 Task: Research Airbnb properties in Mpanda, Tanzania from 9th December, 2023 to 16th December, 2023 for 2 adults, 1 child.2 bedrooms having 2 beds and 1 bathroom. Property type can be flat. Look for 4 properties as per requirement.
Action: Mouse moved to (567, 210)
Screenshot: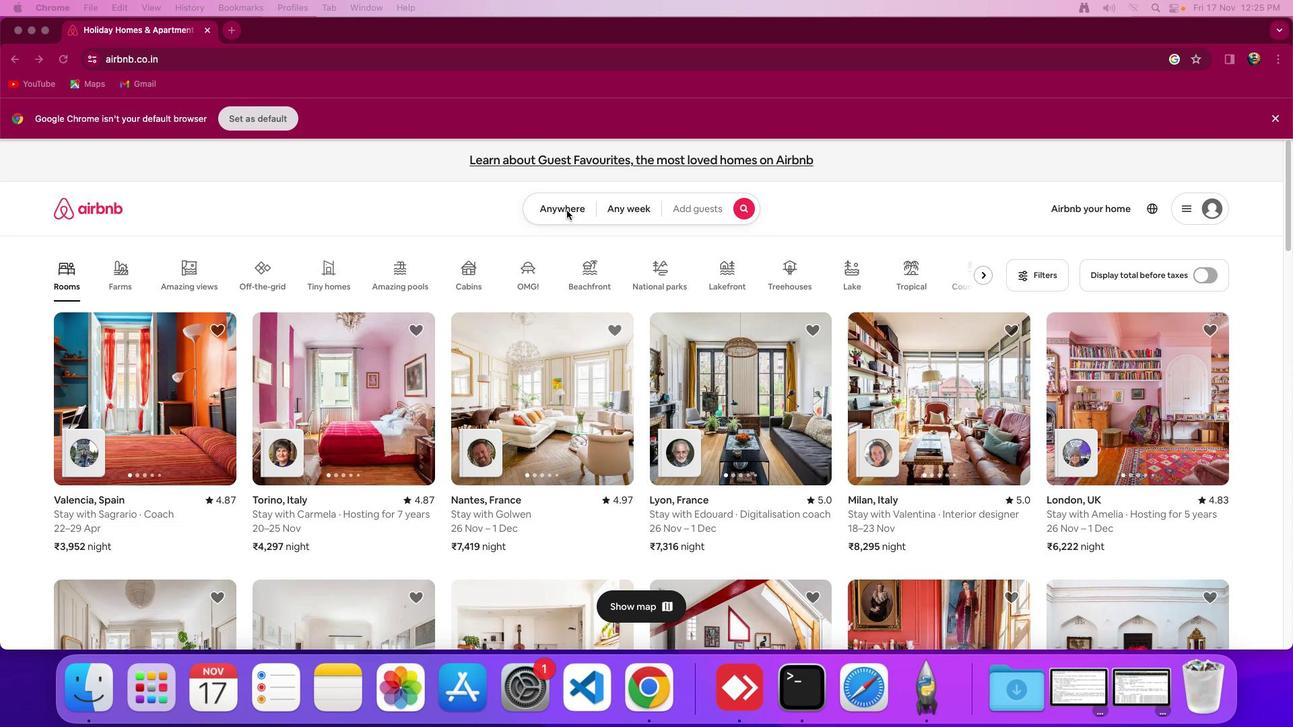 
Action: Mouse pressed left at (567, 210)
Screenshot: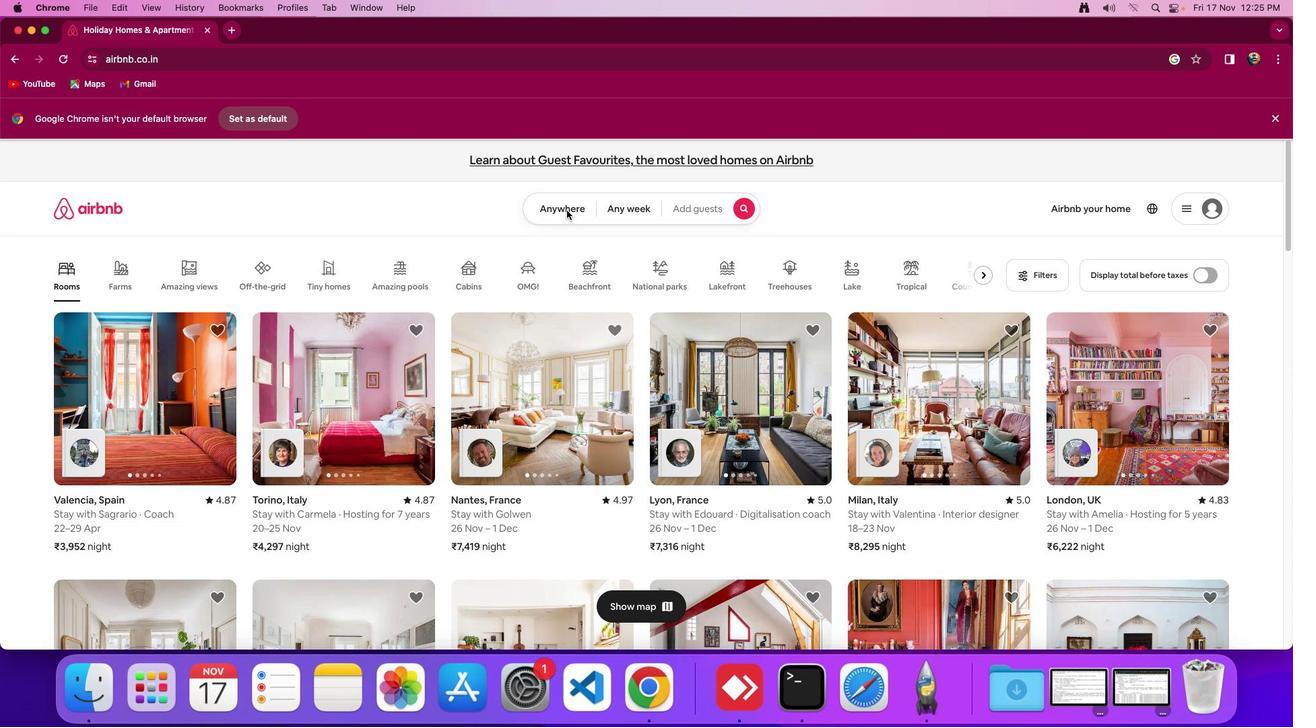 
Action: Mouse moved to (569, 210)
Screenshot: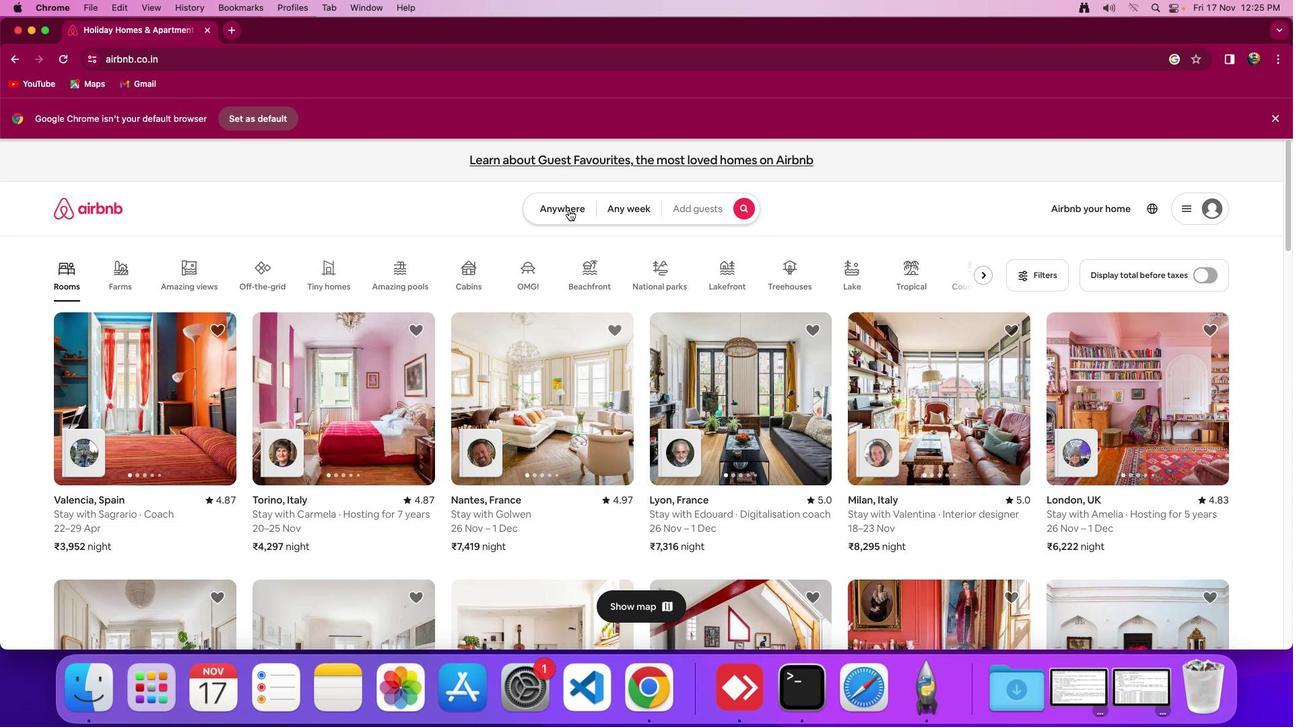 
Action: Mouse pressed left at (569, 210)
Screenshot: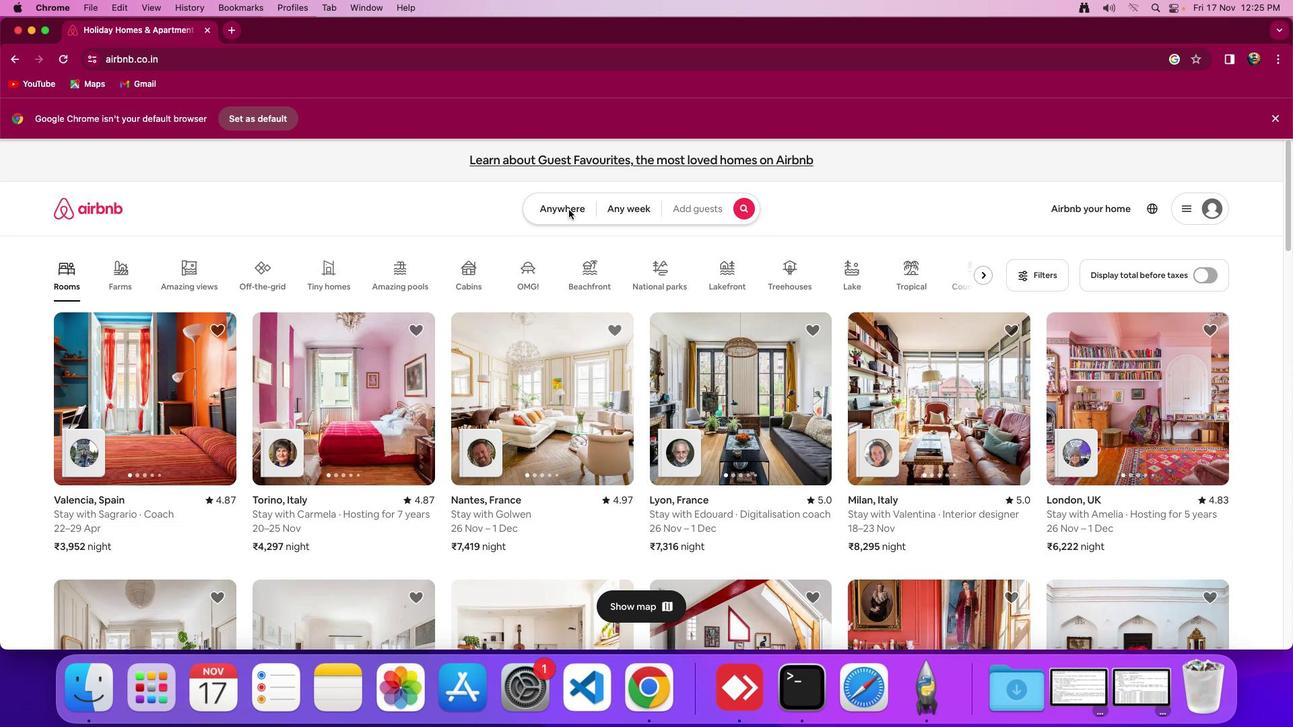 
Action: Mouse moved to (490, 267)
Screenshot: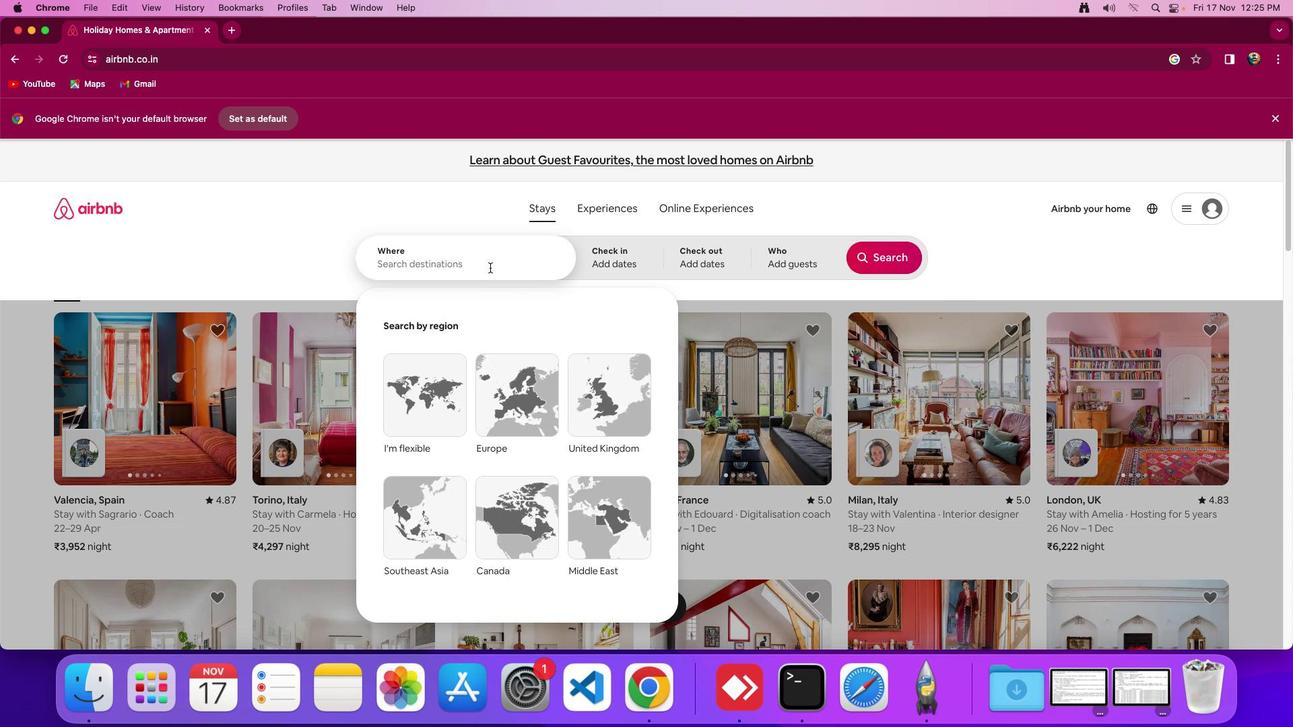 
Action: Mouse pressed left at (490, 267)
Screenshot: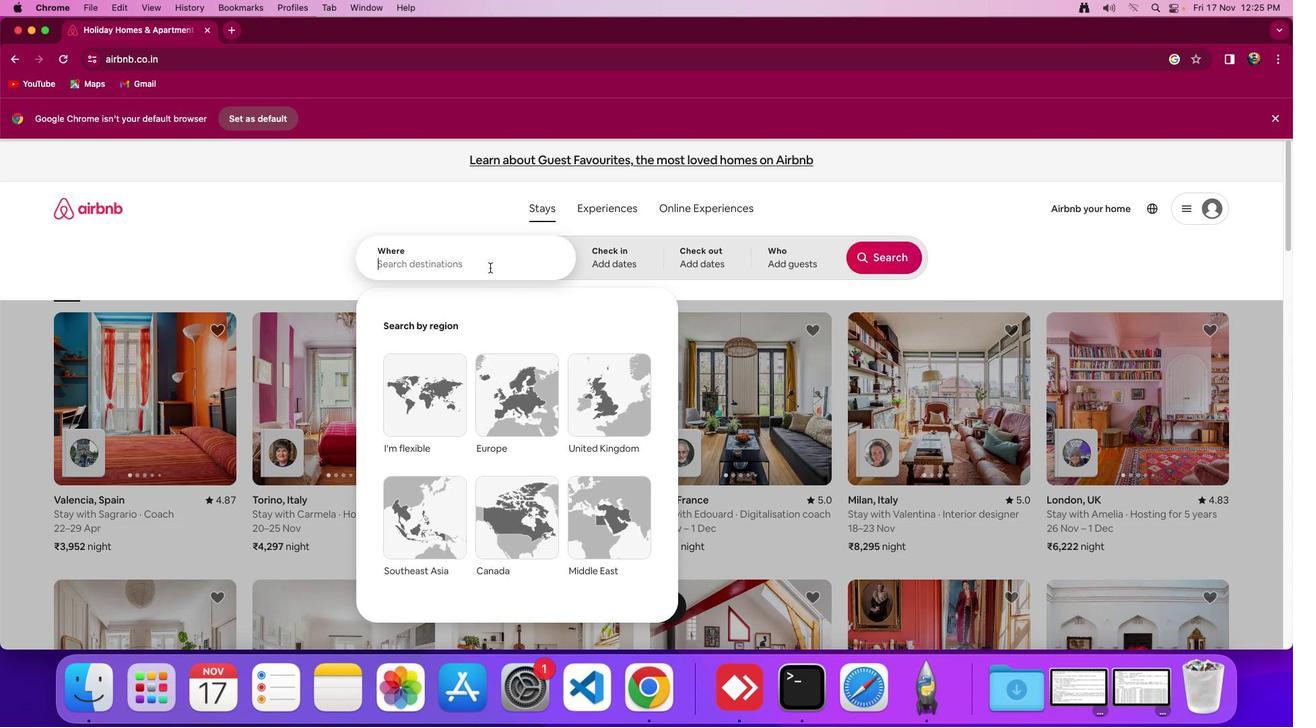 
Action: Mouse moved to (490, 267)
Screenshot: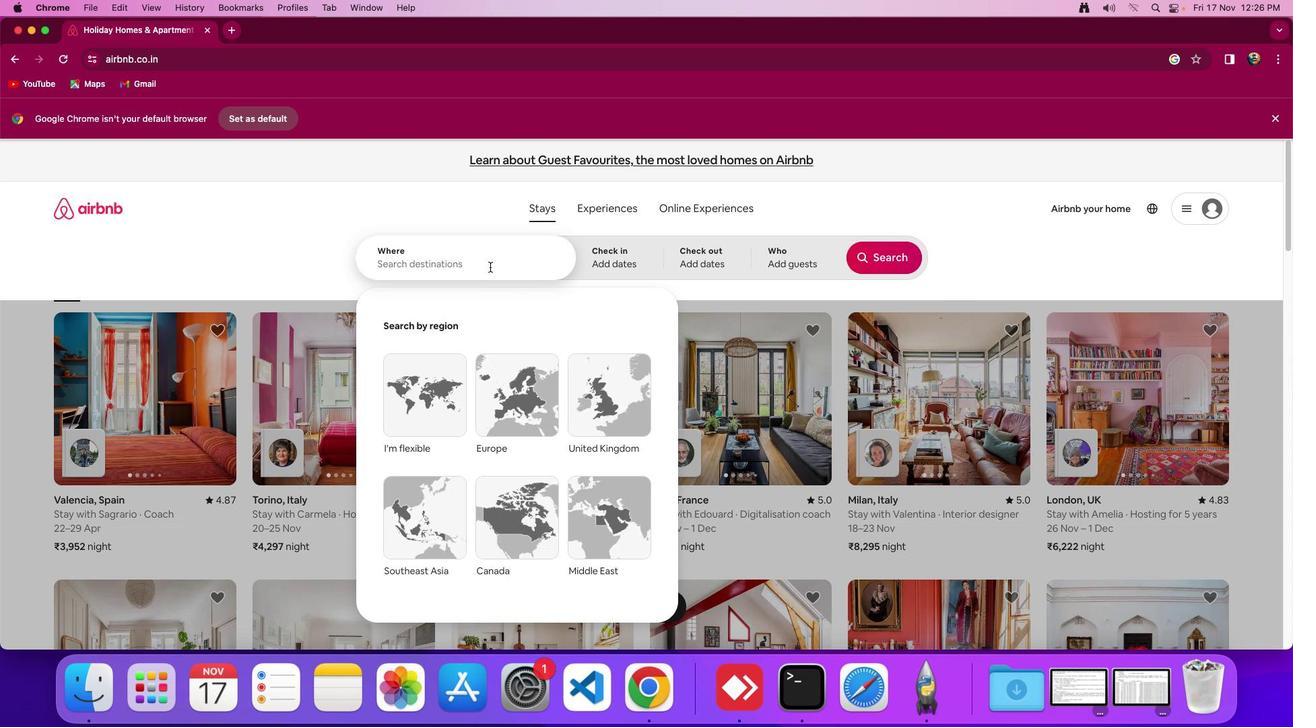 
Action: Key pressed Key.shift'M''p''a''n''d''a'','Key.spaceKey.shift_r'T''a''n''z''a''n''i''a'
Screenshot: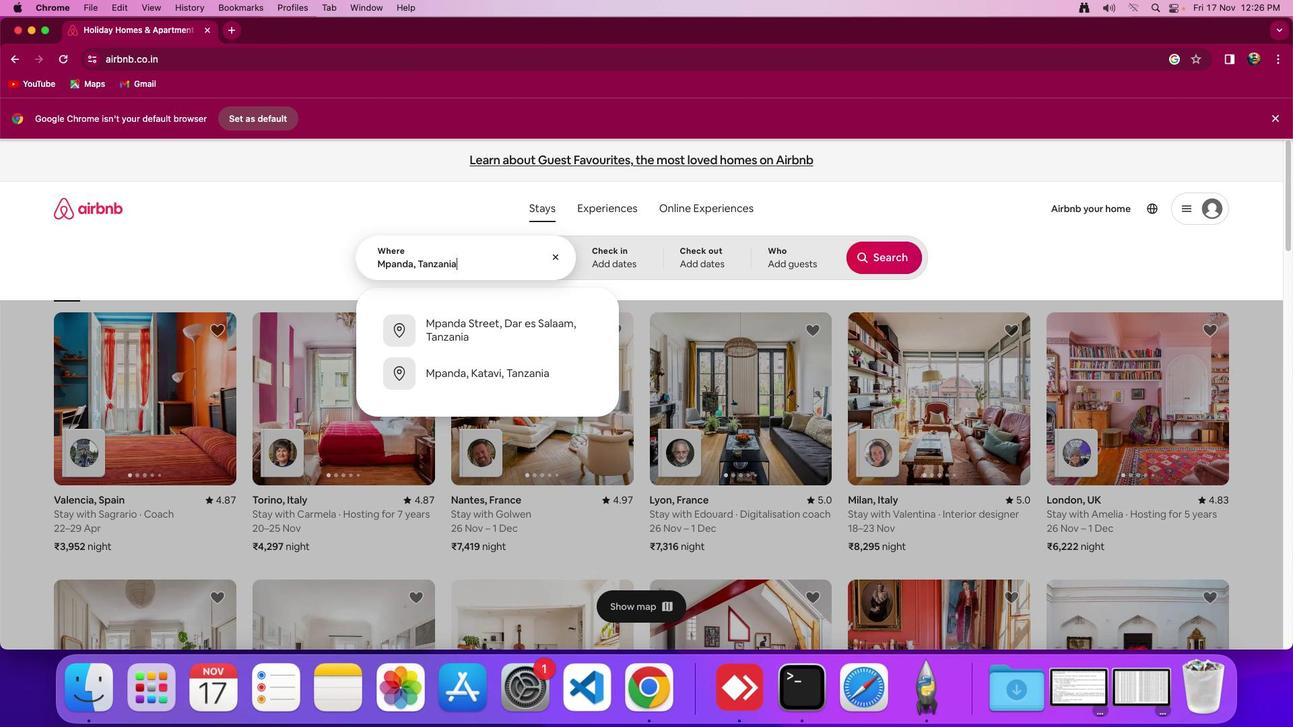 
Action: Mouse moved to (615, 252)
Screenshot: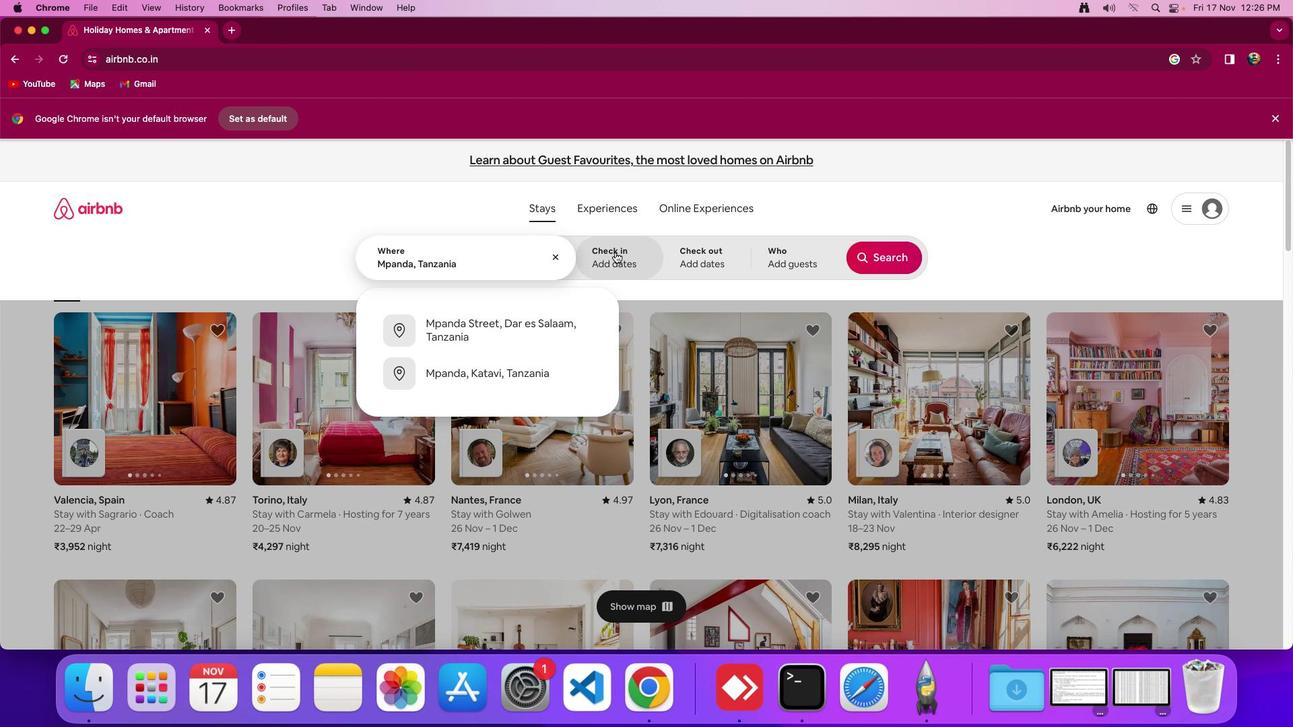 
Action: Mouse pressed left at (615, 252)
Screenshot: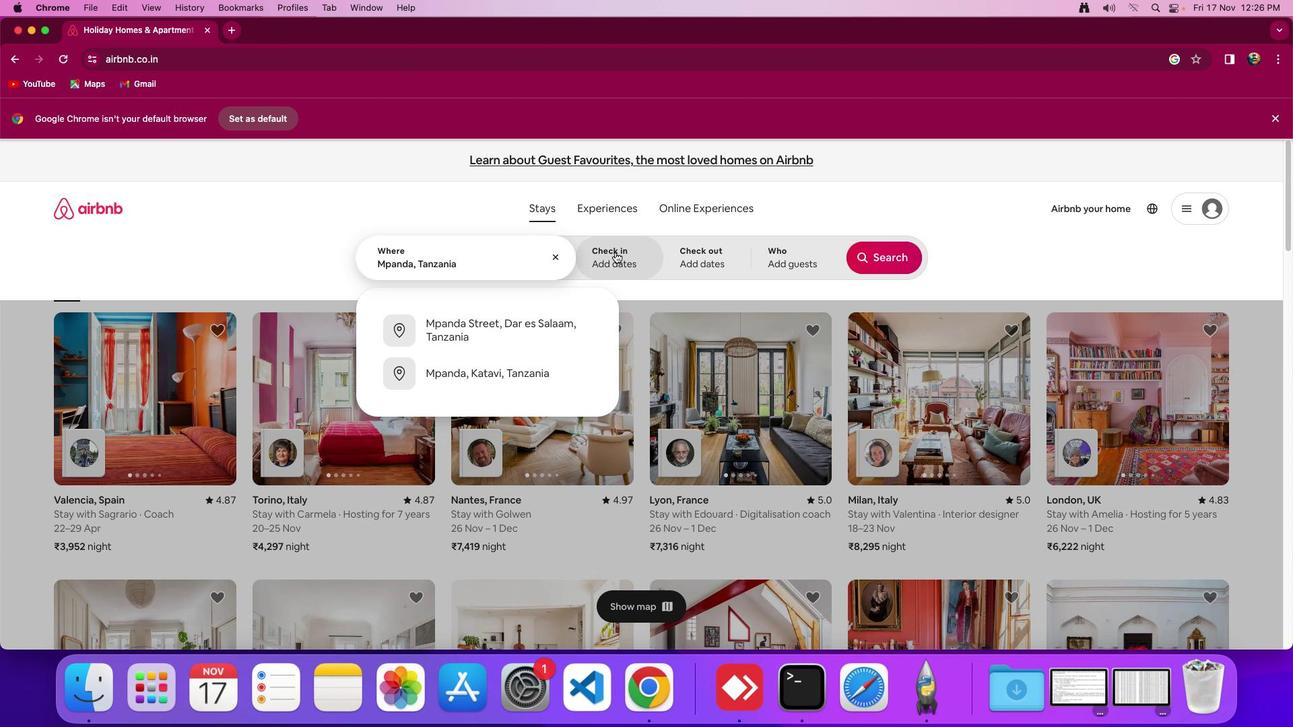 
Action: Mouse moved to (863, 462)
Screenshot: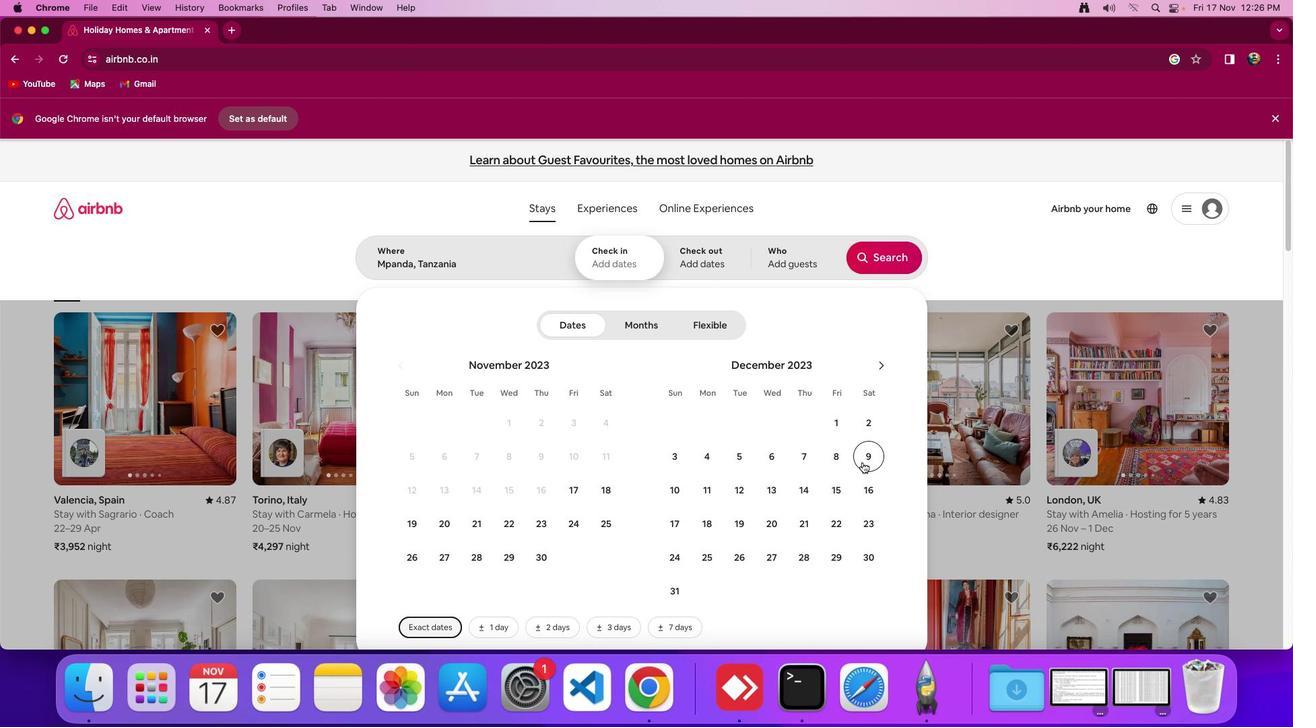 
Action: Mouse pressed left at (863, 462)
Screenshot: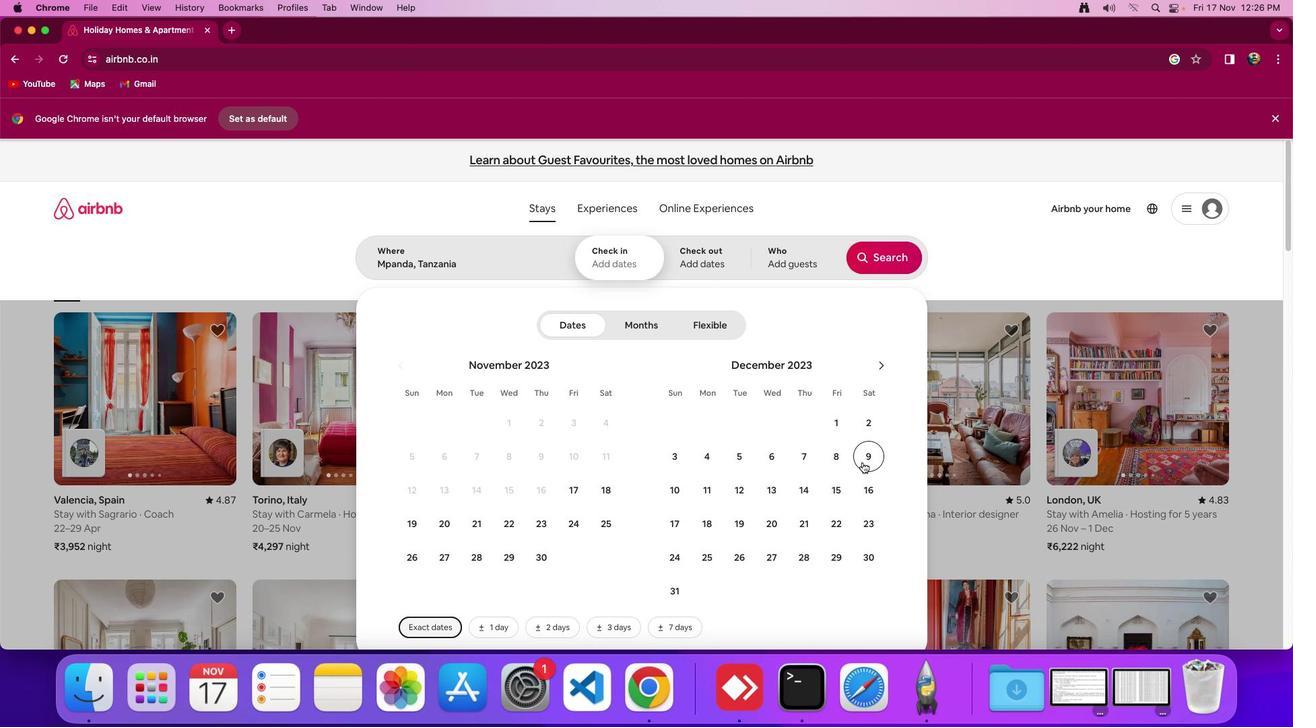 
Action: Mouse moved to (863, 494)
Screenshot: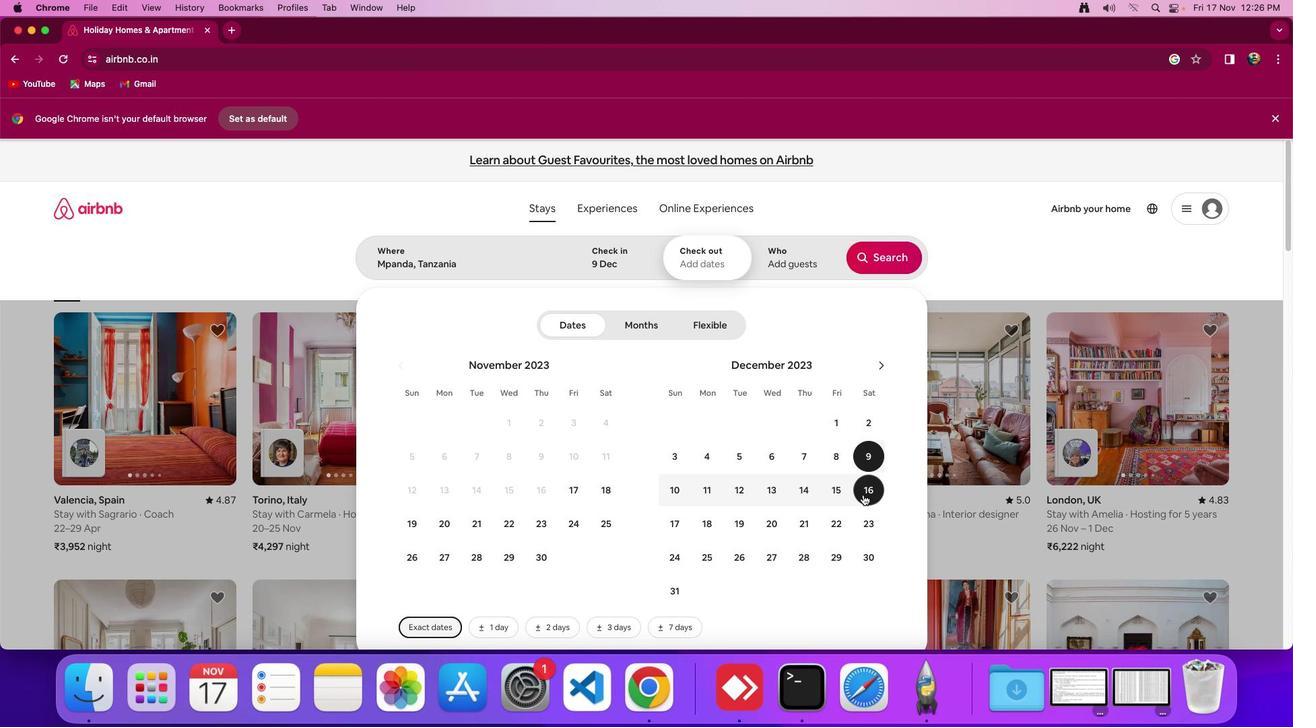 
Action: Mouse pressed left at (863, 494)
Screenshot: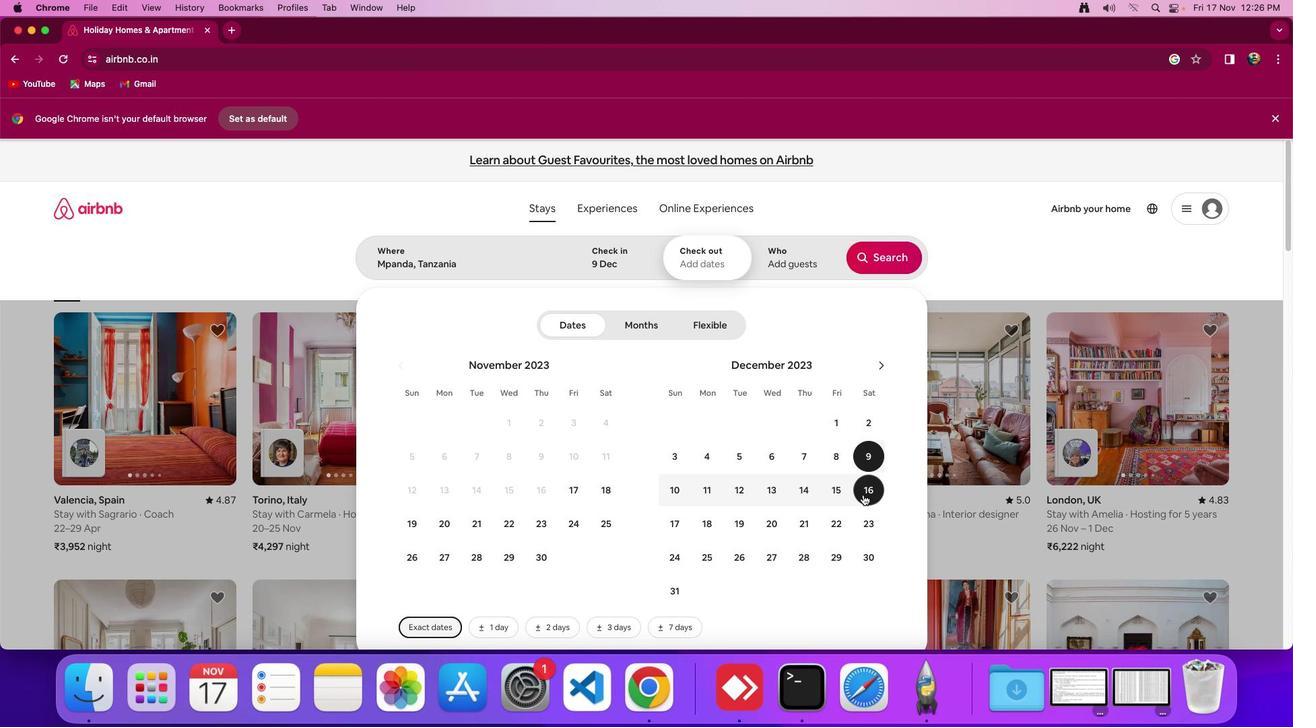 
Action: Mouse moved to (795, 252)
Screenshot: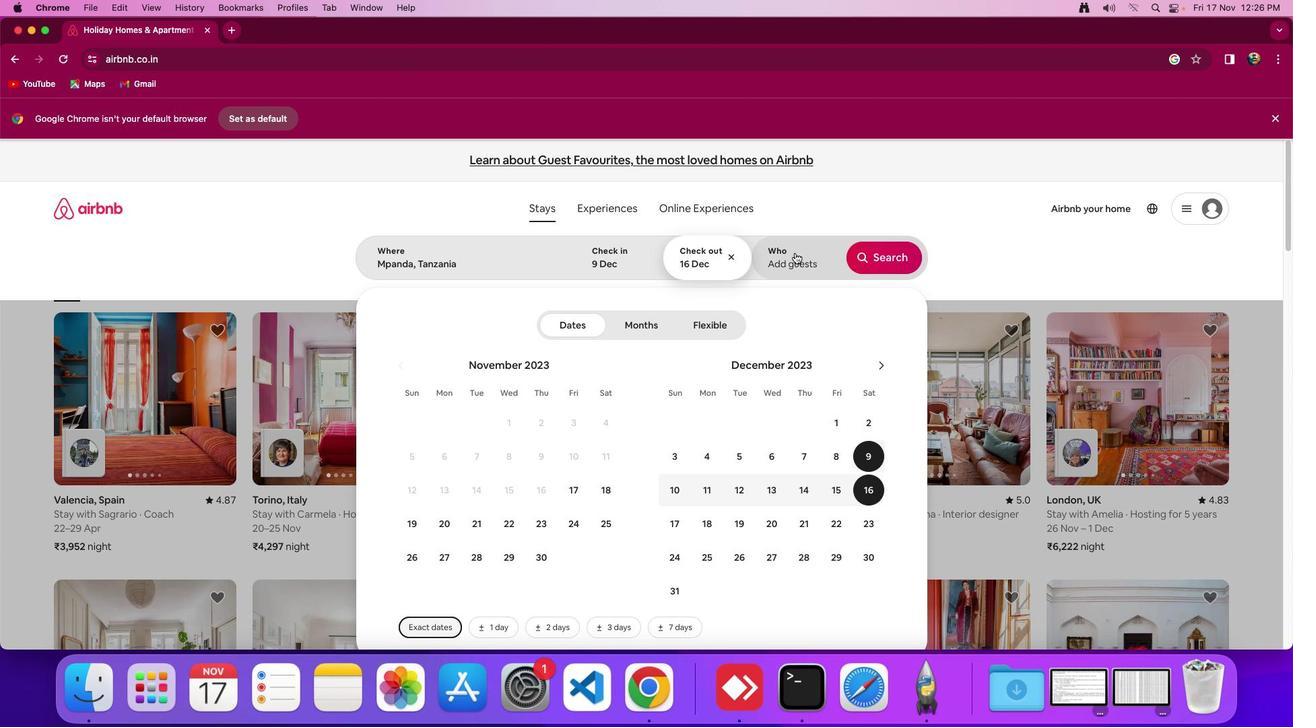 
Action: Mouse pressed left at (795, 252)
Screenshot: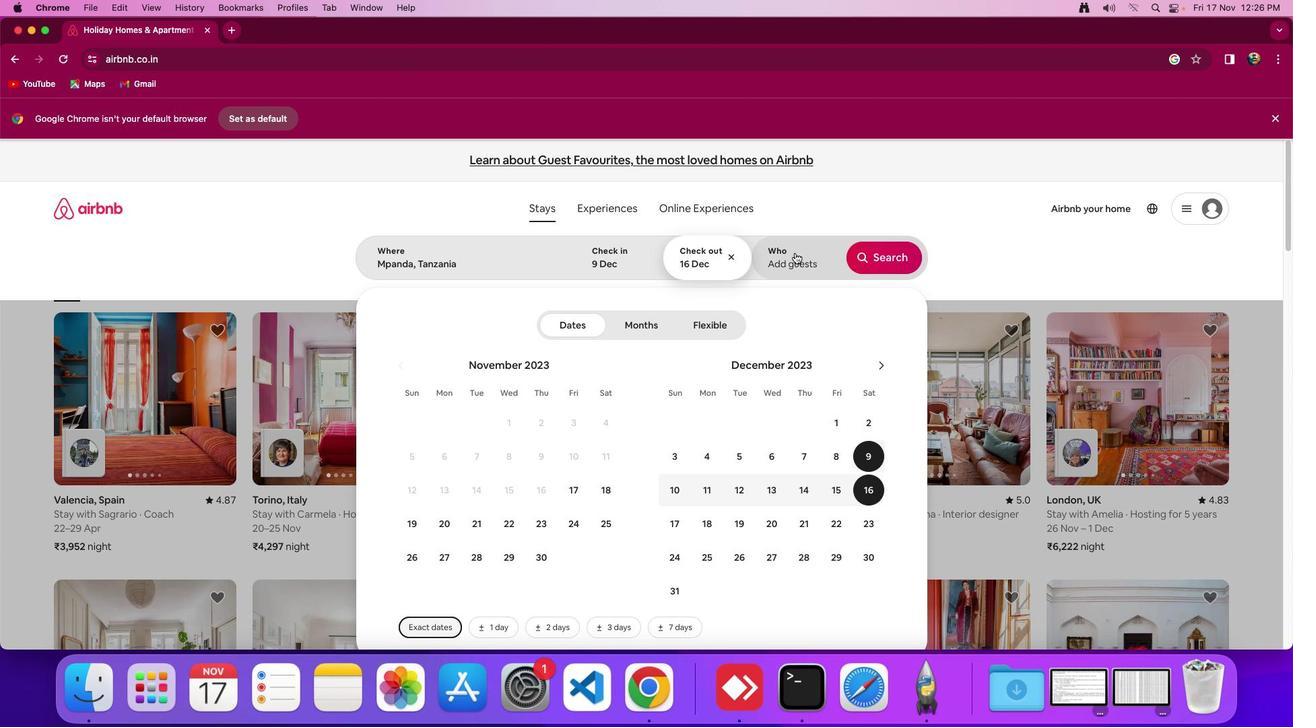 
Action: Mouse moved to (891, 326)
Screenshot: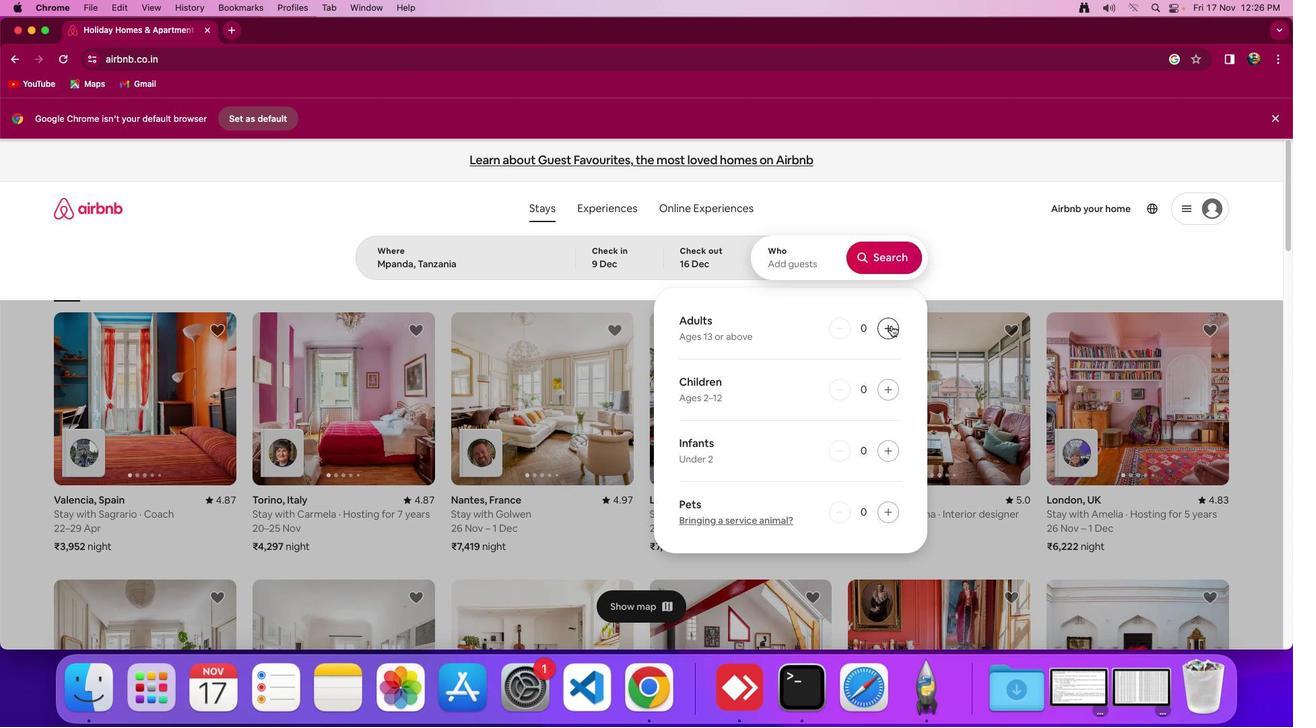 
Action: Mouse pressed left at (891, 326)
Screenshot: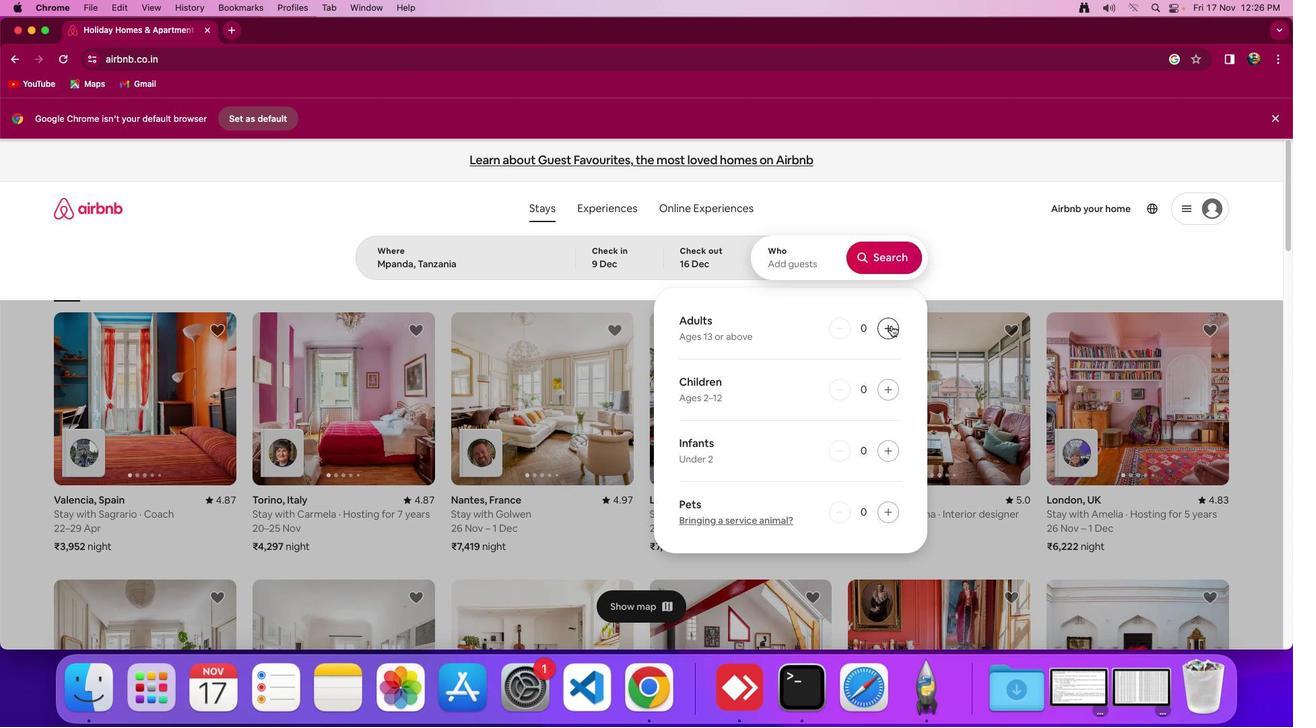 
Action: Mouse pressed left at (891, 326)
Screenshot: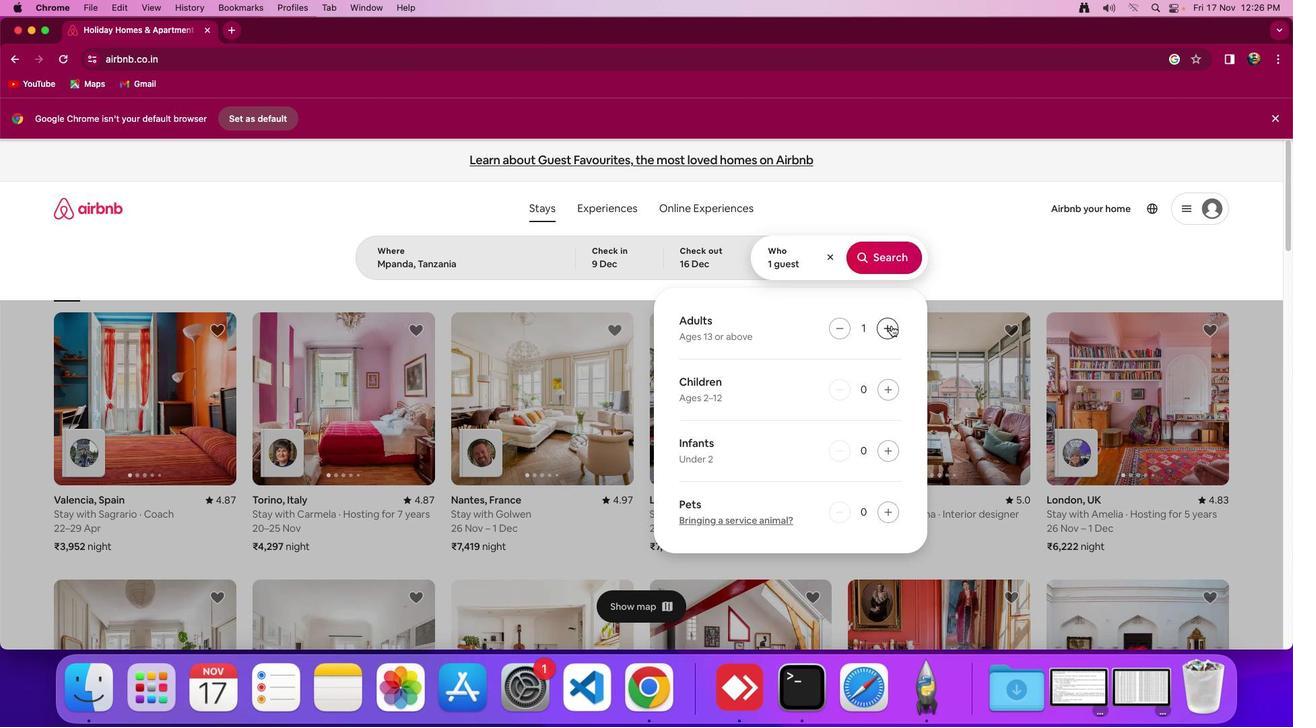 
Action: Mouse moved to (888, 394)
Screenshot: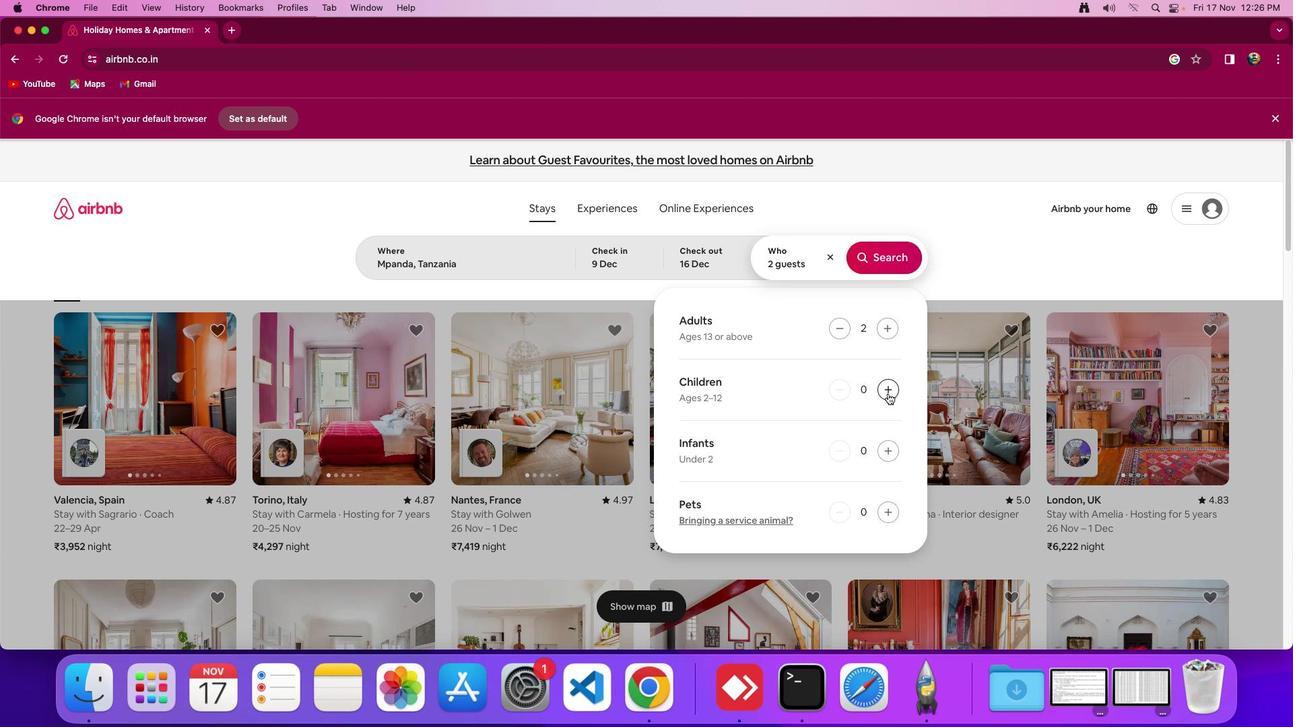 
Action: Mouse pressed left at (888, 394)
Screenshot: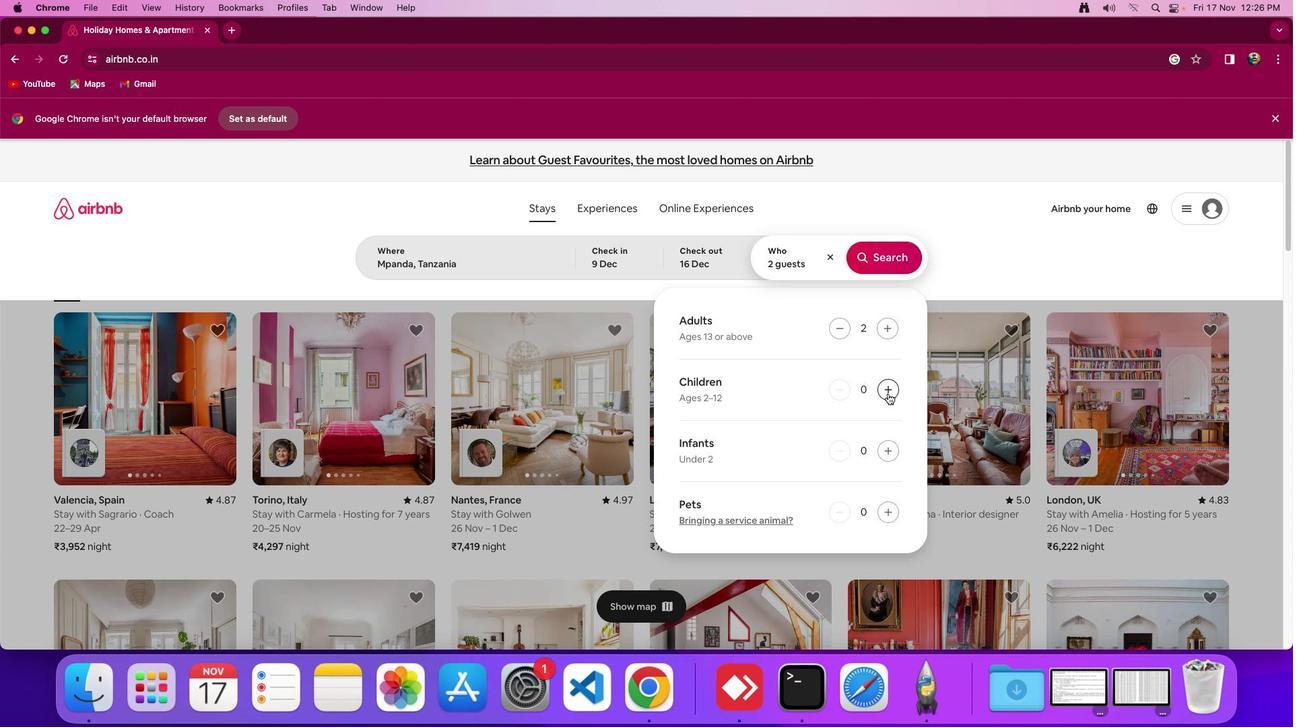 
Action: Mouse moved to (894, 265)
Screenshot: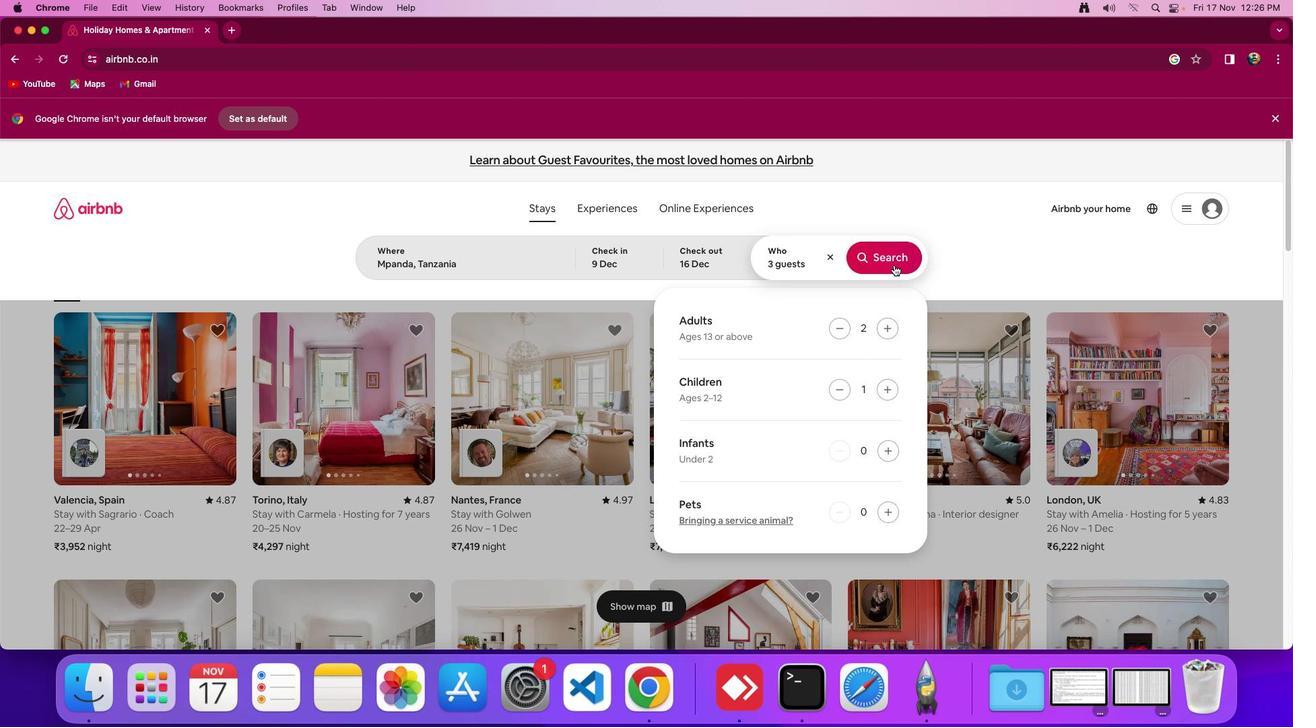 
Action: Mouse pressed left at (894, 265)
Screenshot: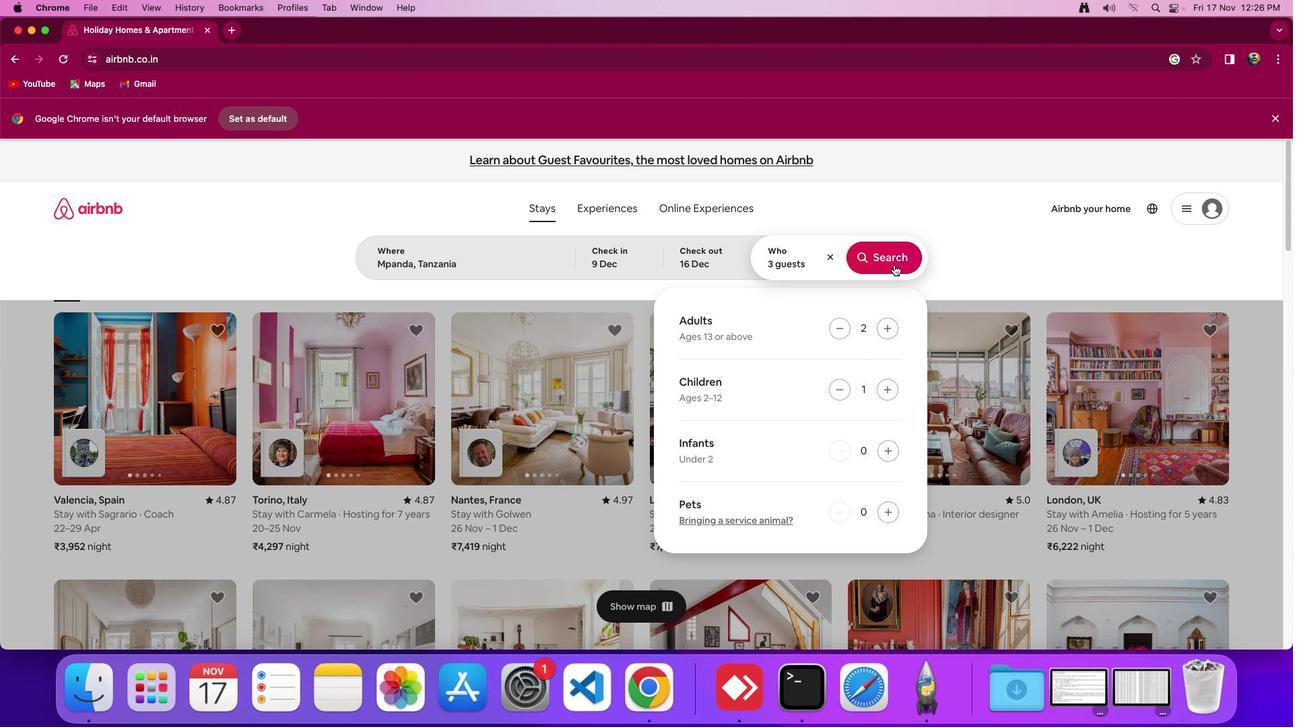 
Action: Mouse moved to (1068, 213)
Screenshot: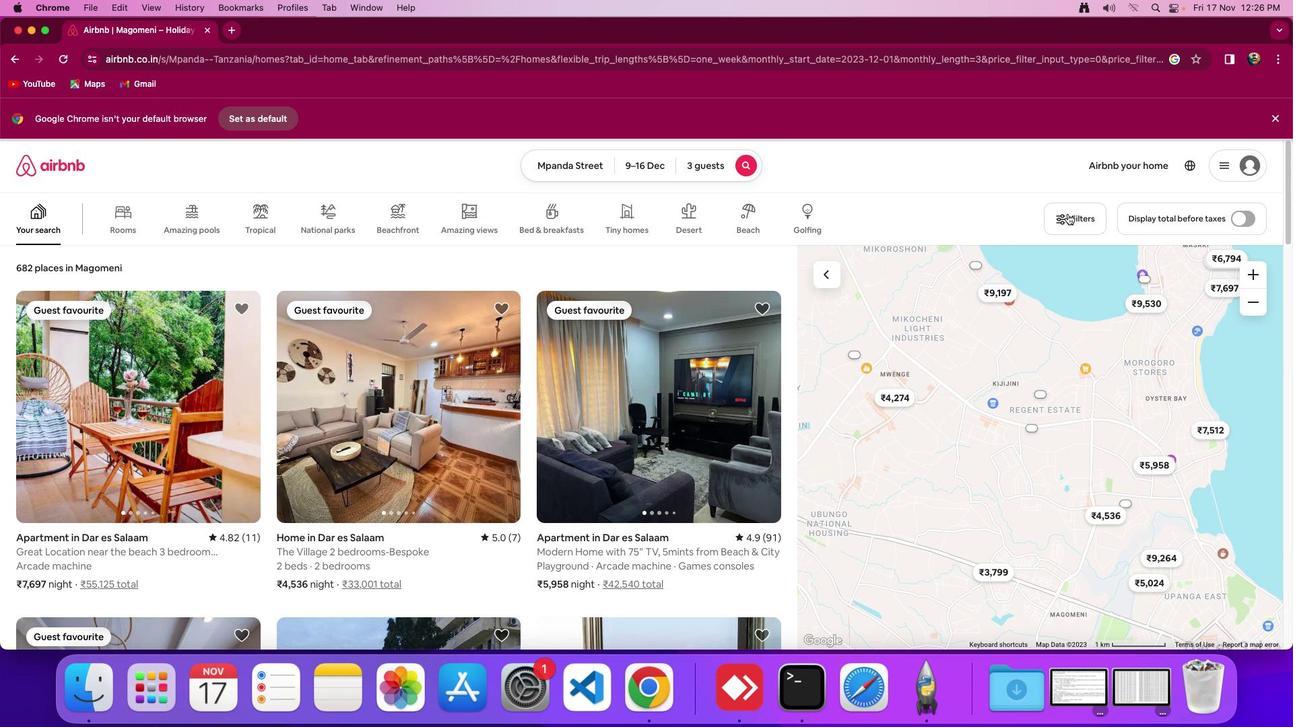 
Action: Mouse pressed left at (1068, 213)
Screenshot: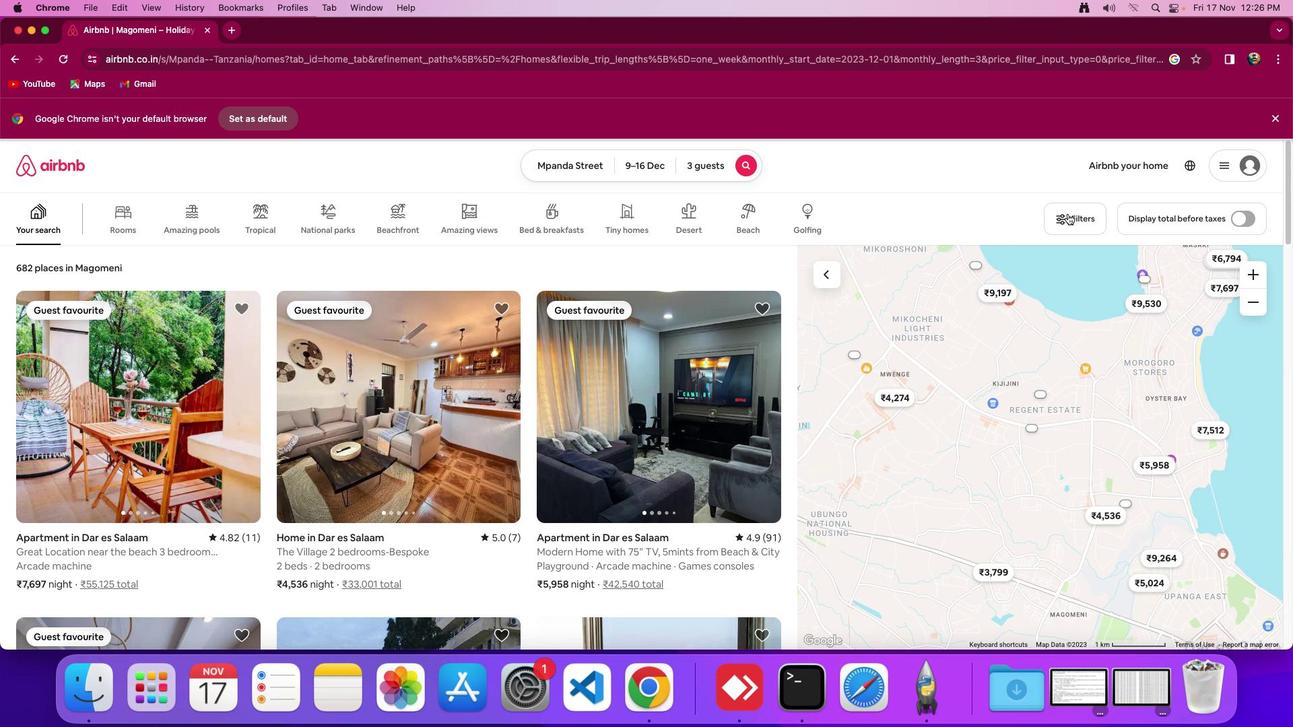 
Action: Mouse moved to (669, 431)
Screenshot: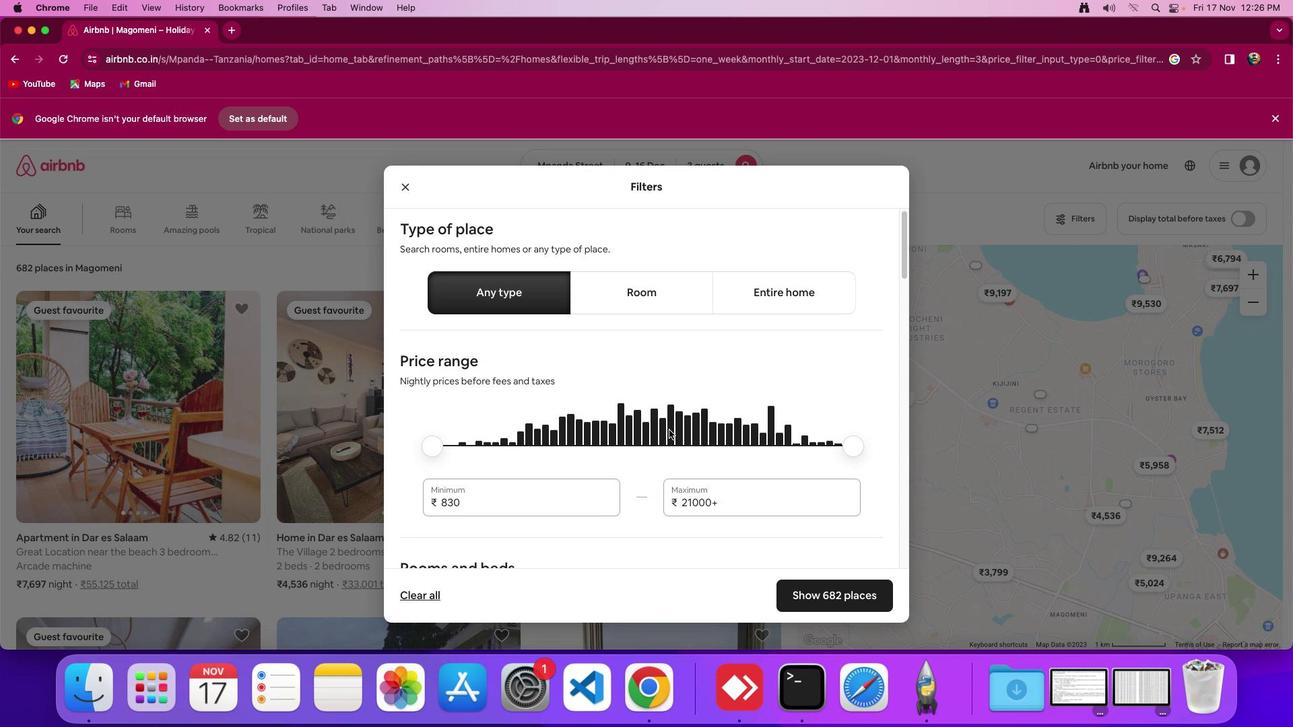 
Action: Mouse scrolled (669, 431) with delta (0, 0)
Screenshot: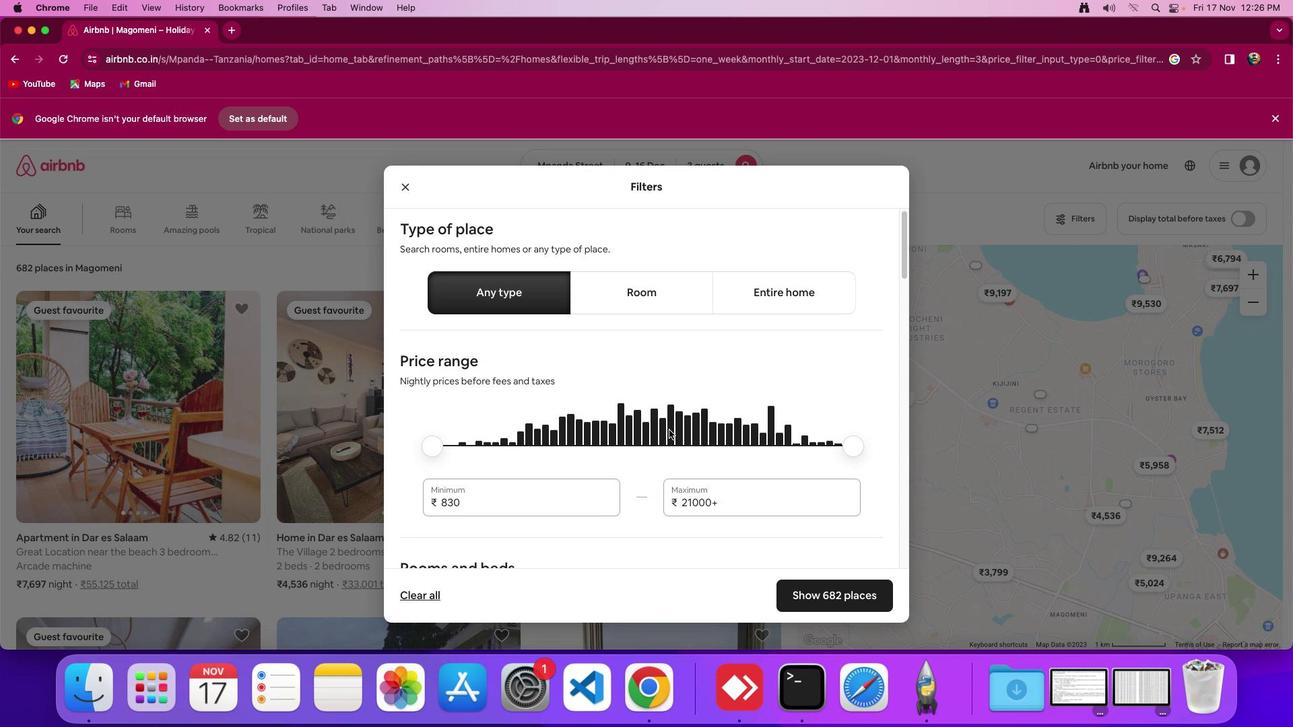 
Action: Mouse scrolled (669, 431) with delta (0, 0)
Screenshot: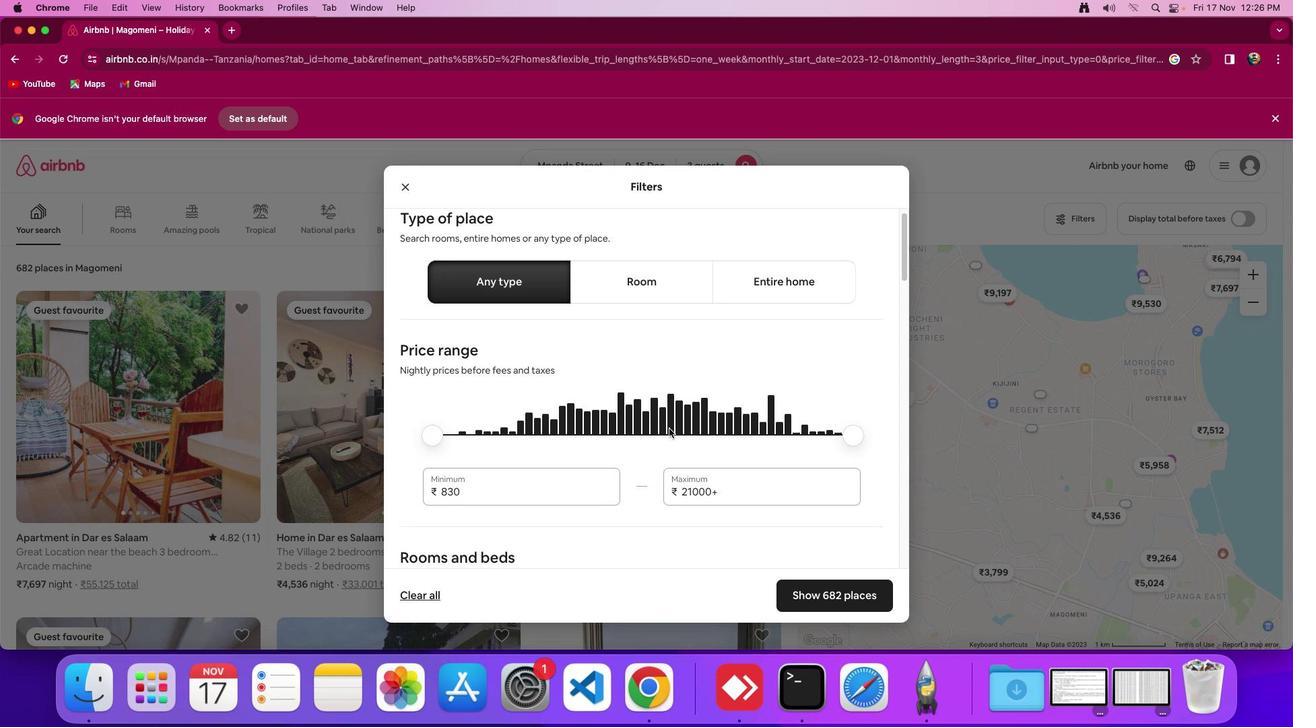 
Action: Mouse moved to (669, 430)
Screenshot: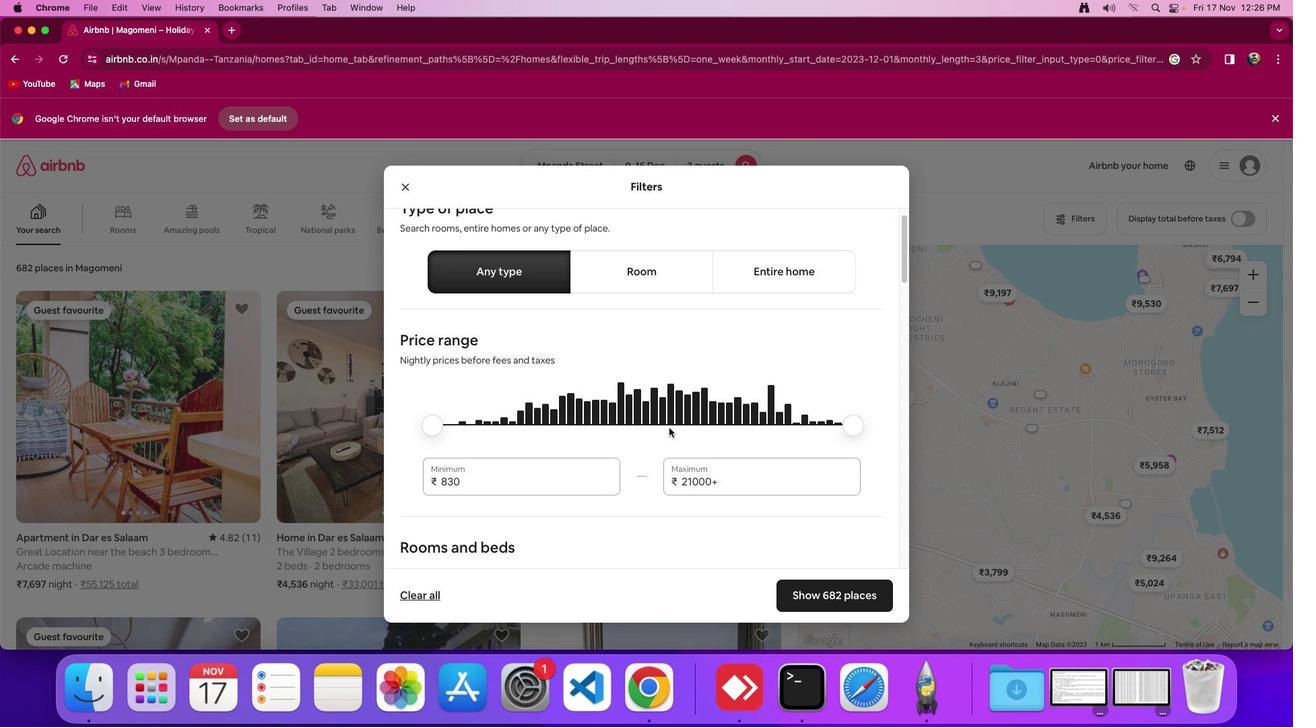 
Action: Mouse scrolled (669, 430) with delta (0, -2)
Screenshot: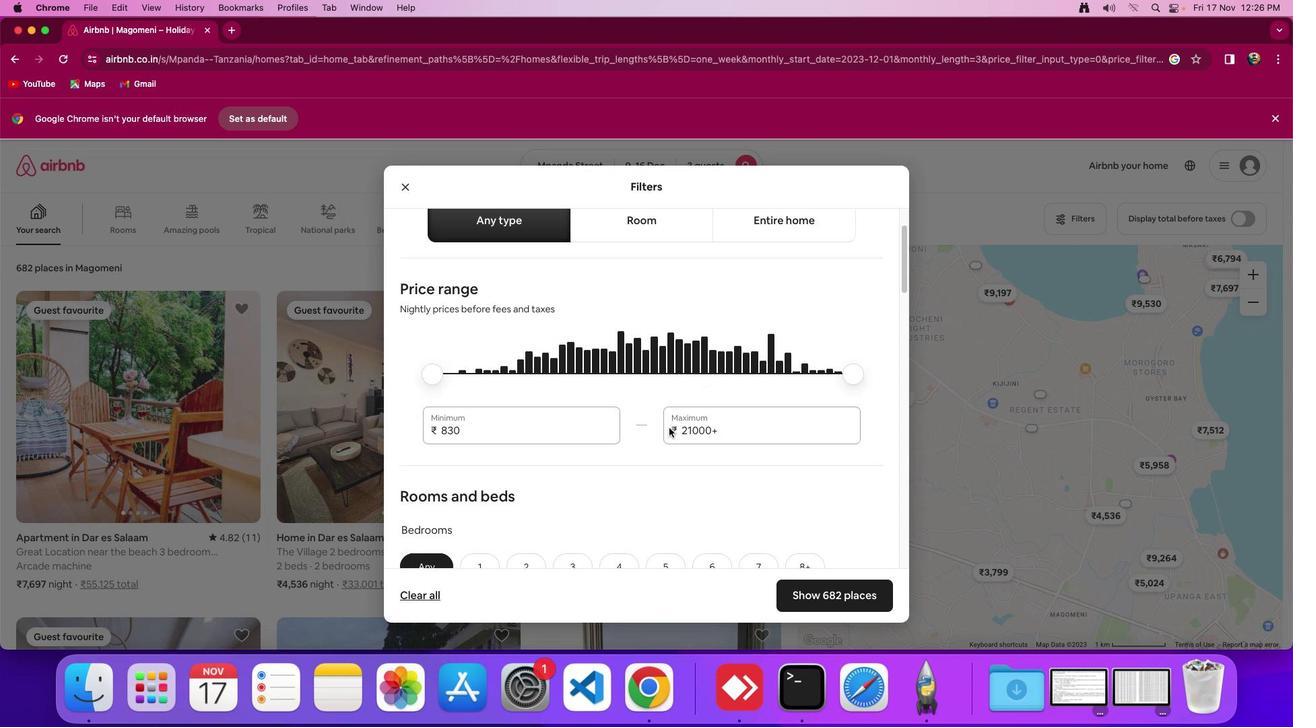 
Action: Mouse moved to (666, 428)
Screenshot: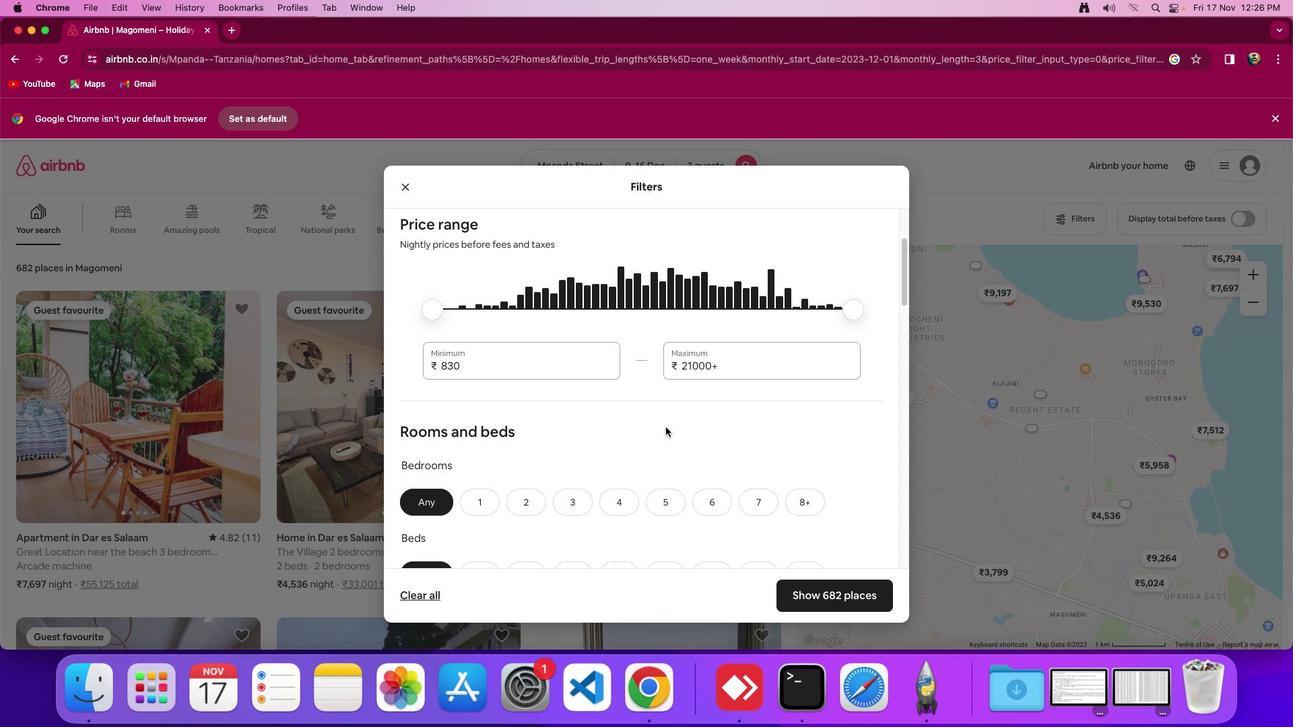 
Action: Mouse scrolled (666, 428) with delta (0, 0)
Screenshot: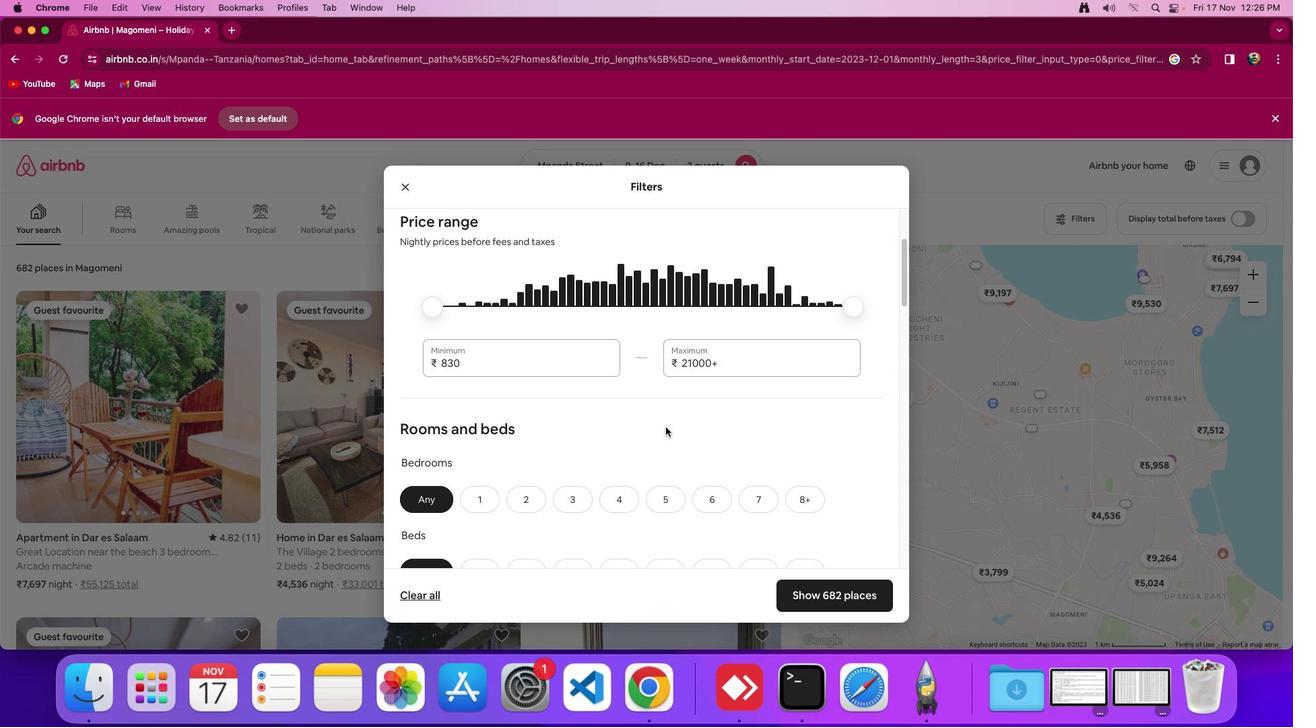 
Action: Mouse scrolled (666, 428) with delta (0, 0)
Screenshot: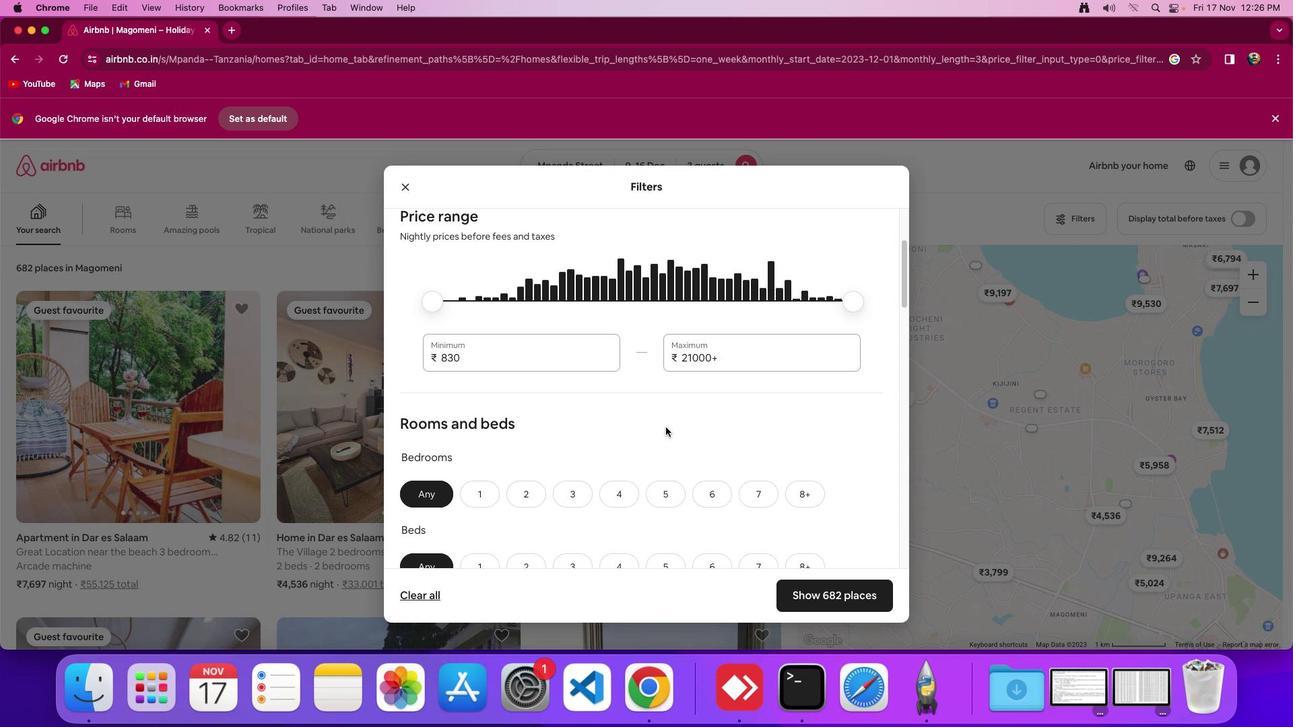 
Action: Mouse moved to (518, 467)
Screenshot: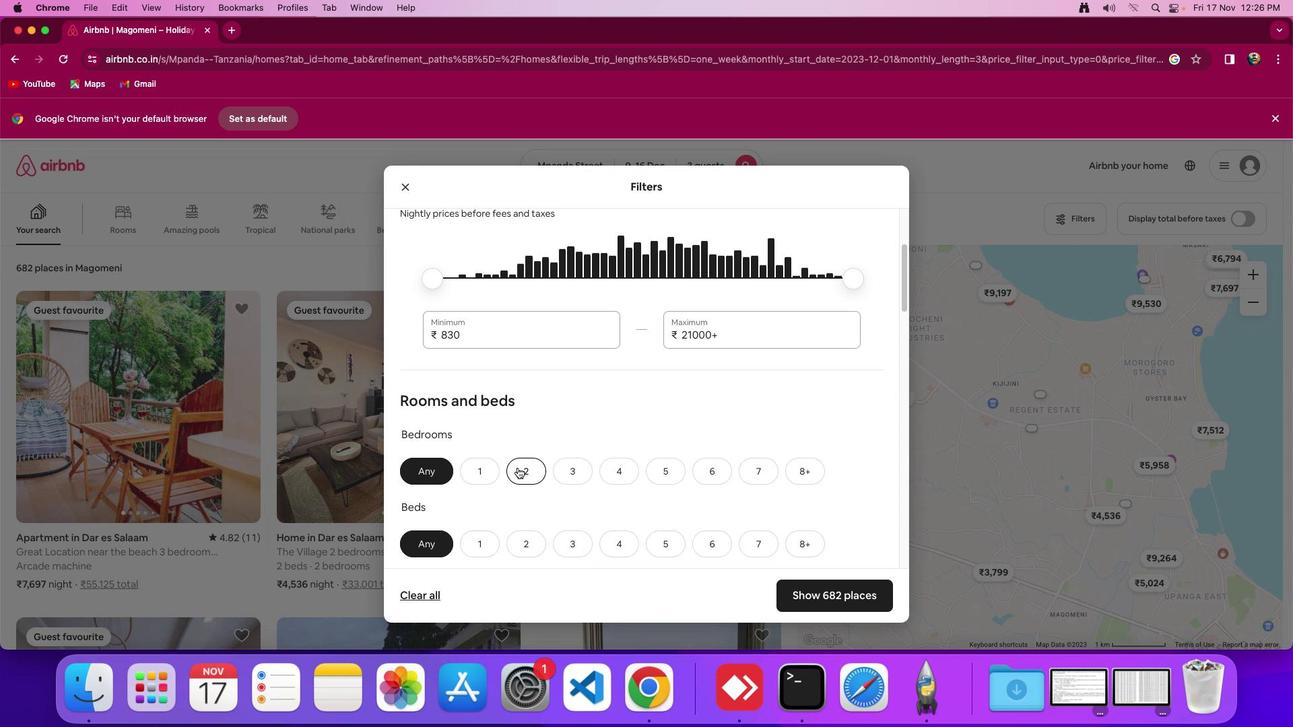 
Action: Mouse pressed left at (518, 467)
Screenshot: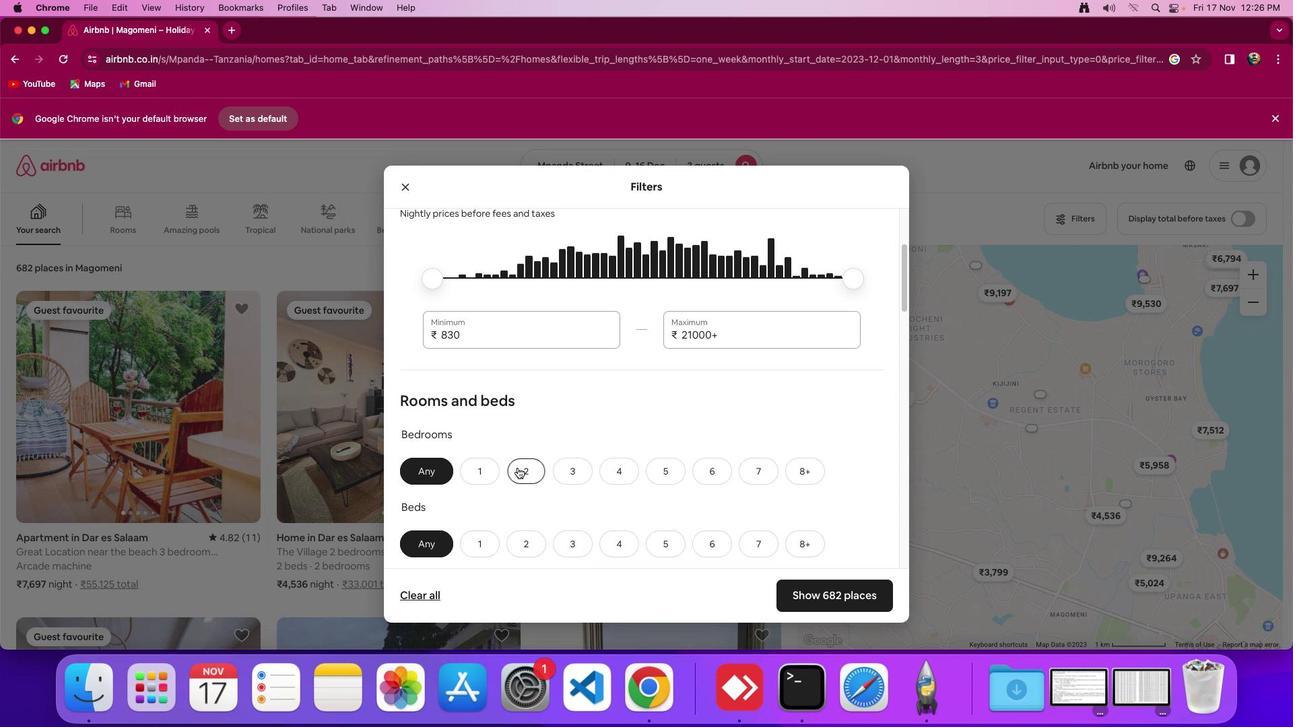 
Action: Mouse moved to (526, 547)
Screenshot: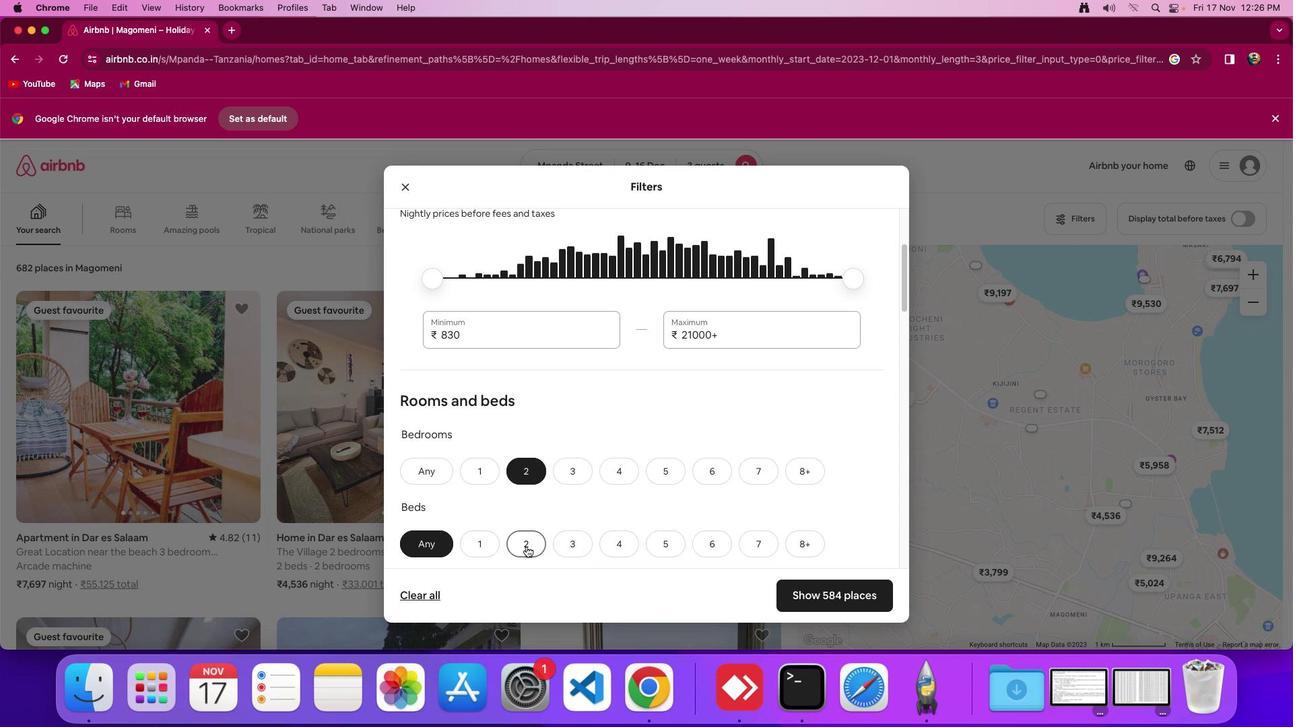 
Action: Mouse pressed left at (526, 547)
Screenshot: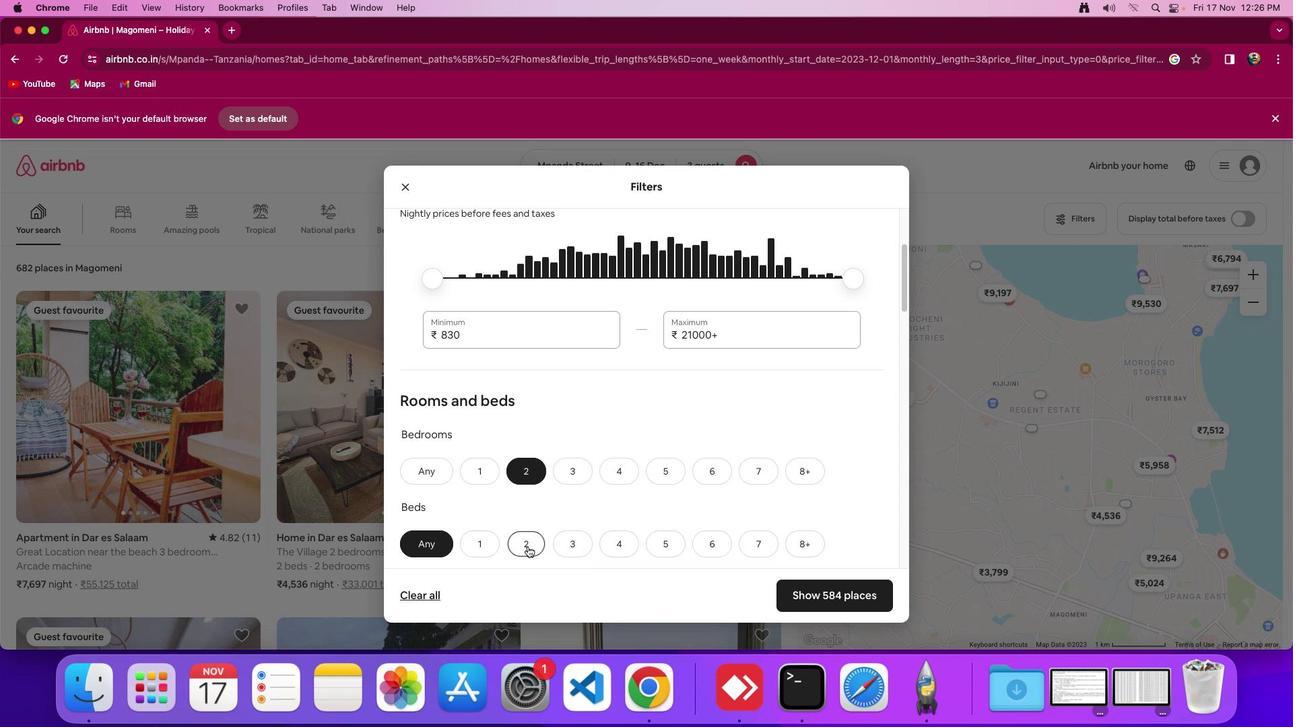 
Action: Mouse moved to (555, 522)
Screenshot: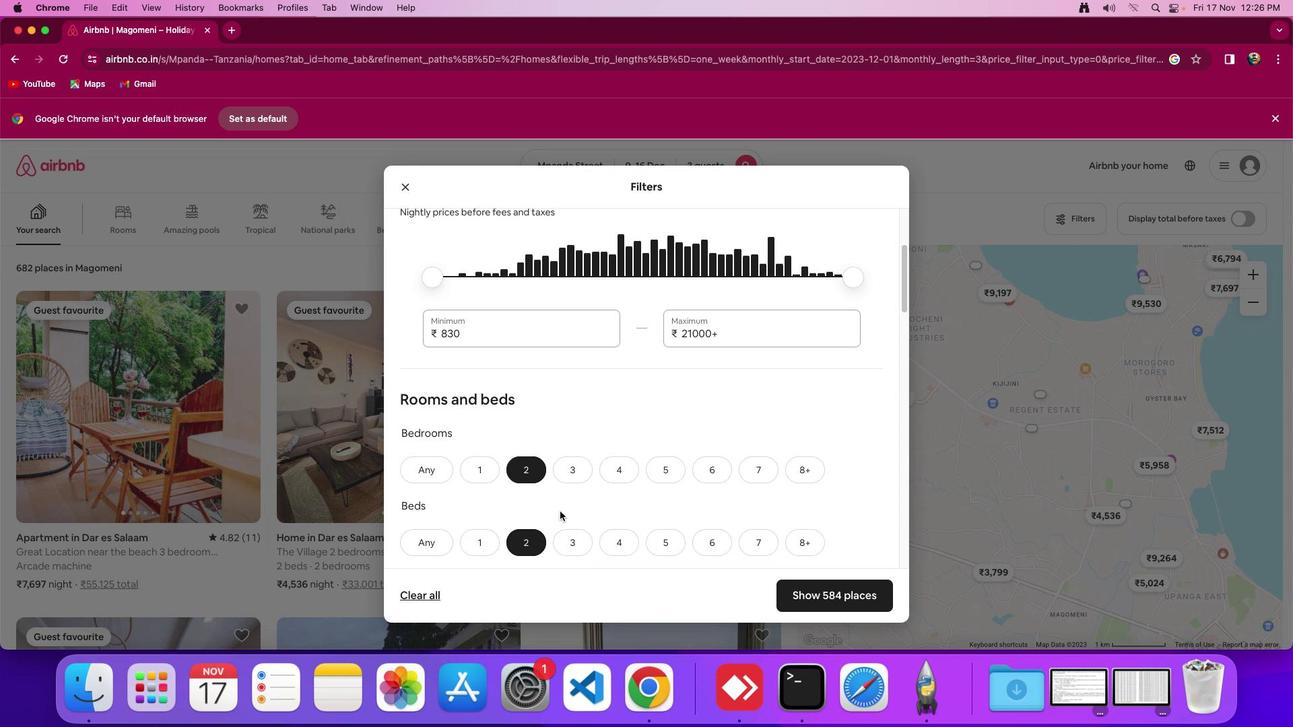 
Action: Mouse scrolled (555, 522) with delta (0, 0)
Screenshot: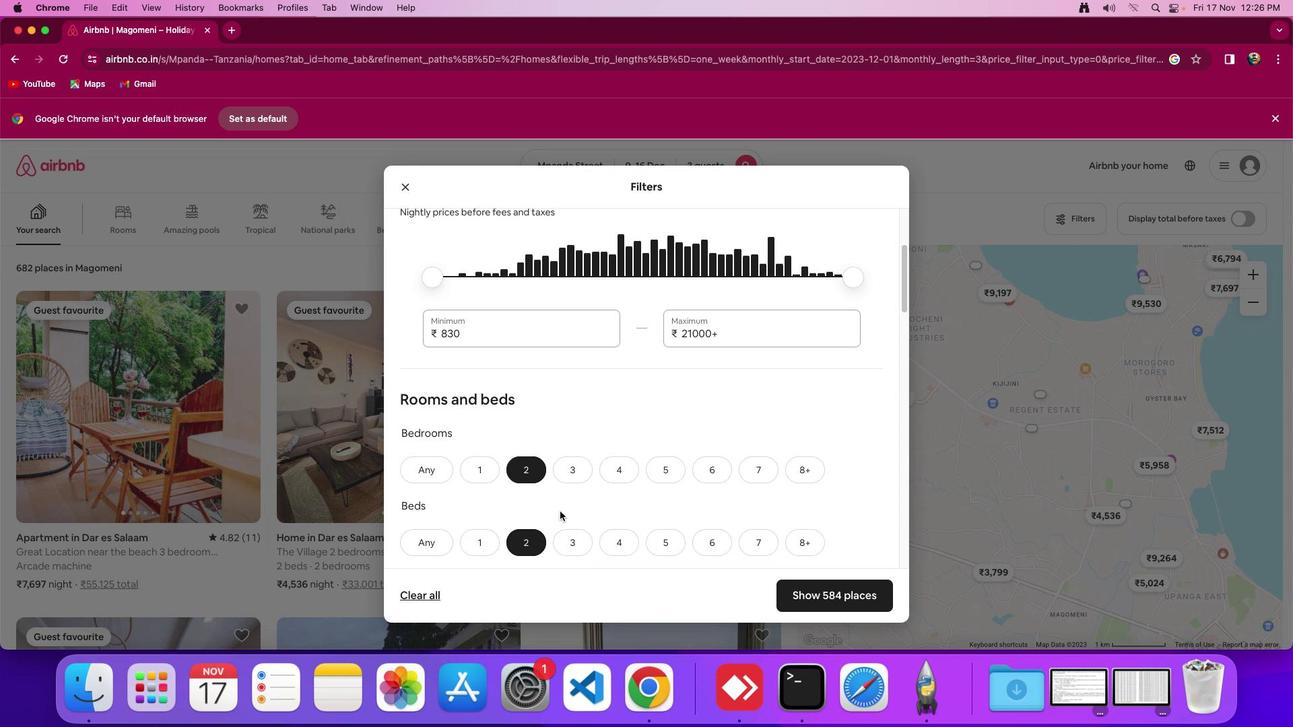 
Action: Mouse moved to (558, 516)
Screenshot: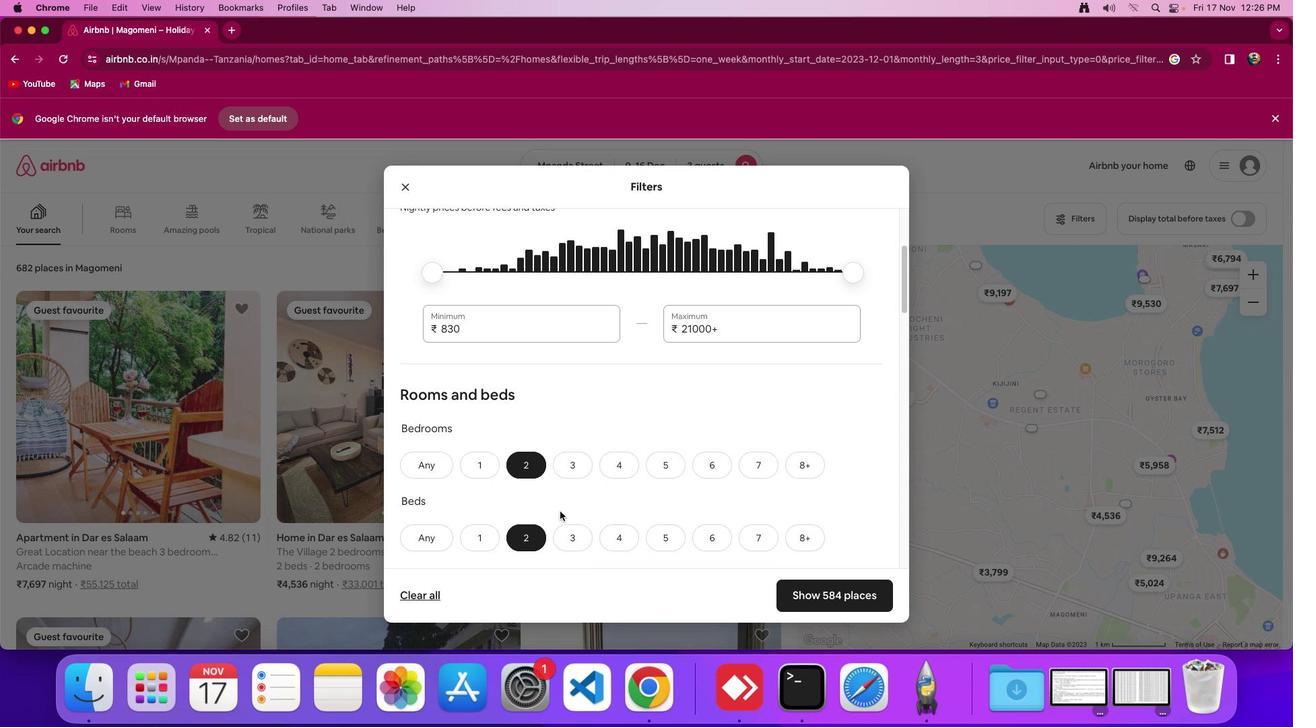
Action: Mouse scrolled (558, 516) with delta (0, 0)
Screenshot: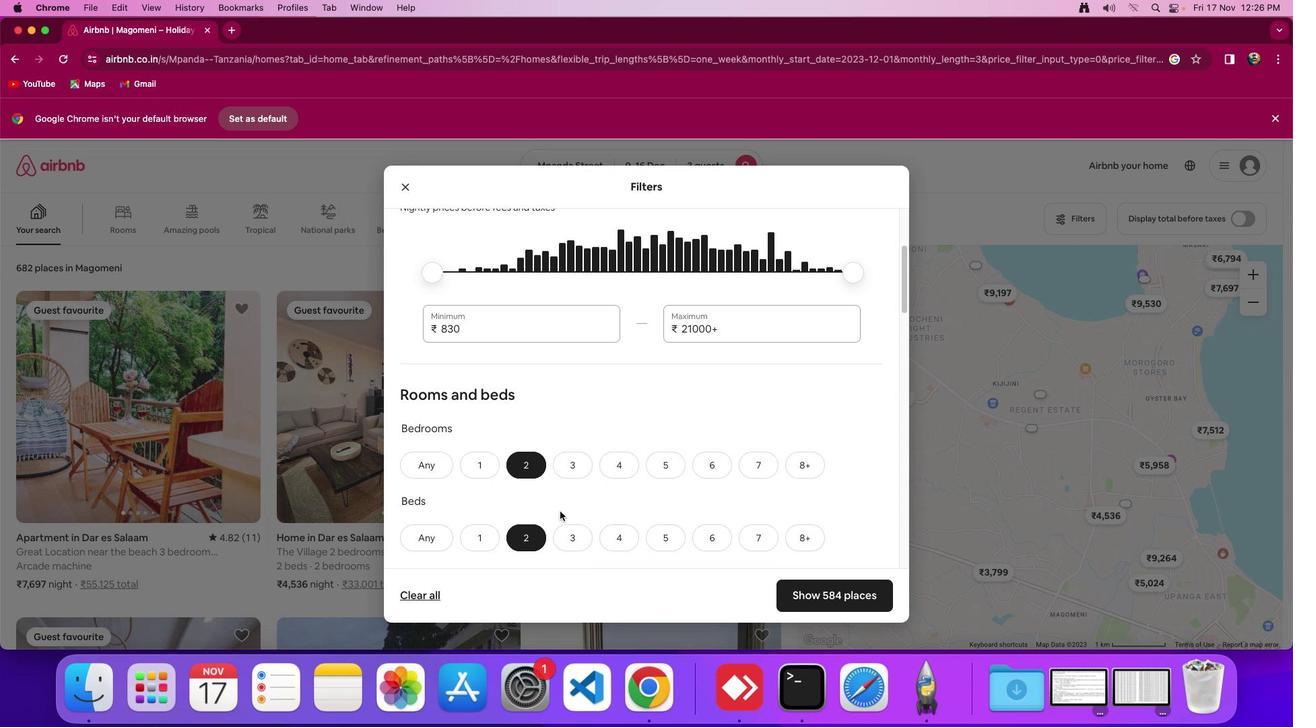 
Action: Mouse moved to (560, 512)
Screenshot: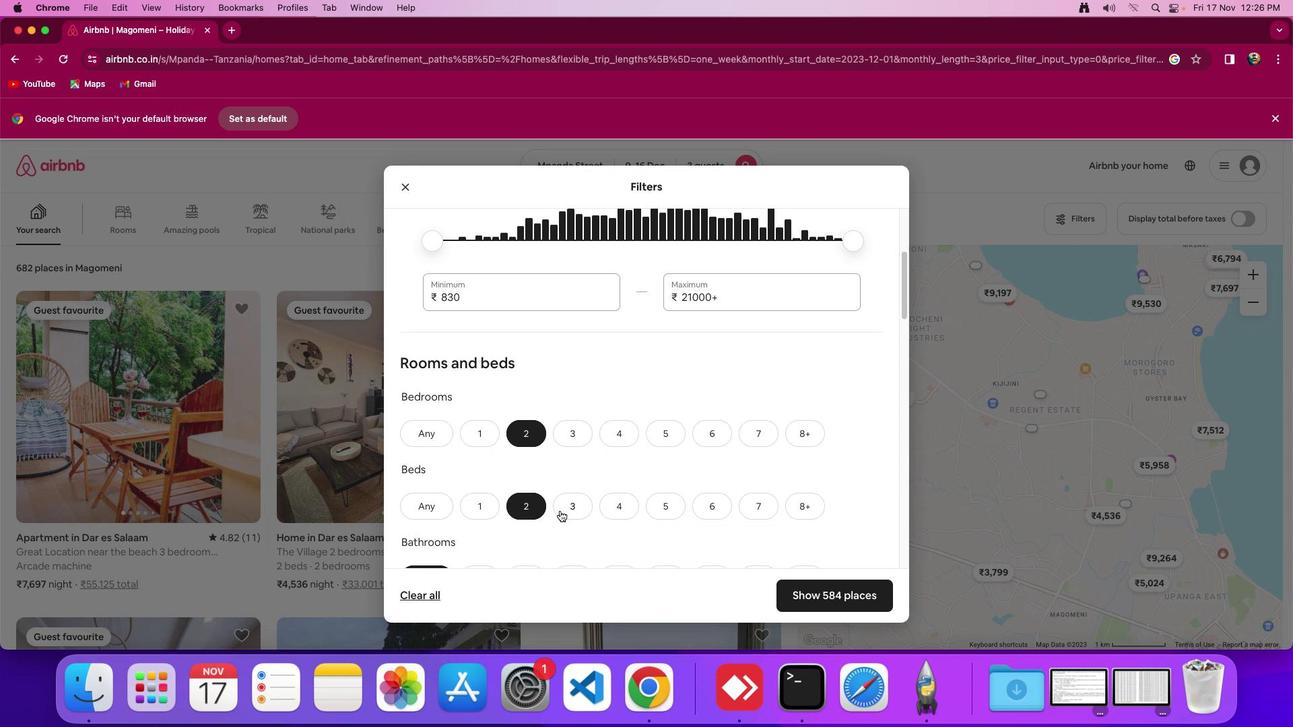 
Action: Mouse scrolled (560, 512) with delta (0, -2)
Screenshot: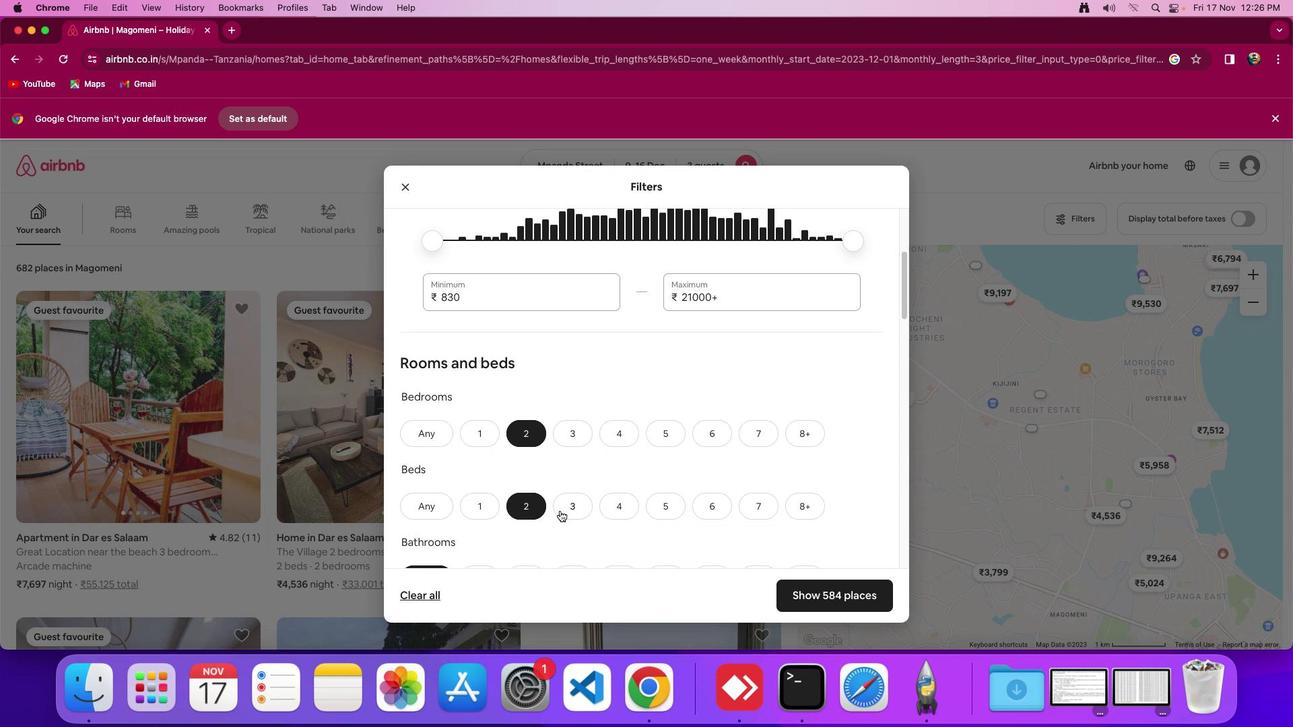 
Action: Mouse moved to (483, 482)
Screenshot: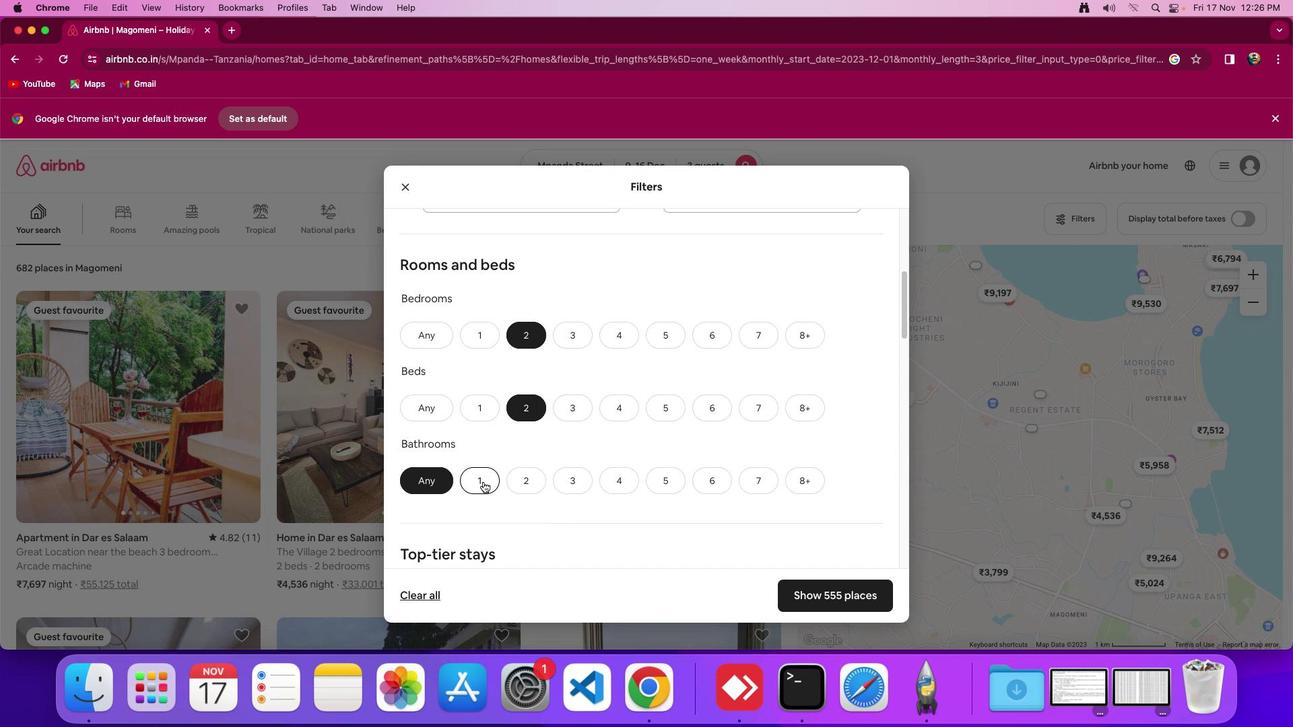 
Action: Mouse pressed left at (483, 482)
Screenshot: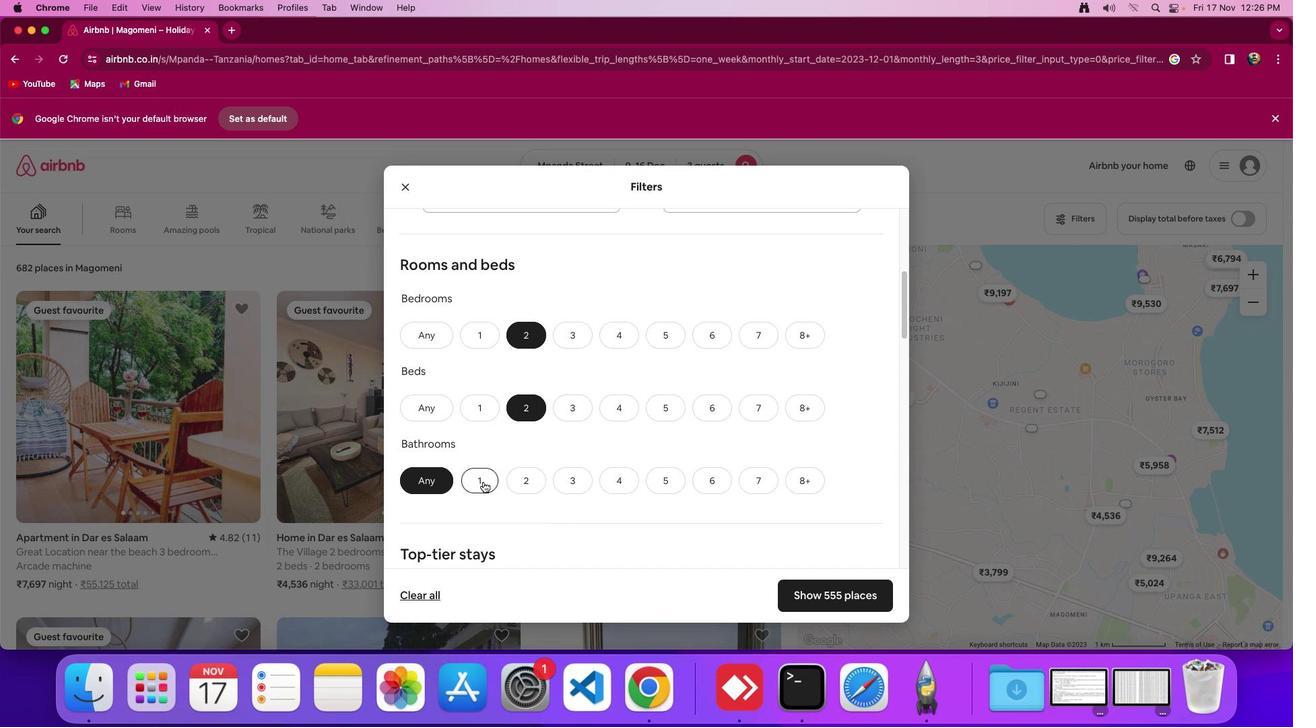 
Action: Mouse moved to (685, 516)
Screenshot: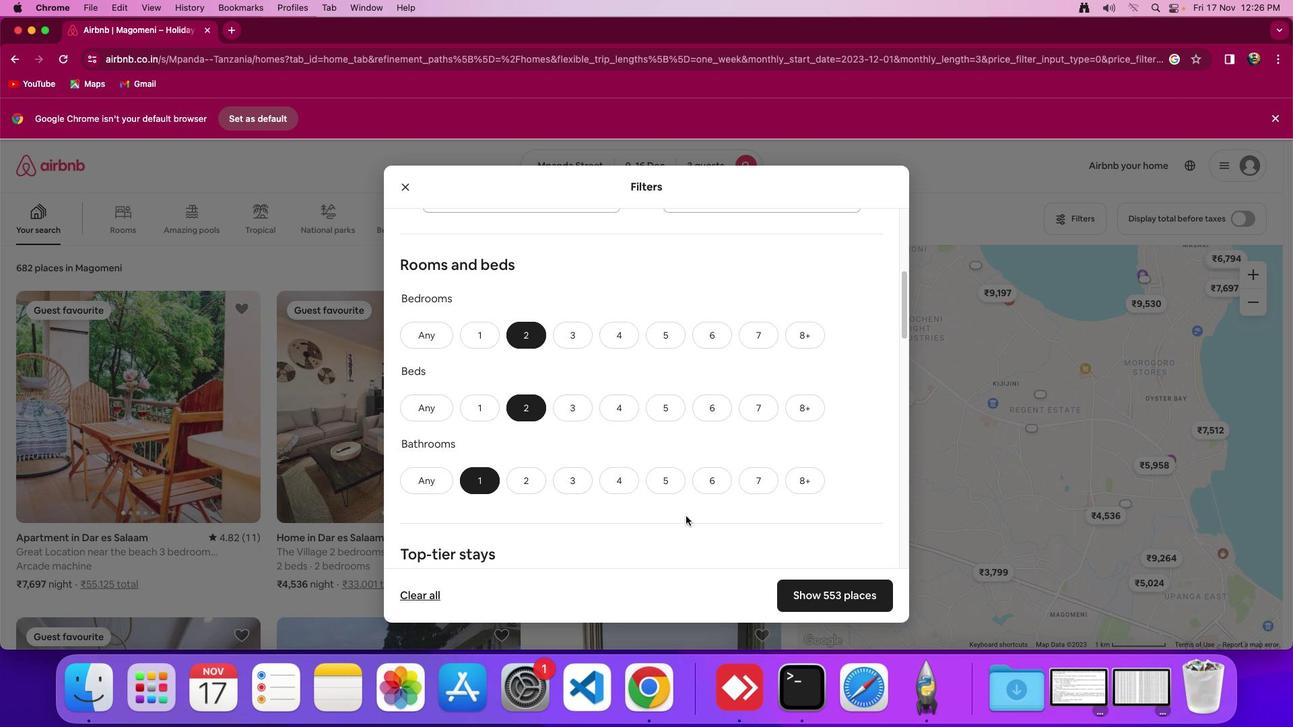 
Action: Mouse scrolled (685, 516) with delta (0, 0)
Screenshot: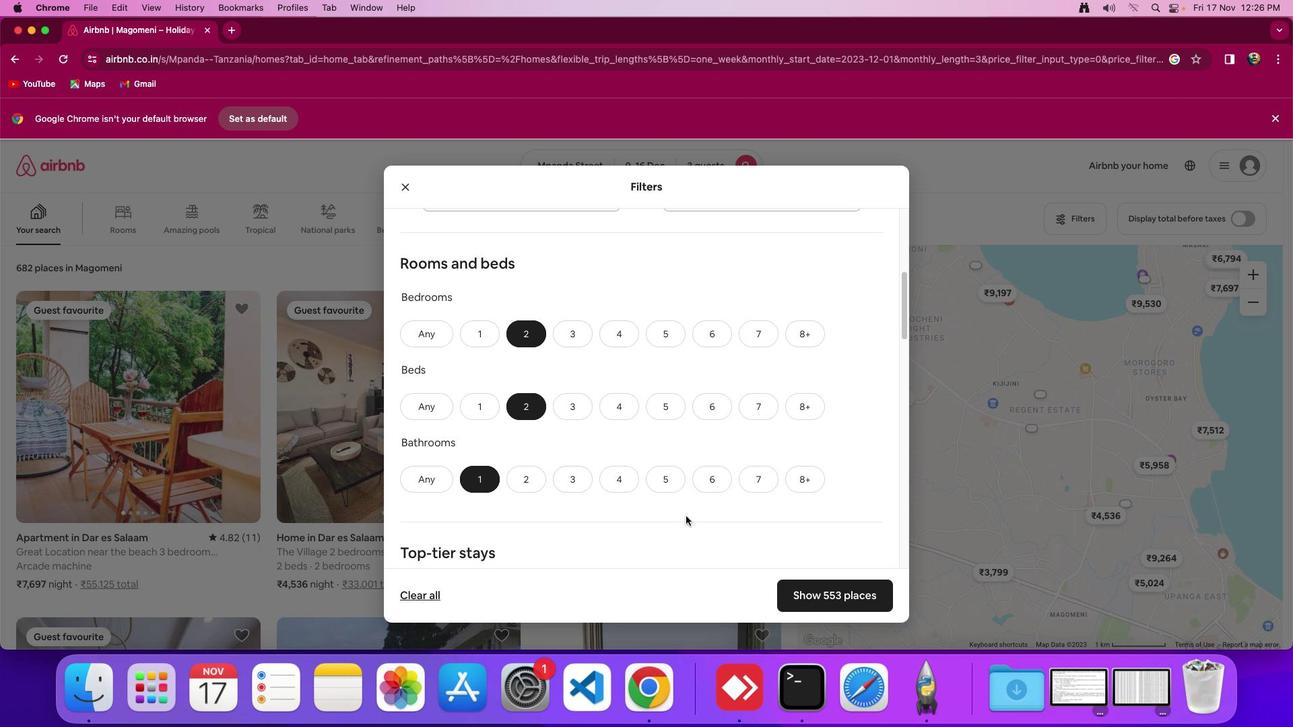 
Action: Mouse scrolled (685, 516) with delta (0, 0)
Screenshot: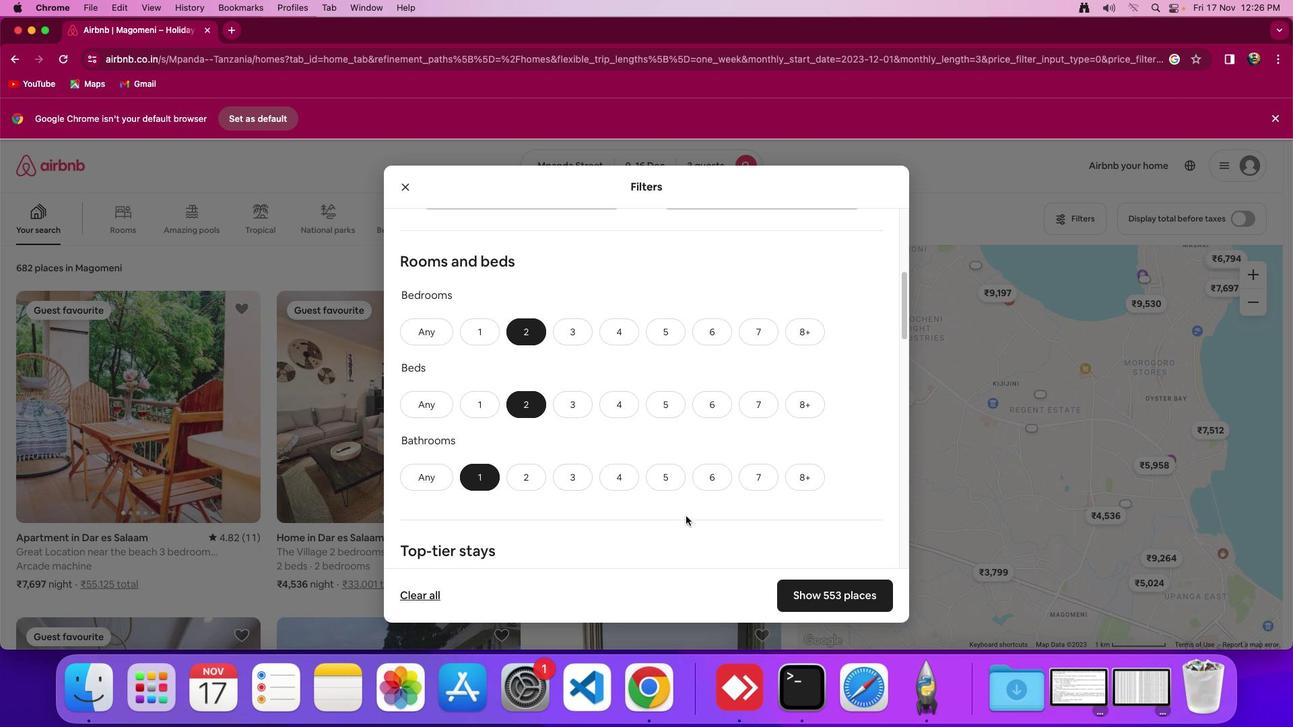 
Action: Mouse moved to (689, 508)
Screenshot: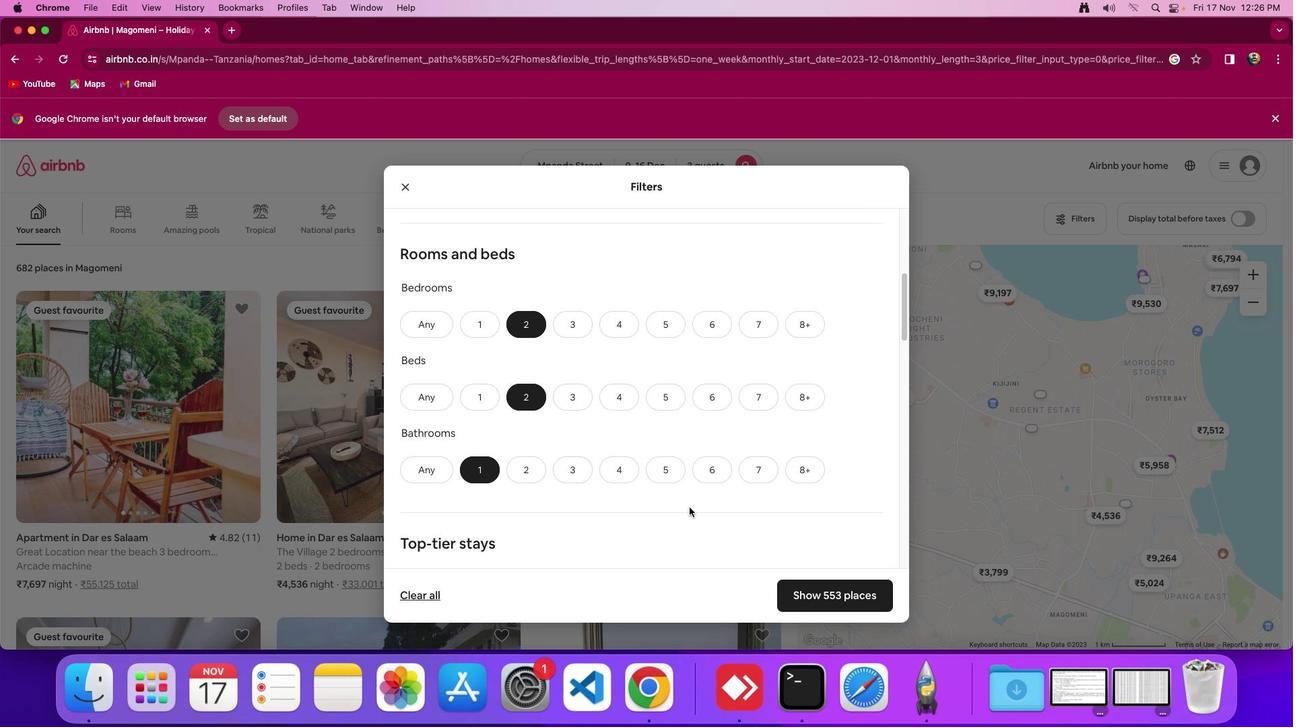 
Action: Mouse scrolled (689, 508) with delta (0, 0)
Screenshot: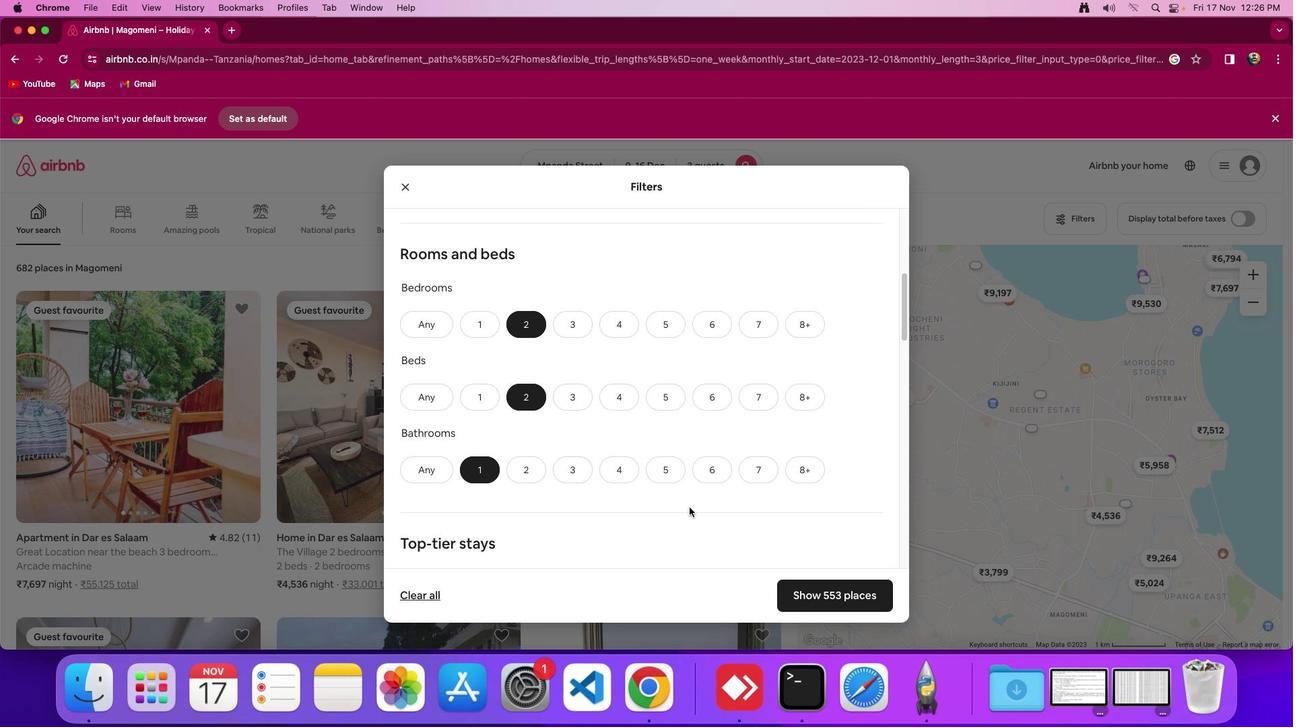 
Action: Mouse scrolled (689, 508) with delta (0, 0)
Screenshot: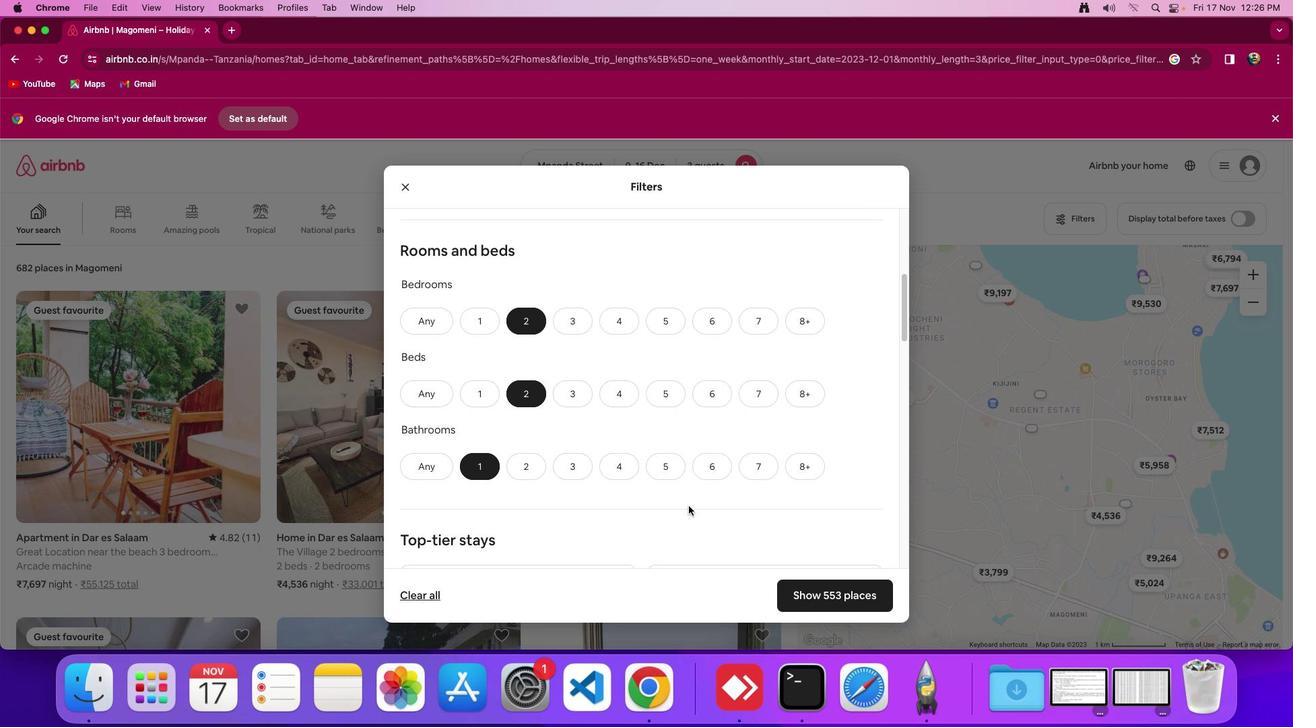 
Action: Mouse moved to (689, 507)
Screenshot: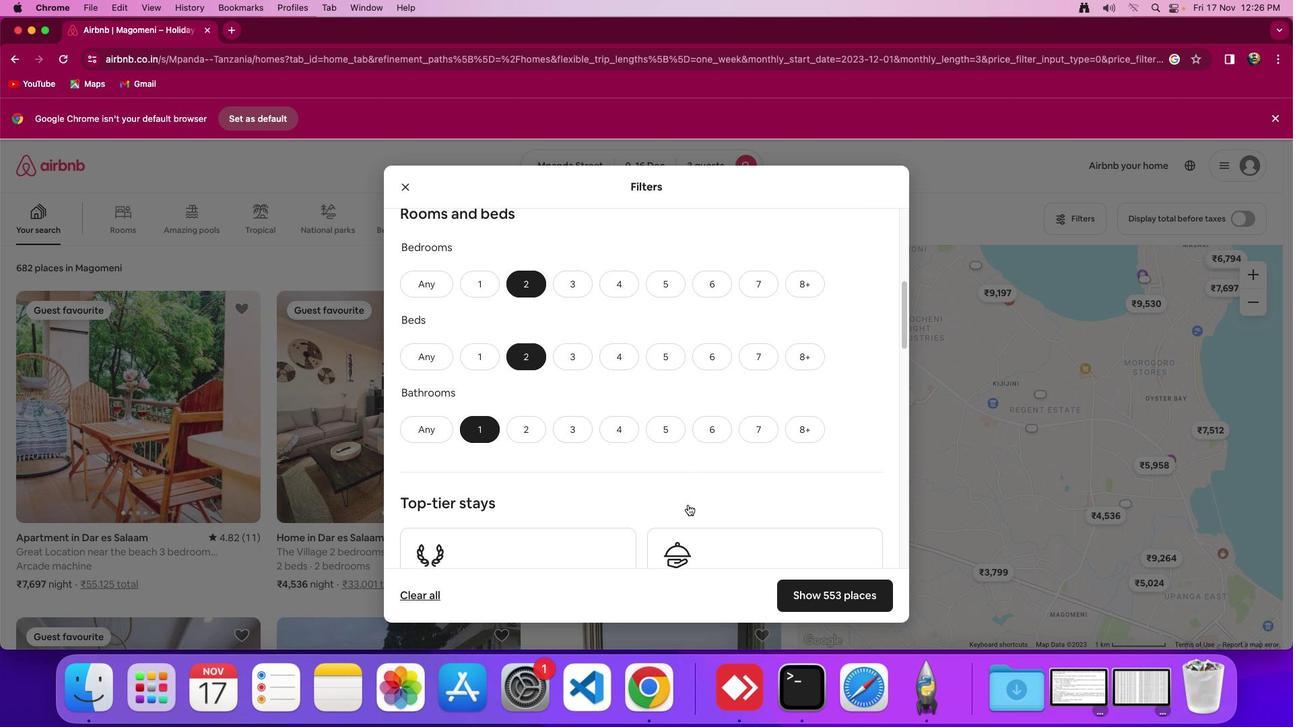 
Action: Mouse scrolled (689, 507) with delta (0, -2)
Screenshot: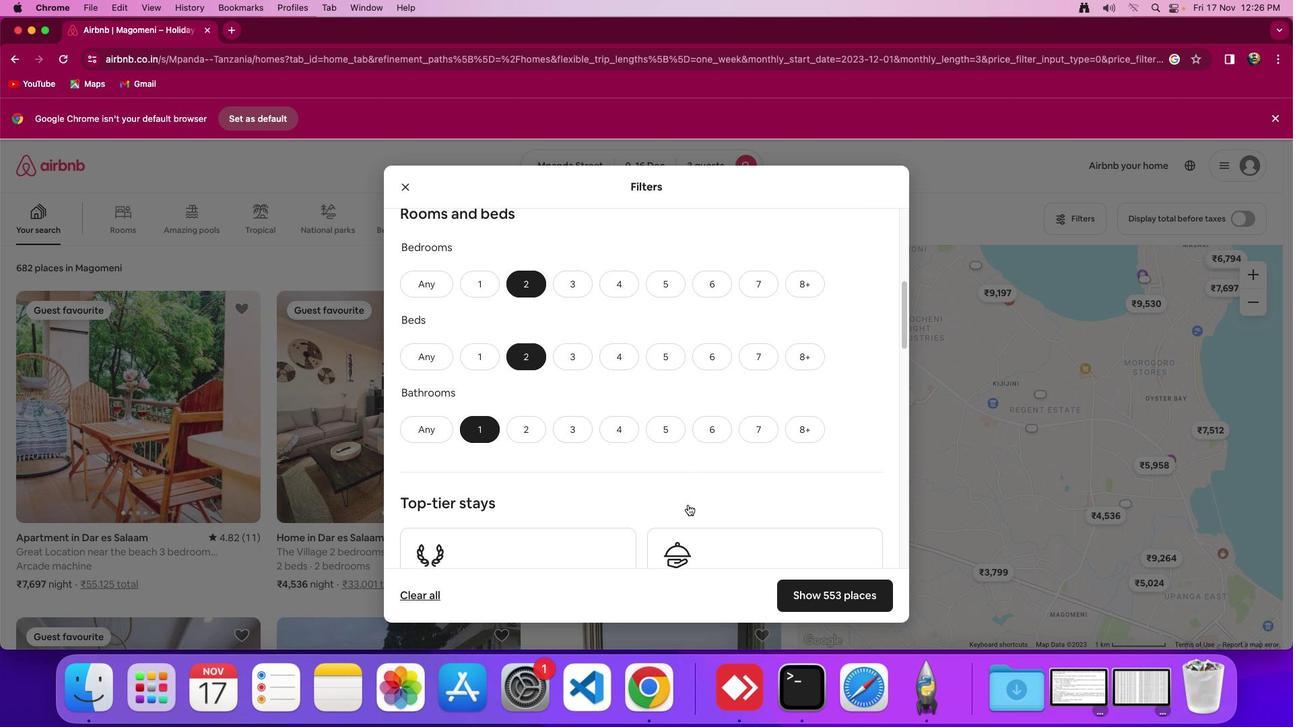 
Action: Mouse moved to (688, 505)
Screenshot: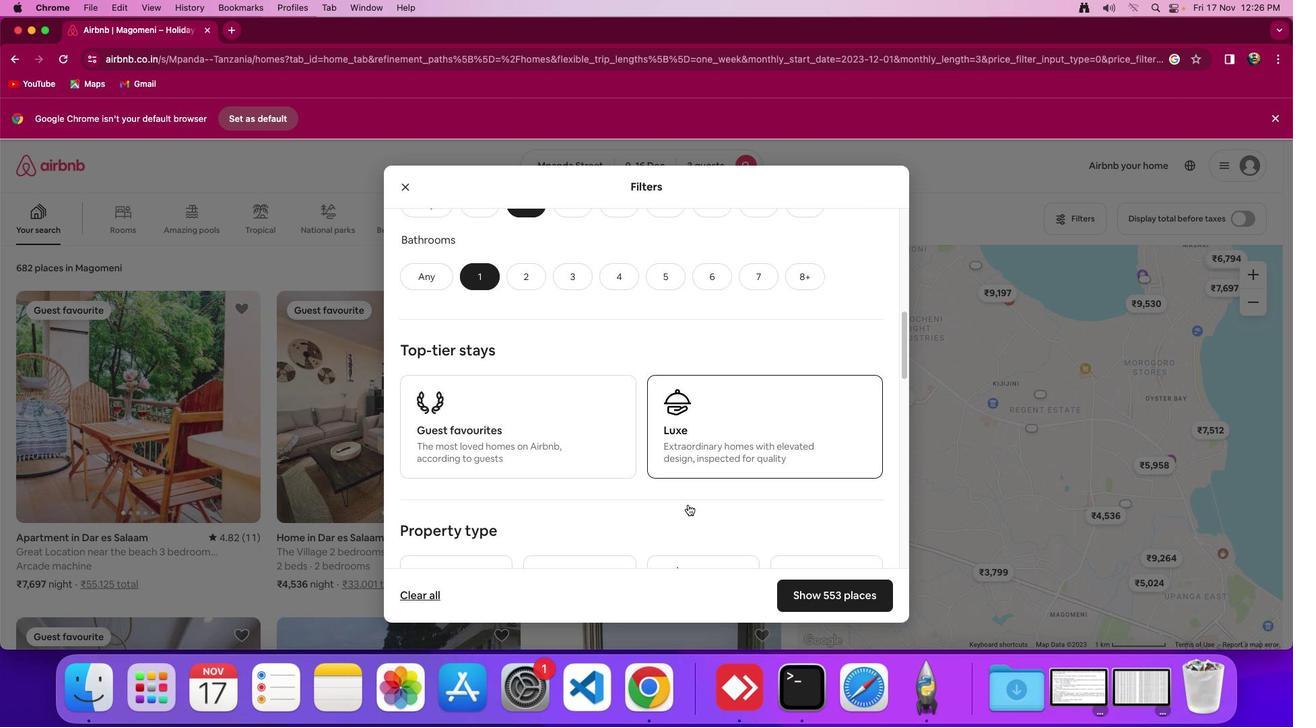 
Action: Mouse scrolled (688, 505) with delta (0, -2)
Screenshot: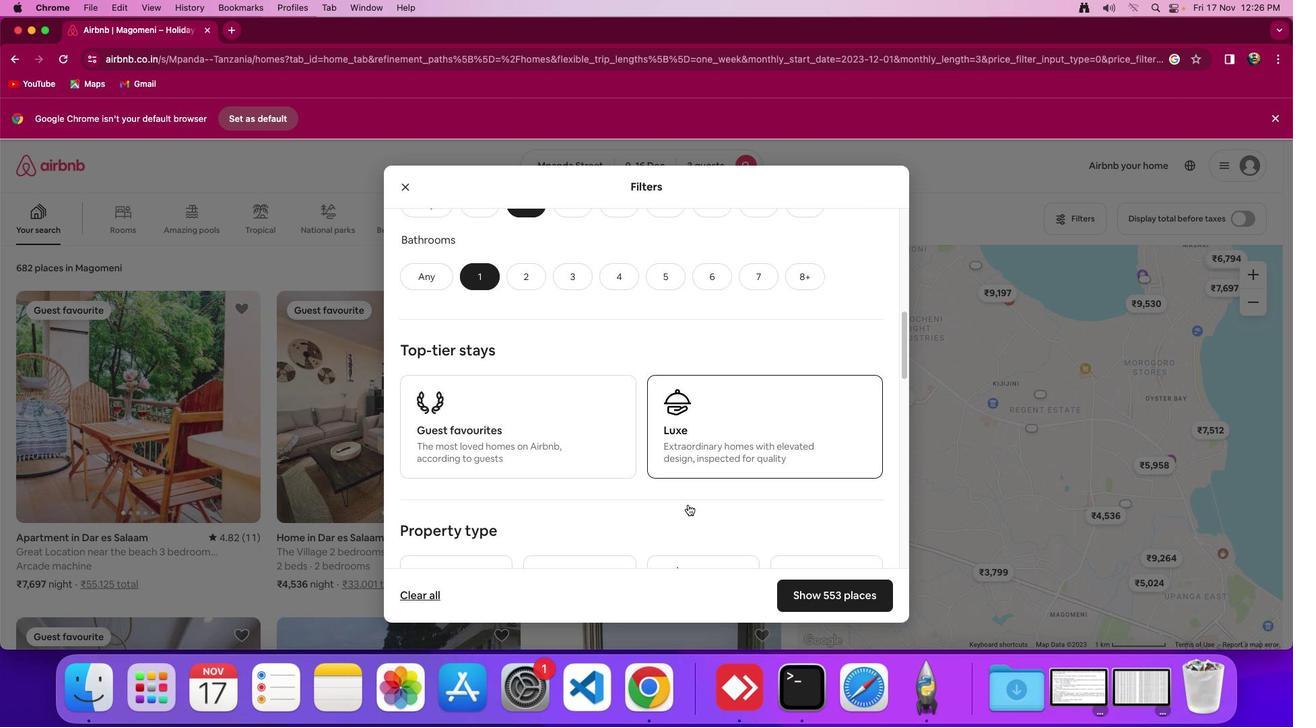 
Action: Mouse moved to (688, 504)
Screenshot: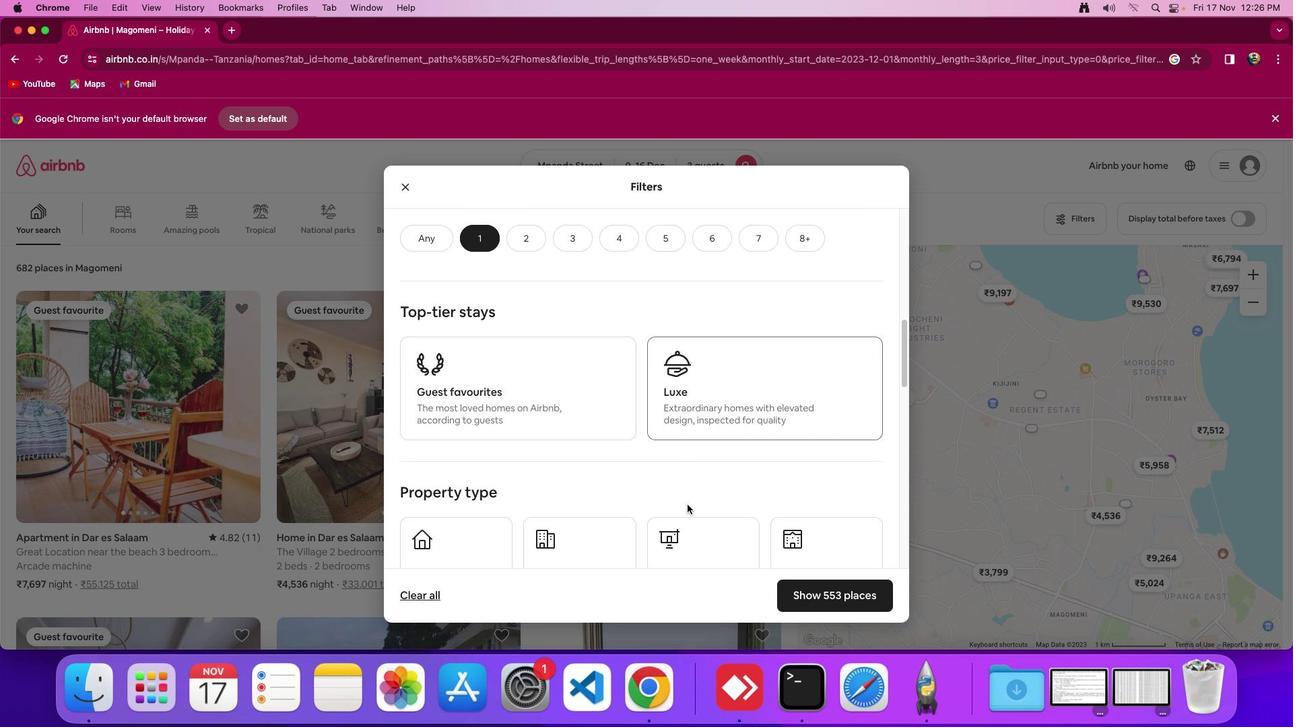
Action: Mouse scrolled (688, 504) with delta (0, 0)
Screenshot: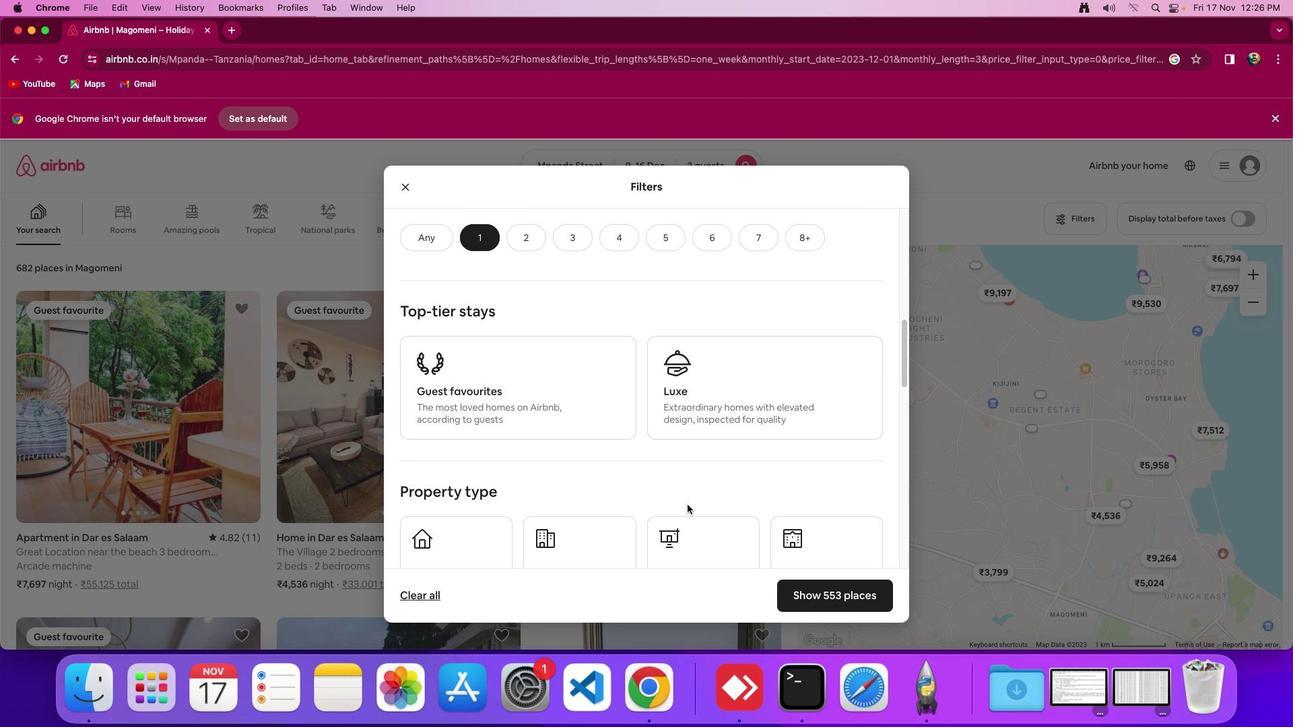 
Action: Mouse scrolled (688, 504) with delta (0, 0)
Screenshot: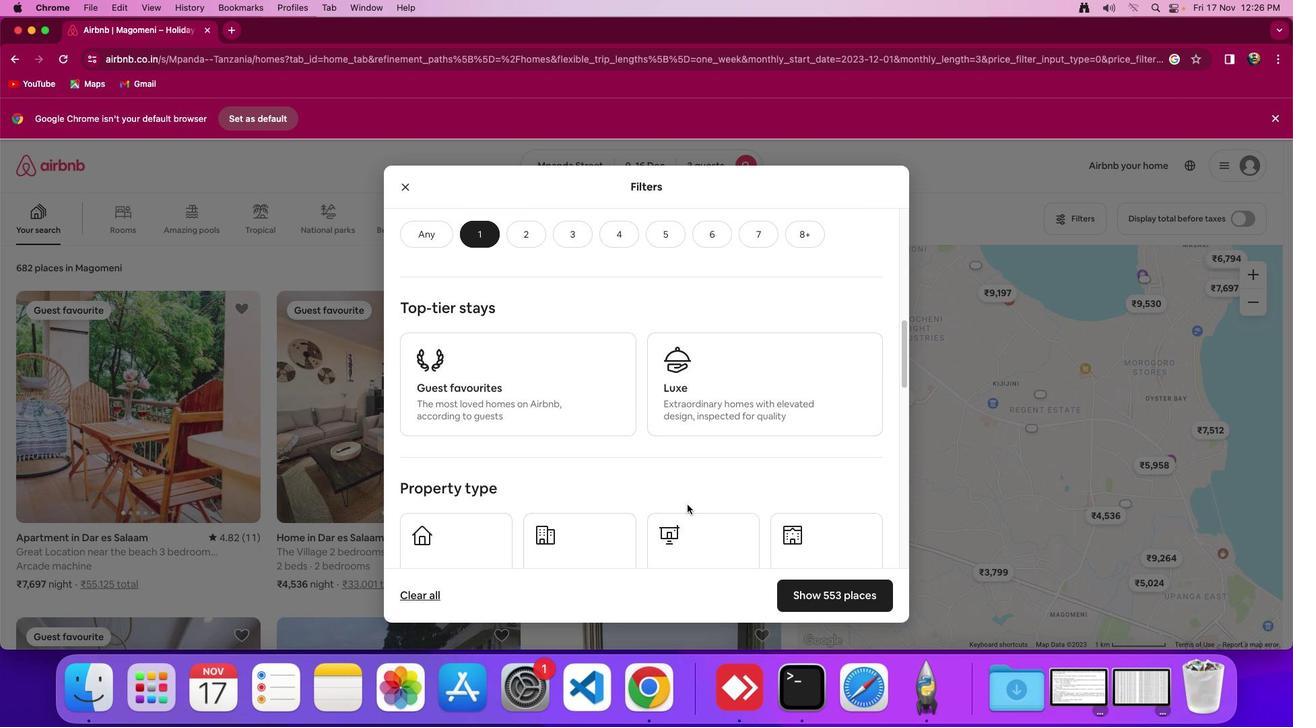
Action: Mouse scrolled (688, 504) with delta (0, 0)
Screenshot: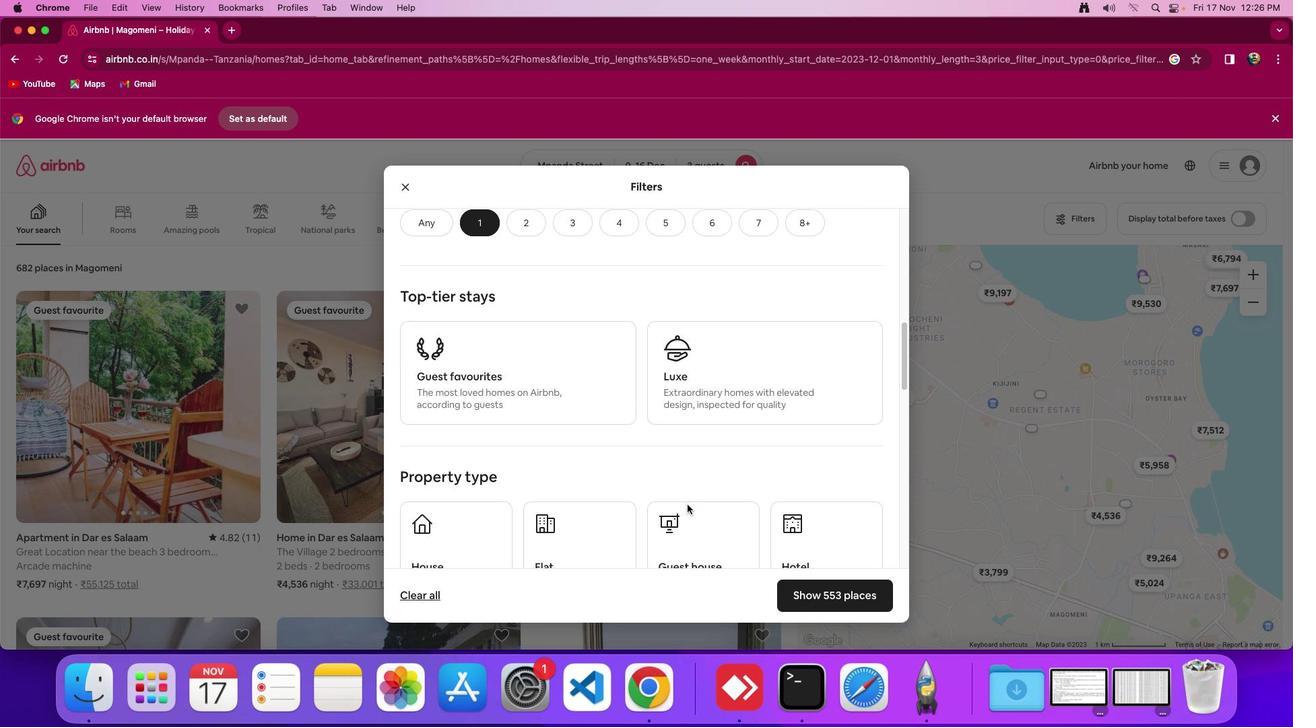 
Action: Mouse moved to (688, 504)
Screenshot: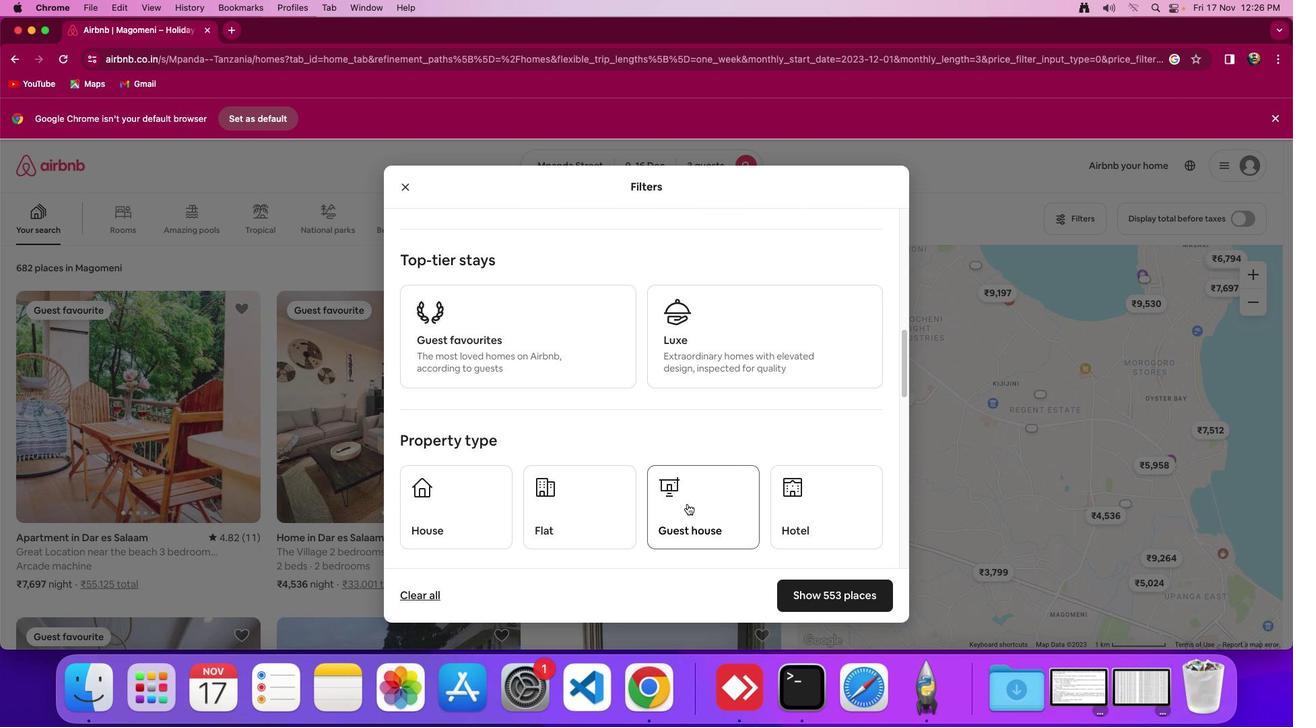 
Action: Mouse scrolled (688, 504) with delta (0, -1)
Screenshot: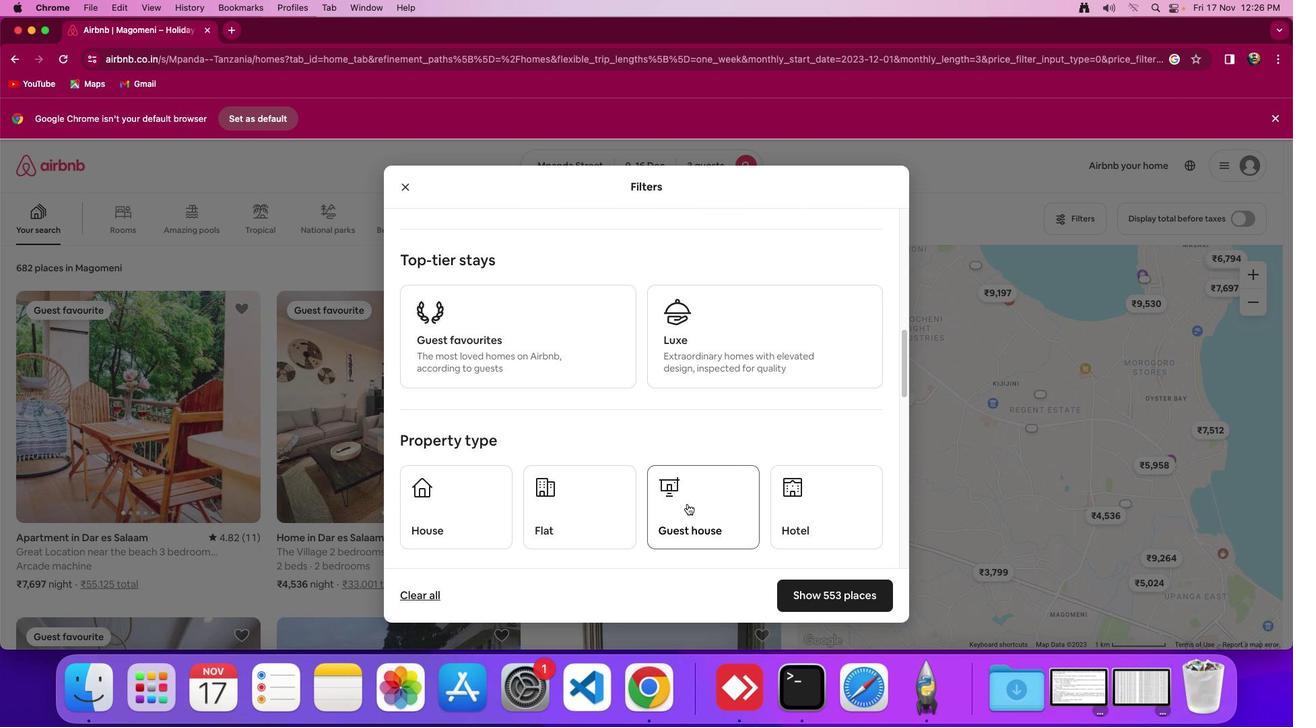 
Action: Mouse moved to (557, 440)
Screenshot: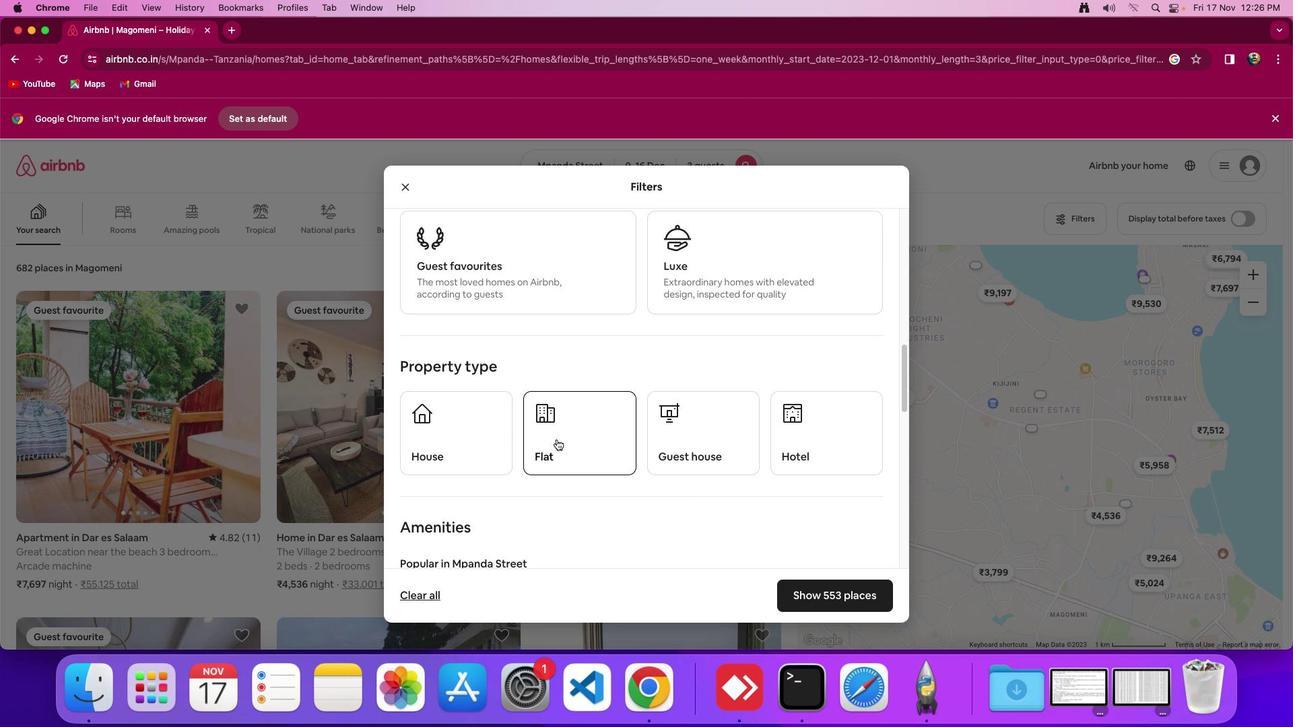 
Action: Mouse pressed left at (557, 440)
Screenshot: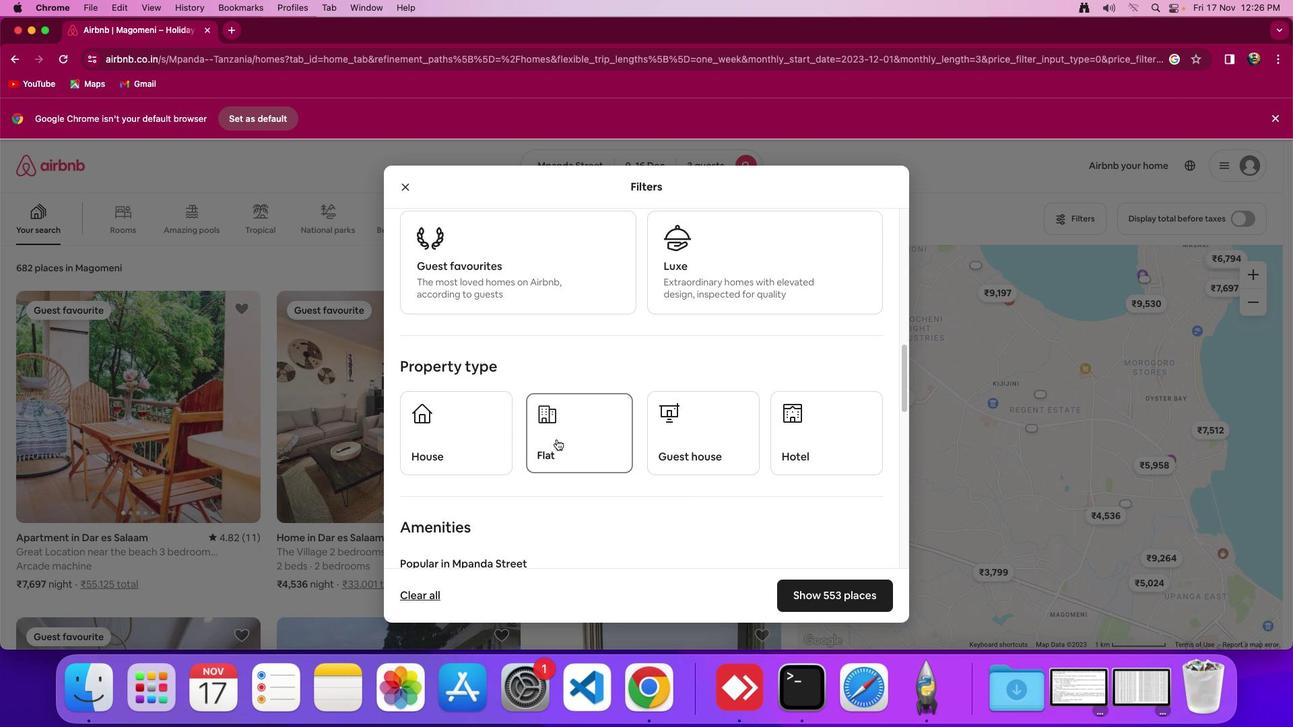 
Action: Mouse moved to (652, 458)
Screenshot: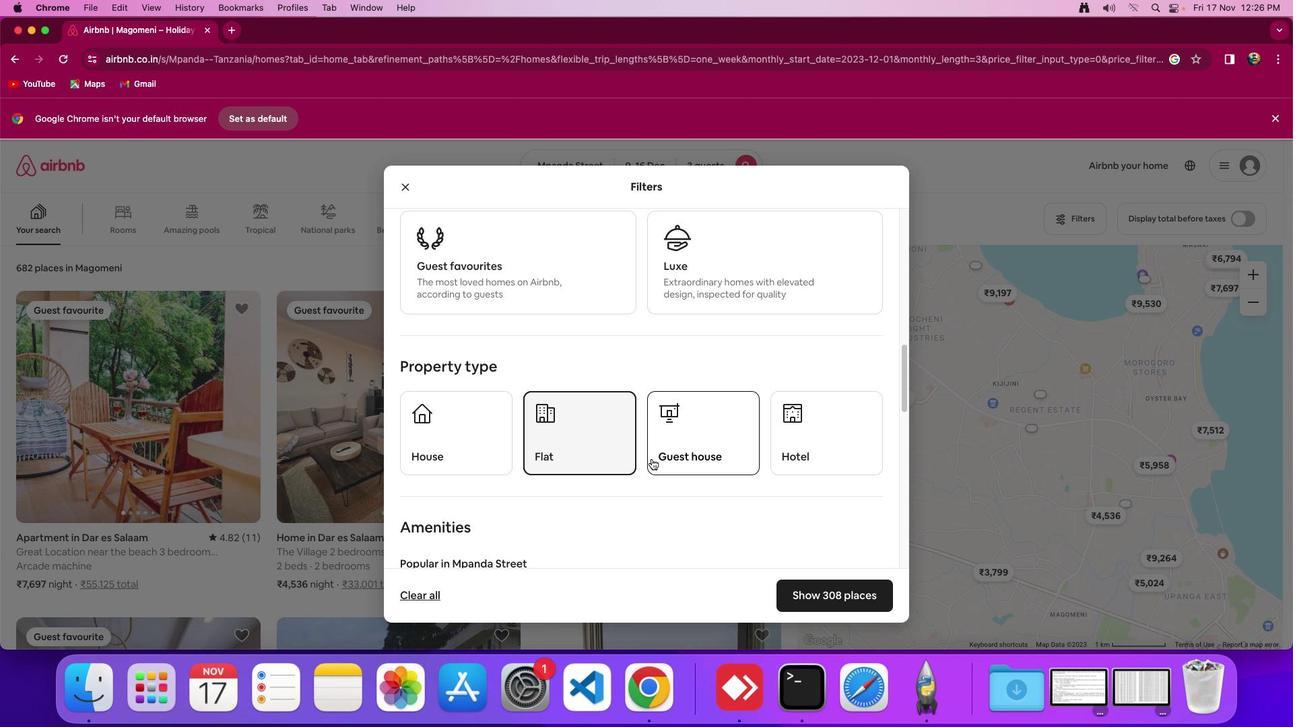 
Action: Mouse scrolled (652, 458) with delta (0, 0)
Screenshot: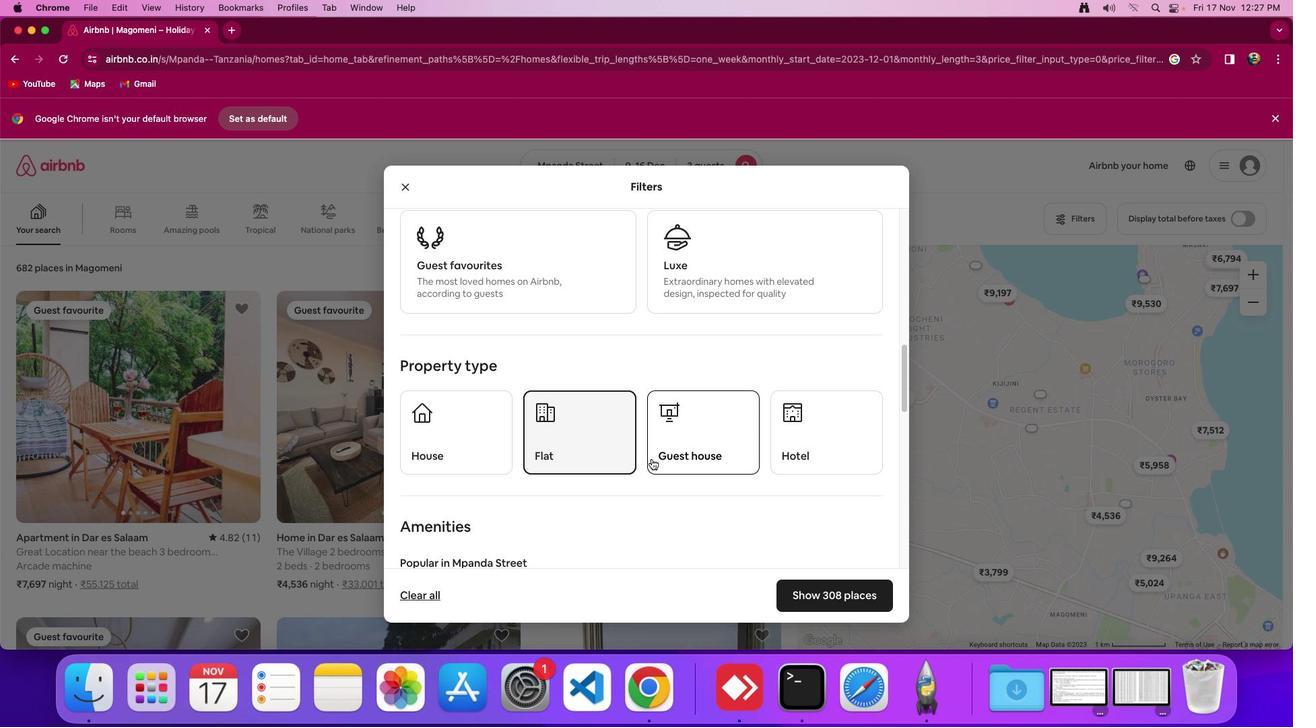 
Action: Mouse scrolled (652, 458) with delta (0, 0)
Screenshot: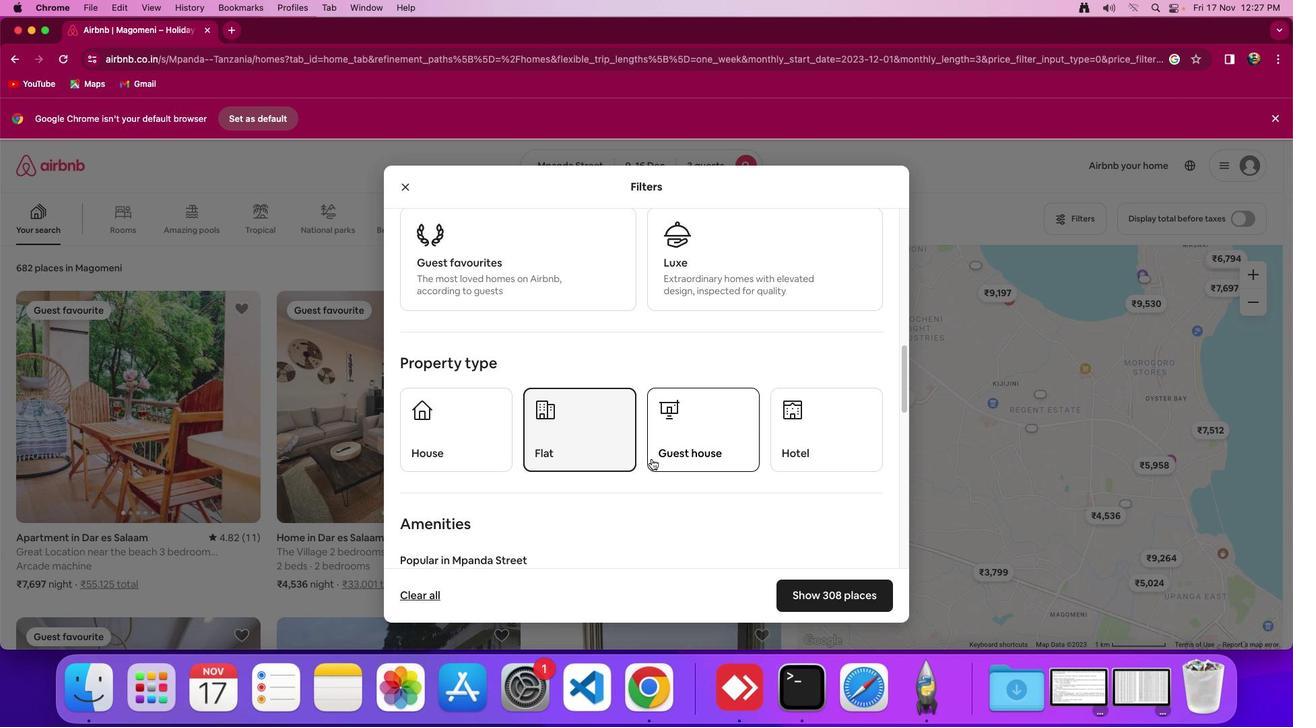 
Action: Mouse moved to (654, 458)
Screenshot: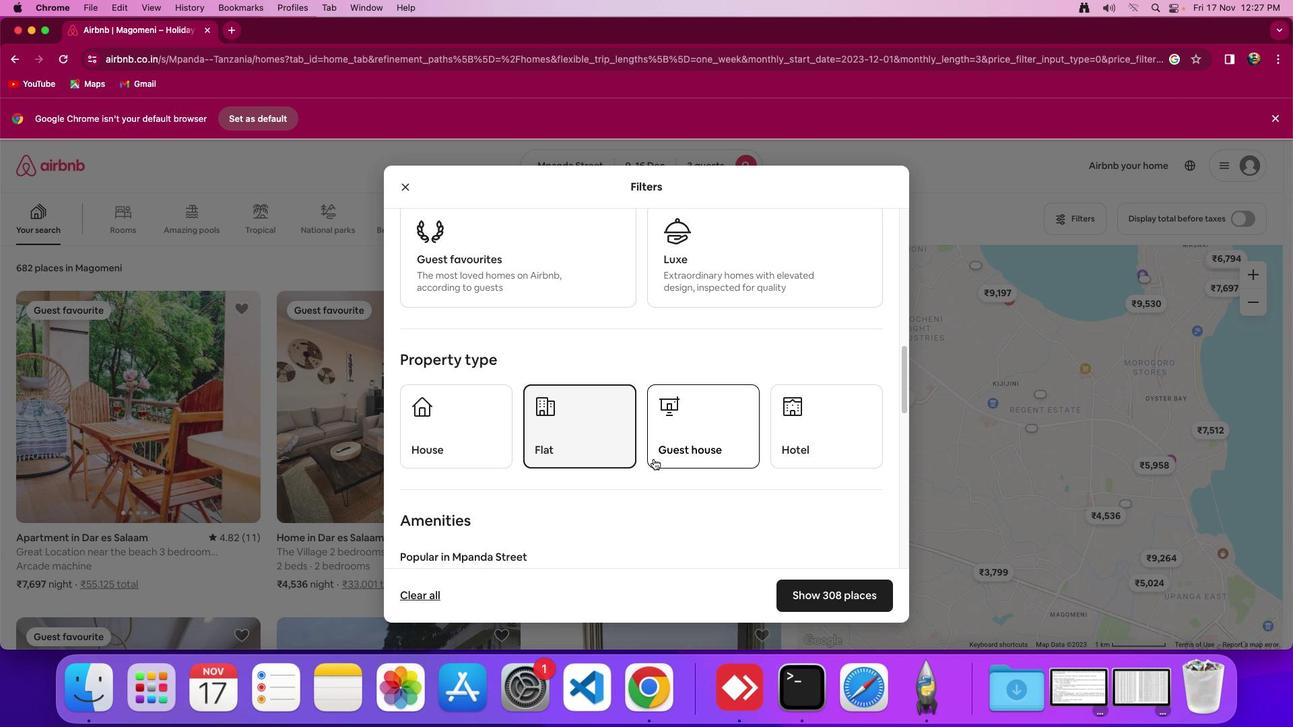 
Action: Mouse scrolled (654, 458) with delta (0, 0)
Screenshot: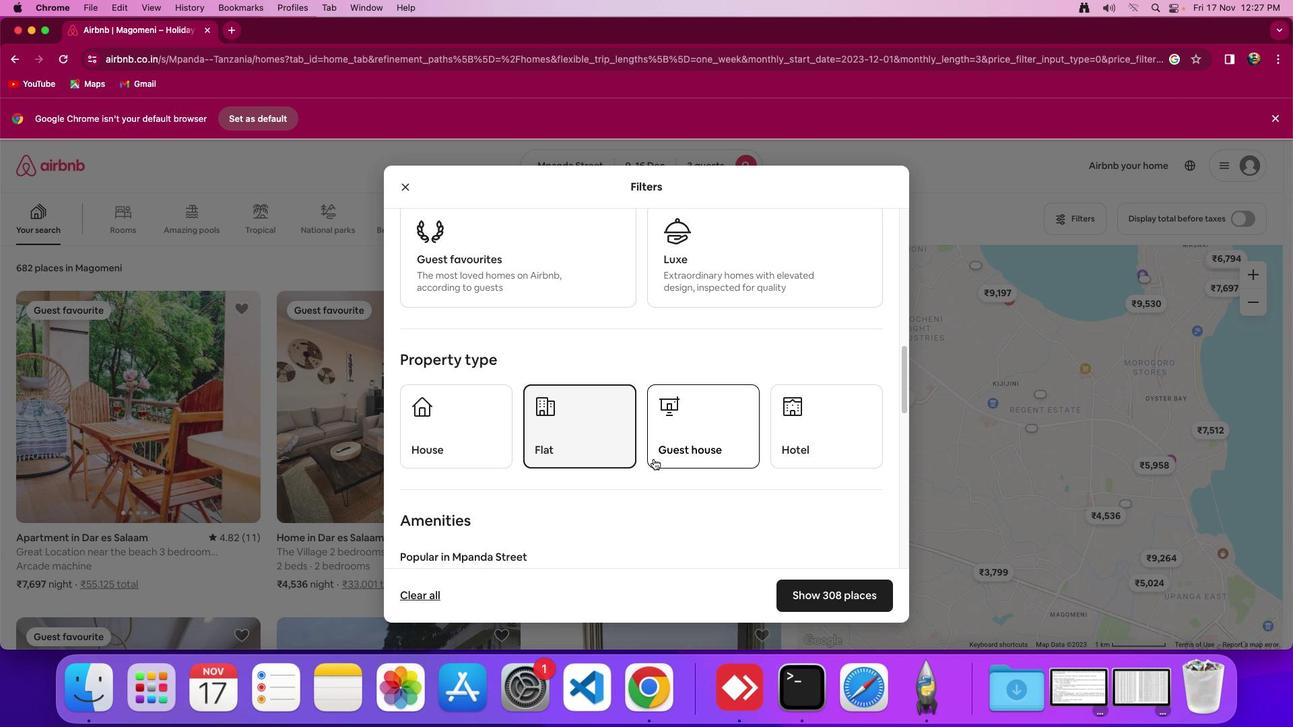 
Action: Mouse scrolled (654, 458) with delta (0, 0)
Screenshot: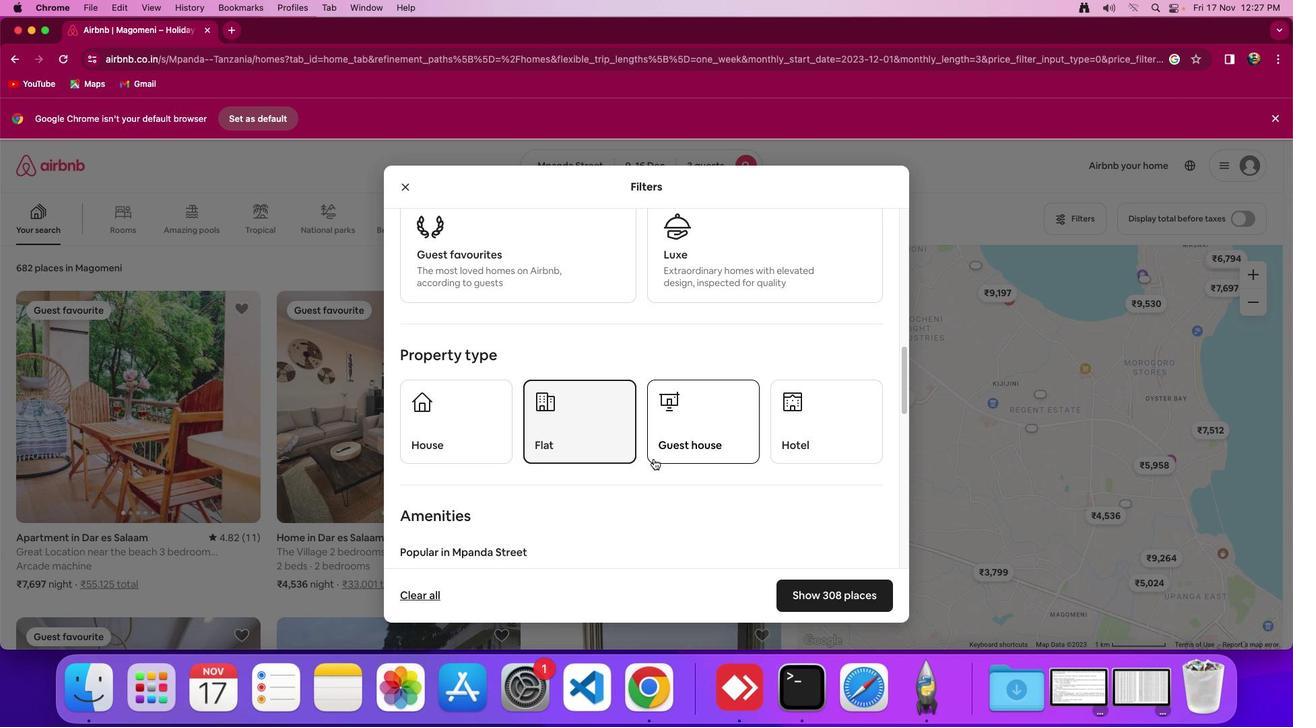 
Action: Mouse scrolled (654, 458) with delta (0, 0)
Screenshot: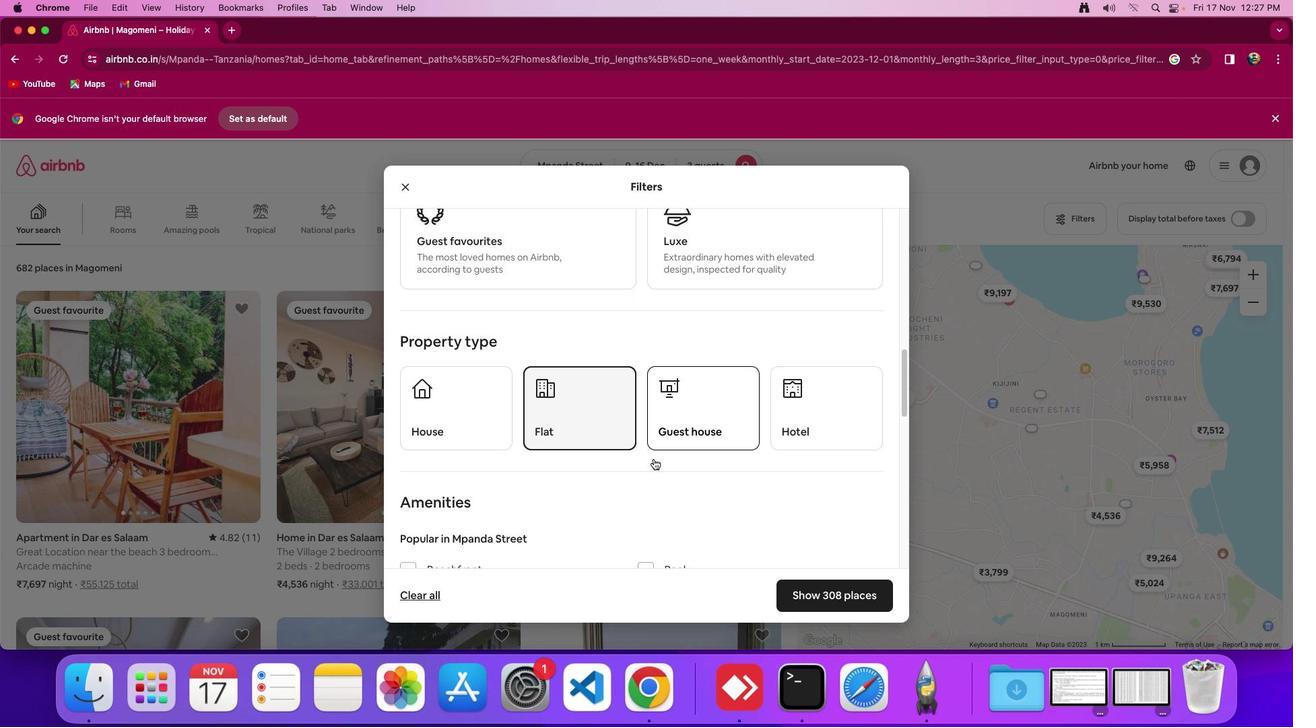 
Action: Mouse moved to (654, 458)
Screenshot: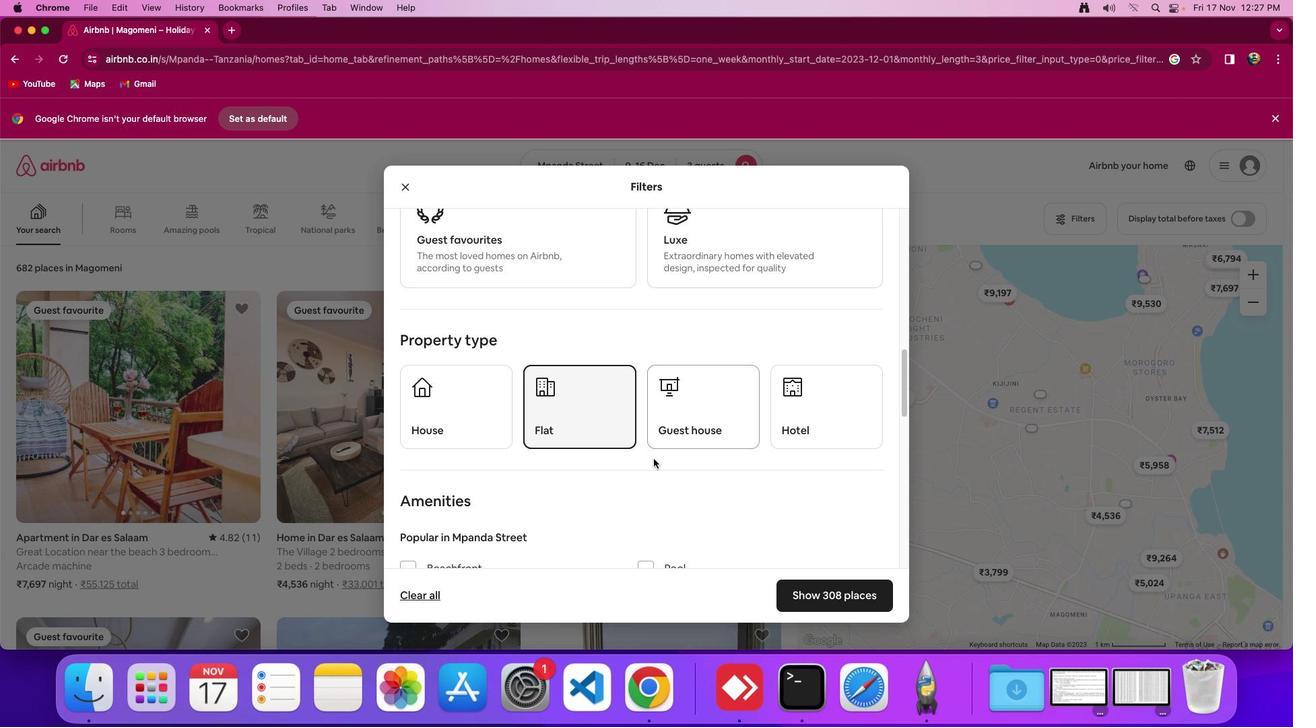 
Action: Mouse scrolled (654, 458) with delta (0, 0)
Screenshot: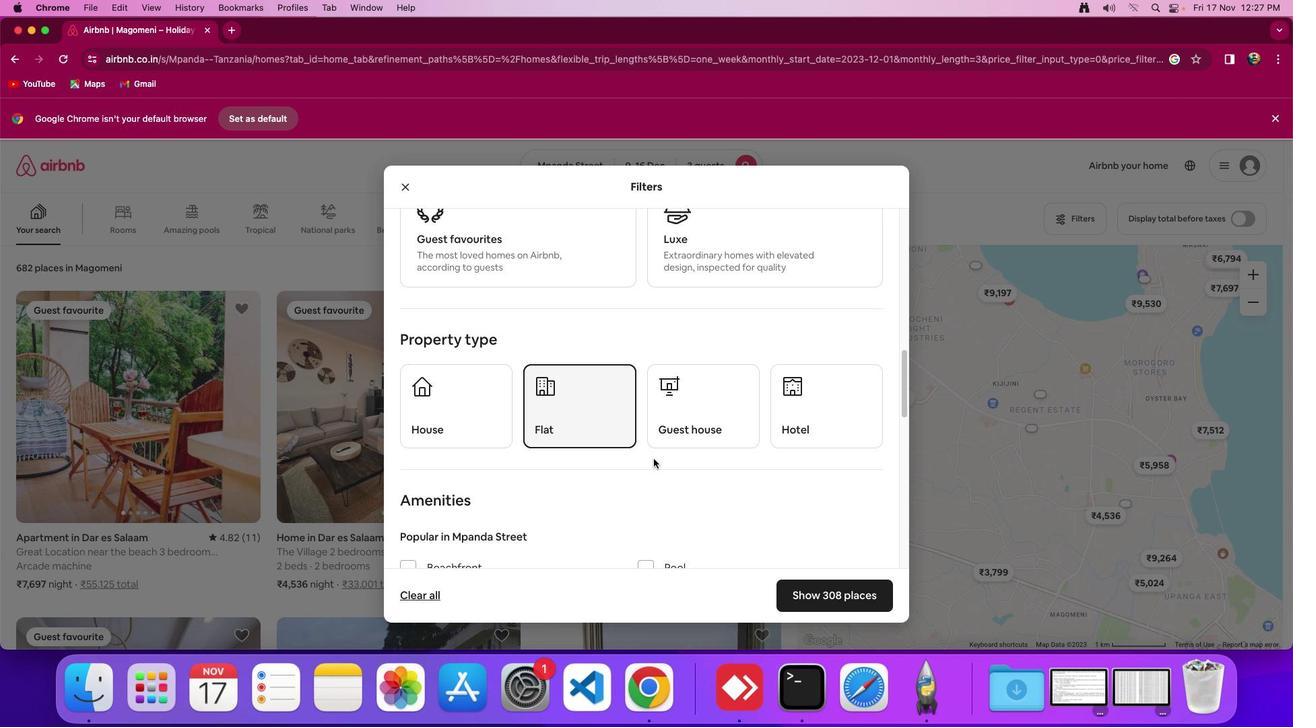 
Action: Mouse scrolled (654, 458) with delta (0, 0)
Screenshot: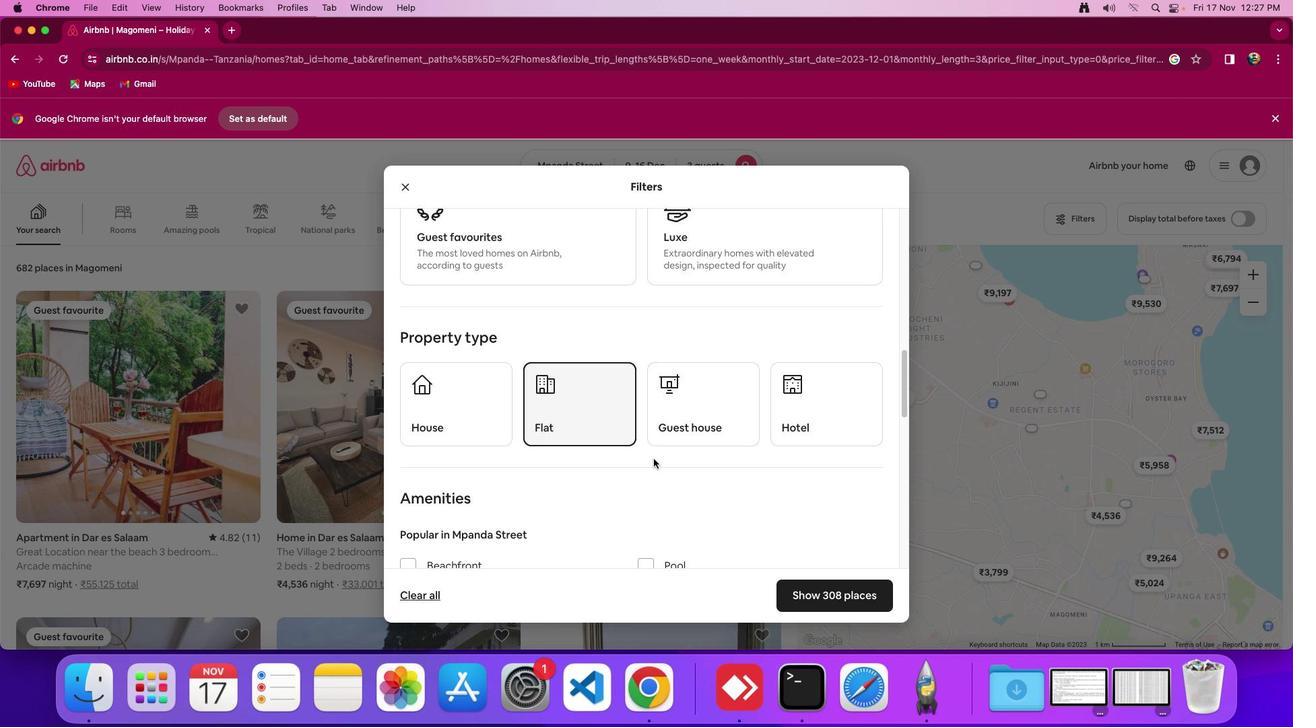 
Action: Mouse scrolled (654, 458) with delta (0, -2)
Screenshot: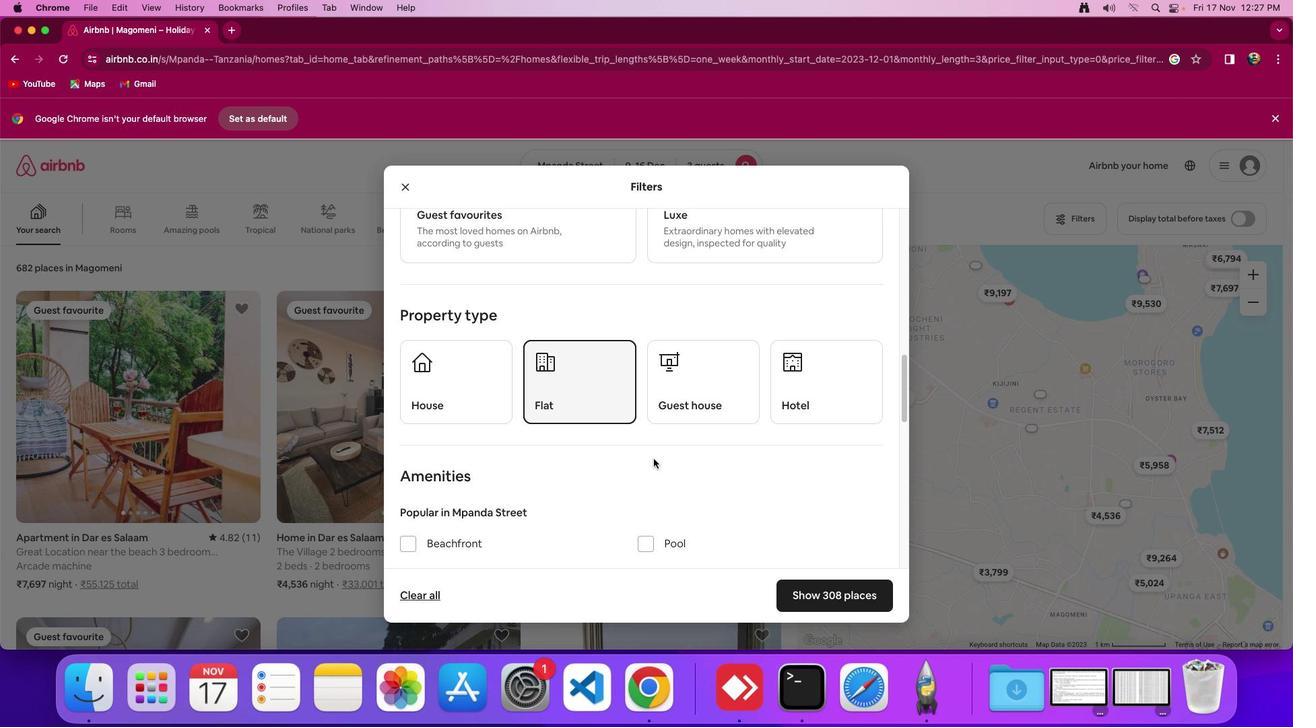 
Action: Mouse moved to (653, 458)
Screenshot: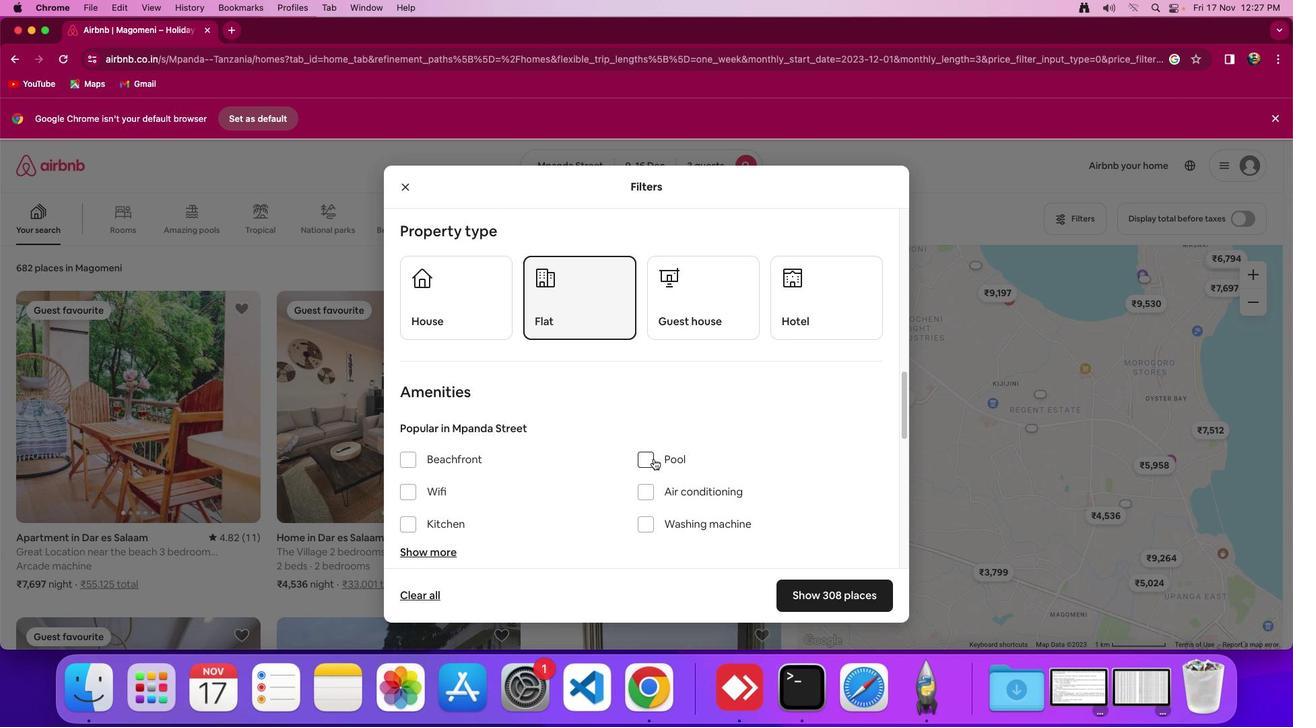 
Action: Mouse scrolled (653, 458) with delta (0, 0)
Screenshot: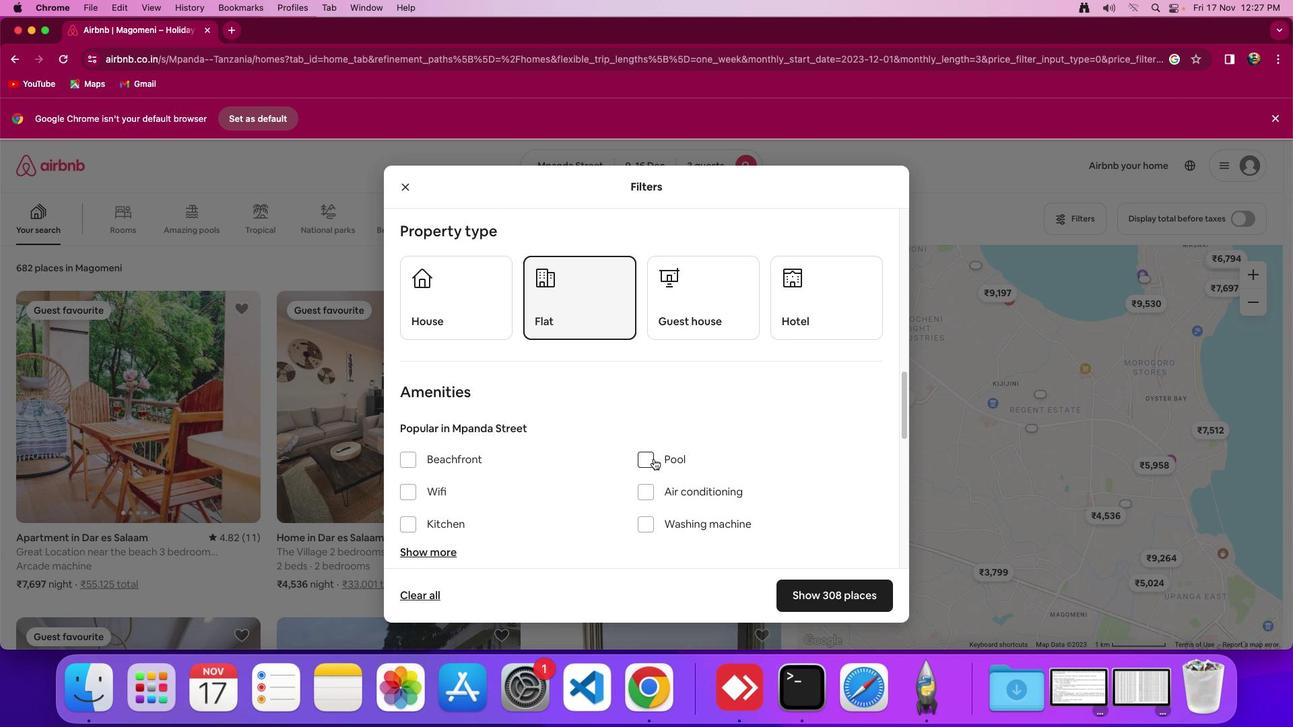 
Action: Mouse scrolled (653, 458) with delta (0, 0)
Screenshot: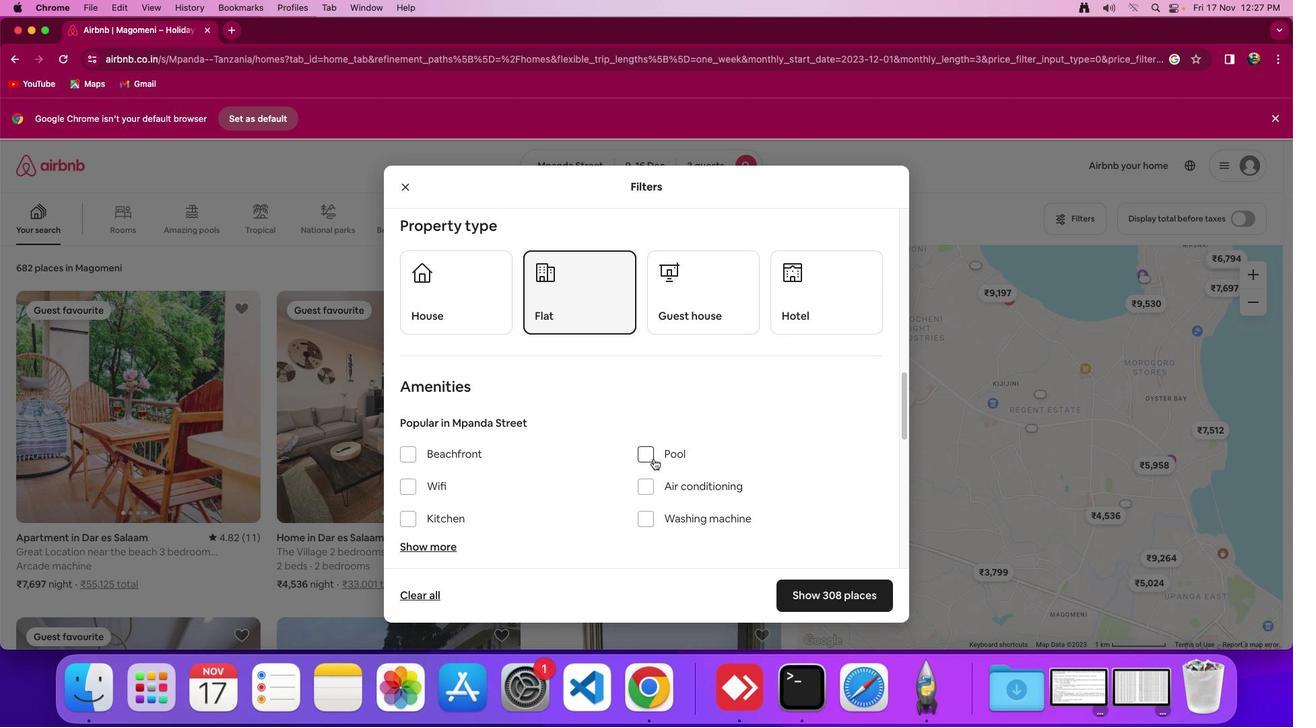 
Action: Mouse moved to (797, 597)
Screenshot: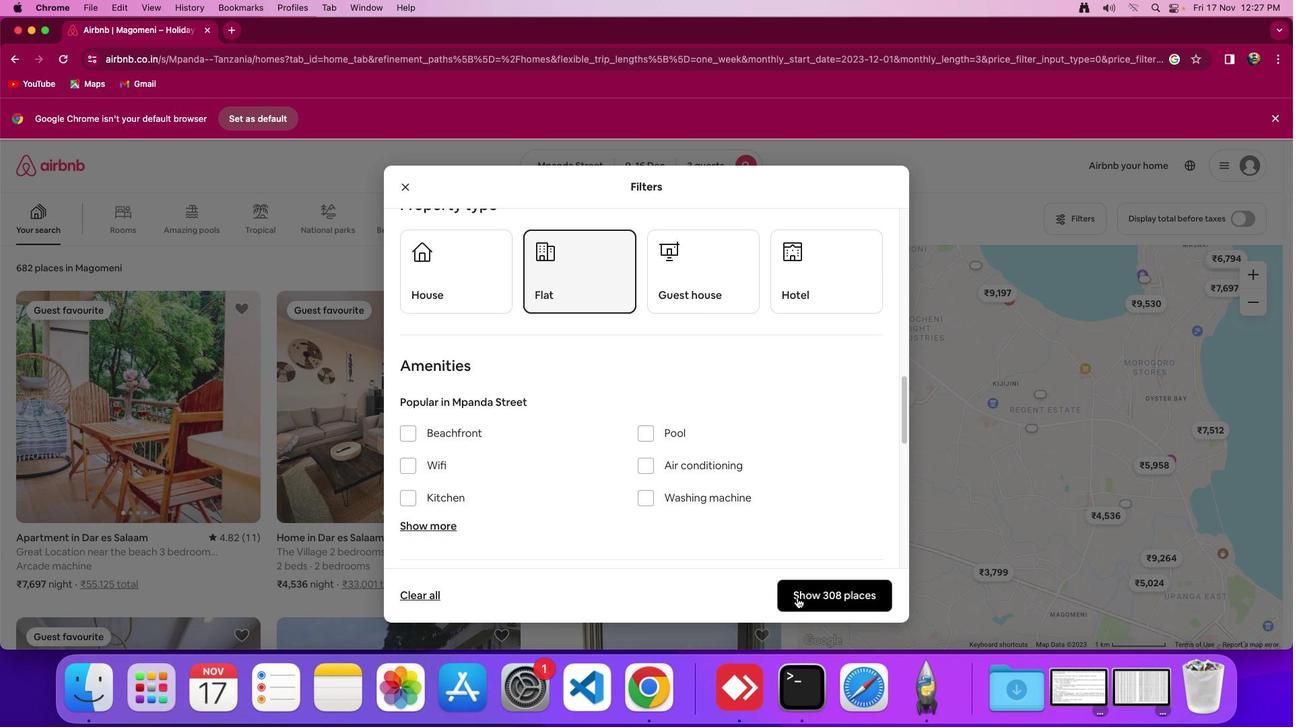 
Action: Mouse pressed left at (797, 597)
Screenshot: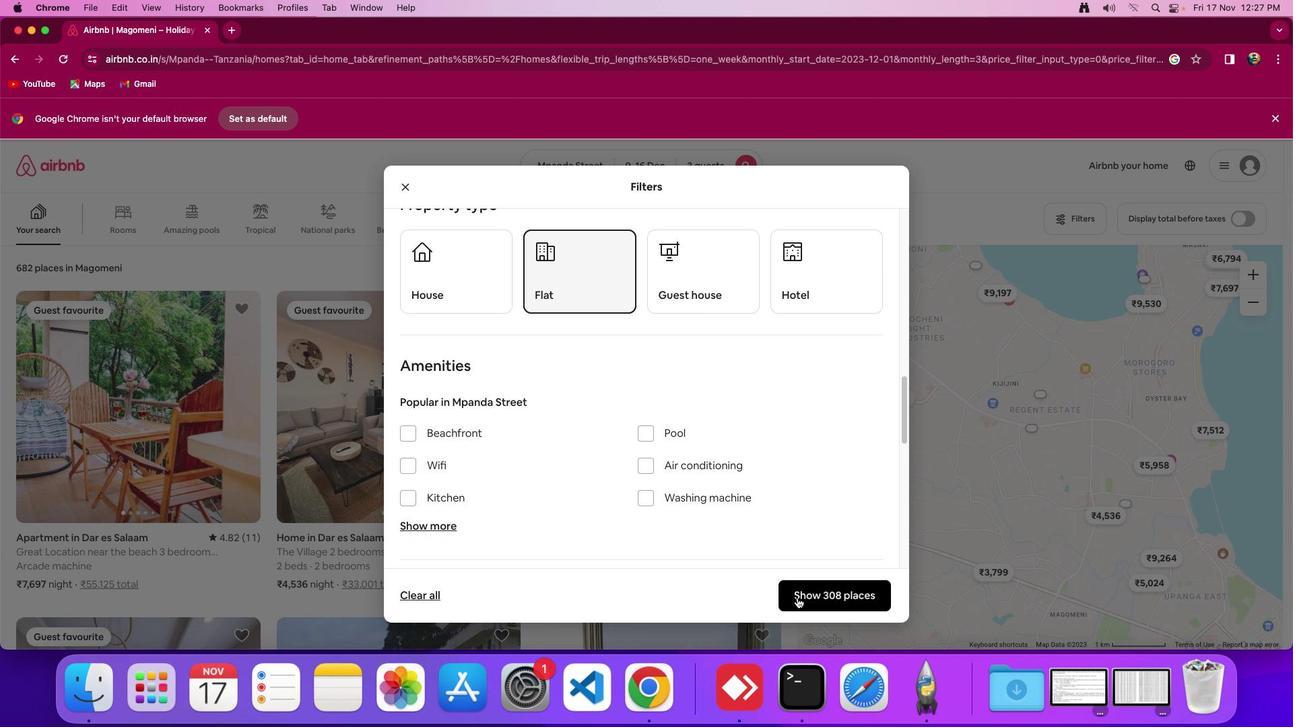 
Action: Mouse moved to (432, 443)
Screenshot: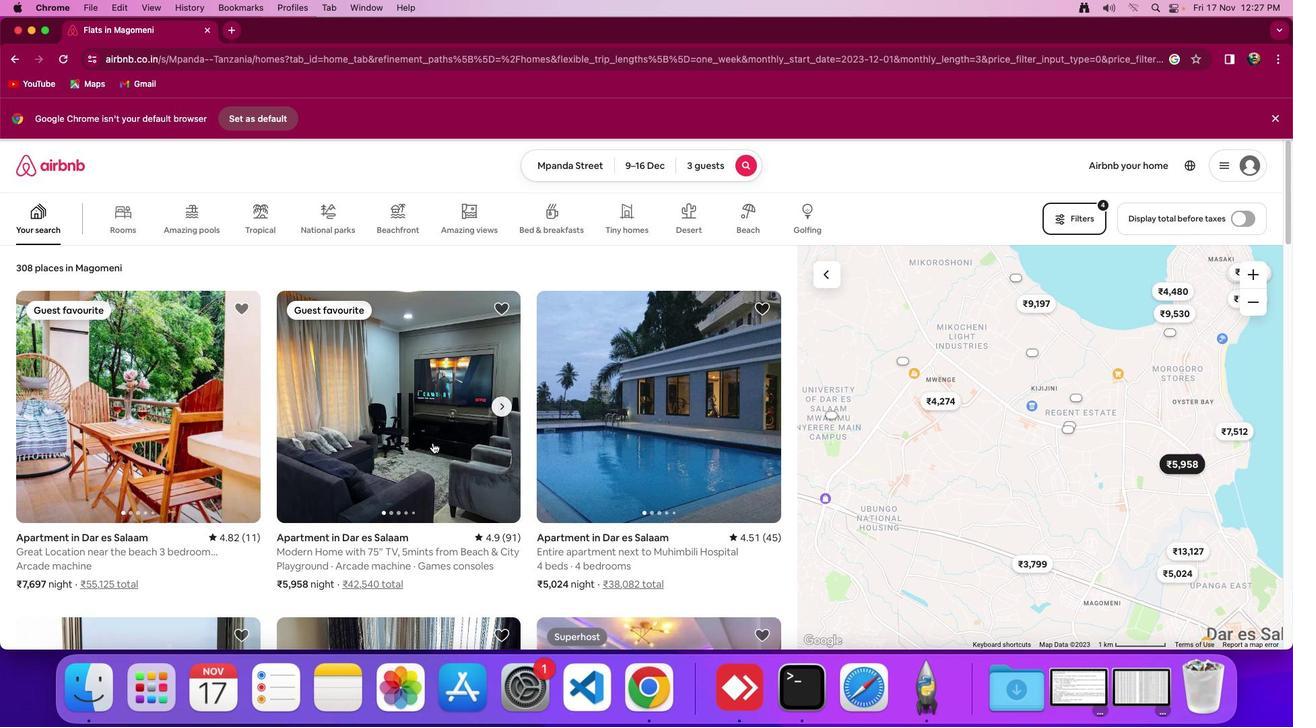 
Action: Mouse scrolled (432, 443) with delta (0, 0)
Screenshot: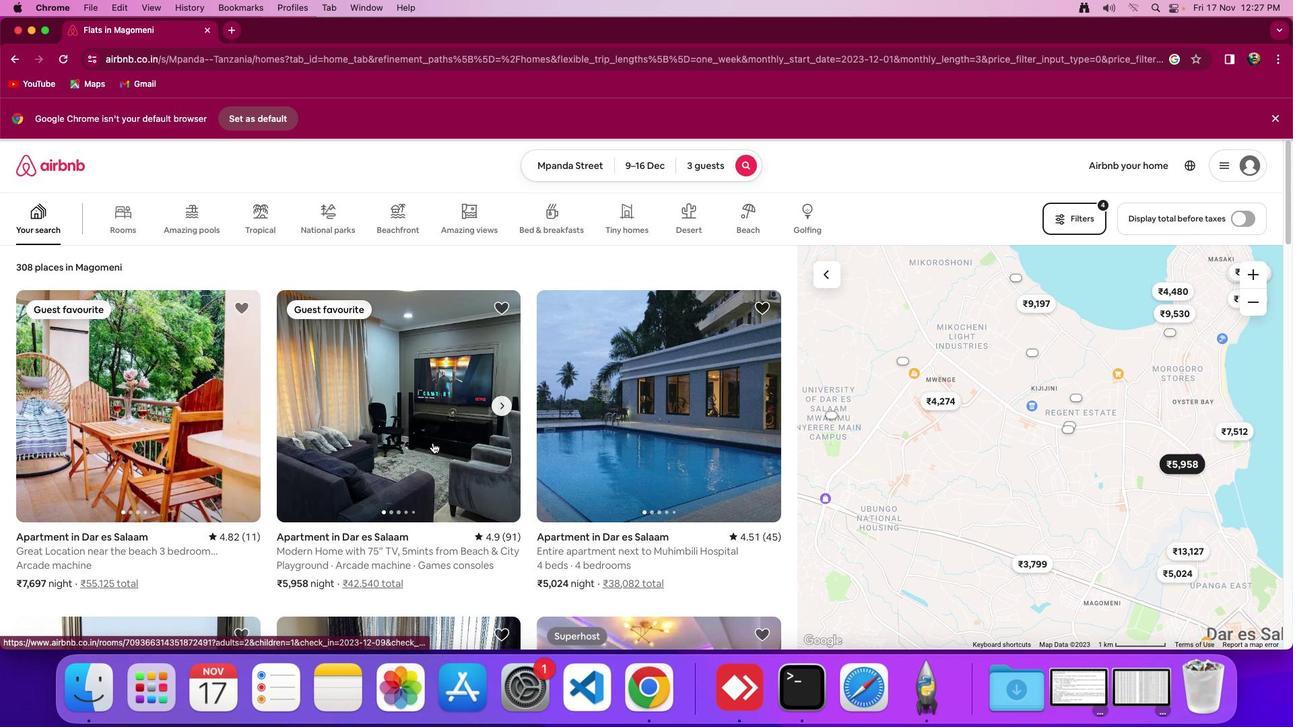 
Action: Mouse scrolled (432, 443) with delta (0, 0)
Screenshot: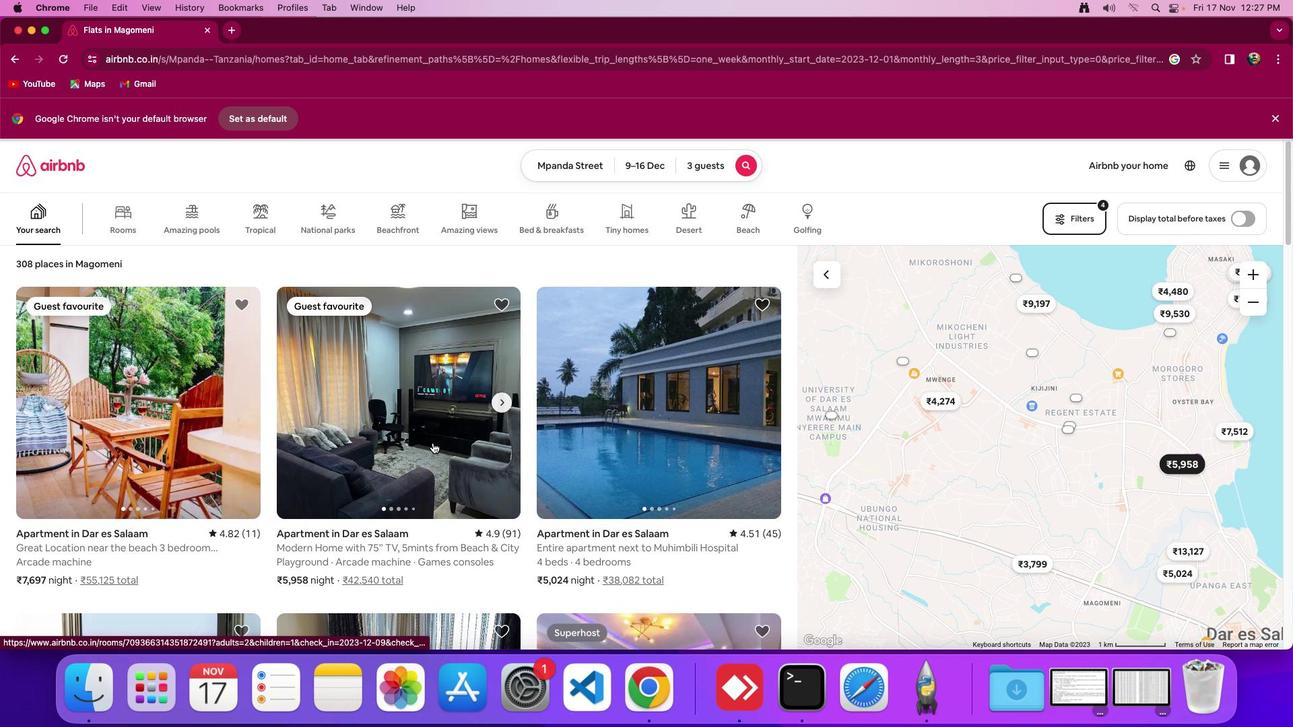 
Action: Mouse moved to (432, 443)
Screenshot: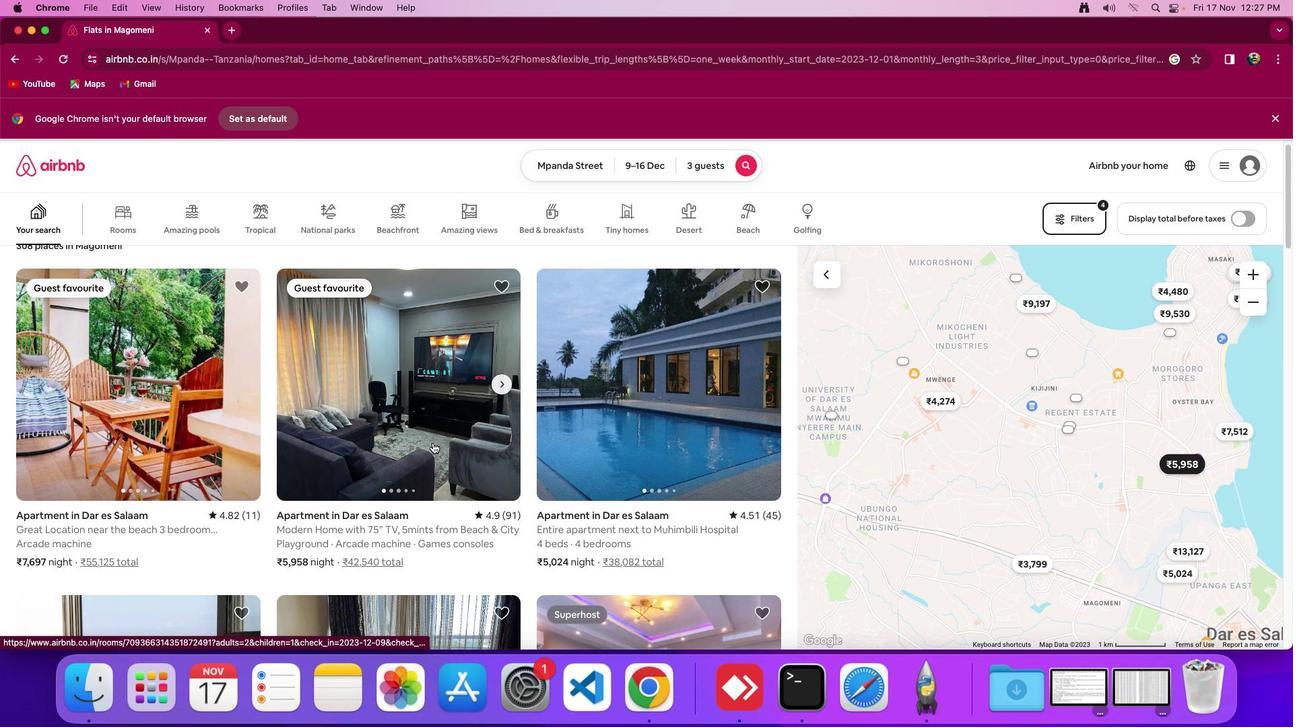 
Action: Mouse scrolled (432, 443) with delta (0, 0)
Screenshot: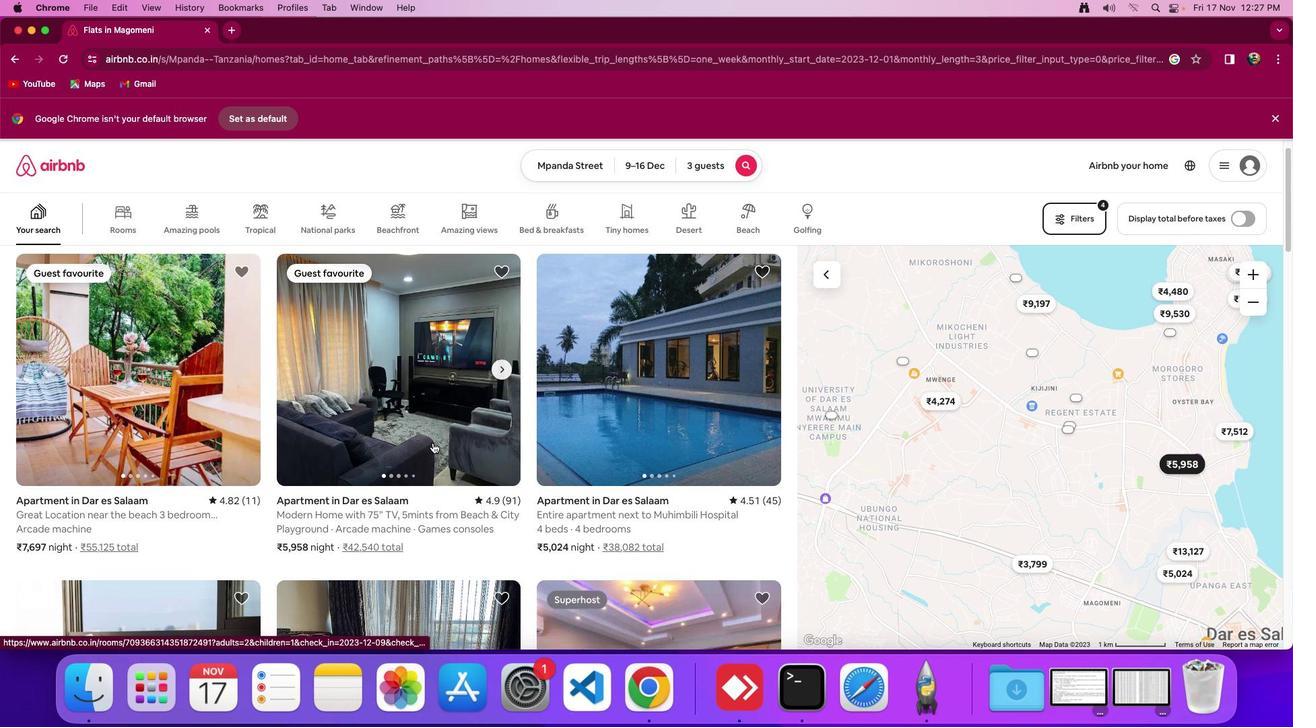 
Action: Mouse moved to (435, 444)
Screenshot: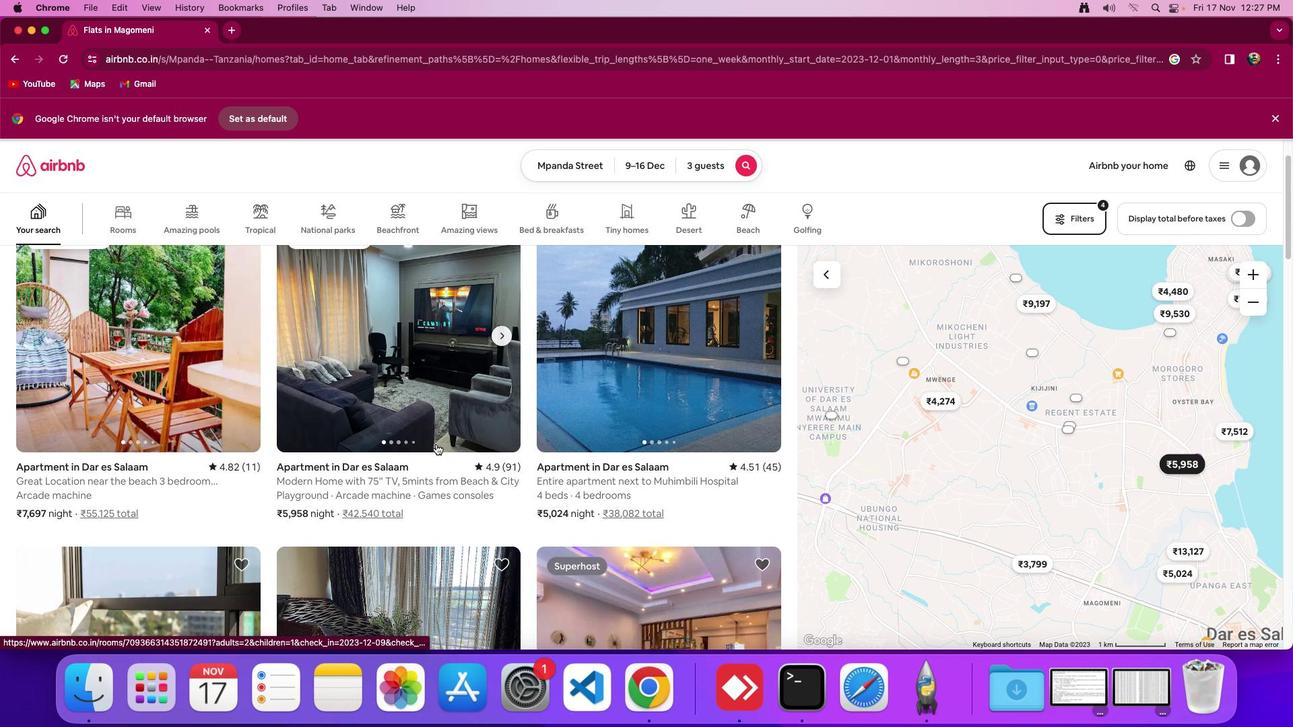 
Action: Mouse scrolled (435, 444) with delta (0, 0)
Screenshot: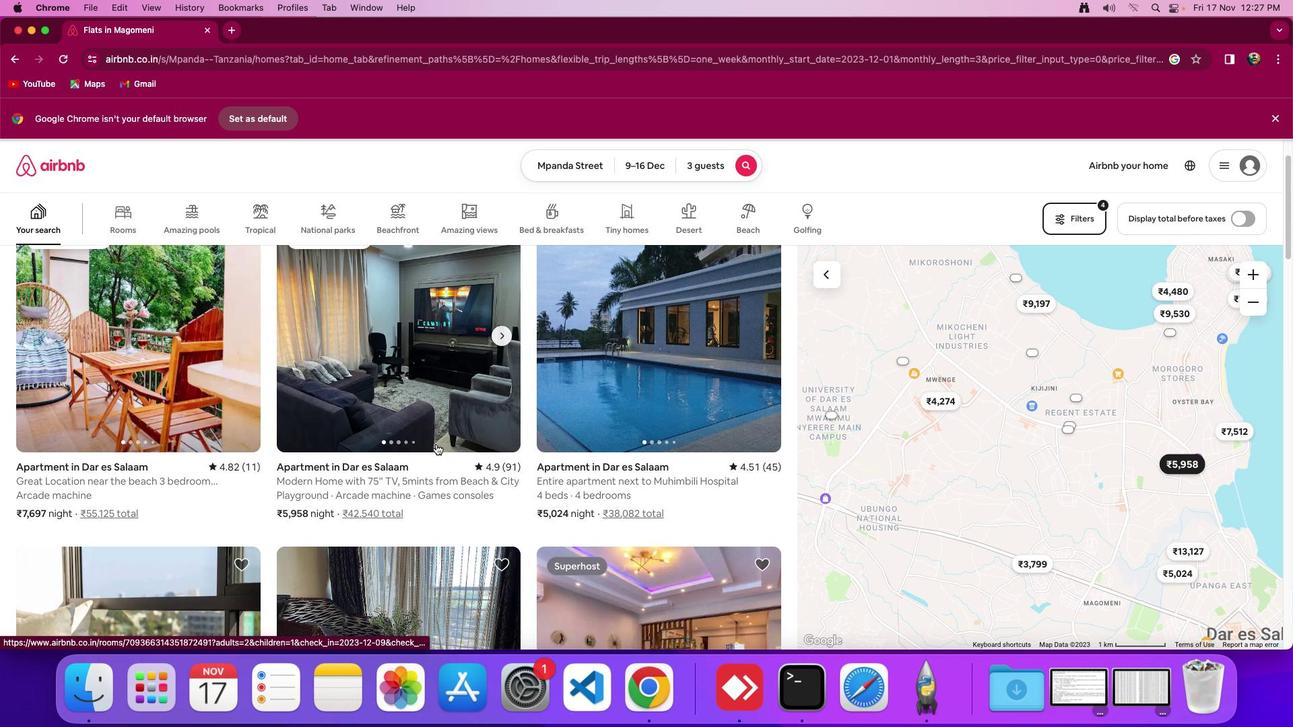 
Action: Mouse scrolled (435, 444) with delta (0, 0)
Screenshot: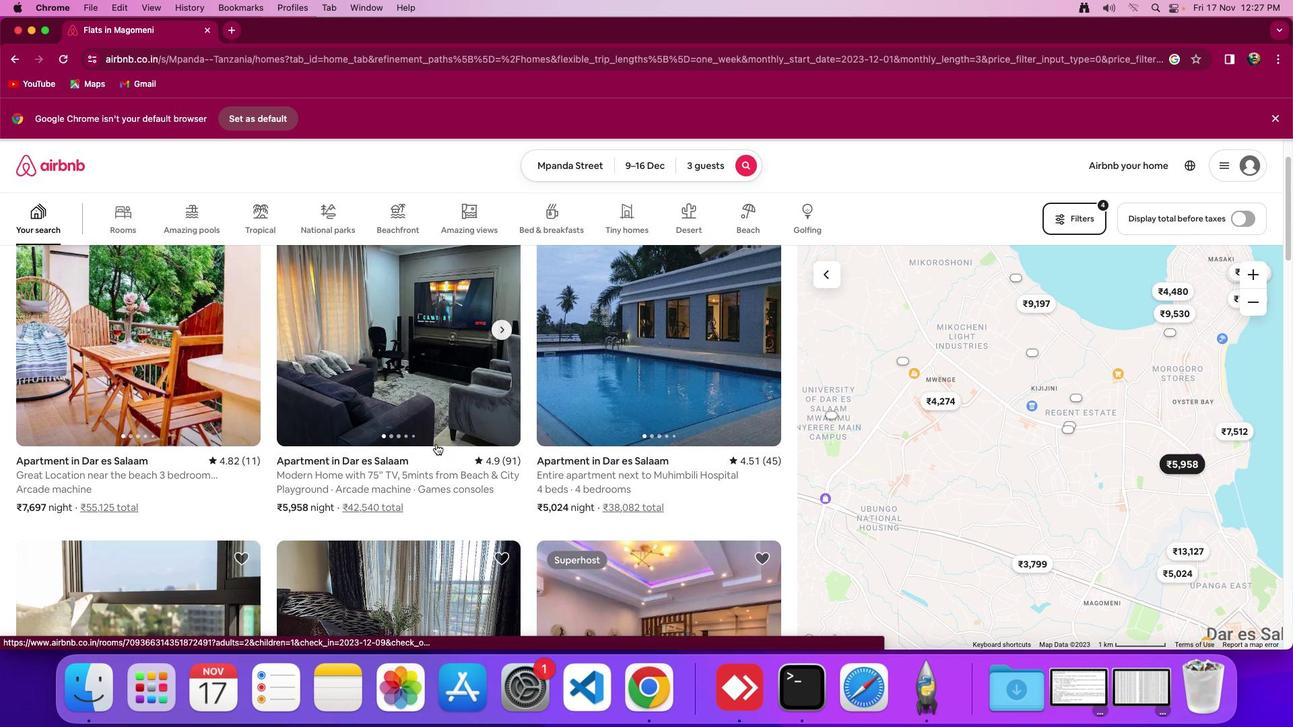 
Action: Mouse scrolled (435, 444) with delta (0, -1)
Screenshot: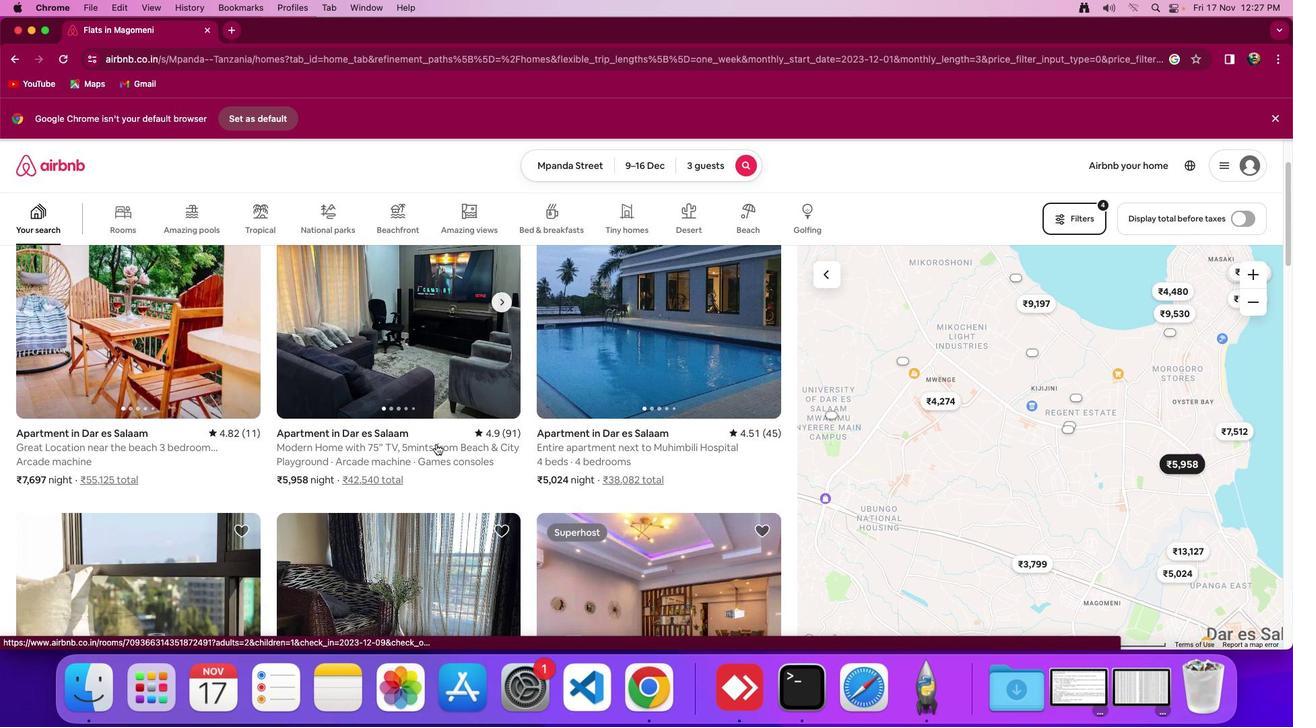 
Action: Mouse scrolled (435, 444) with delta (0, -2)
Screenshot: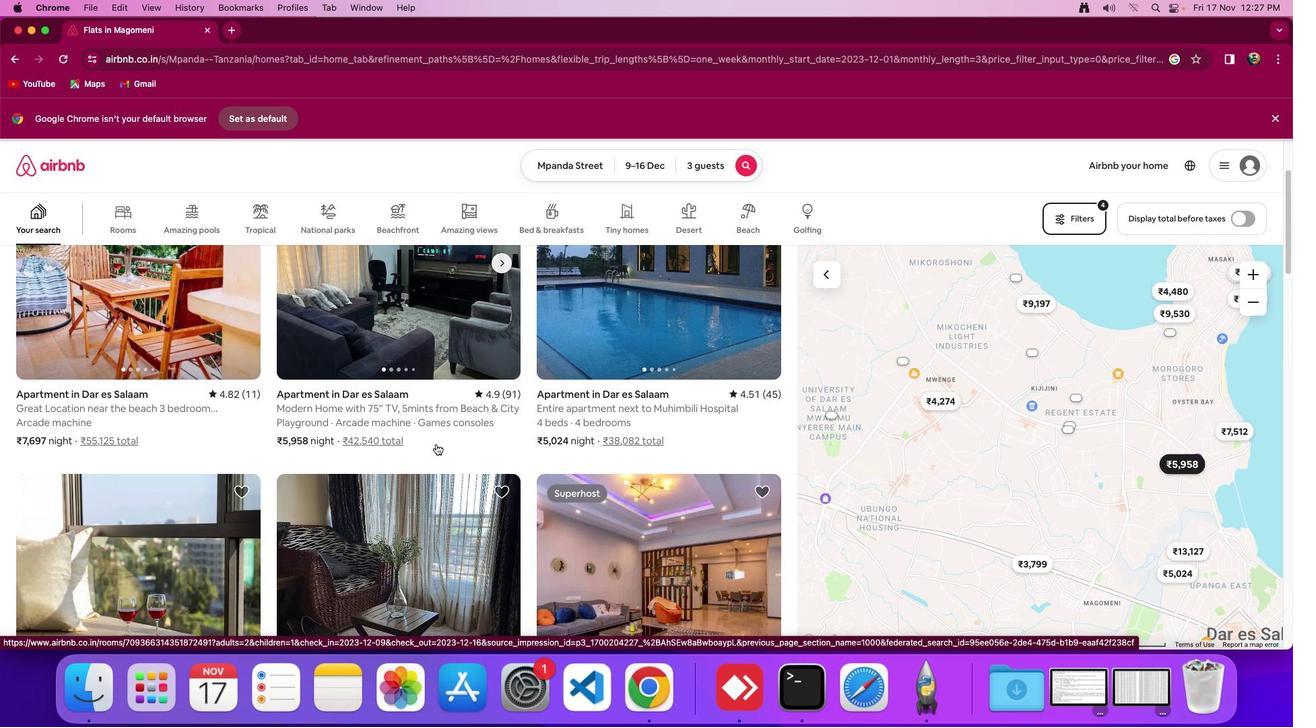 
Action: Mouse moved to (438, 443)
Screenshot: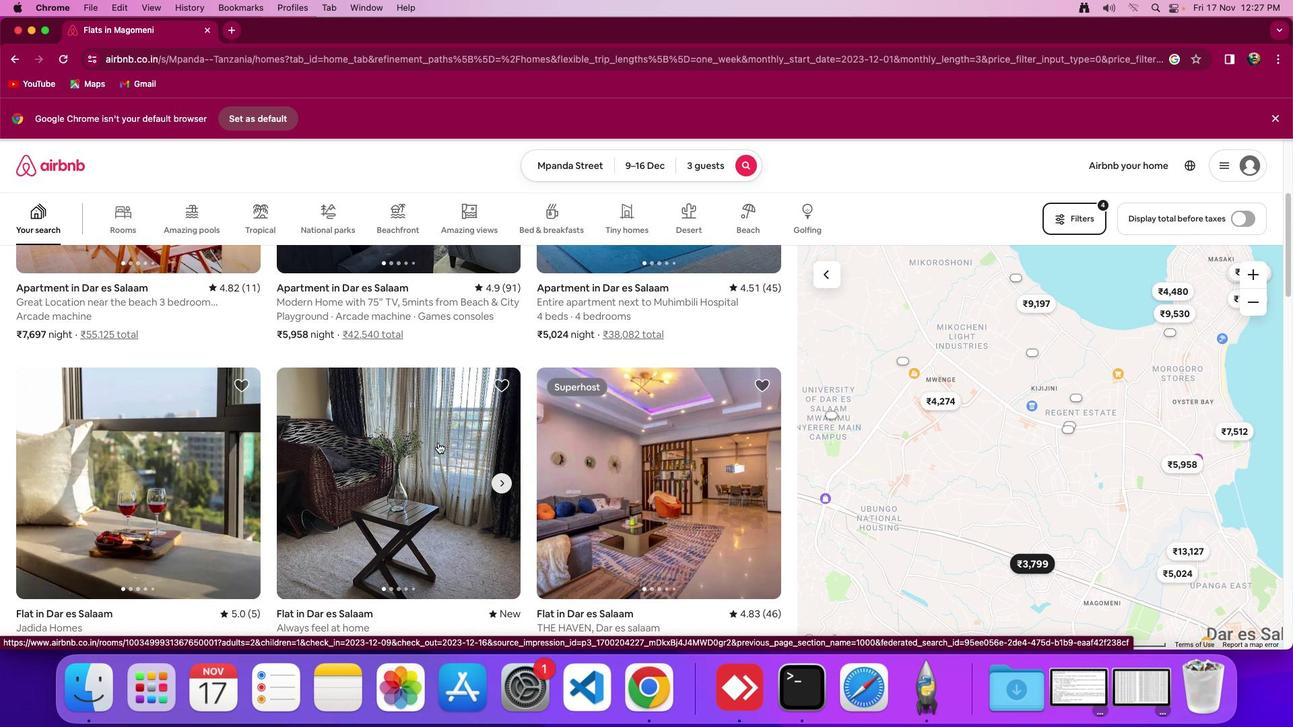 
Action: Mouse scrolled (438, 443) with delta (0, 0)
Screenshot: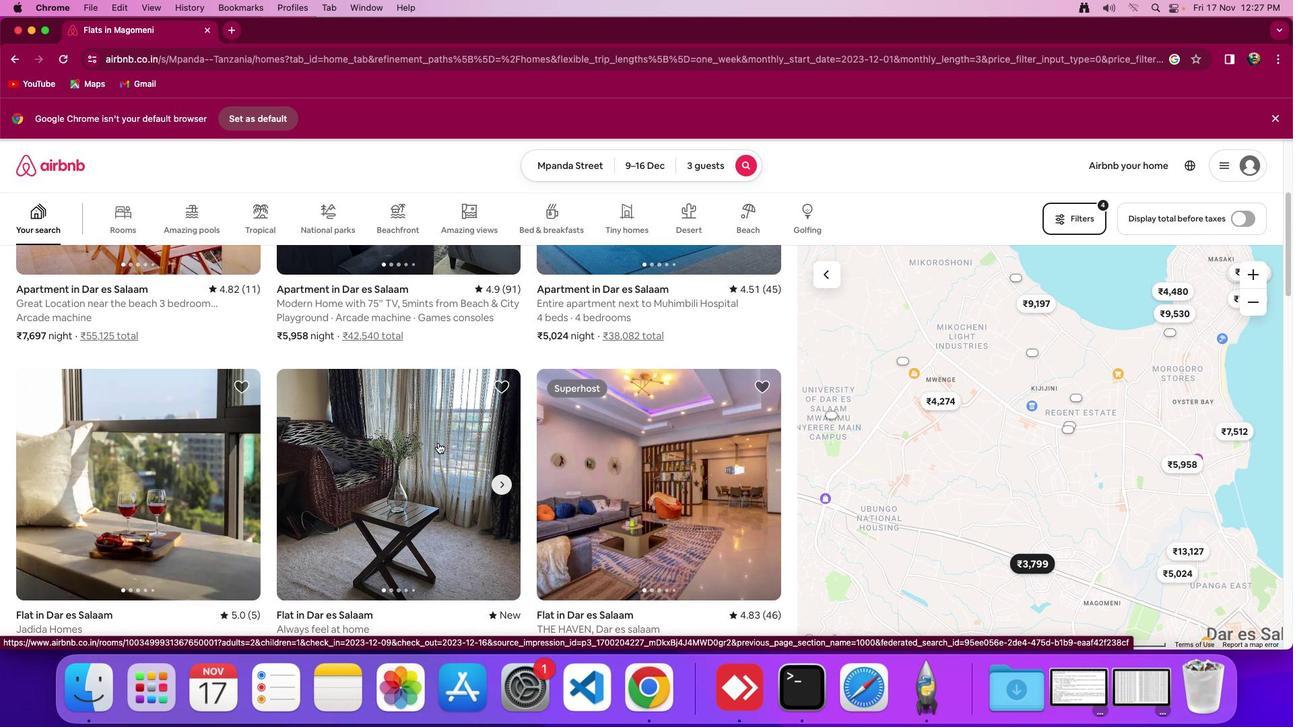 
Action: Mouse scrolled (438, 443) with delta (0, 0)
Screenshot: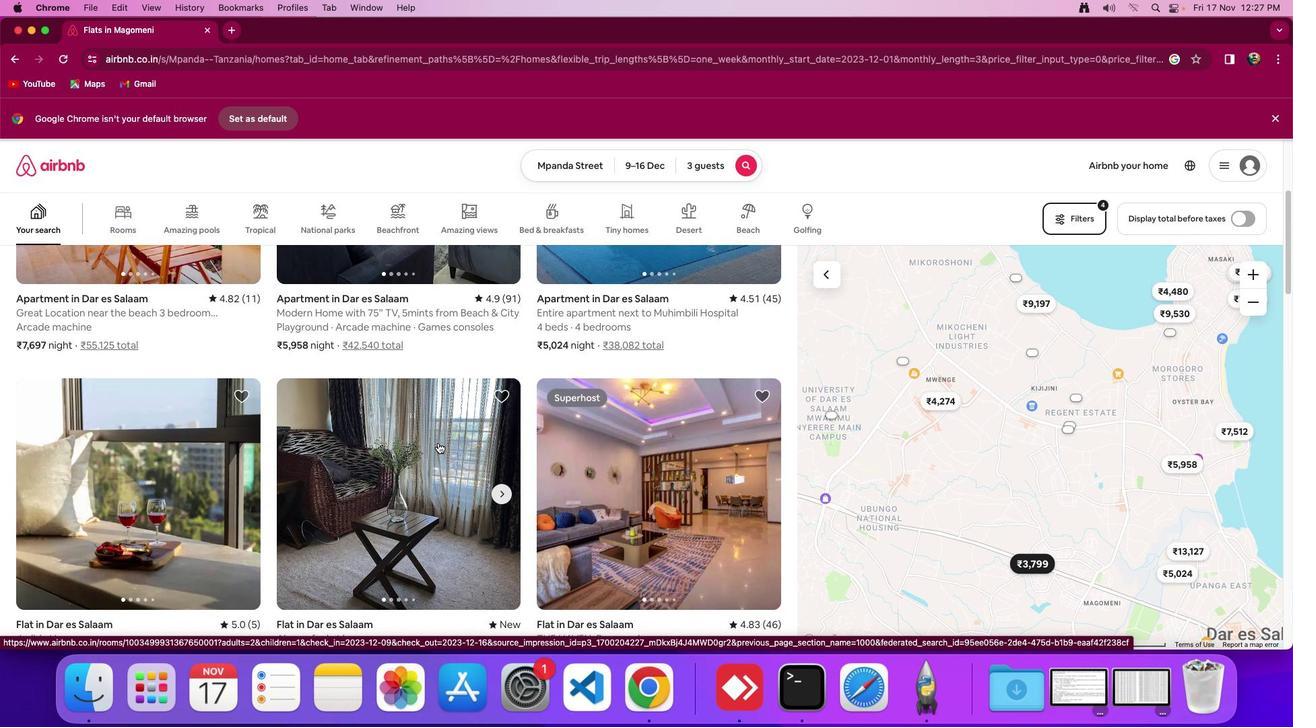 
Action: Mouse moved to (432, 404)
Screenshot: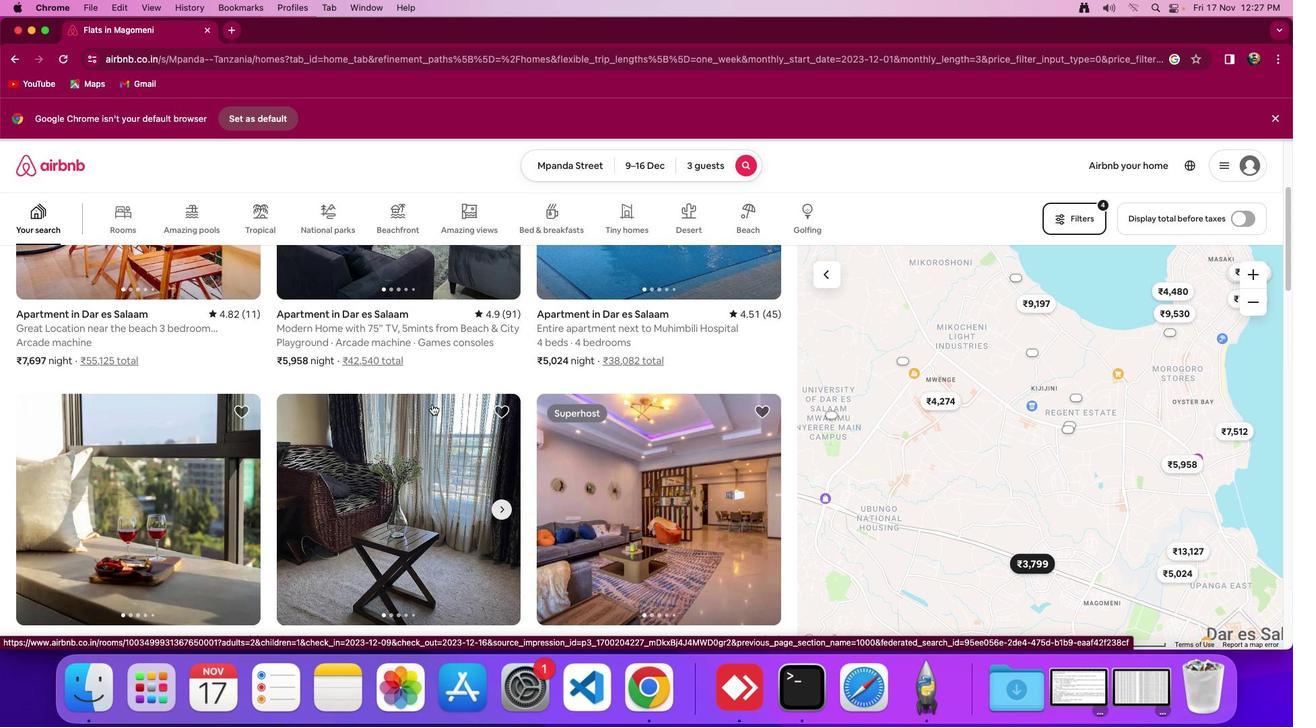 
Action: Mouse scrolled (432, 404) with delta (0, 0)
Screenshot: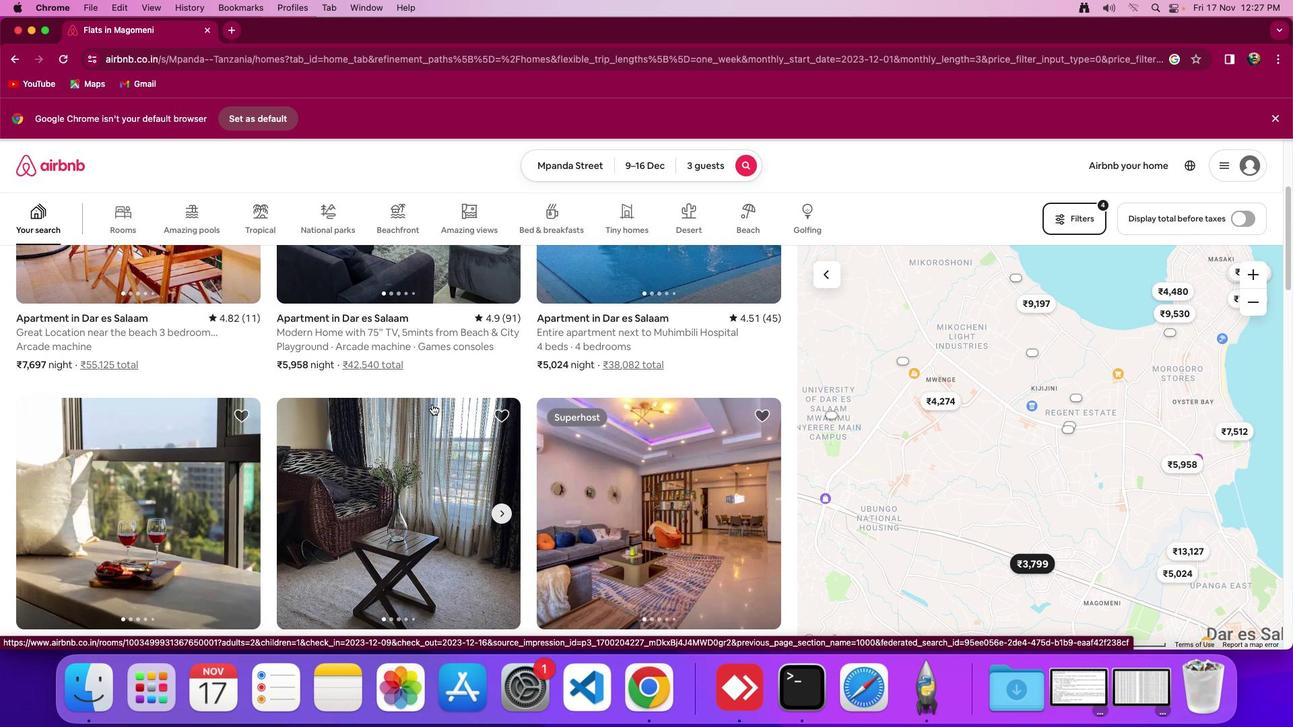 
Action: Mouse scrolled (432, 404) with delta (0, 0)
Screenshot: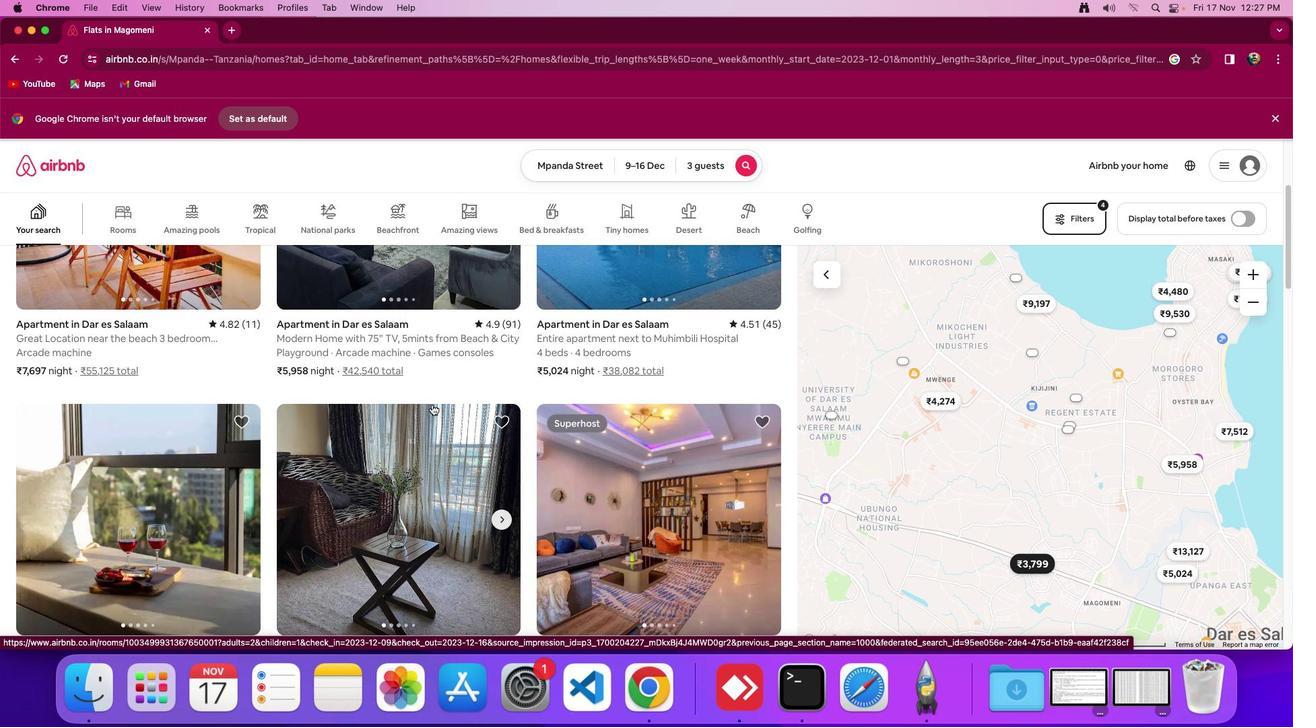
Action: Mouse moved to (446, 285)
Screenshot: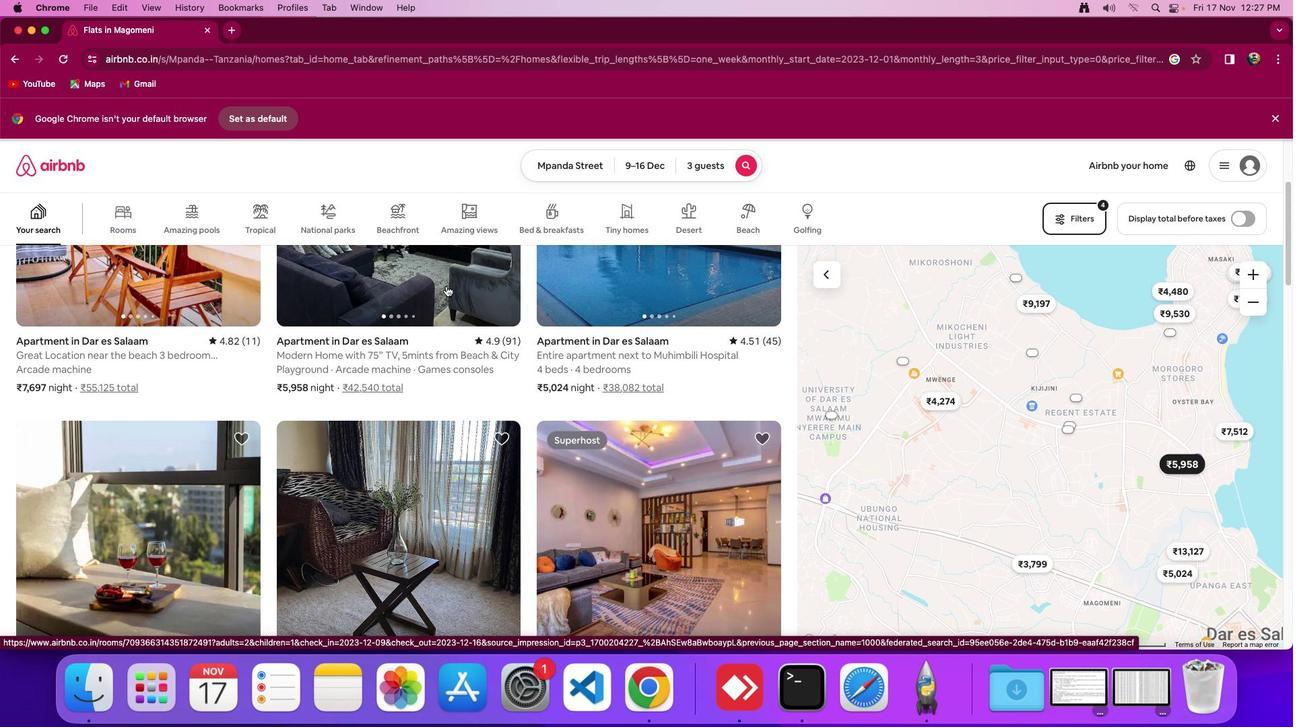 
Action: Mouse pressed left at (446, 285)
Screenshot: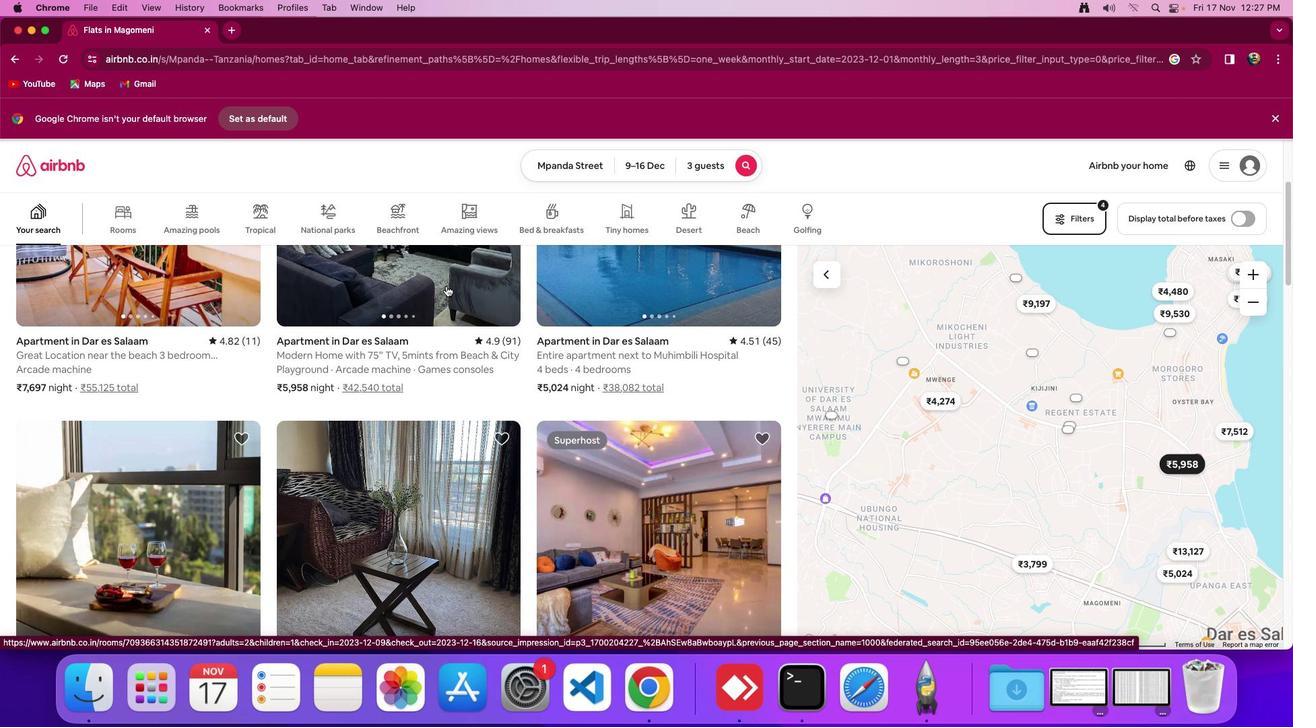 
Action: Mouse moved to (605, 290)
Screenshot: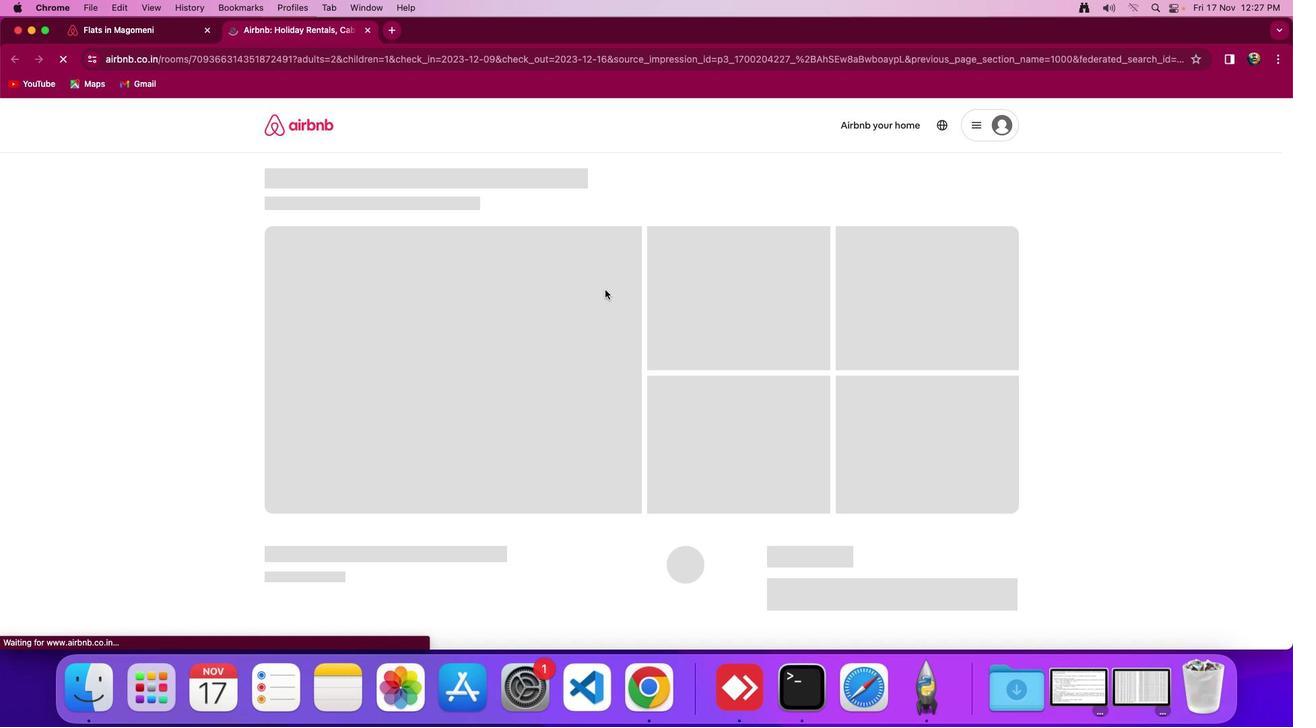 
Action: Mouse scrolled (605, 290) with delta (0, 0)
Screenshot: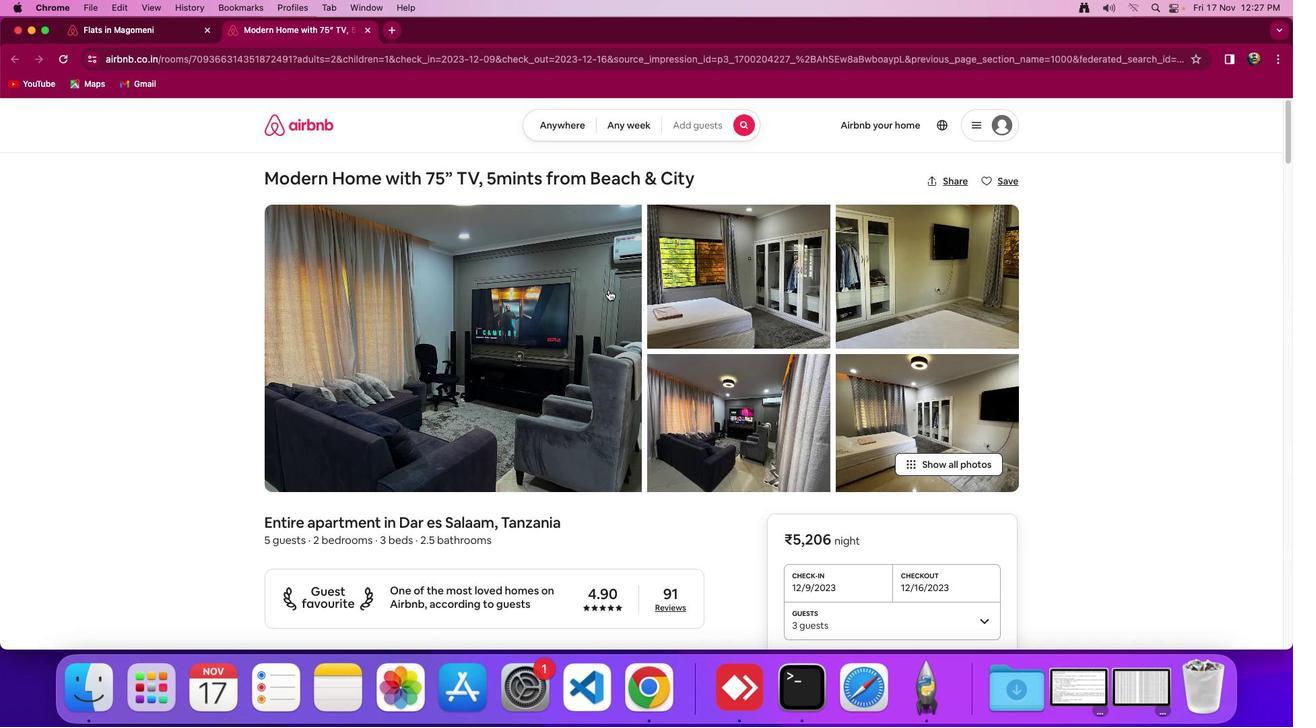 
Action: Mouse scrolled (605, 290) with delta (0, 0)
Screenshot: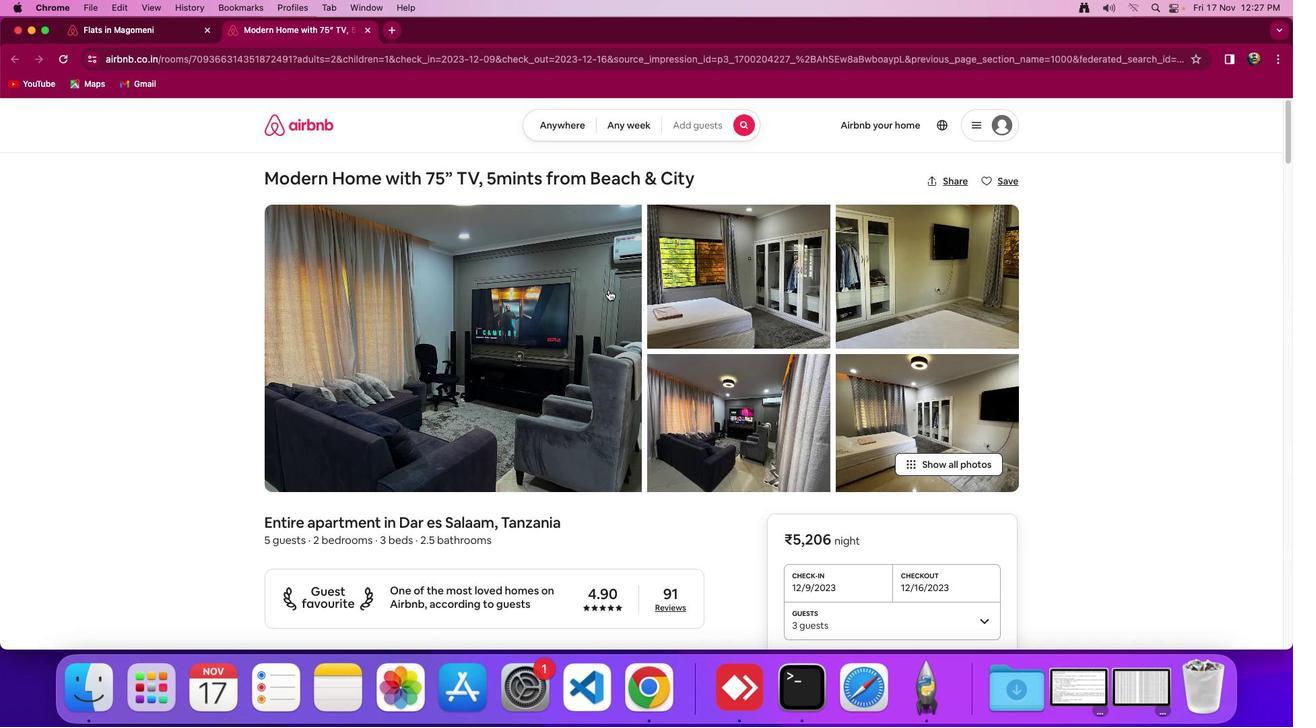 
Action: Mouse scrolled (605, 290) with delta (0, 3)
Screenshot: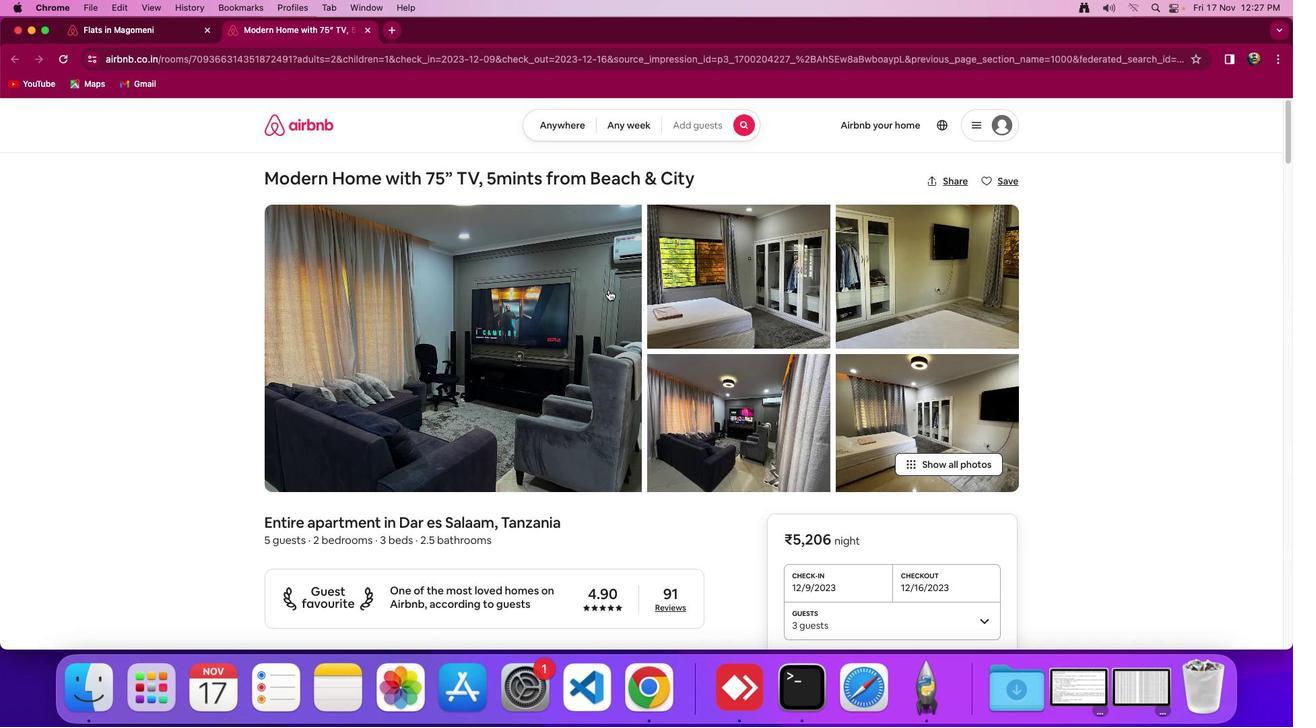 
Action: Mouse moved to (605, 290)
Screenshot: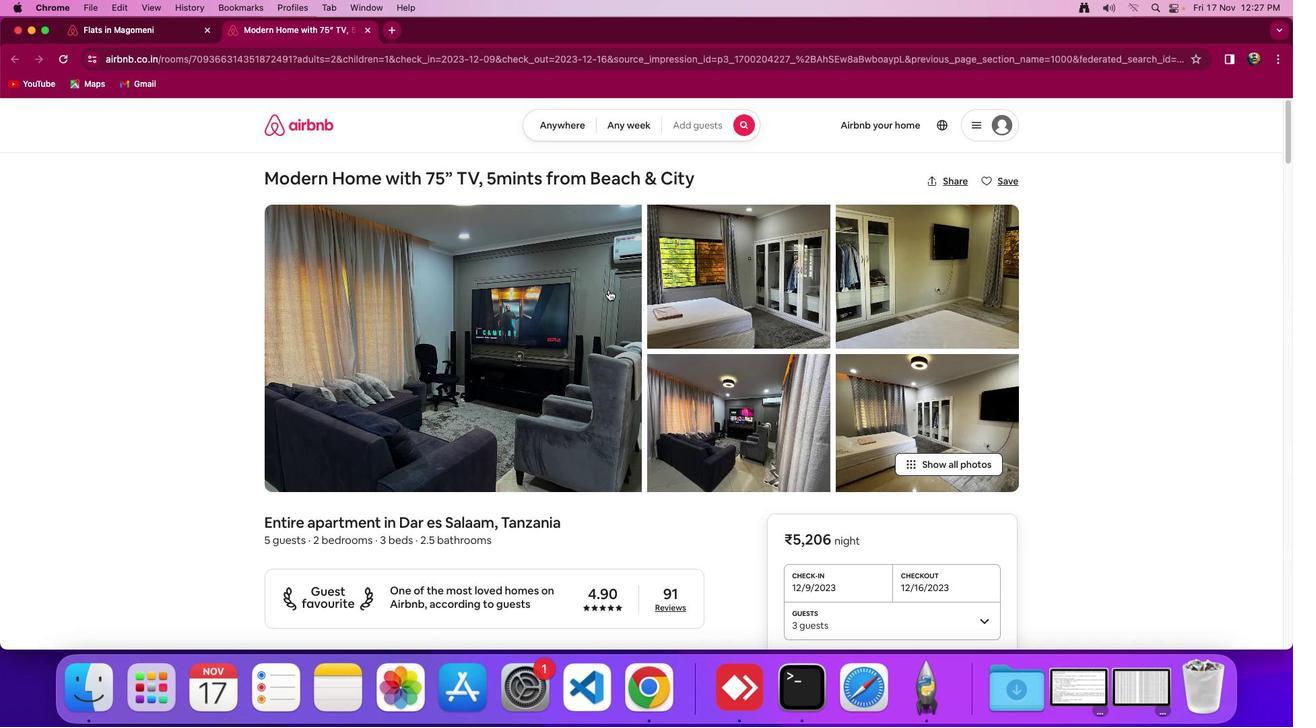 
Action: Mouse scrolled (605, 290) with delta (0, 5)
Screenshot: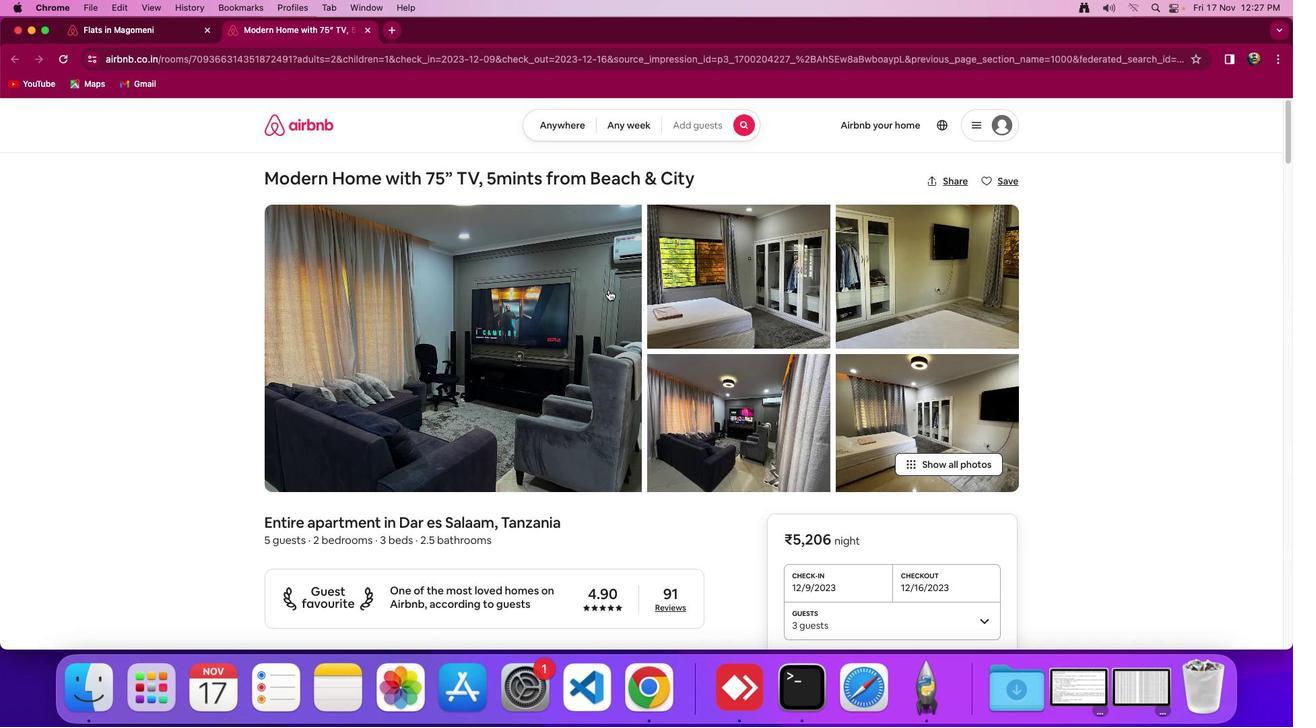 
Action: Mouse moved to (607, 290)
Screenshot: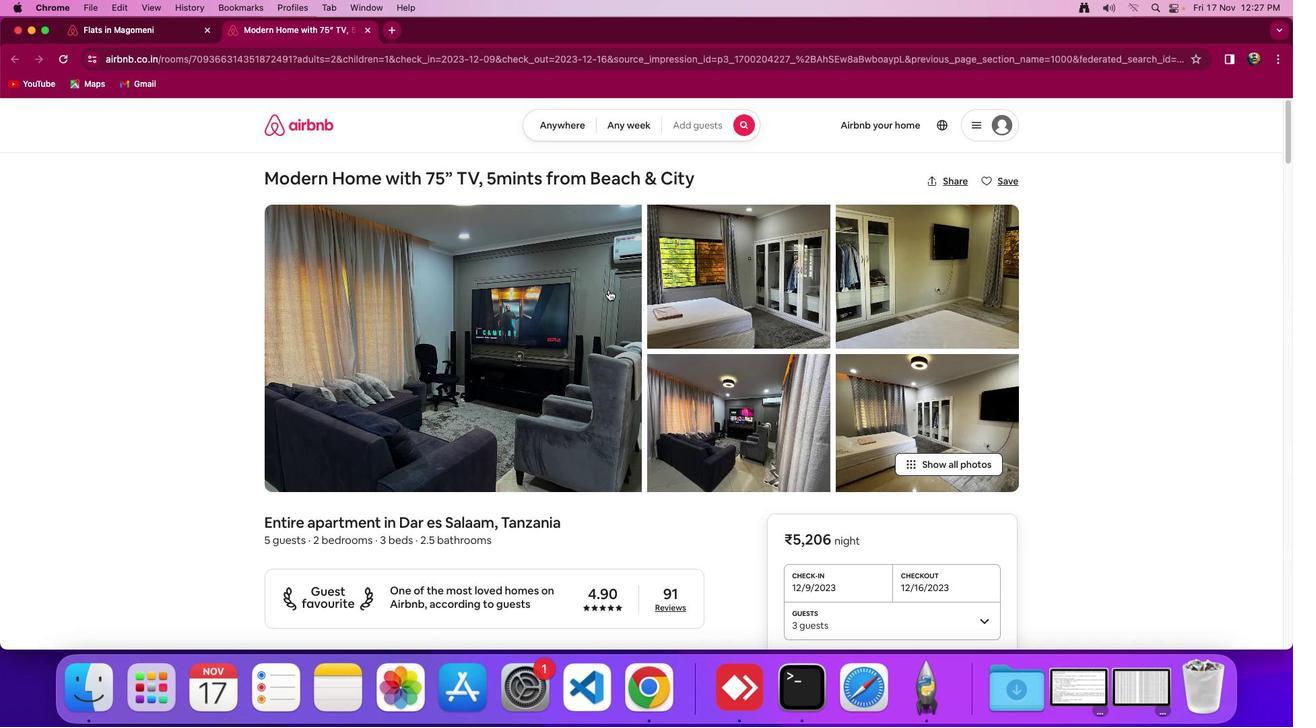 
Action: Mouse scrolled (607, 290) with delta (0, 6)
Screenshot: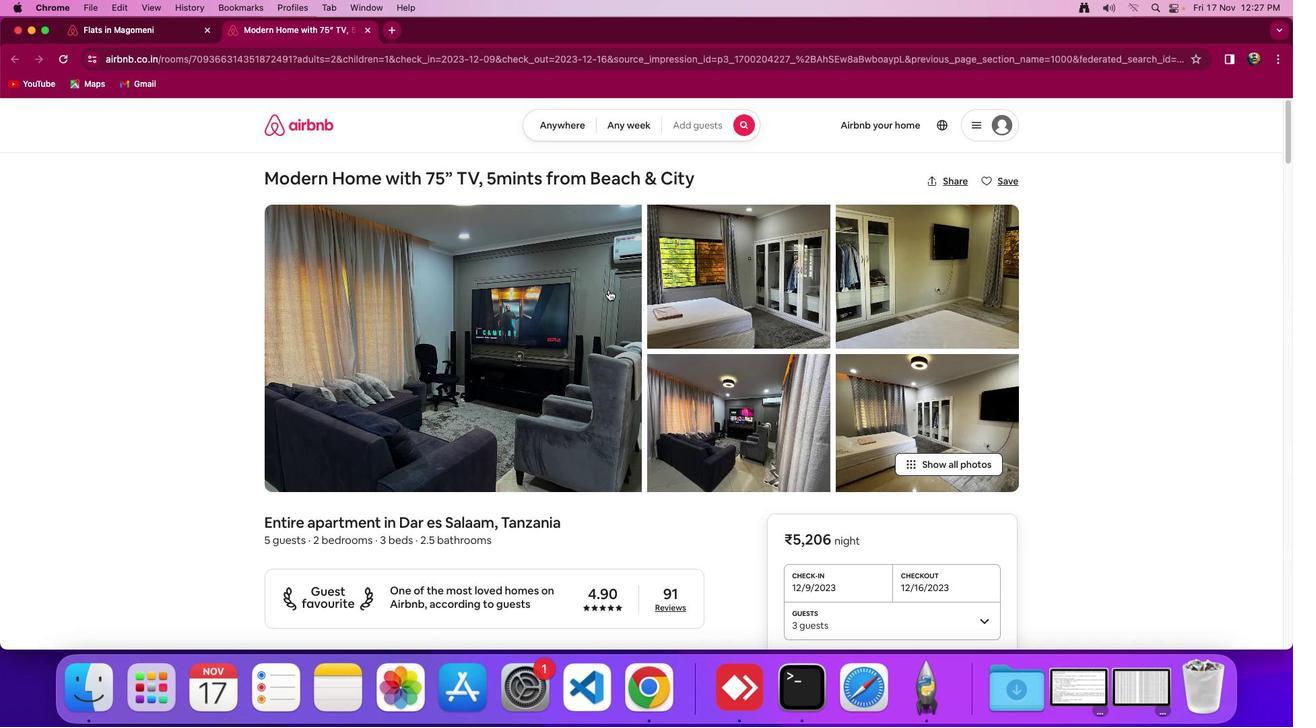 
Action: Mouse moved to (942, 468)
Screenshot: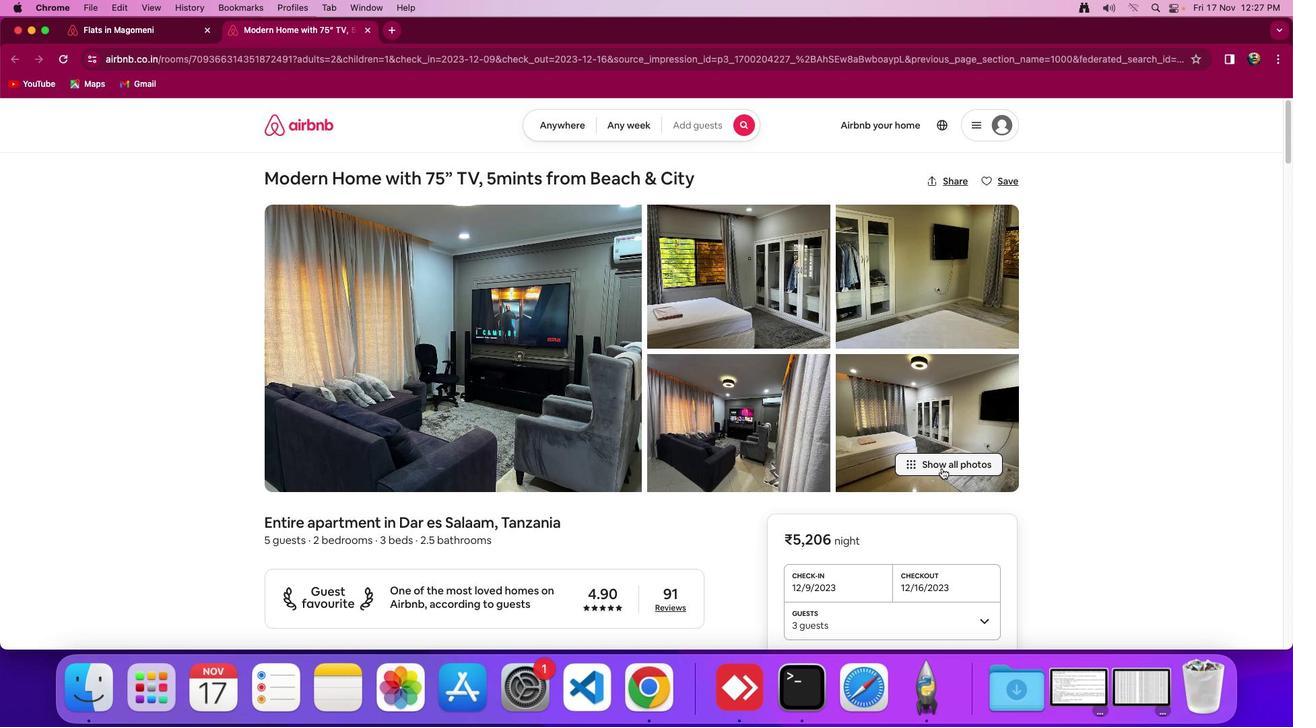 
Action: Mouse pressed left at (942, 468)
Screenshot: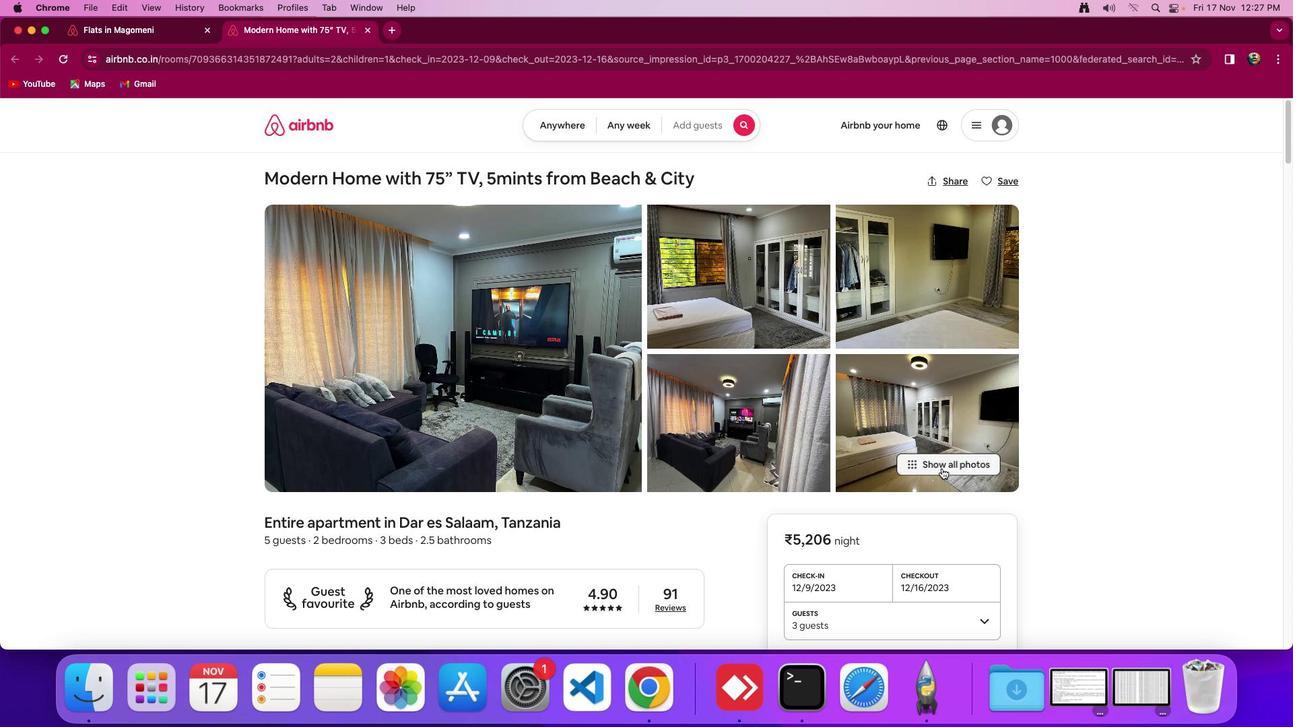 
Action: Mouse moved to (683, 462)
Screenshot: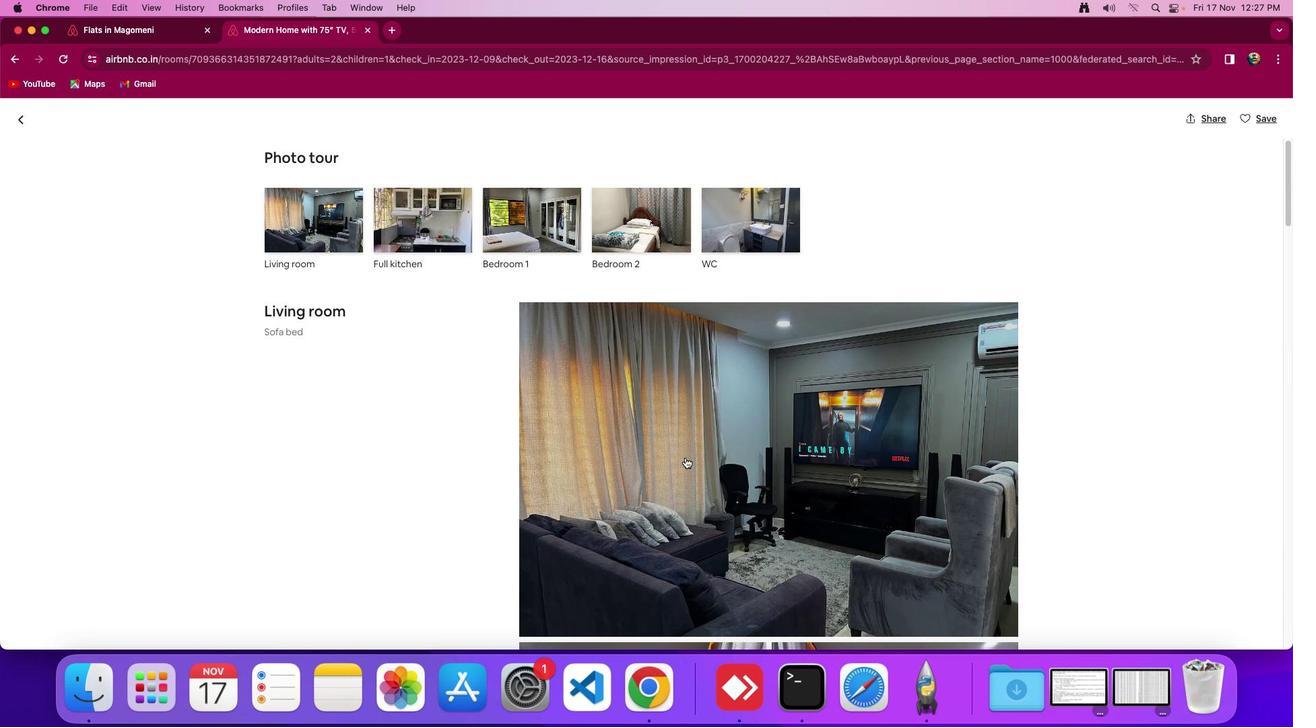 
Action: Mouse scrolled (683, 462) with delta (0, 0)
Screenshot: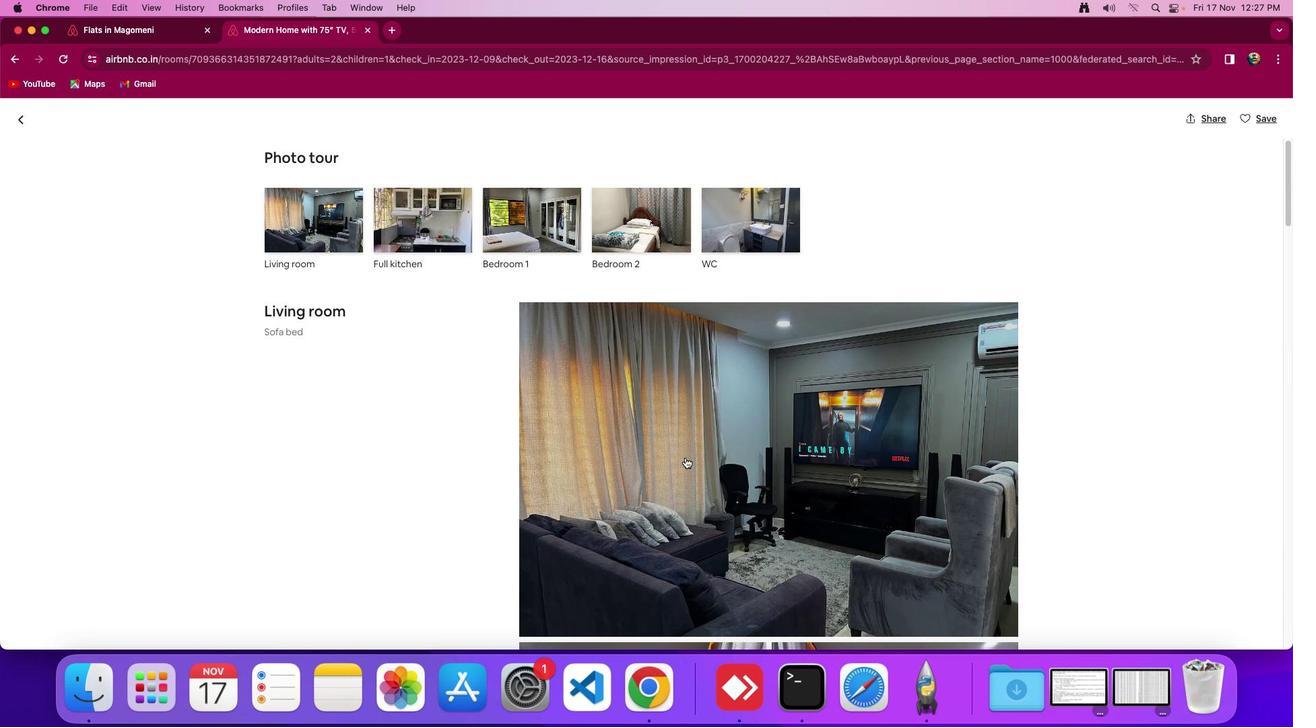 
Action: Mouse moved to (683, 460)
Screenshot: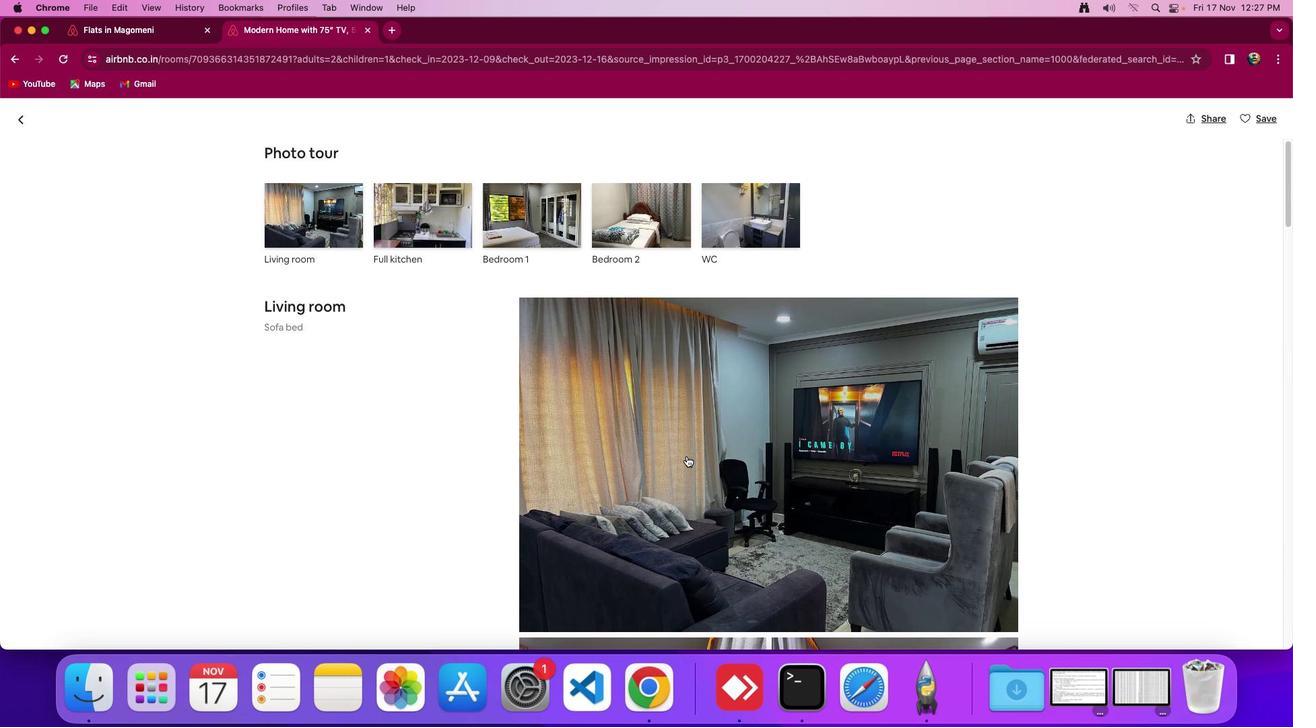
Action: Mouse scrolled (683, 460) with delta (0, 0)
Screenshot: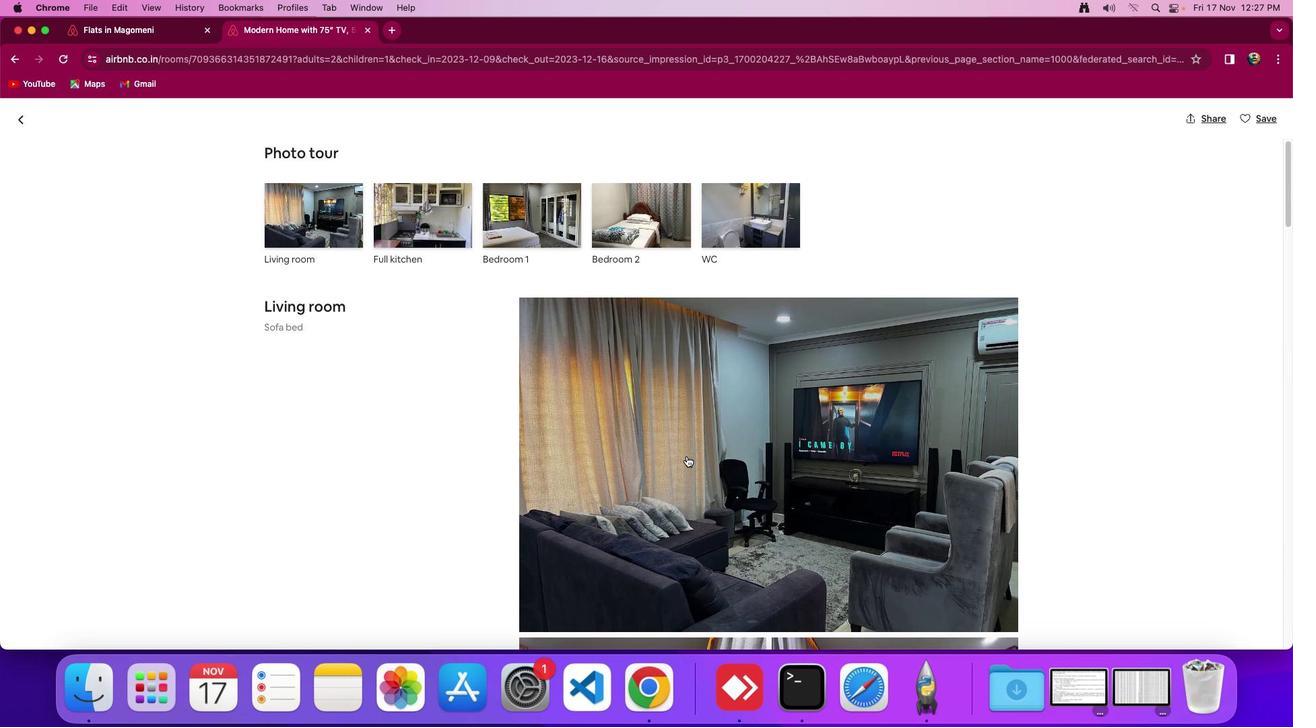 
Action: Mouse moved to (685, 457)
Screenshot: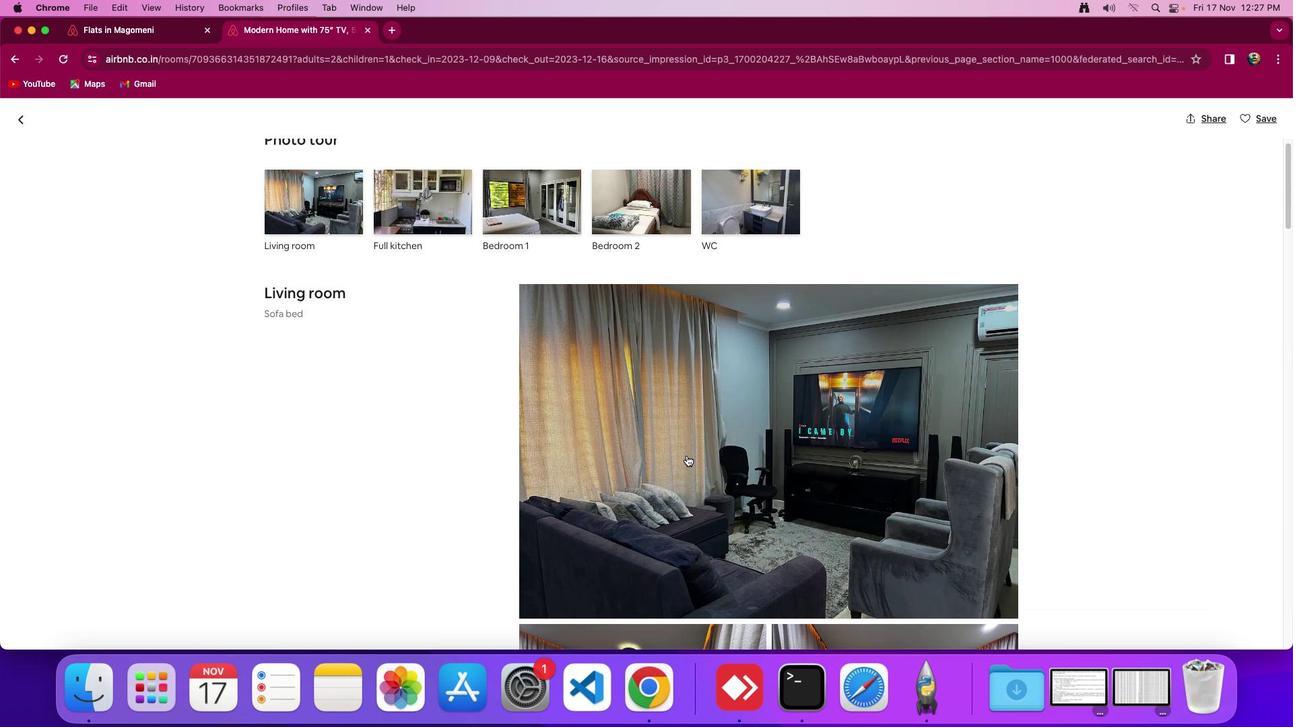 
Action: Mouse scrolled (685, 457) with delta (0, -2)
Screenshot: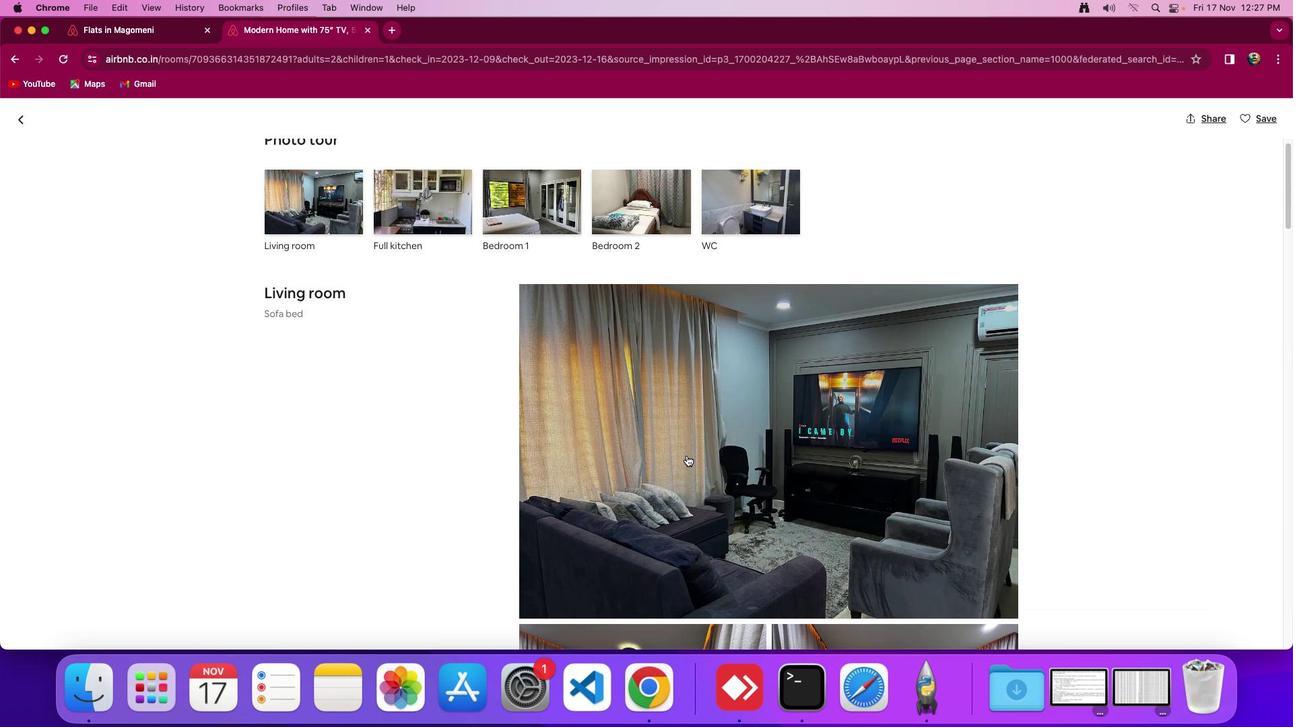 
Action: Mouse moved to (698, 461)
Screenshot: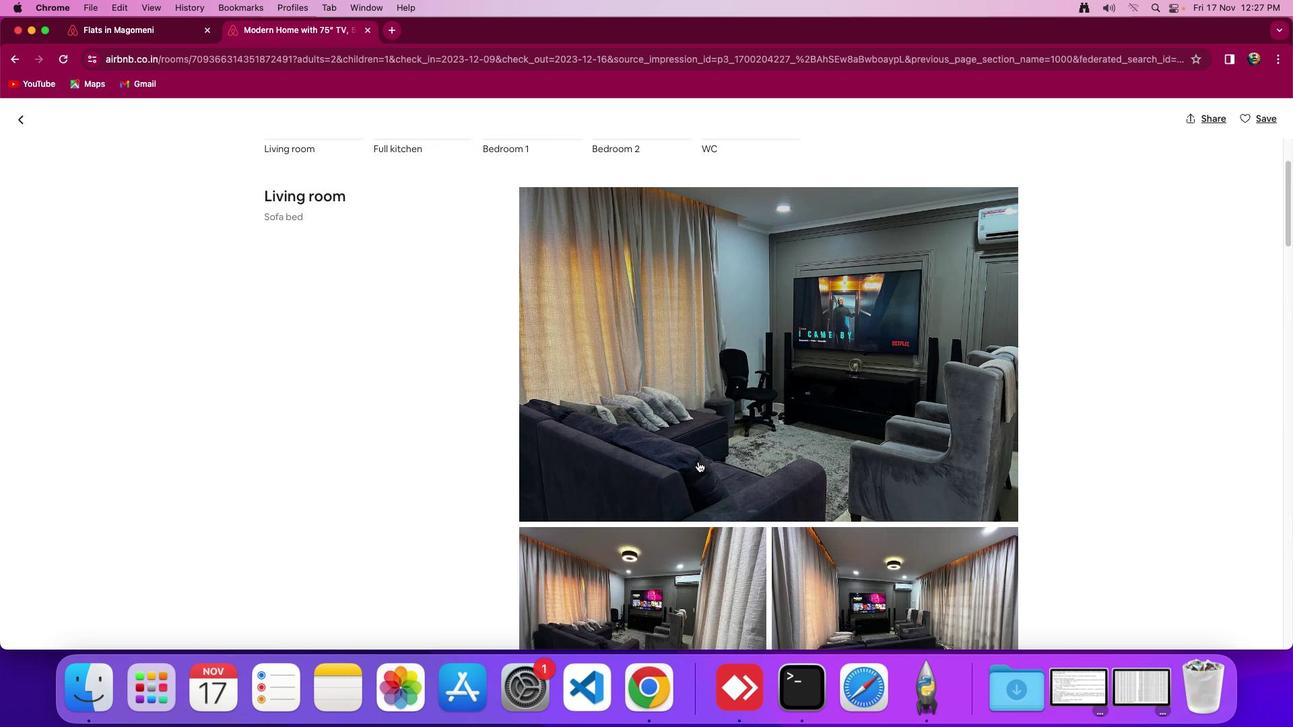 
Action: Mouse scrolled (698, 461) with delta (0, 0)
Screenshot: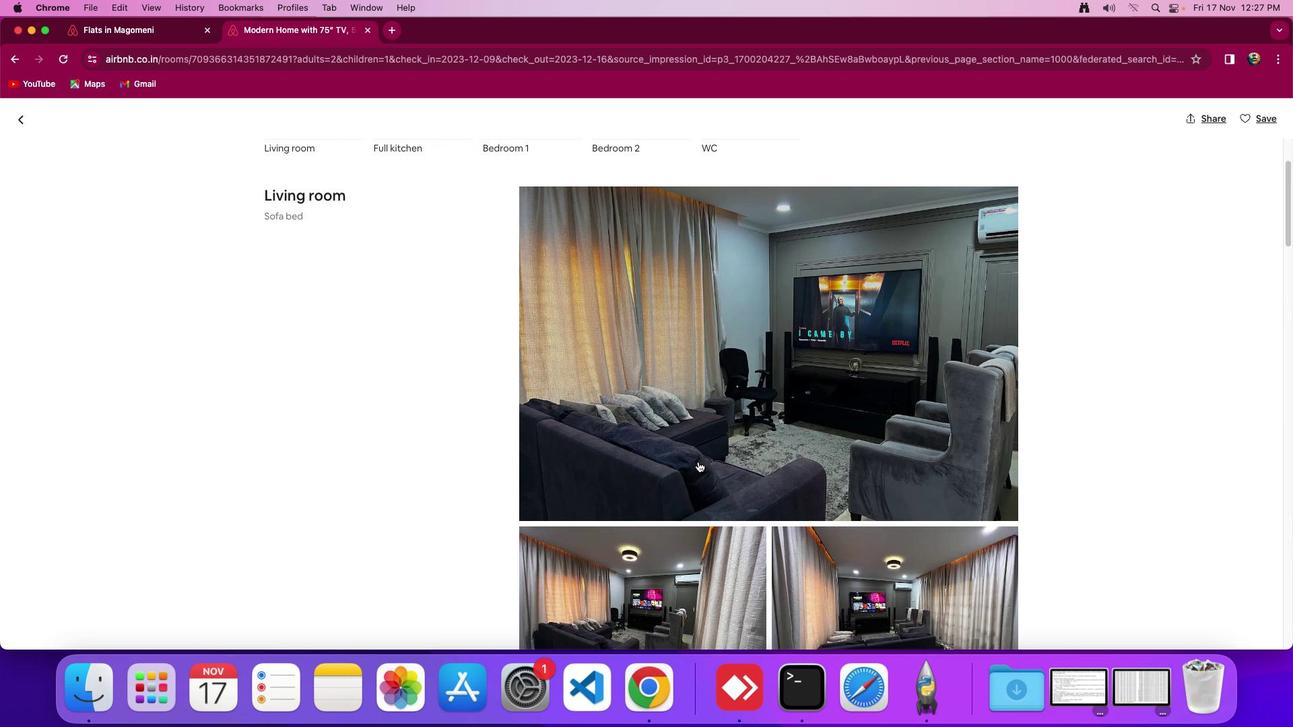 
Action: Mouse scrolled (698, 461) with delta (0, 0)
Screenshot: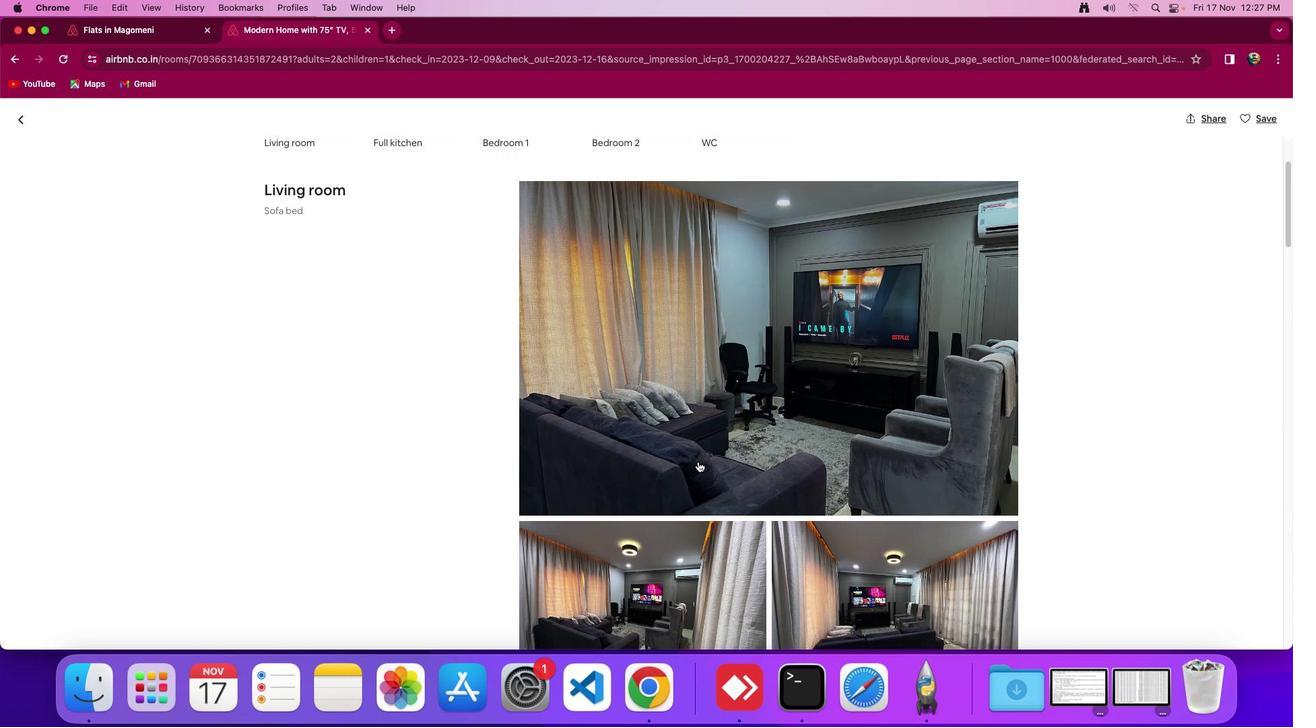 
Action: Mouse moved to (751, 432)
Screenshot: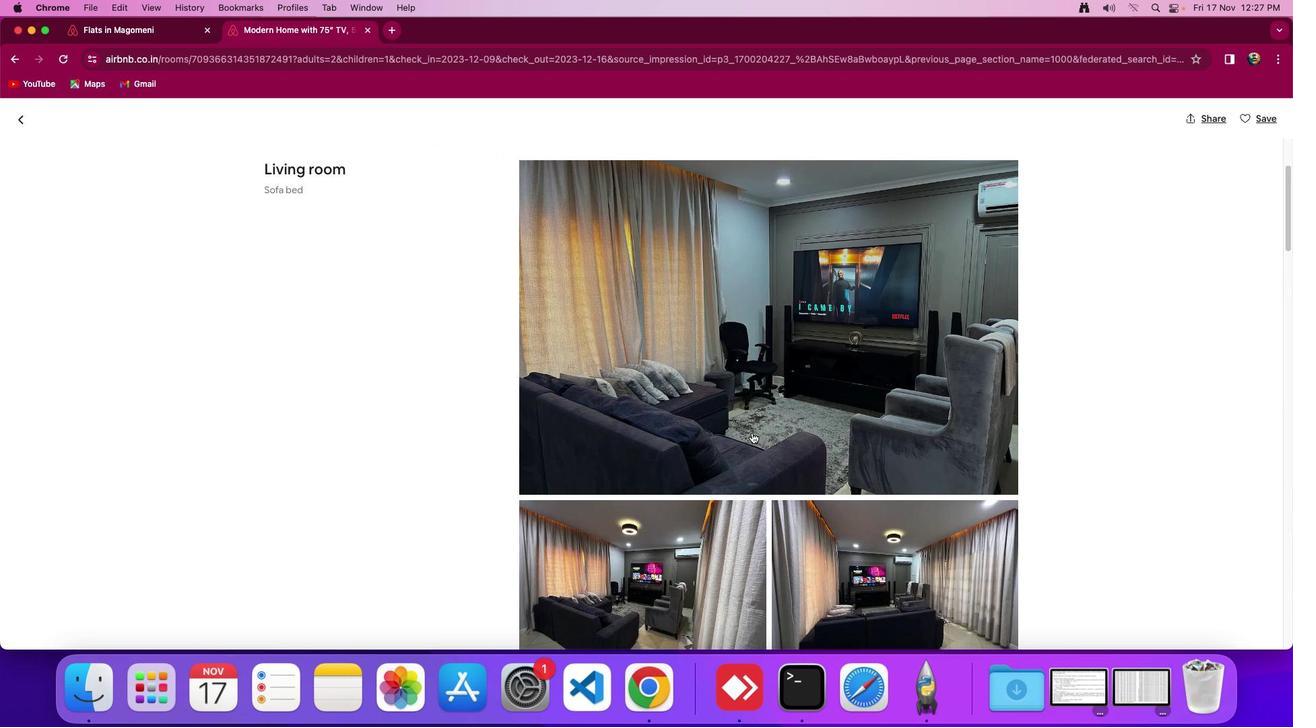 
Action: Mouse scrolled (751, 432) with delta (0, 0)
Screenshot: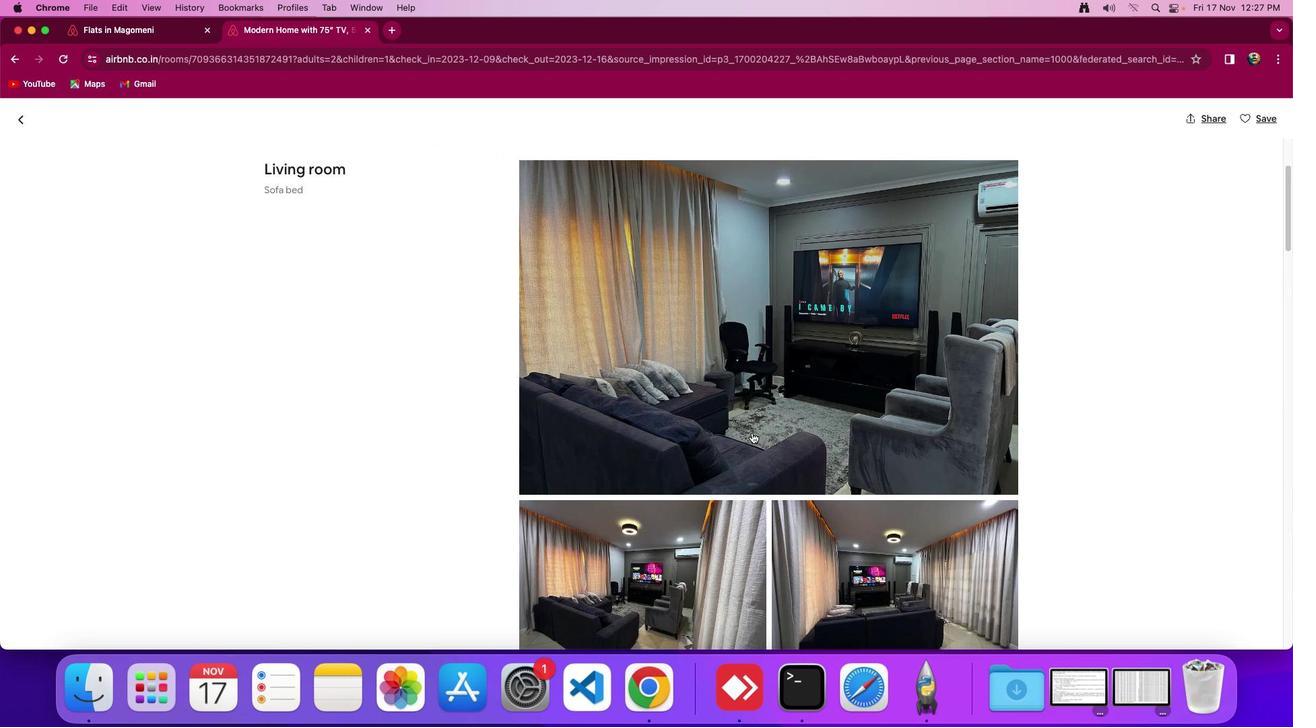 
Action: Mouse moved to (752, 432)
Screenshot: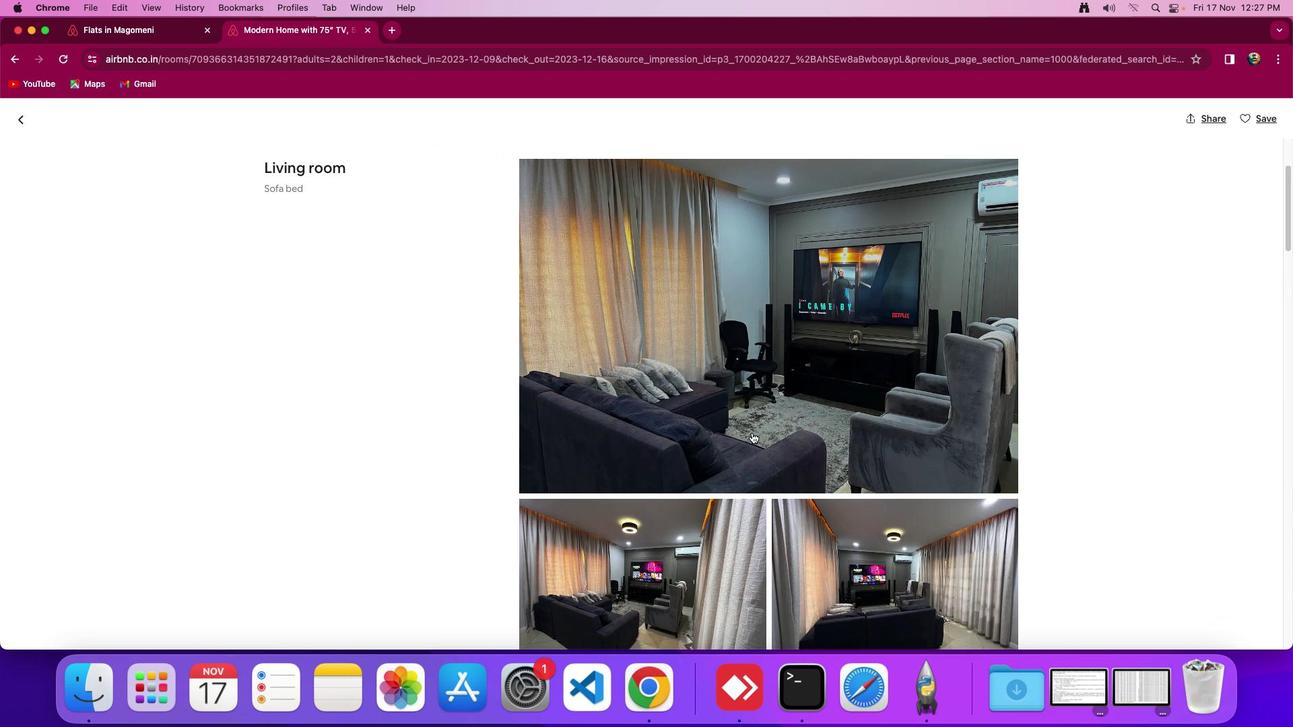 
Action: Mouse scrolled (752, 432) with delta (0, 0)
Screenshot: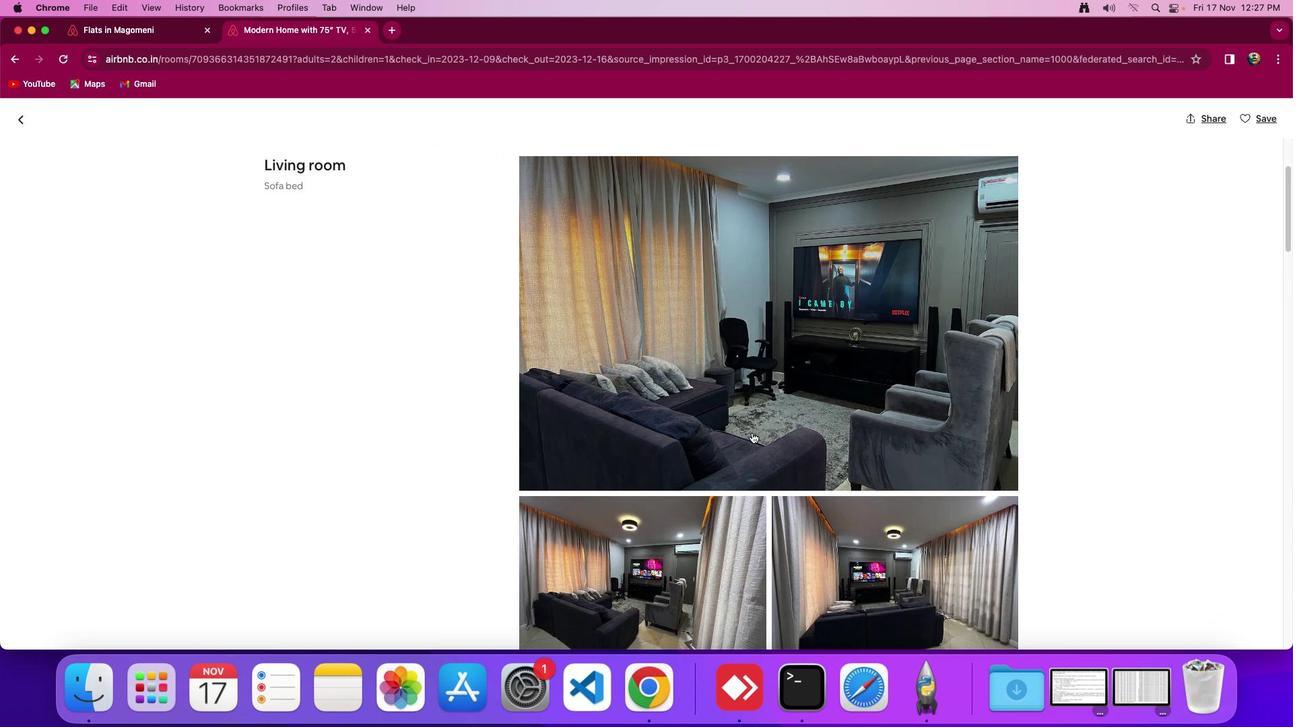 
Action: Mouse scrolled (752, 432) with delta (0, -1)
Screenshot: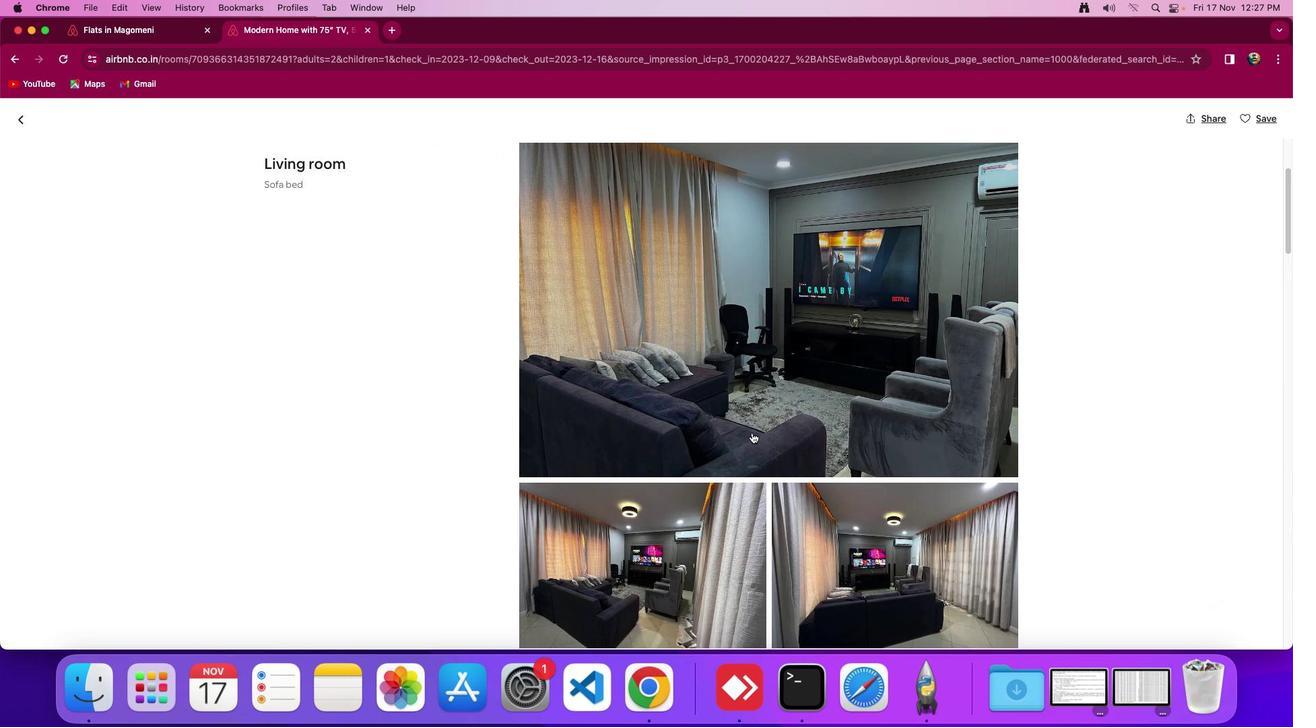 
Action: Mouse scrolled (752, 432) with delta (0, 0)
Screenshot: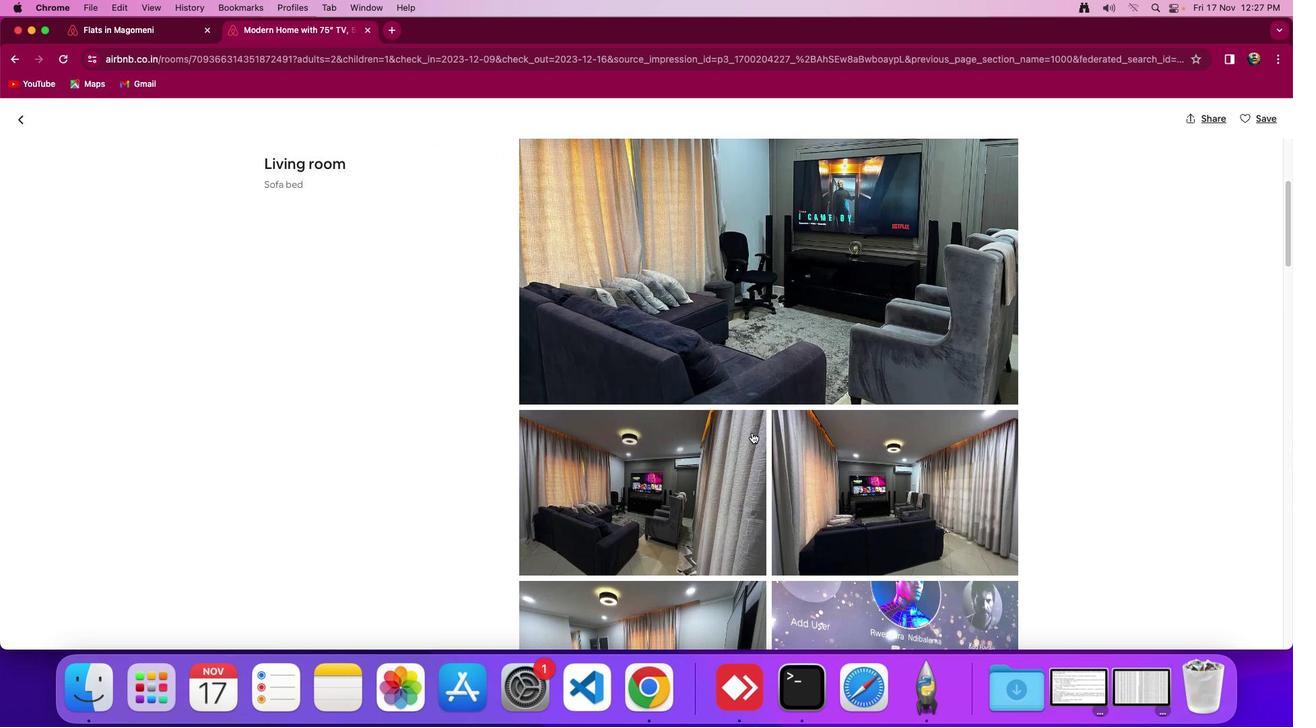 
Action: Mouse scrolled (752, 432) with delta (0, 0)
Screenshot: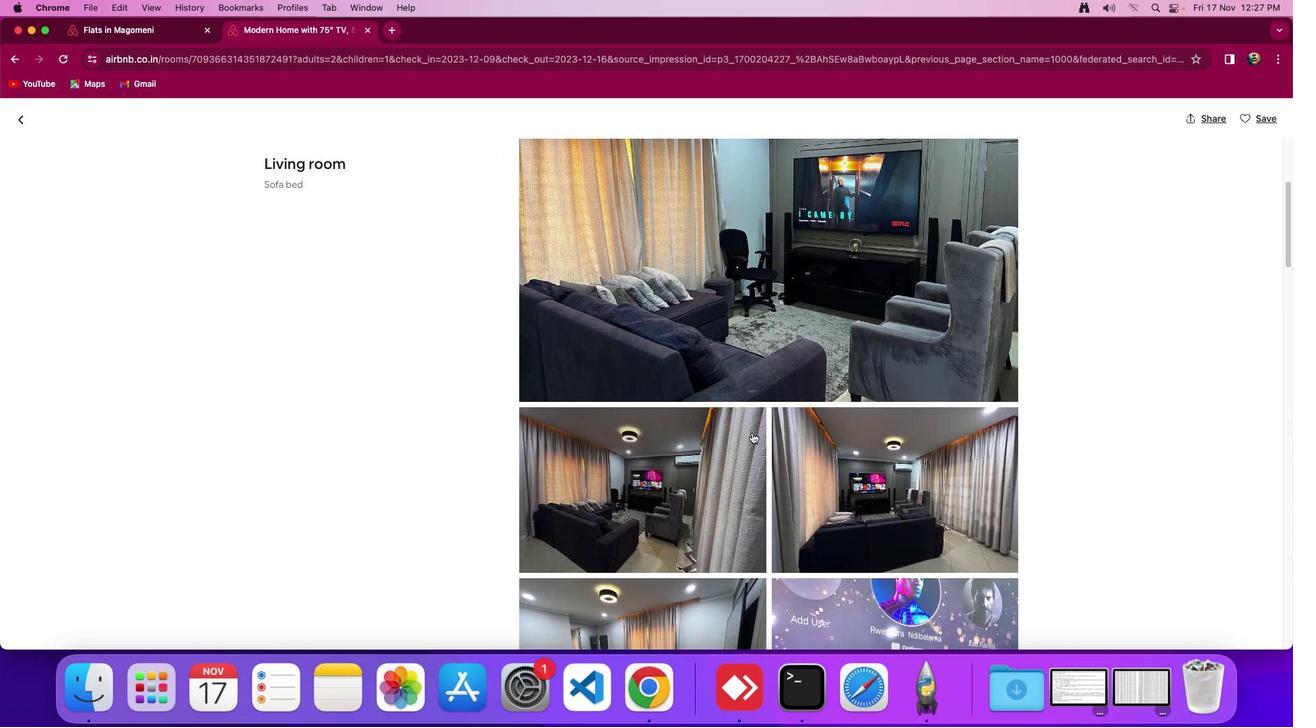 
Action: Mouse scrolled (752, 432) with delta (0, -1)
Screenshot: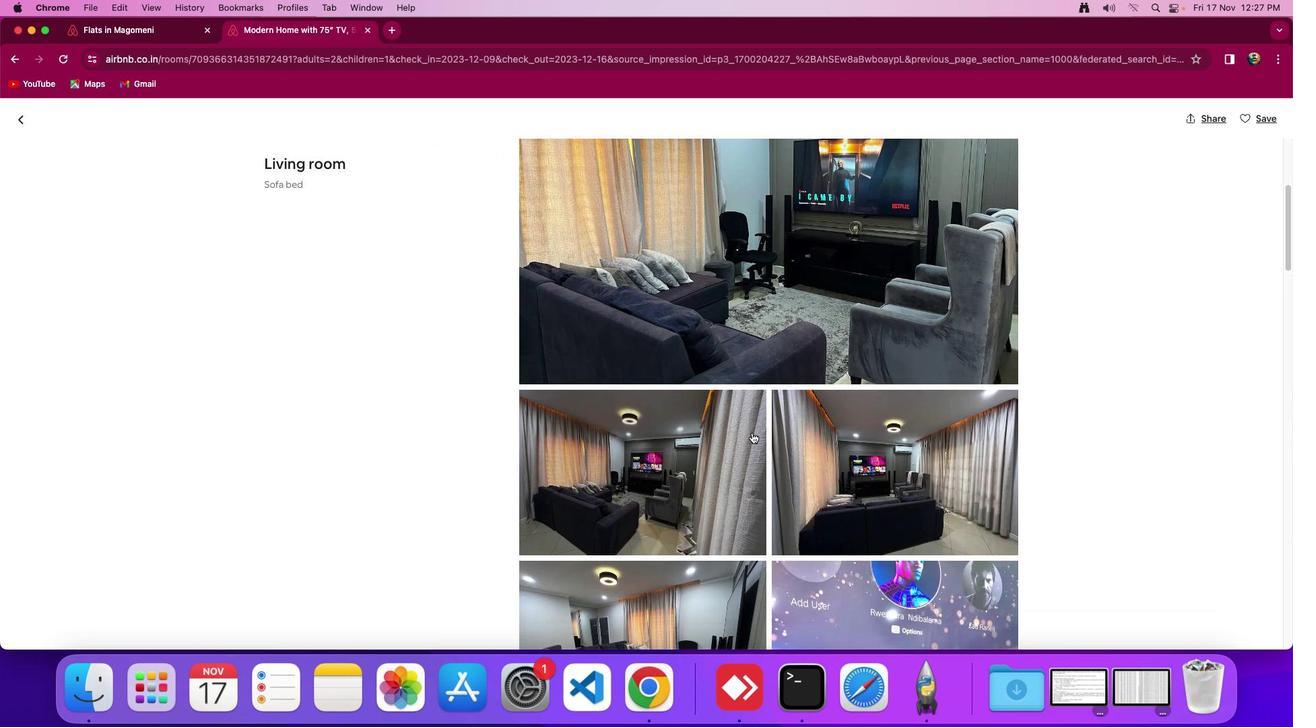 
Action: Mouse moved to (752, 432)
Screenshot: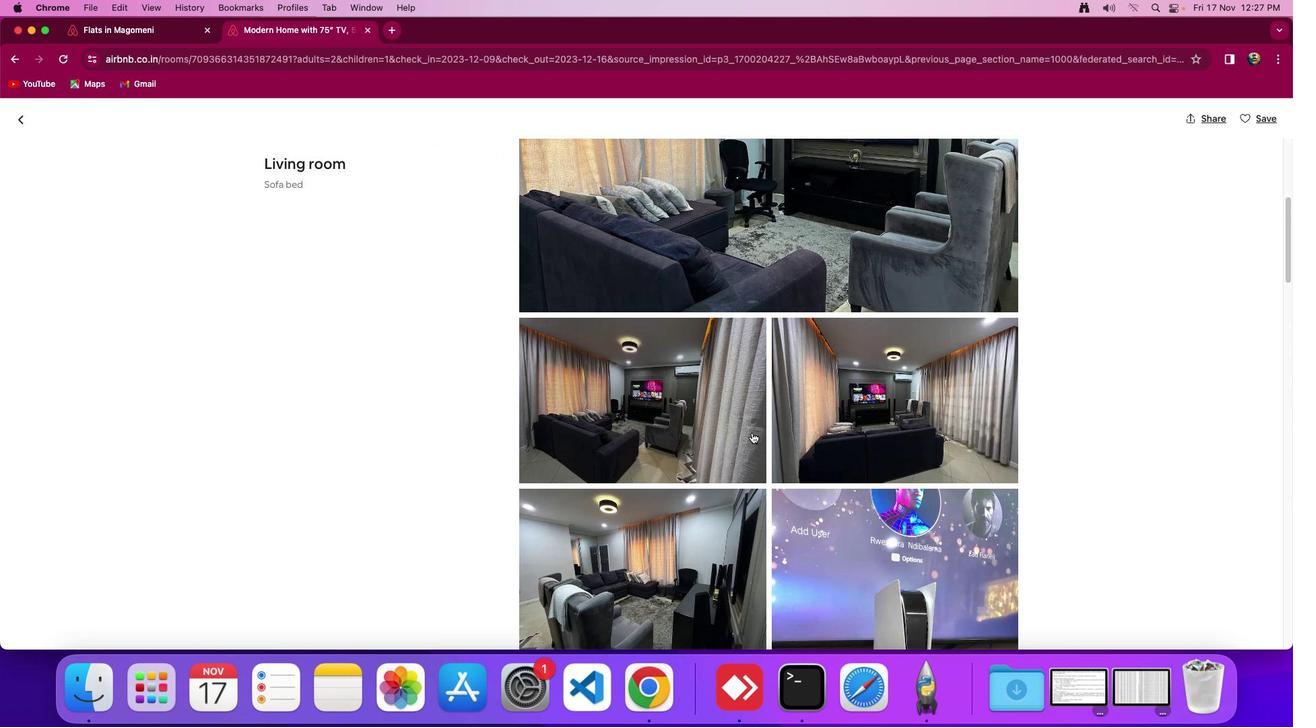 
Action: Mouse scrolled (752, 432) with delta (0, 0)
Screenshot: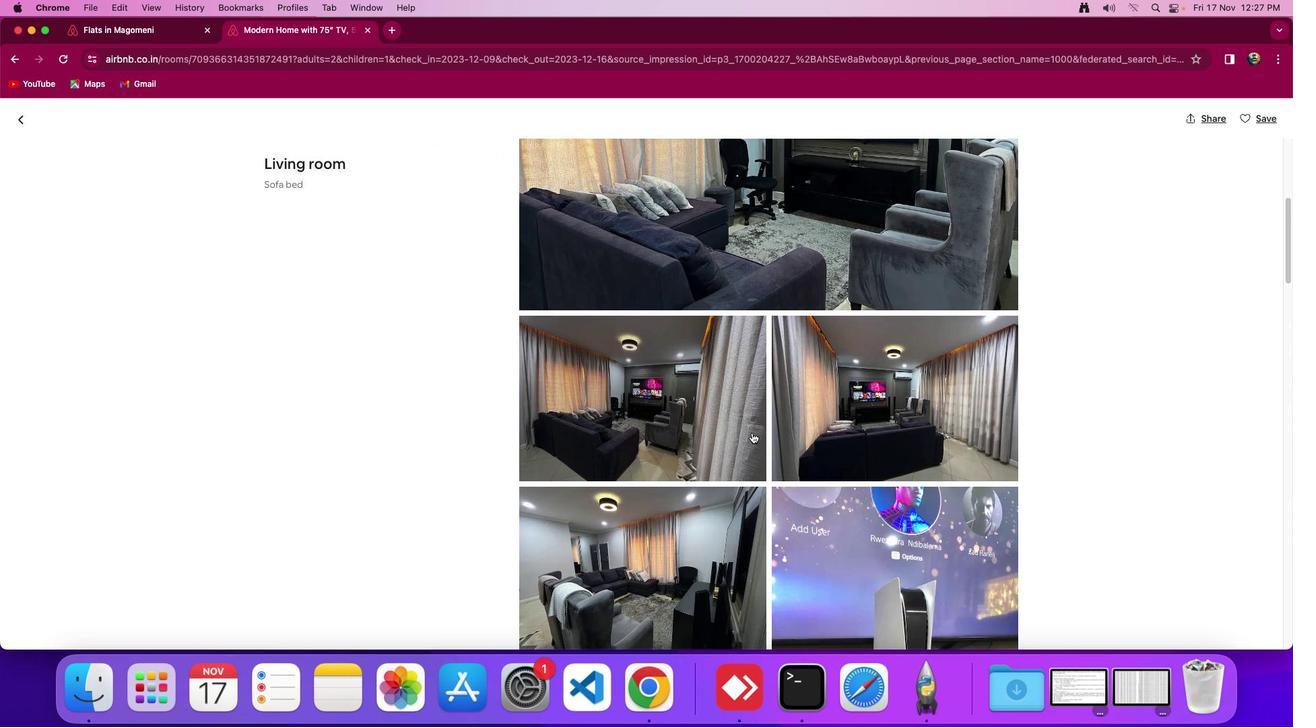 
Action: Mouse scrolled (752, 432) with delta (0, 0)
Screenshot: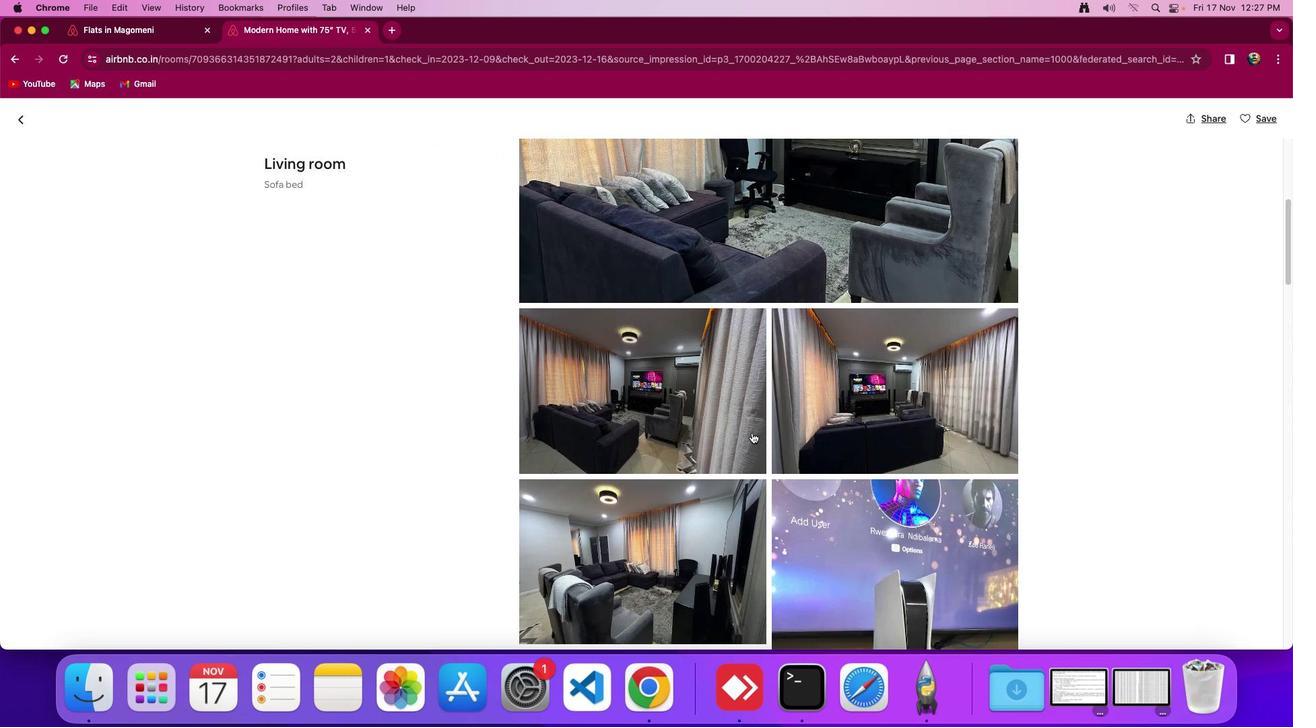
Action: Mouse scrolled (752, 432) with delta (0, -2)
Screenshot: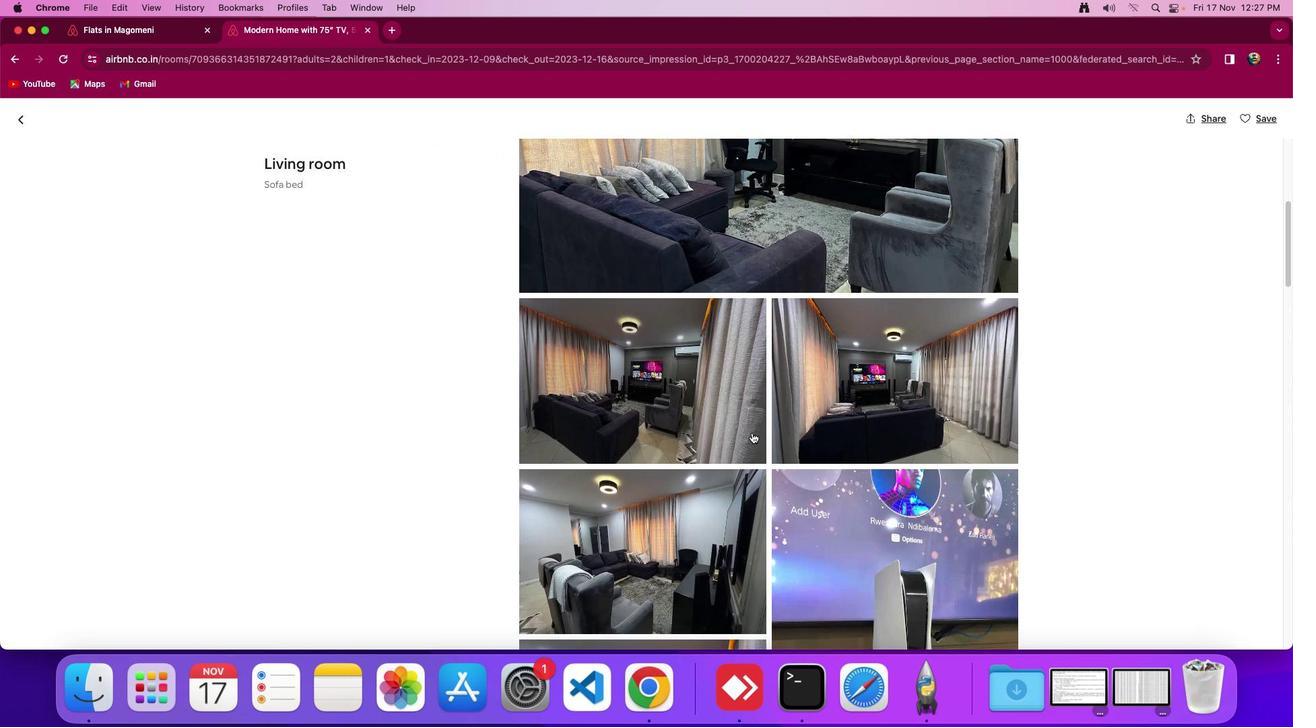 
Action: Mouse scrolled (752, 432) with delta (0, 0)
Screenshot: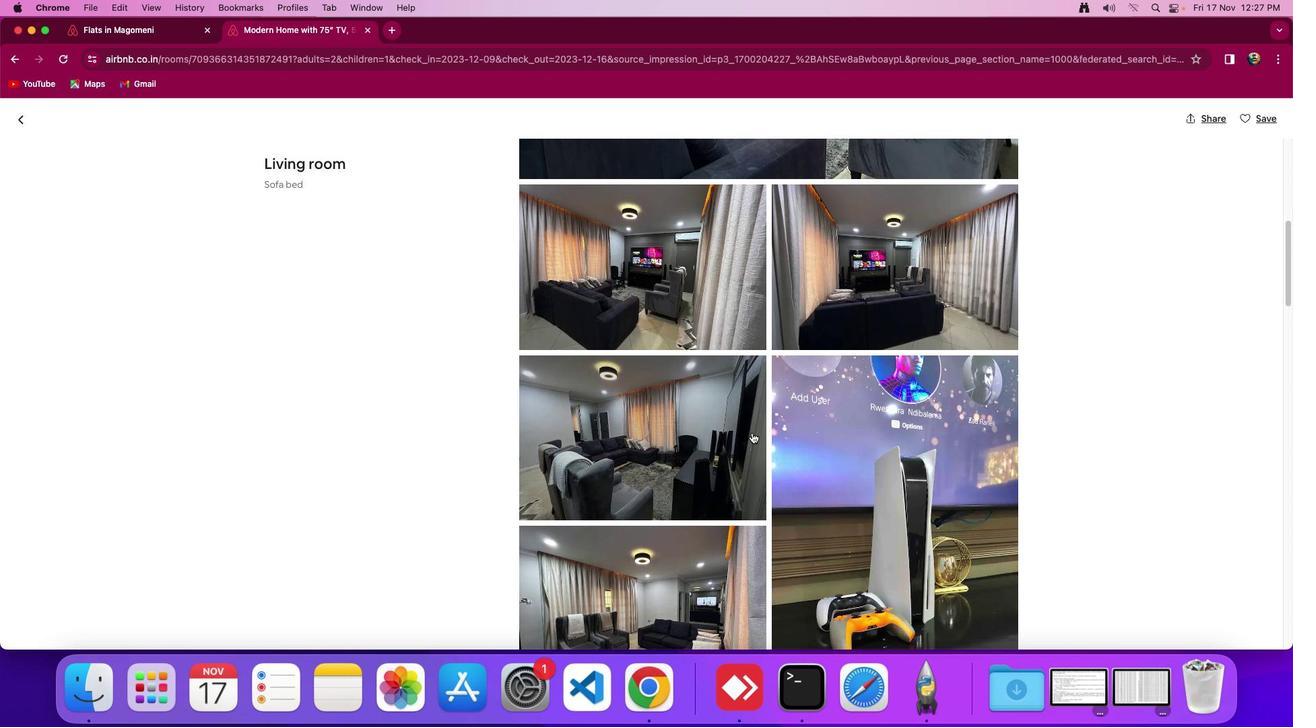 
Action: Mouse scrolled (752, 432) with delta (0, 0)
Screenshot: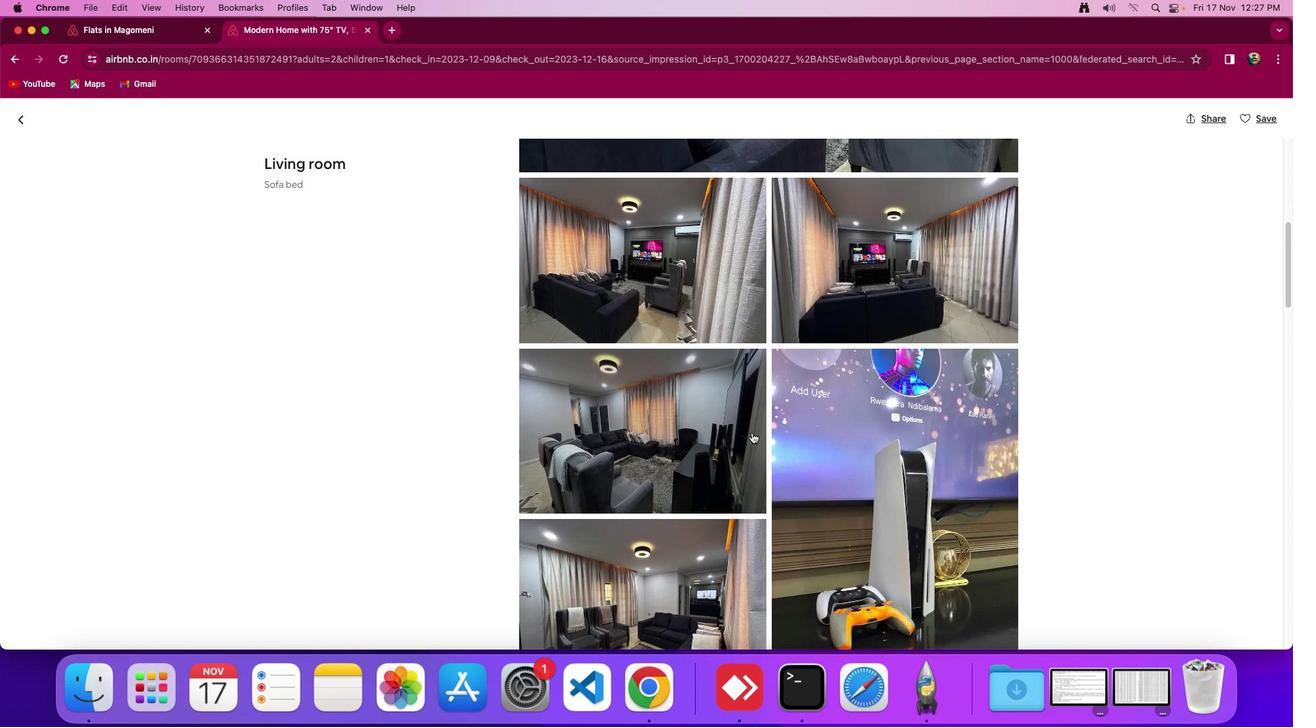 
Action: Mouse scrolled (752, 432) with delta (0, 0)
Screenshot: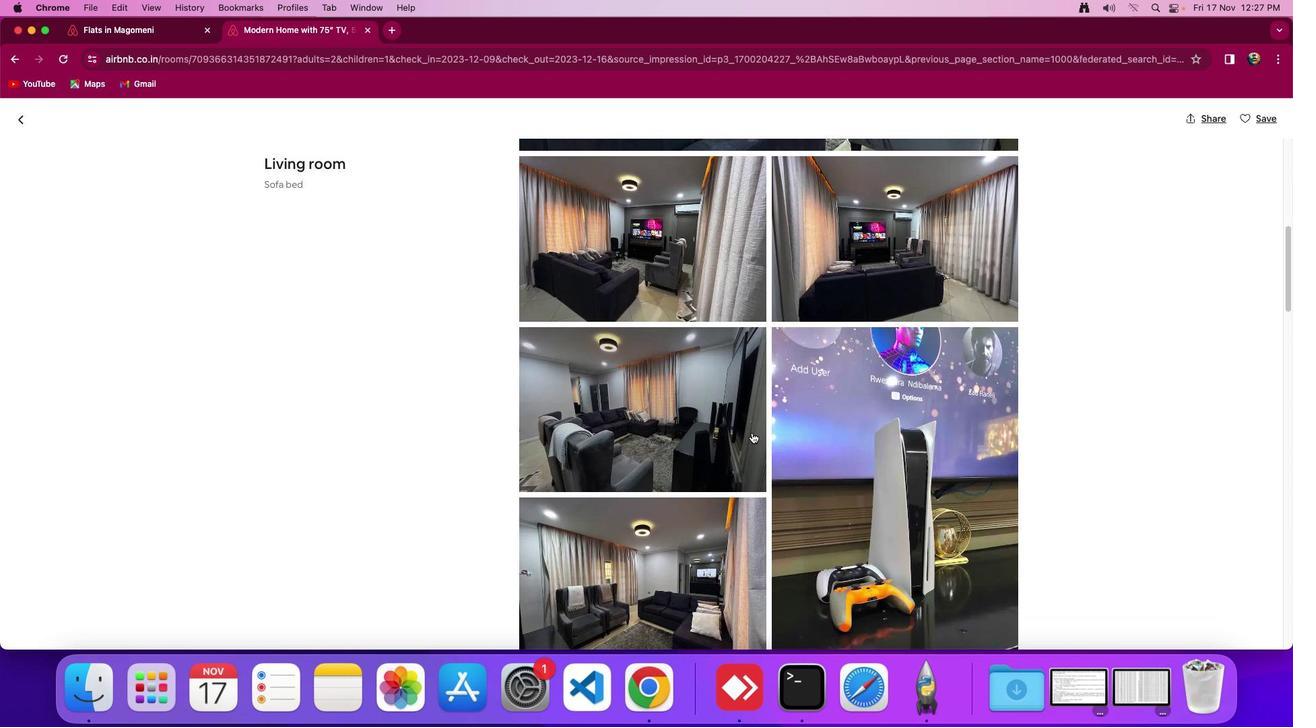
Action: Mouse scrolled (752, 432) with delta (0, 0)
Screenshot: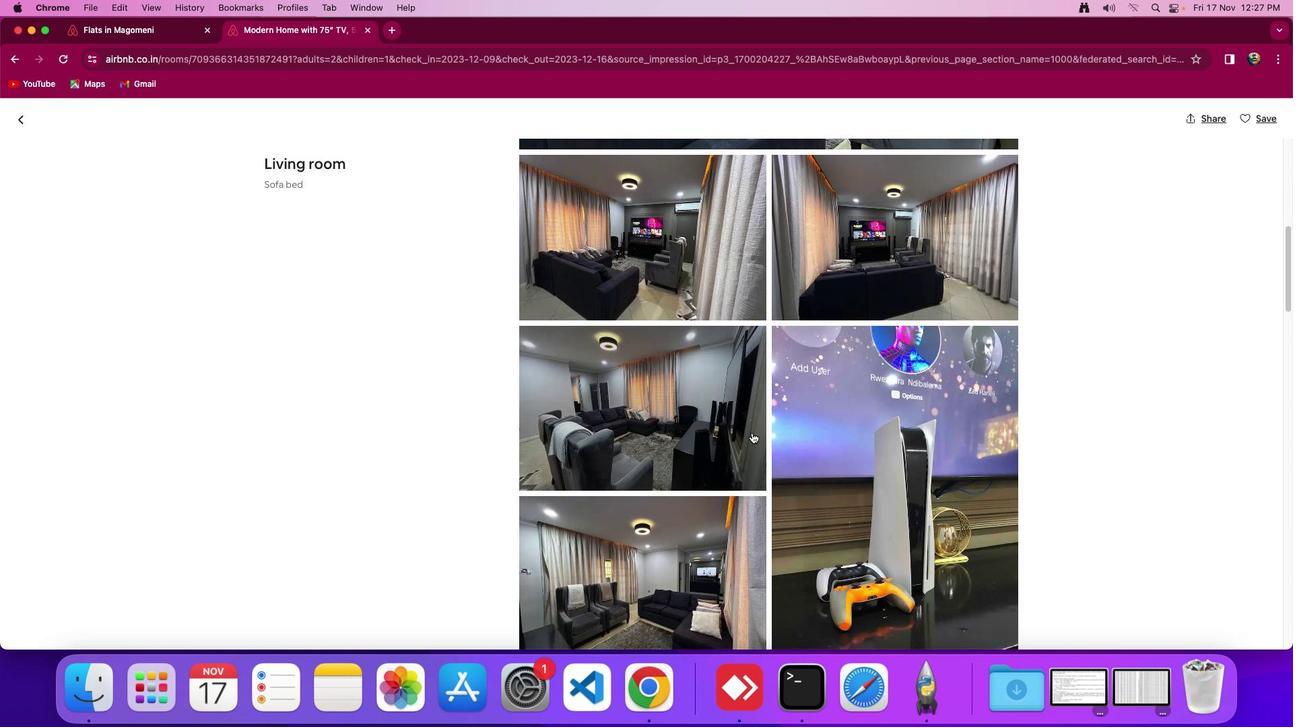
Action: Mouse scrolled (752, 432) with delta (0, 0)
Screenshot: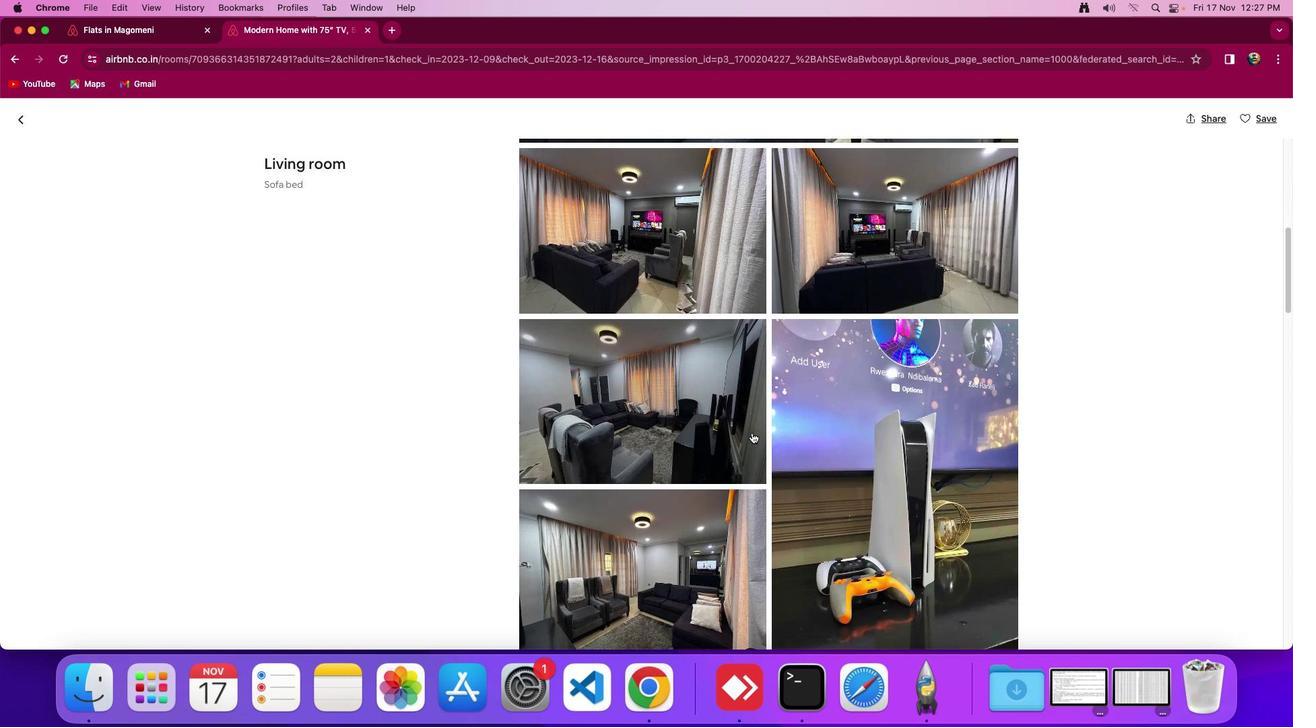 
Action: Mouse scrolled (752, 432) with delta (0, 0)
Screenshot: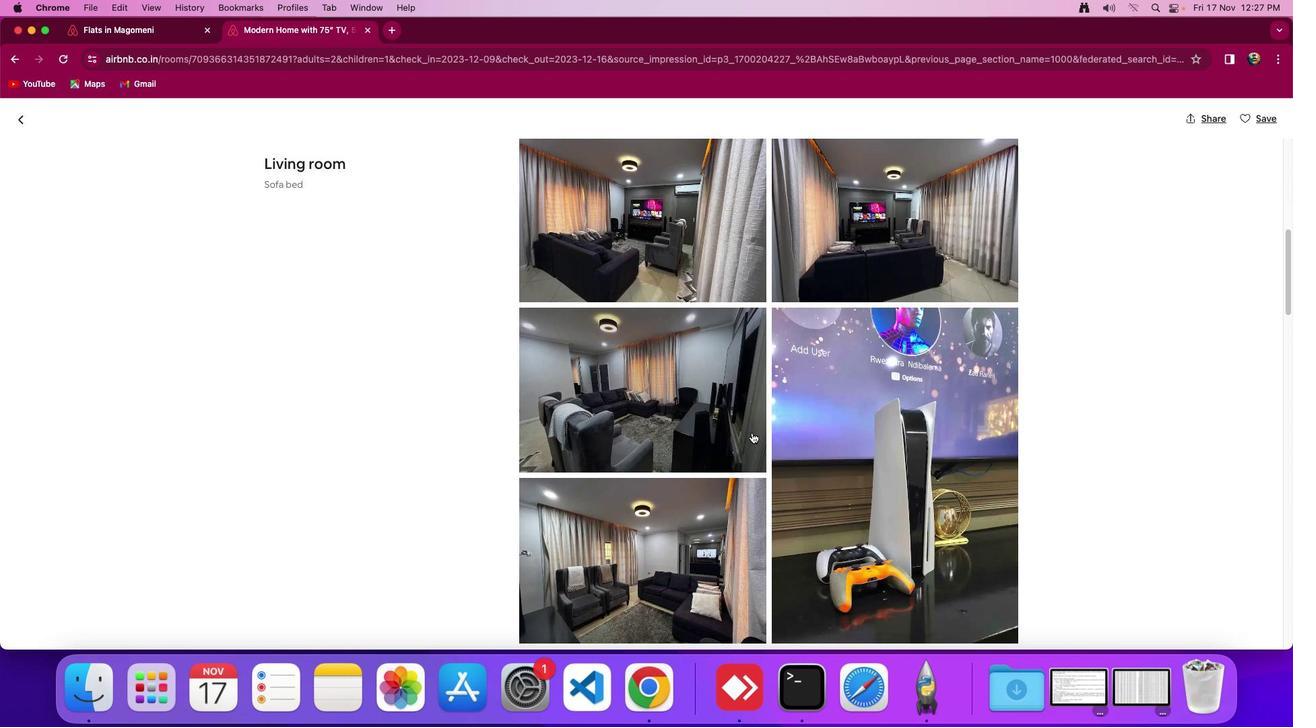 
Action: Mouse scrolled (752, 432) with delta (0, 0)
Screenshot: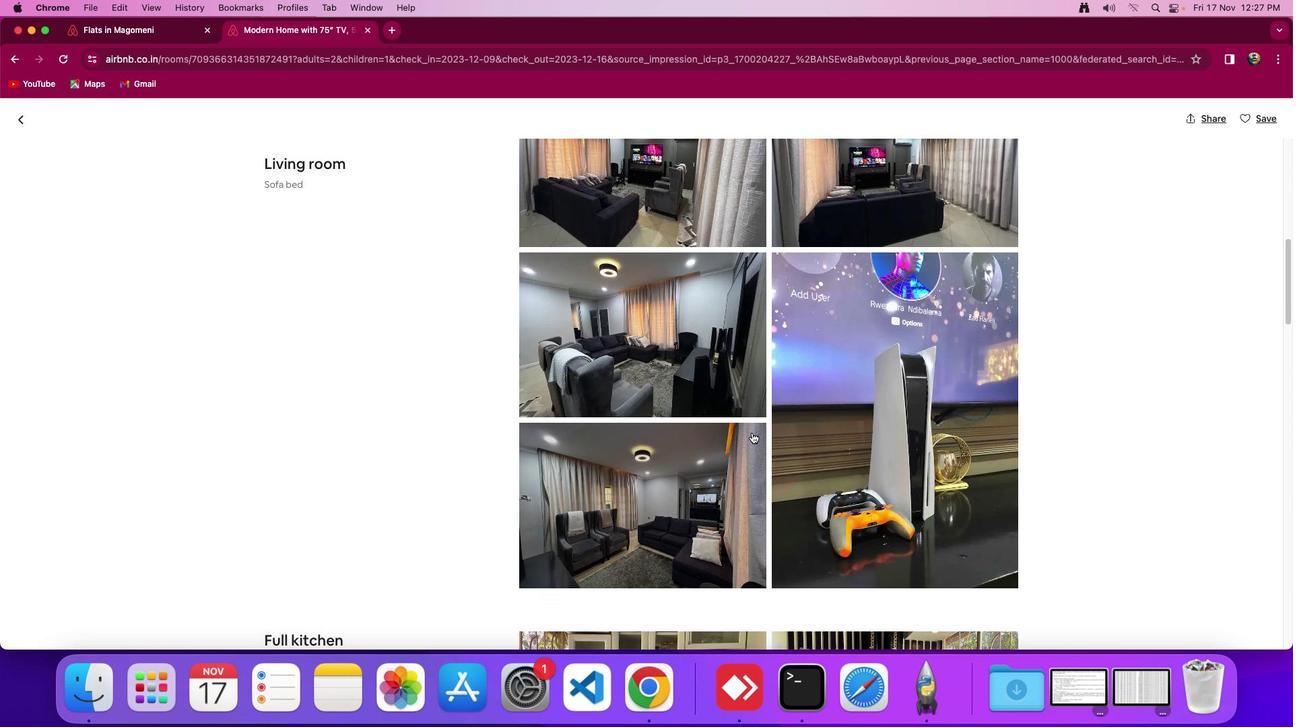 
Action: Mouse scrolled (752, 432) with delta (0, 0)
Screenshot: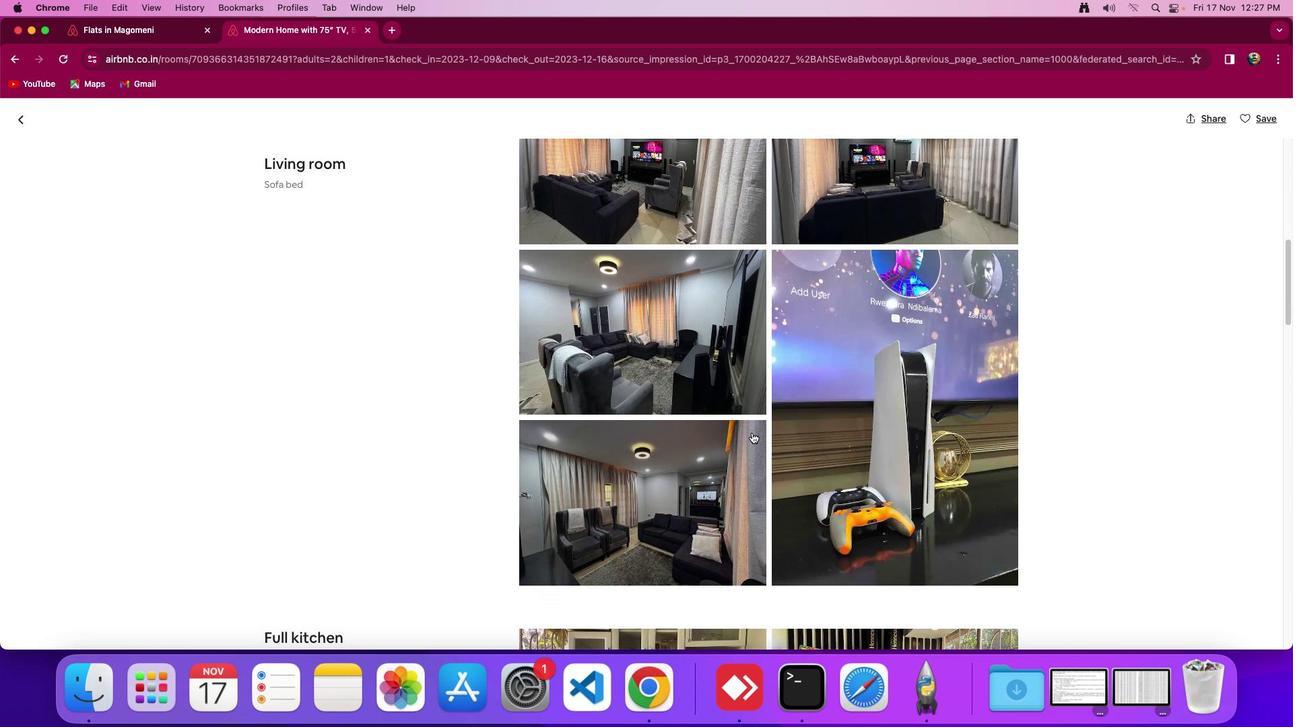 
Action: Mouse scrolled (752, 432) with delta (0, -1)
Screenshot: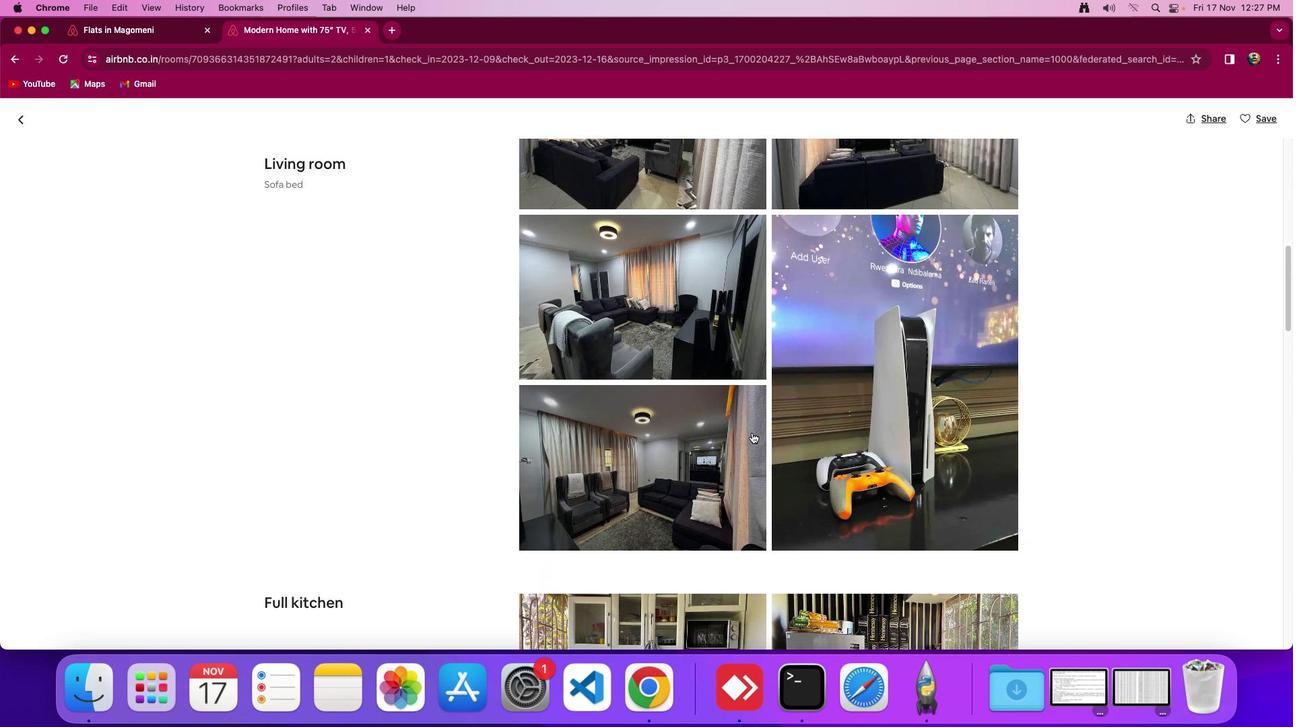 
Action: Mouse scrolled (752, 432) with delta (0, 0)
Screenshot: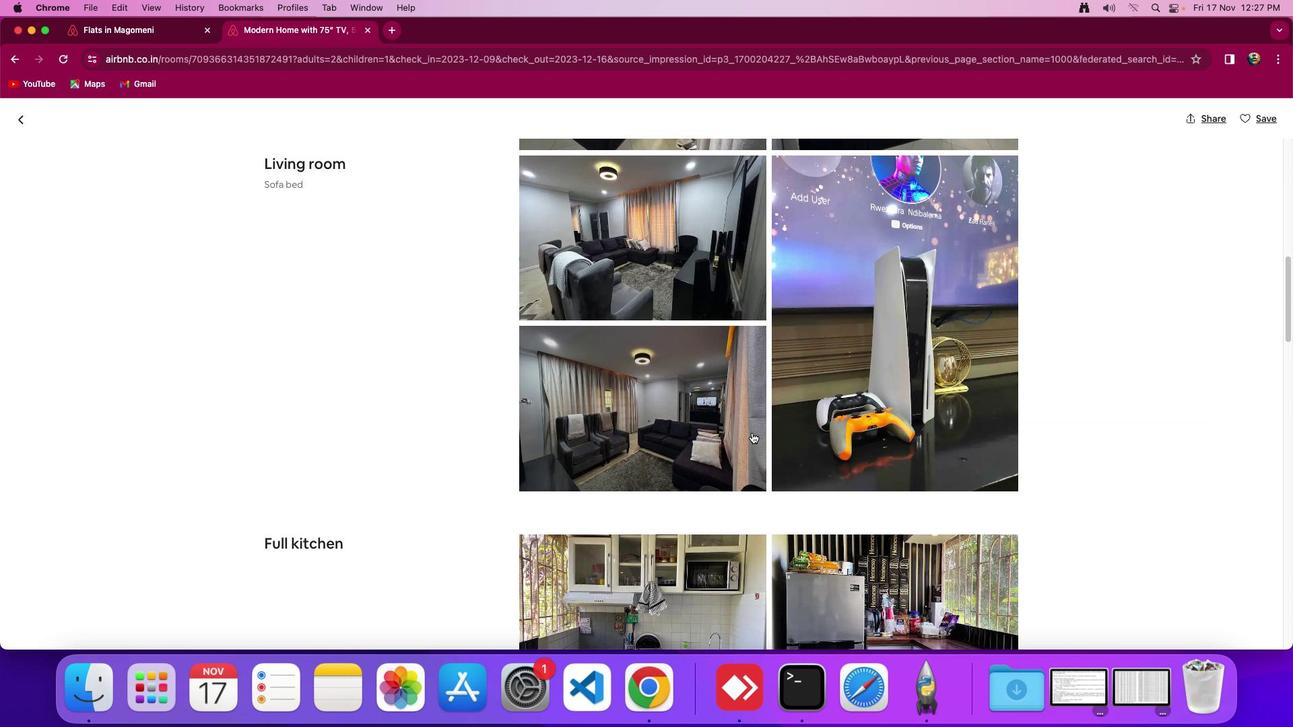 
Action: Mouse scrolled (752, 432) with delta (0, 0)
Screenshot: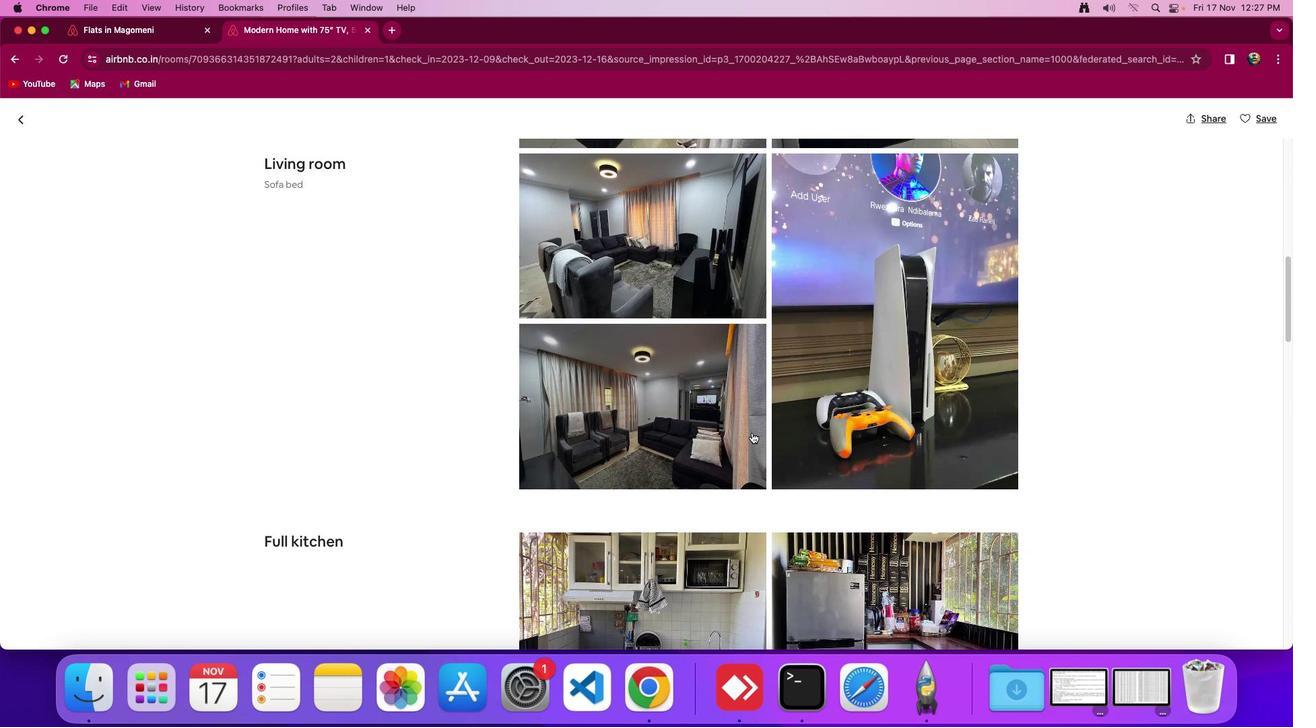 
Action: Mouse scrolled (752, 432) with delta (0, -1)
Screenshot: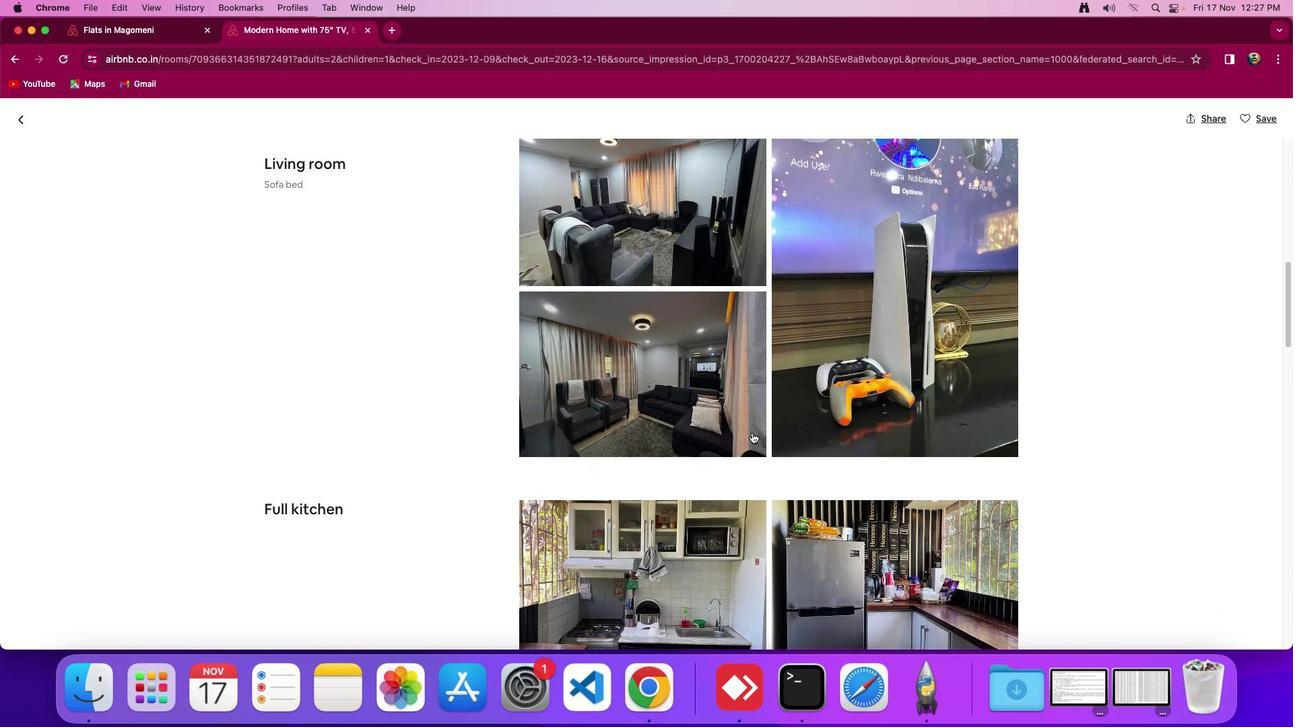 
Action: Mouse scrolled (752, 432) with delta (0, 0)
Screenshot: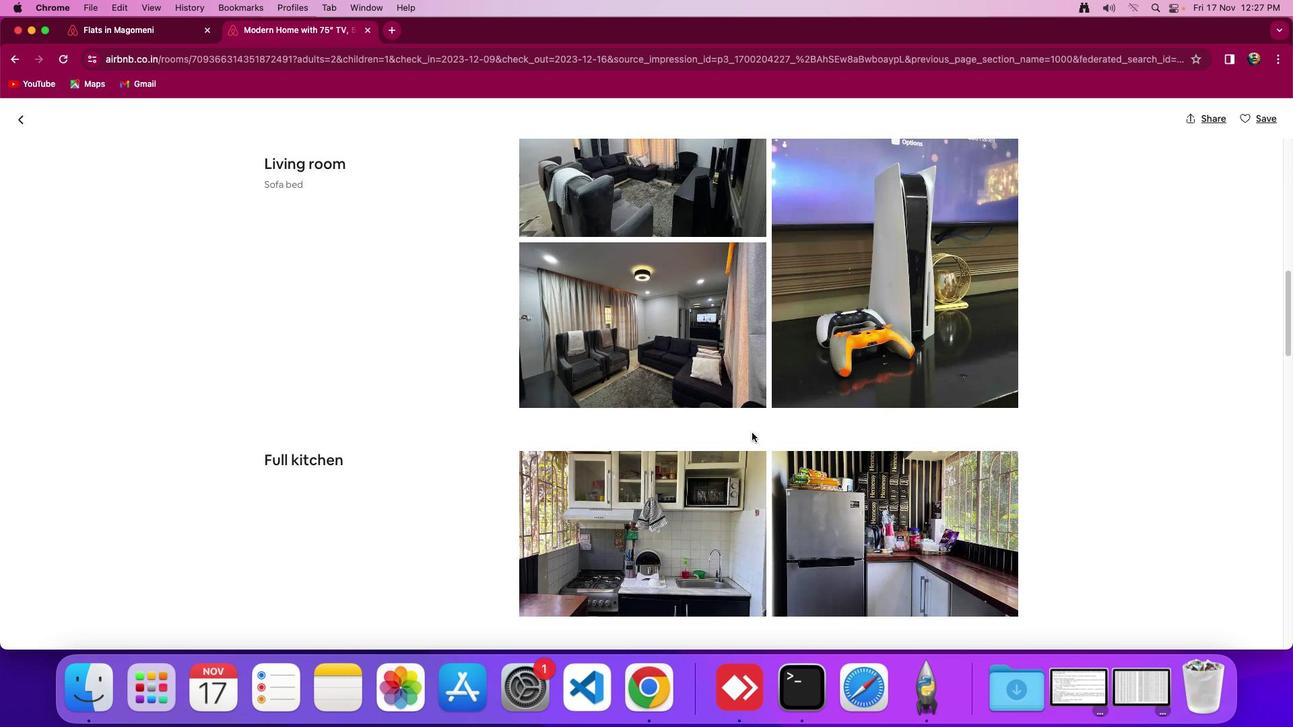 
Action: Mouse scrolled (752, 432) with delta (0, 0)
Screenshot: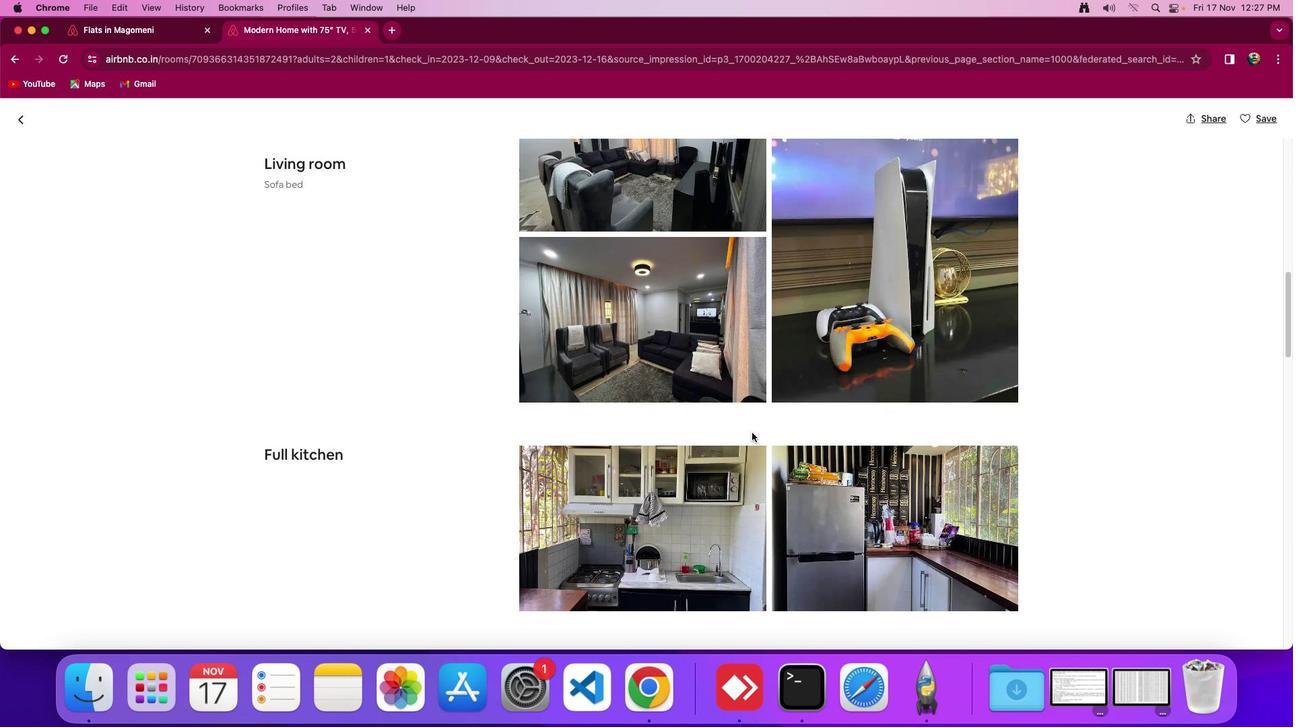 
Action: Mouse moved to (753, 434)
Screenshot: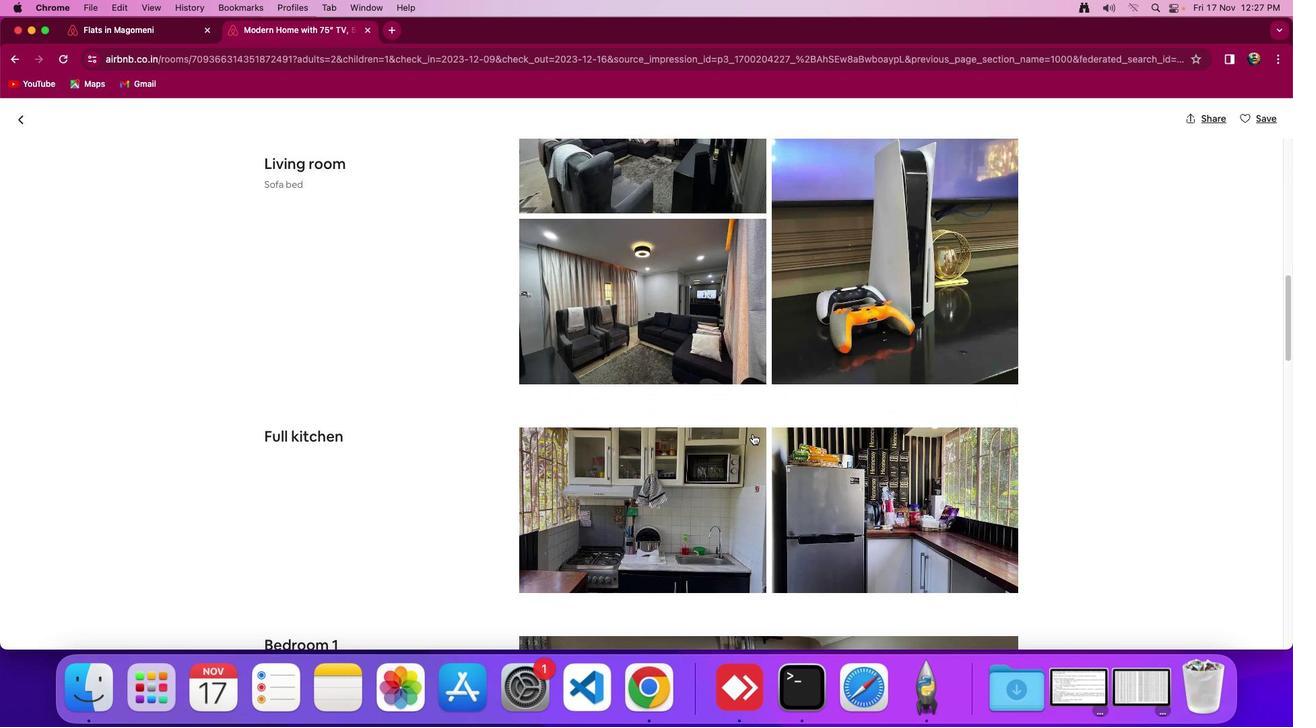 
Action: Mouse scrolled (753, 434) with delta (0, 0)
Screenshot: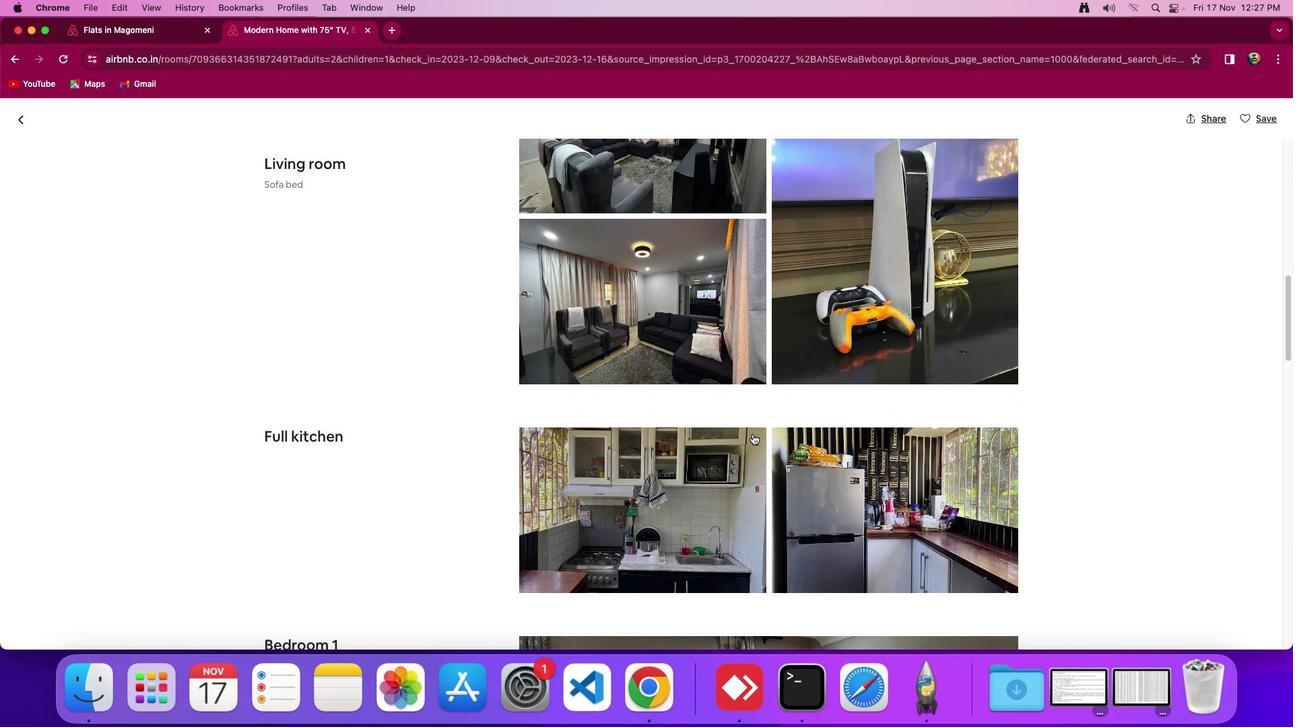 
Action: Mouse scrolled (753, 434) with delta (0, 0)
Screenshot: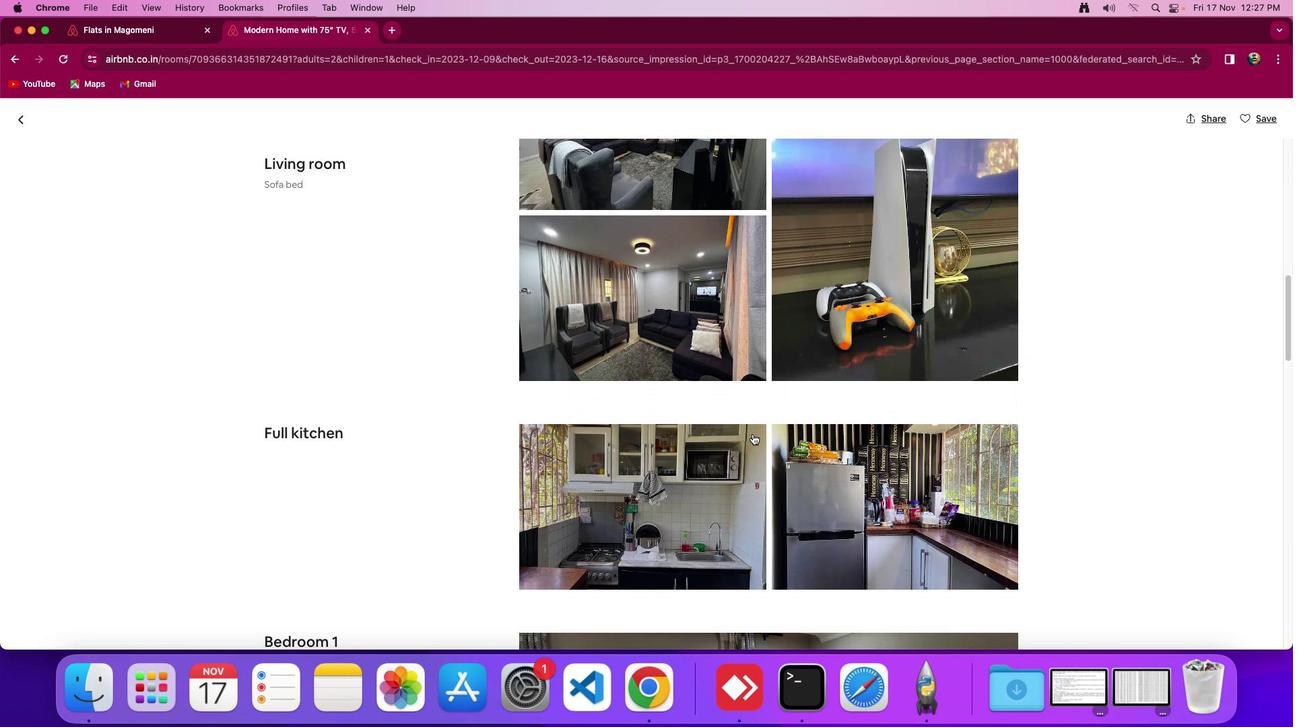 
Action: Mouse scrolled (753, 434) with delta (0, -2)
Screenshot: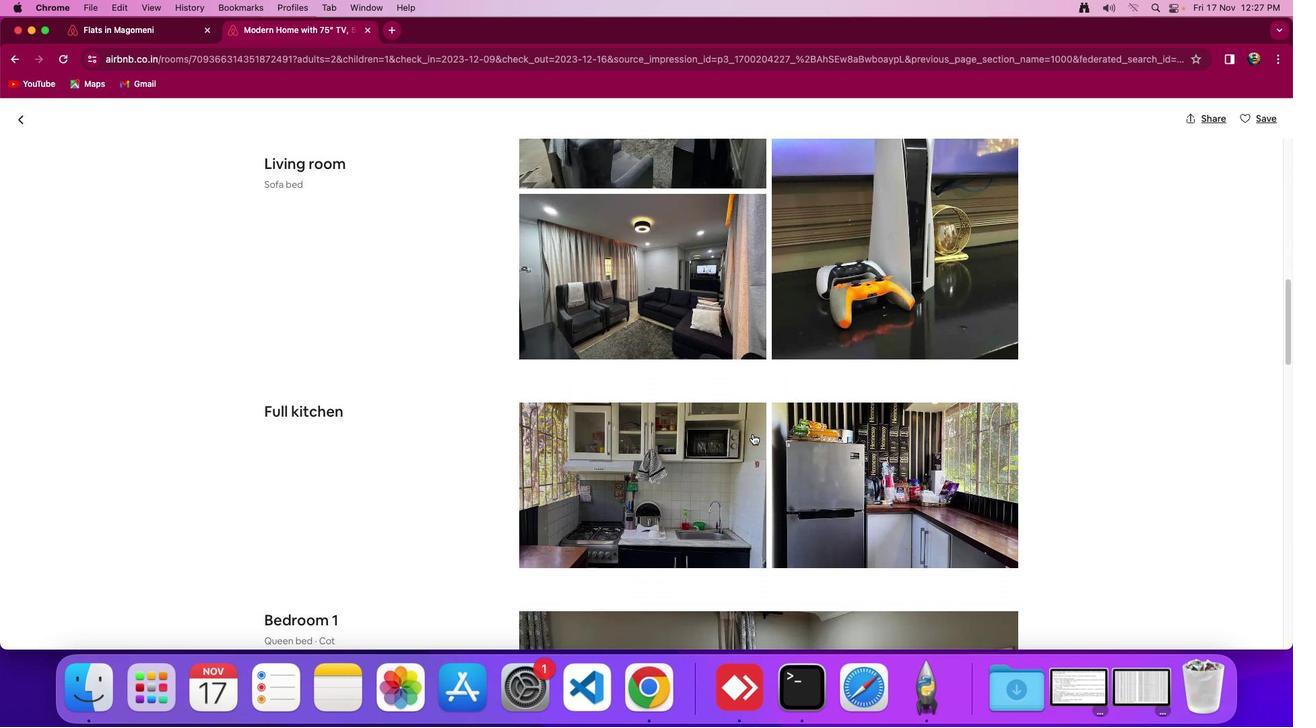
Action: Mouse scrolled (753, 434) with delta (0, 0)
Screenshot: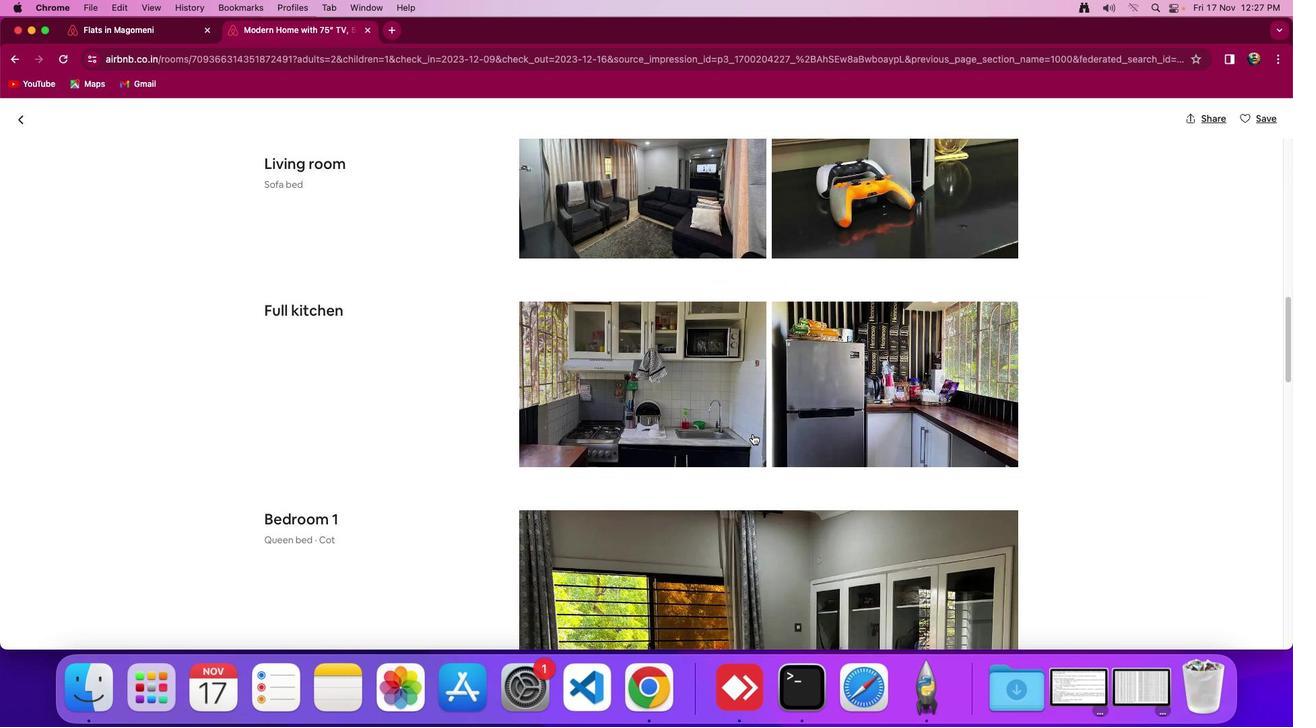 
Action: Mouse scrolled (753, 434) with delta (0, 0)
Screenshot: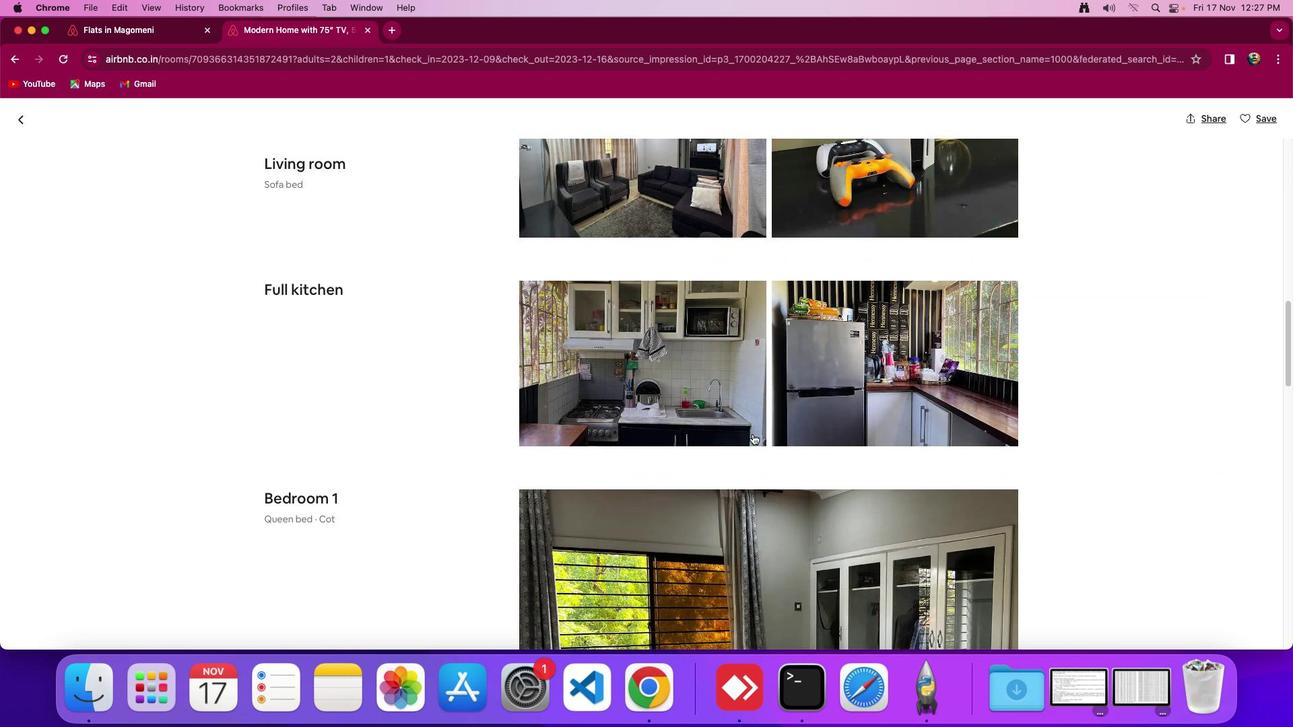 
Action: Mouse scrolled (753, 434) with delta (0, -2)
Screenshot: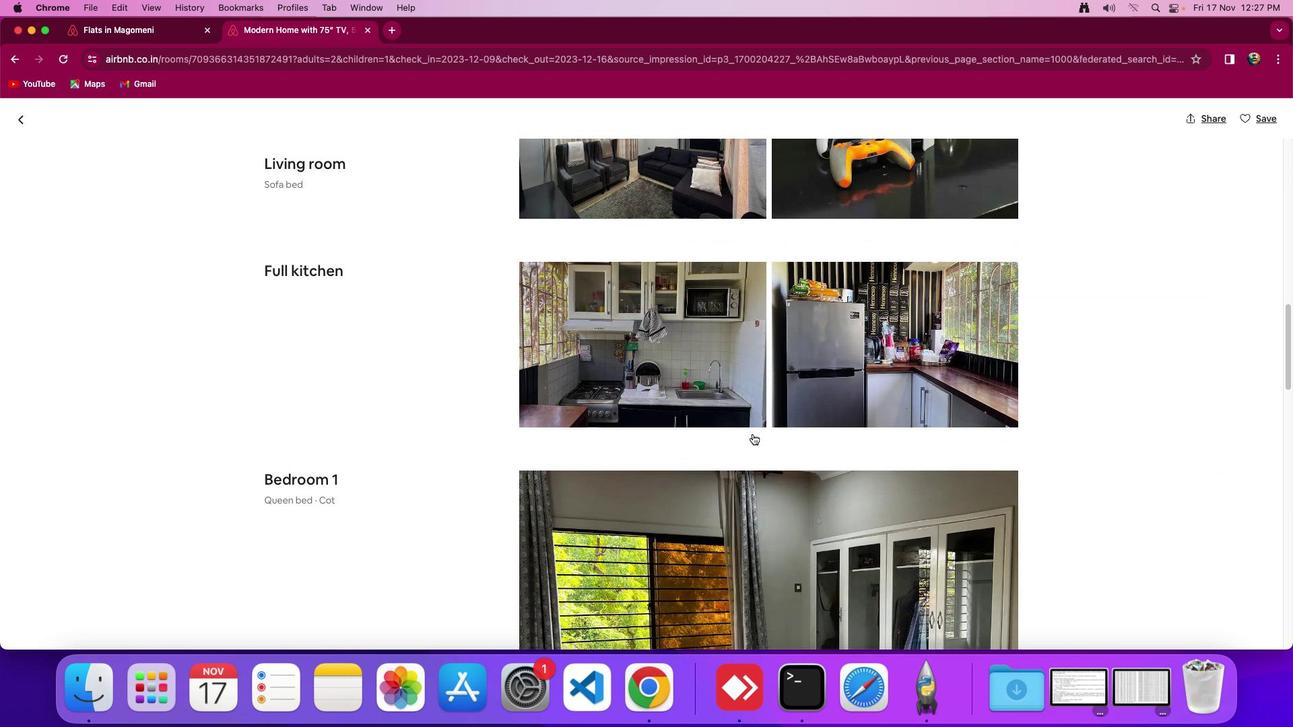 
Action: Mouse scrolled (753, 434) with delta (0, -4)
Screenshot: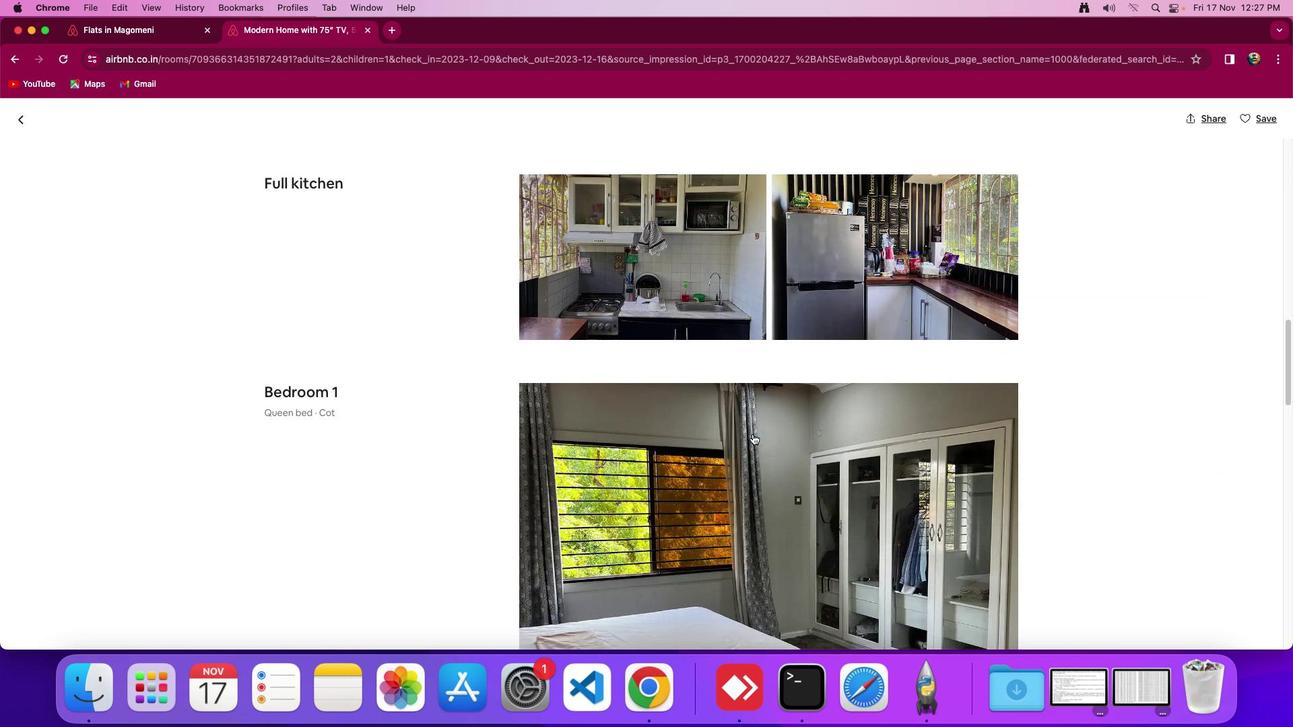 
Action: Mouse scrolled (753, 434) with delta (0, 0)
Screenshot: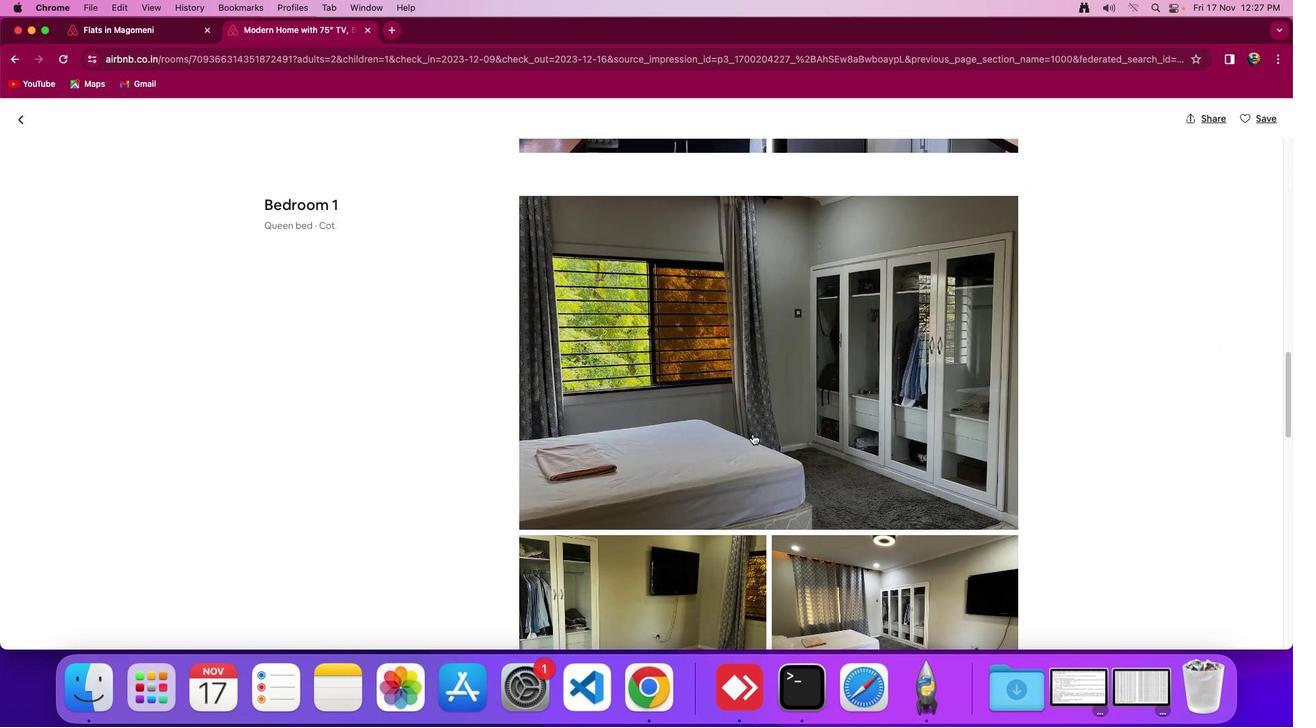 
Action: Mouse scrolled (753, 434) with delta (0, 0)
Screenshot: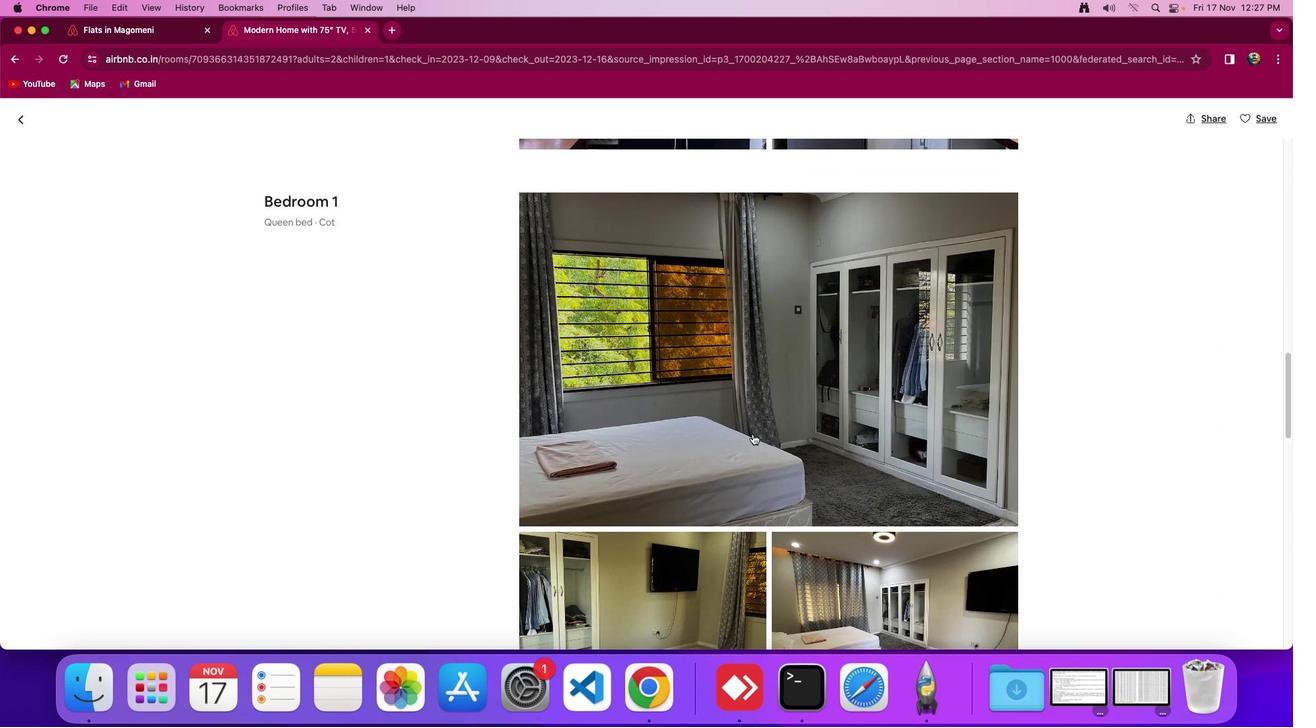 
Action: Mouse scrolled (753, 434) with delta (0, -2)
Screenshot: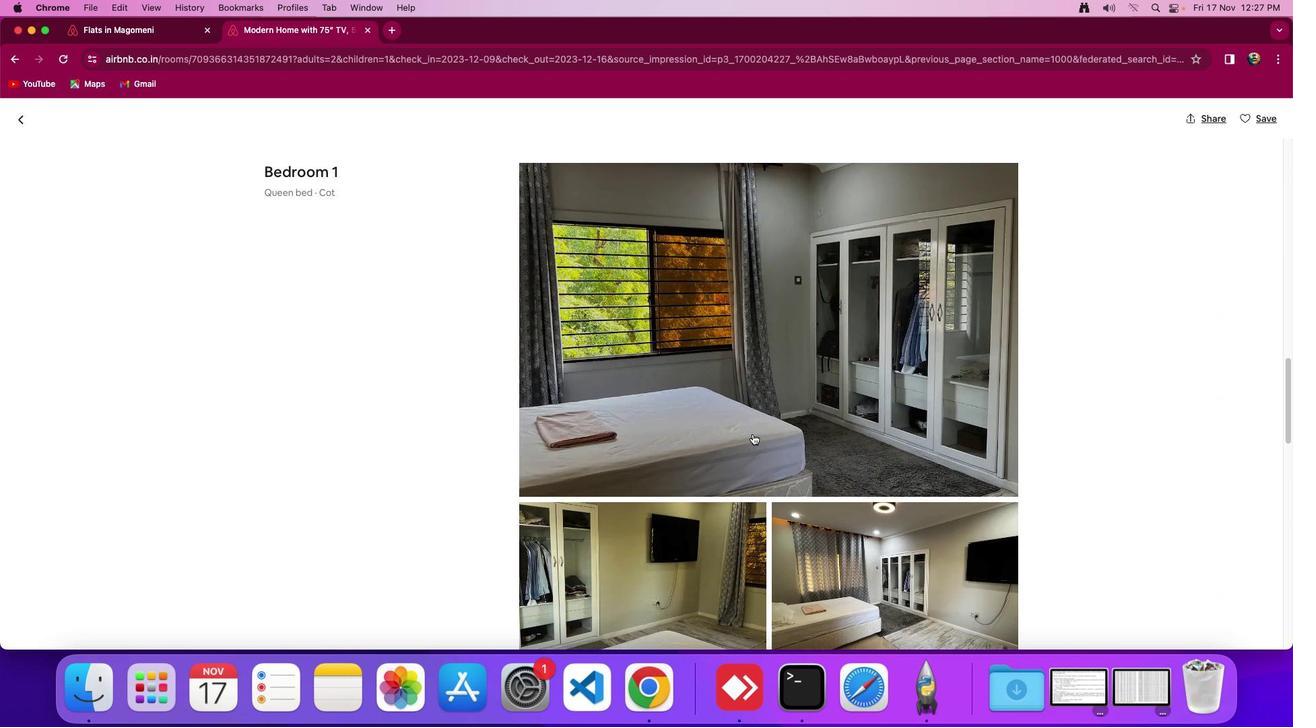 
Action: Mouse scrolled (753, 434) with delta (0, 0)
Screenshot: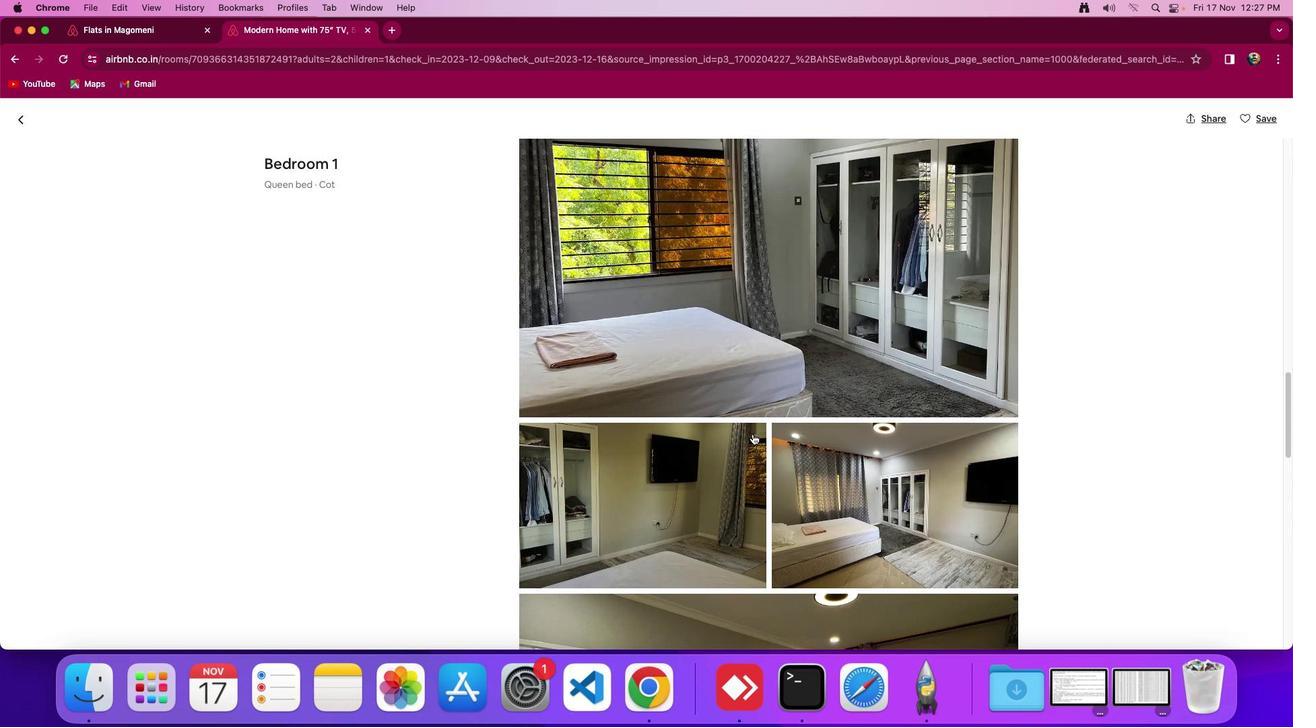 
Action: Mouse scrolled (753, 434) with delta (0, 0)
Screenshot: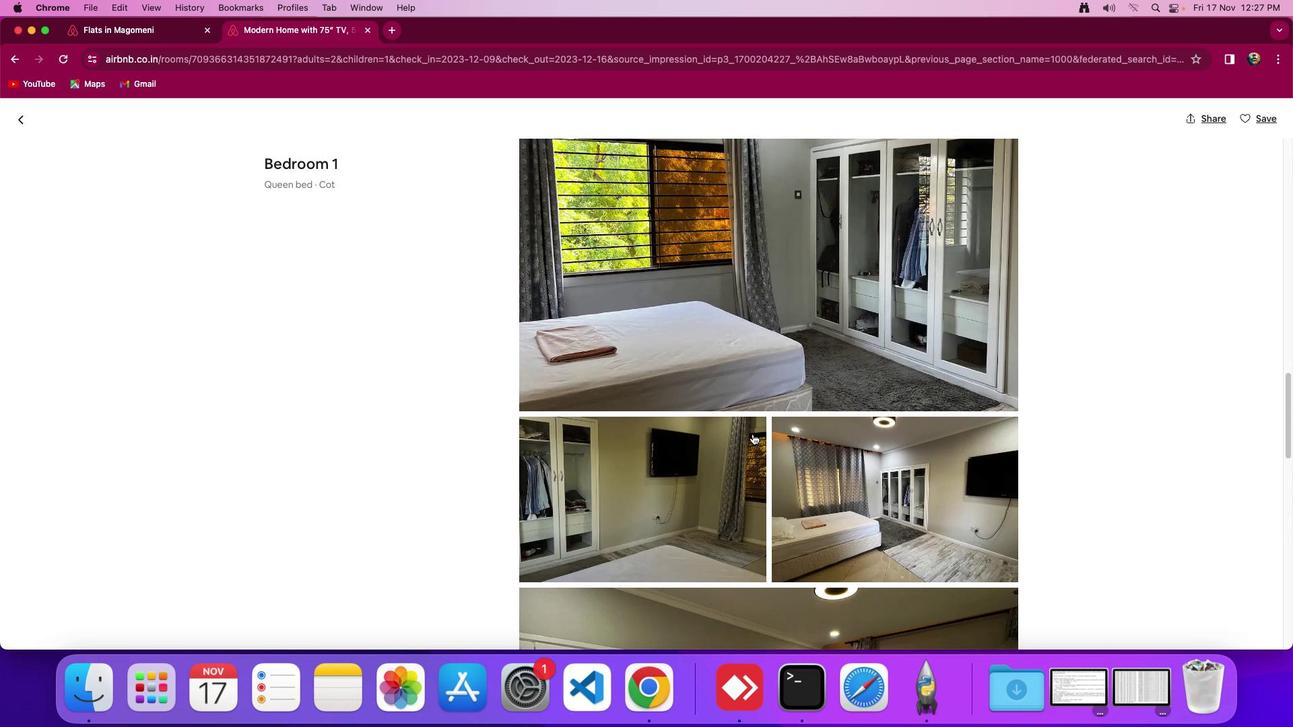 
Action: Mouse scrolled (753, 434) with delta (0, -2)
Screenshot: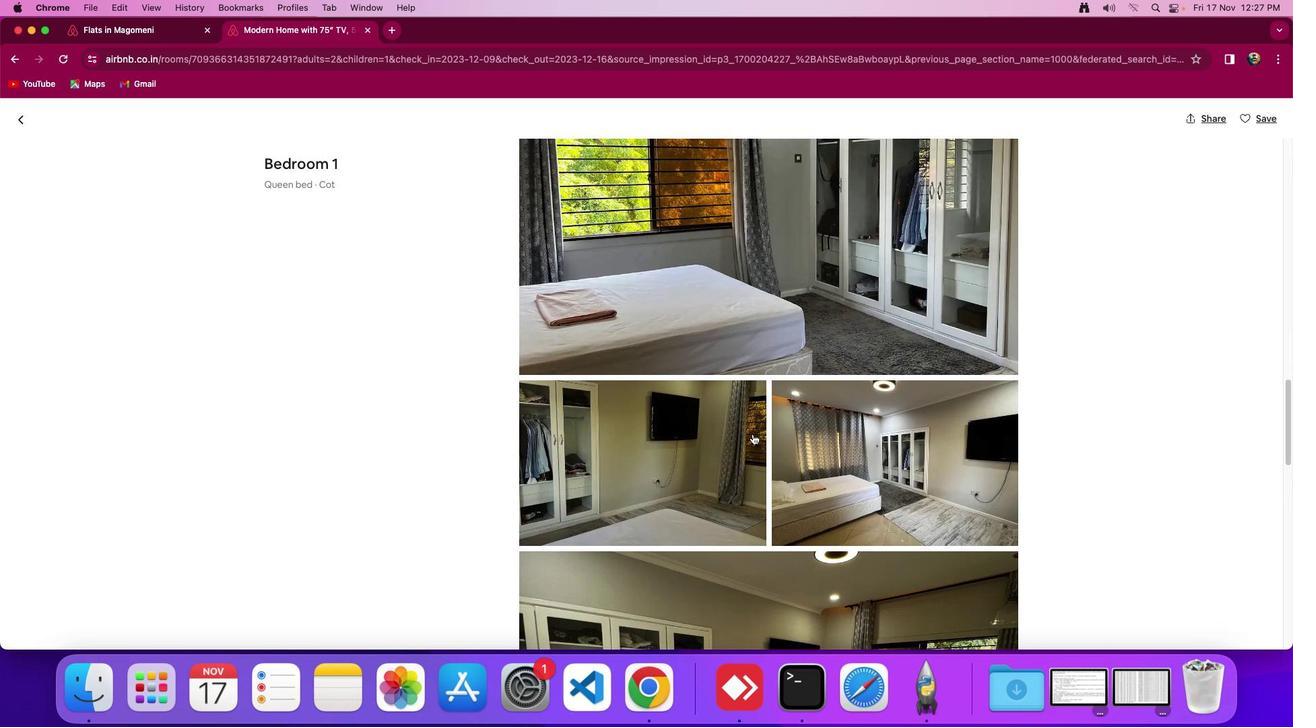 
Action: Mouse moved to (748, 424)
Screenshot: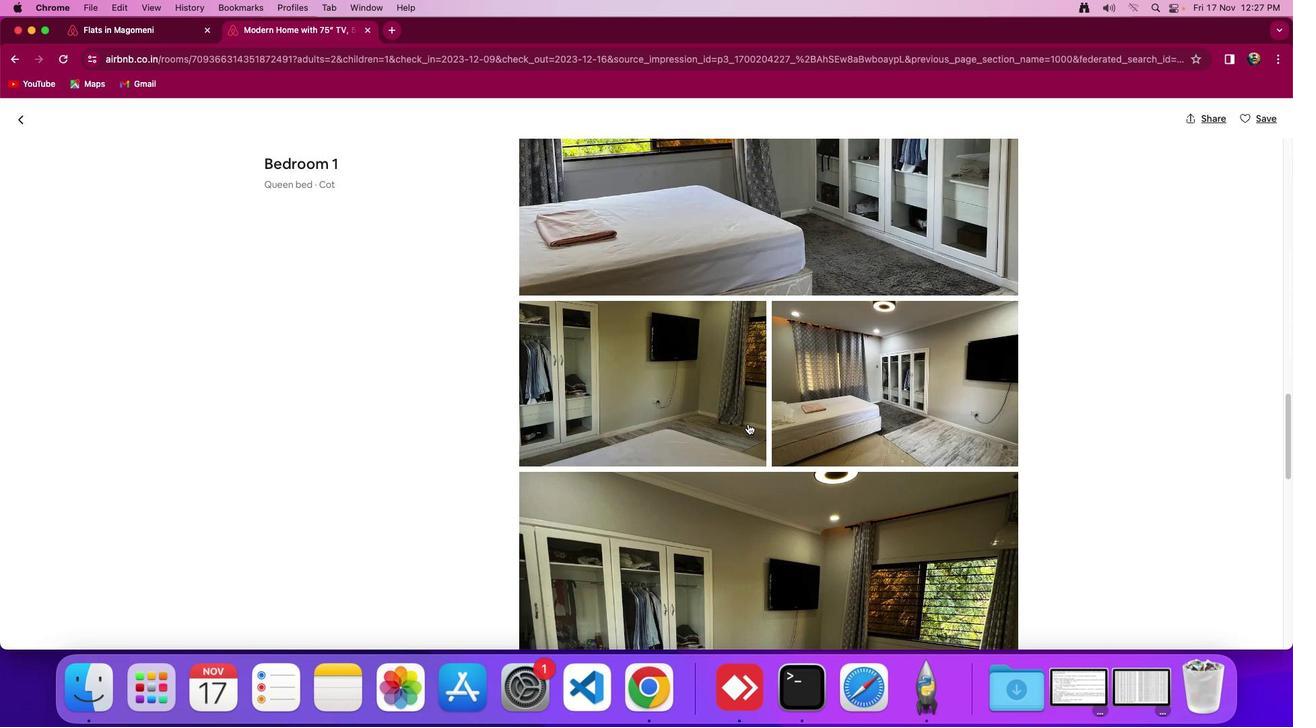 
Action: Mouse scrolled (748, 424) with delta (0, 0)
Screenshot: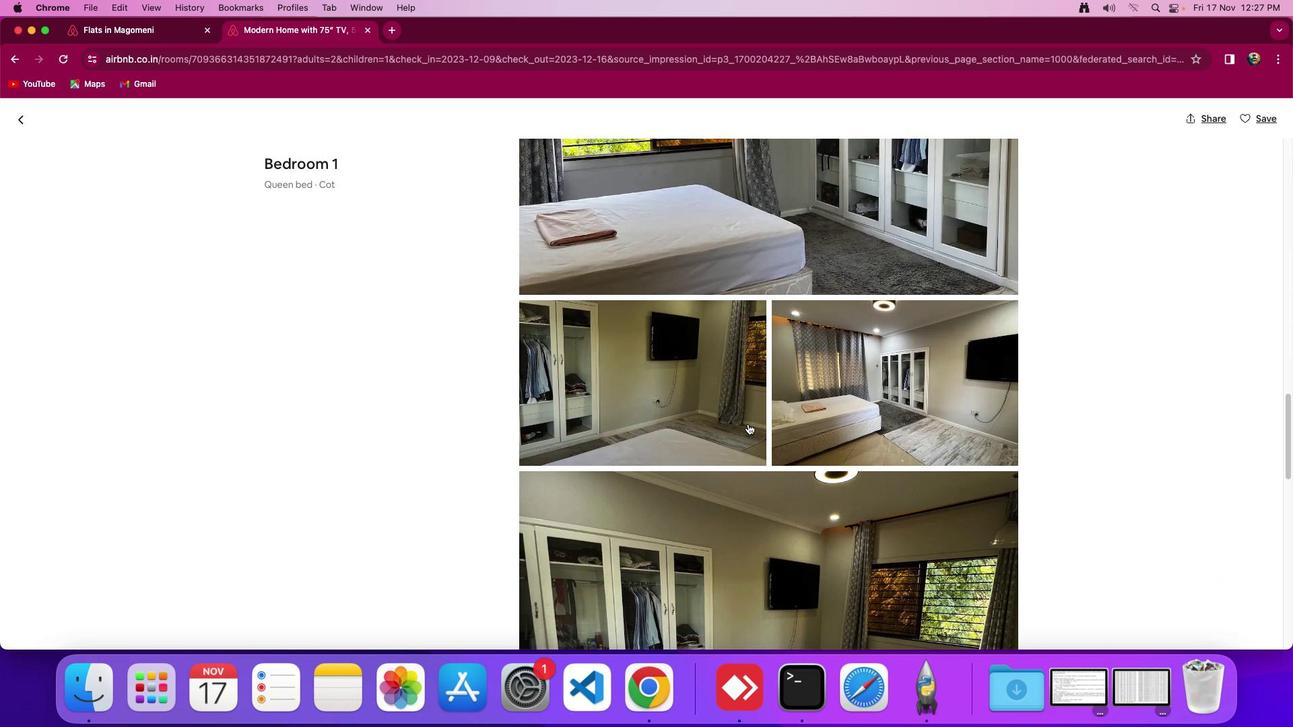 
Action: Mouse moved to (748, 423)
Screenshot: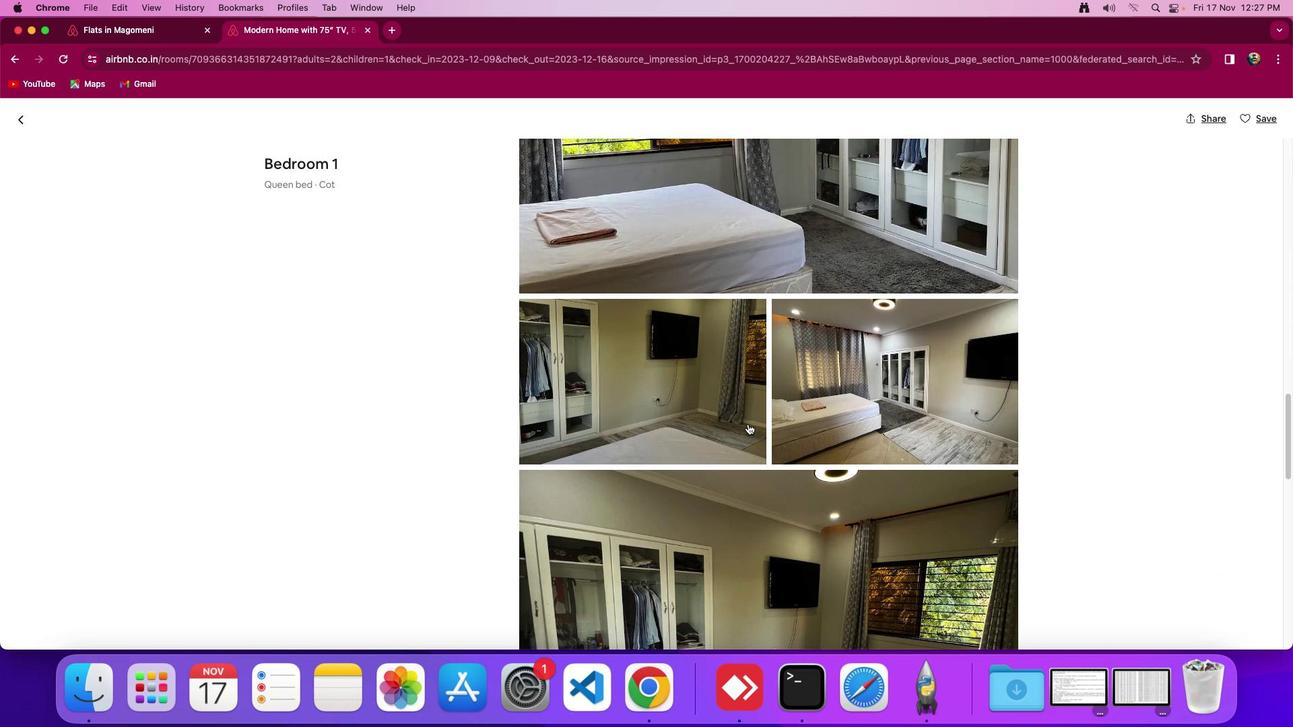 
Action: Mouse scrolled (748, 423) with delta (0, 0)
Screenshot: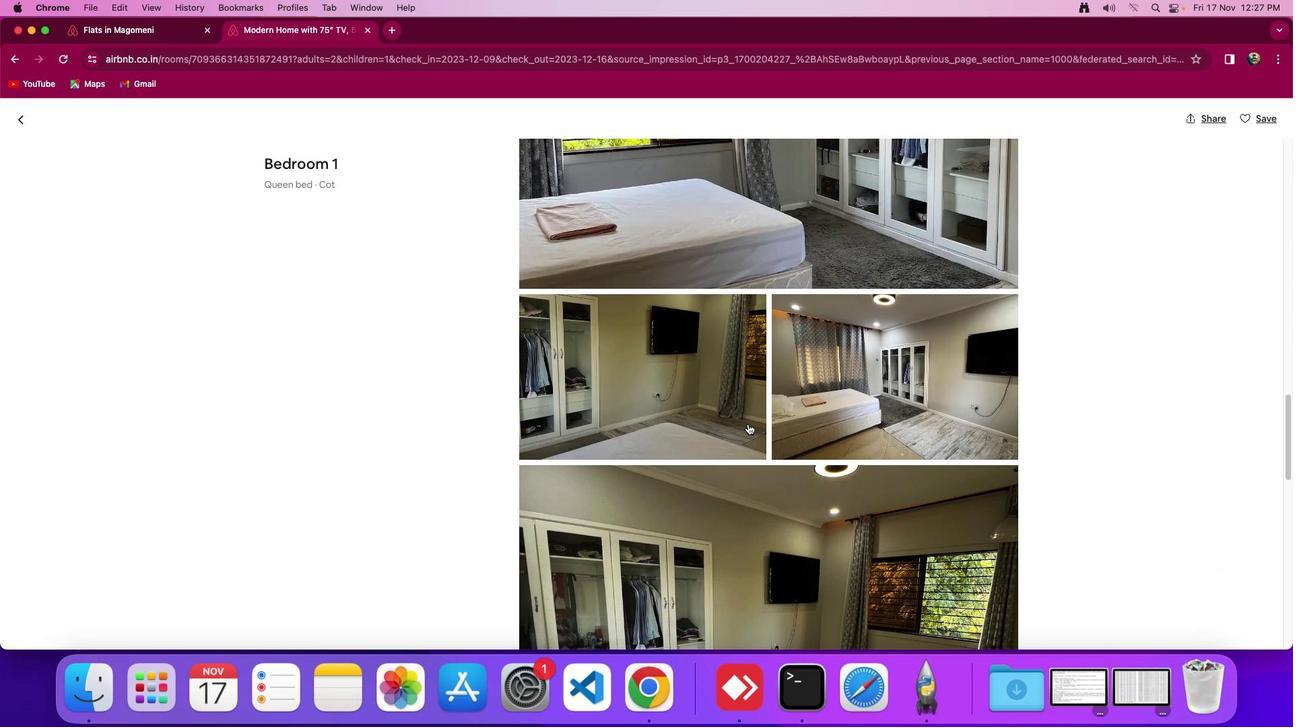 
Action: Mouse scrolled (748, 423) with delta (0, -2)
Screenshot: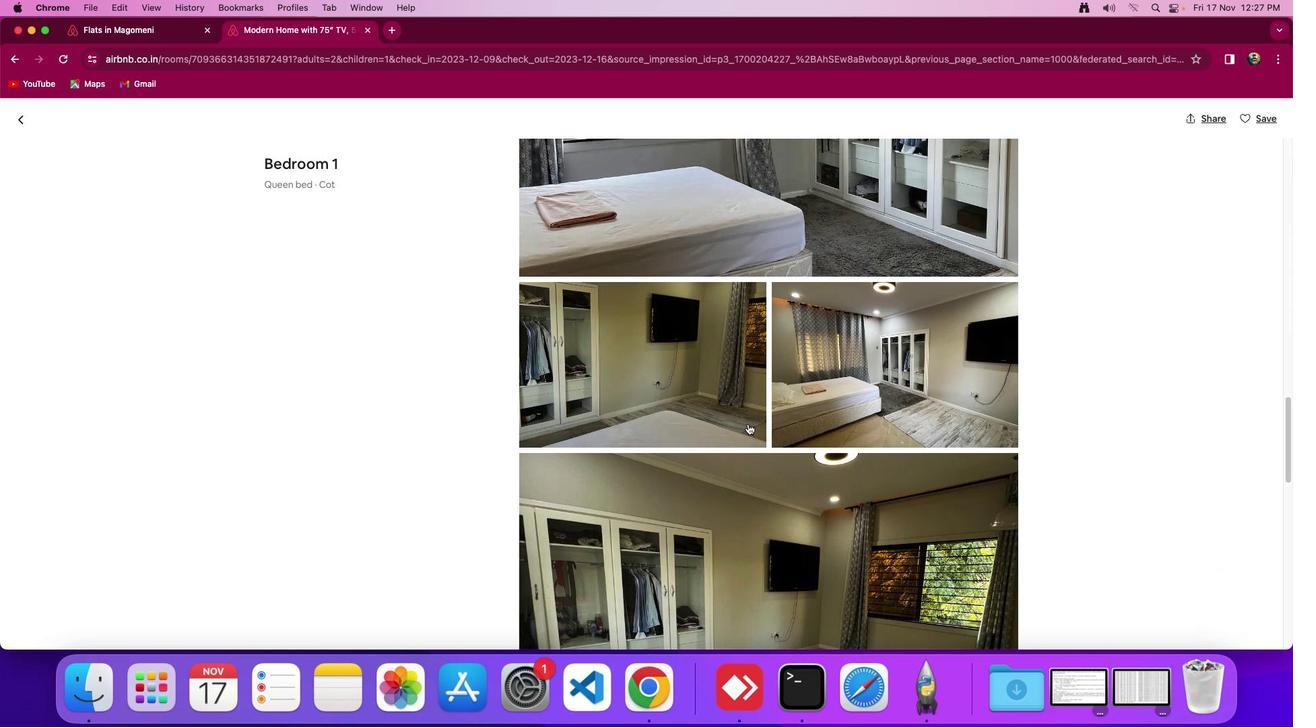
Action: Mouse moved to (747, 423)
Screenshot: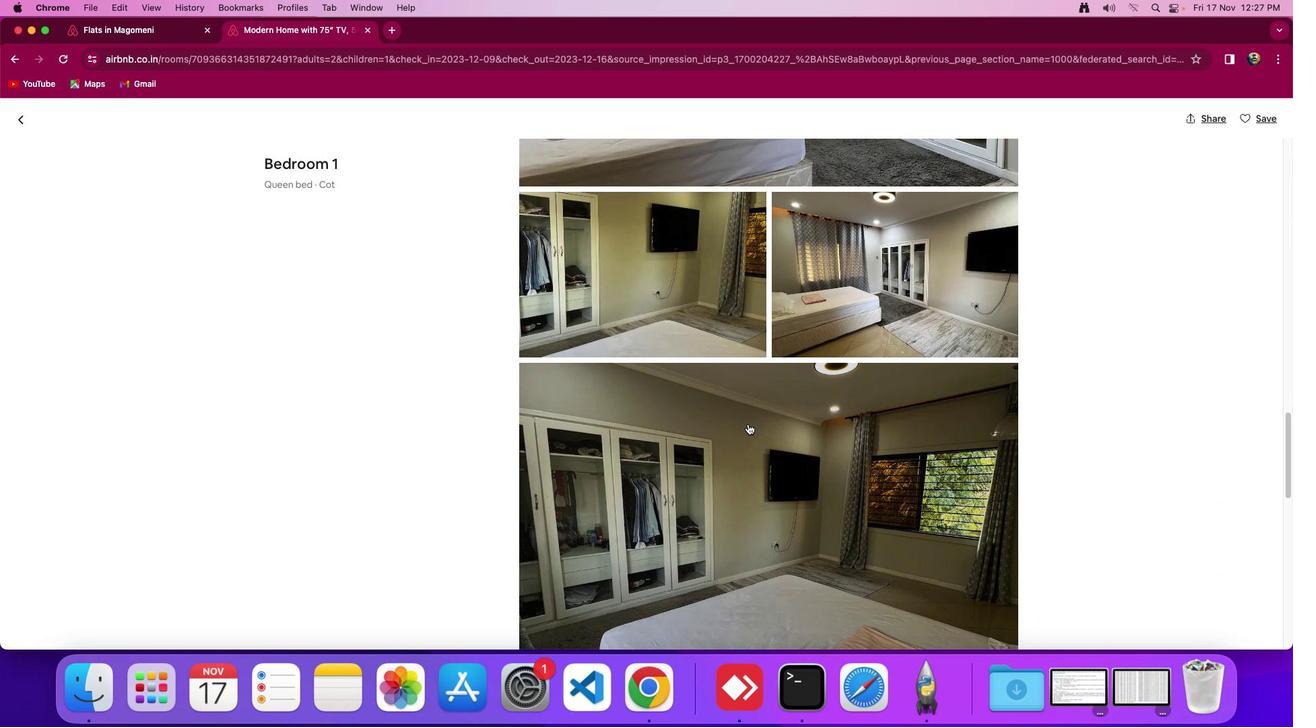 
Action: Mouse scrolled (747, 423) with delta (0, 0)
Screenshot: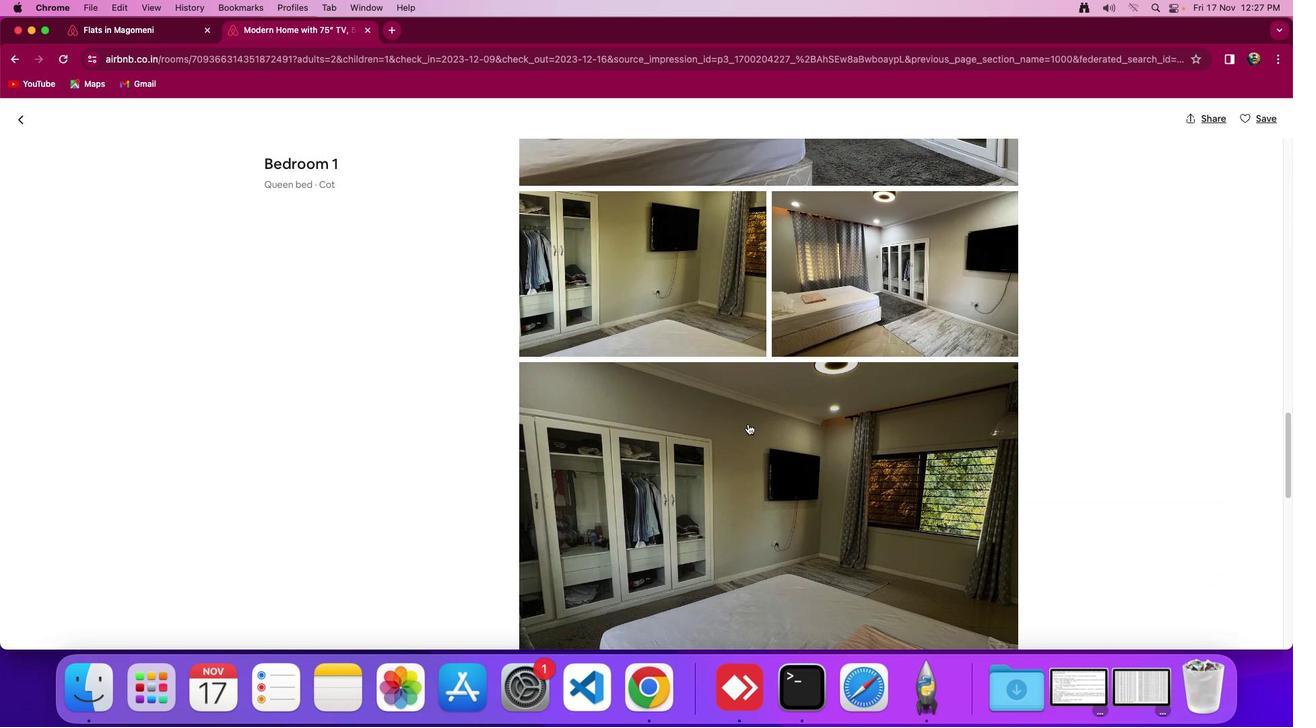 
Action: Mouse scrolled (747, 423) with delta (0, 0)
Screenshot: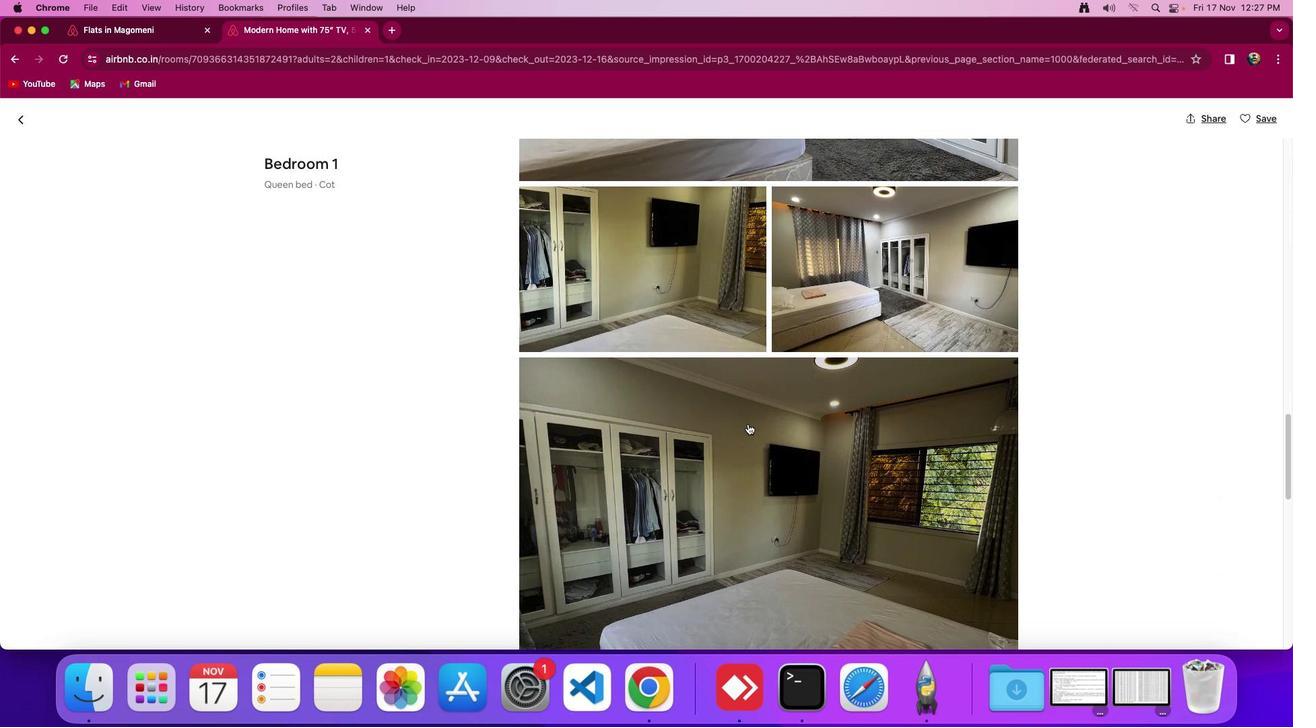 
Action: Mouse scrolled (747, 423) with delta (0, -2)
Screenshot: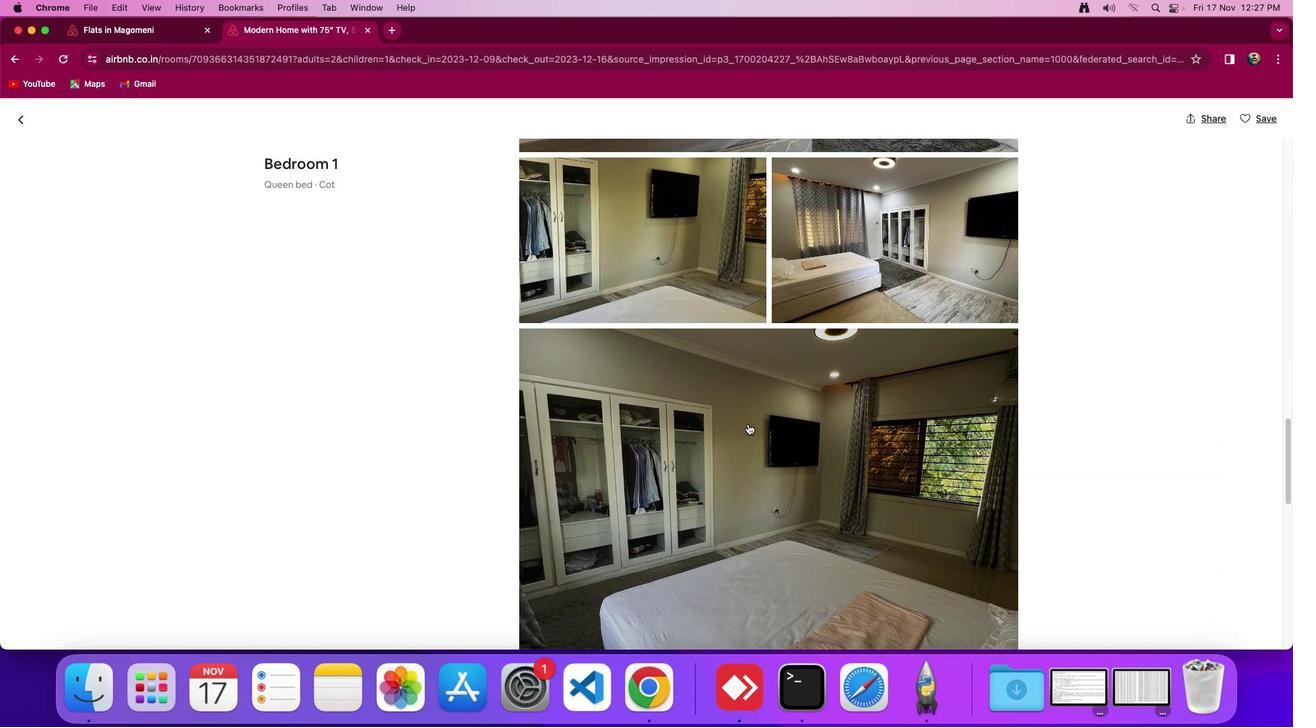 
Action: Mouse moved to (746, 423)
Screenshot: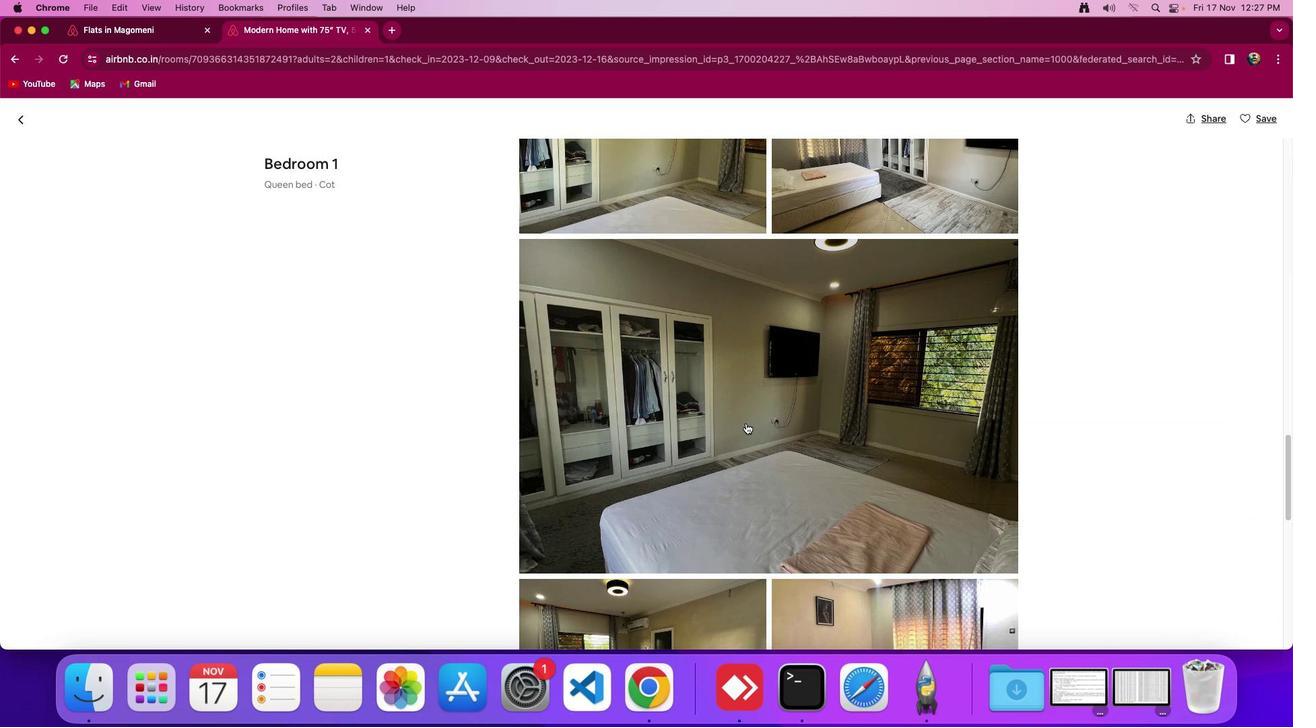 
Action: Mouse scrolled (746, 423) with delta (0, 0)
Screenshot: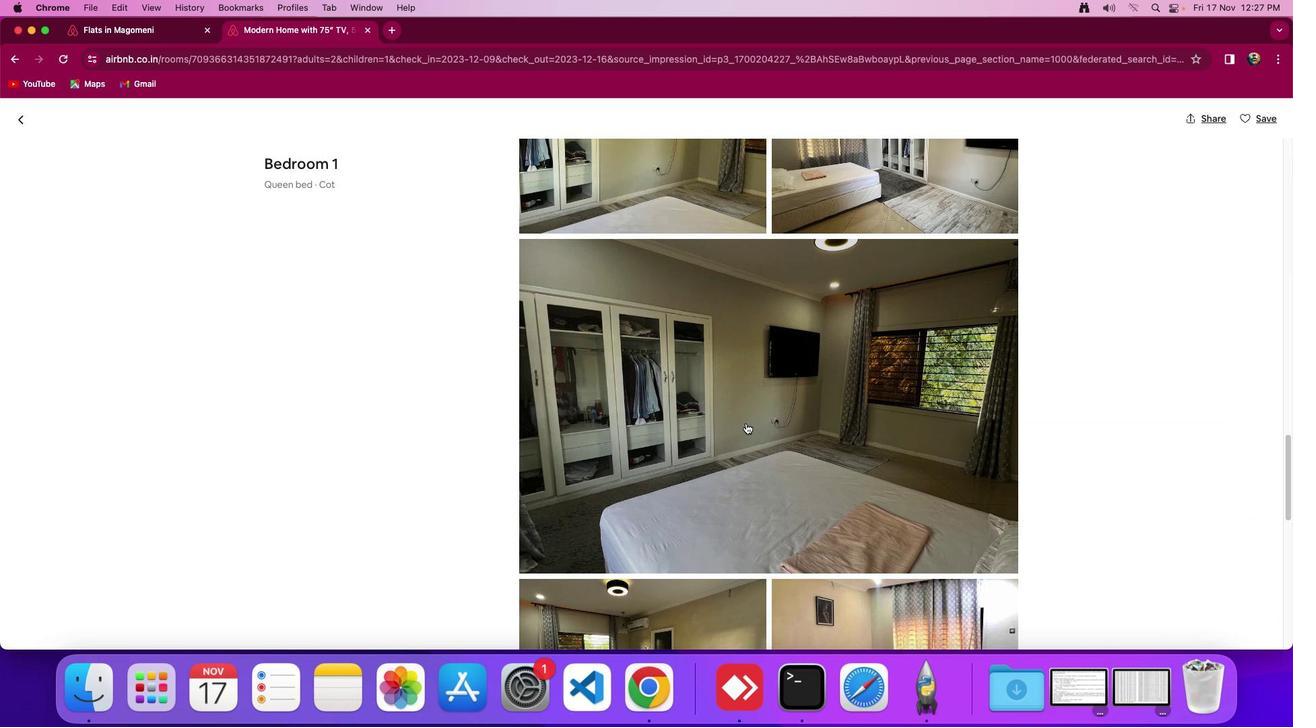 
Action: Mouse scrolled (746, 423) with delta (0, 0)
Screenshot: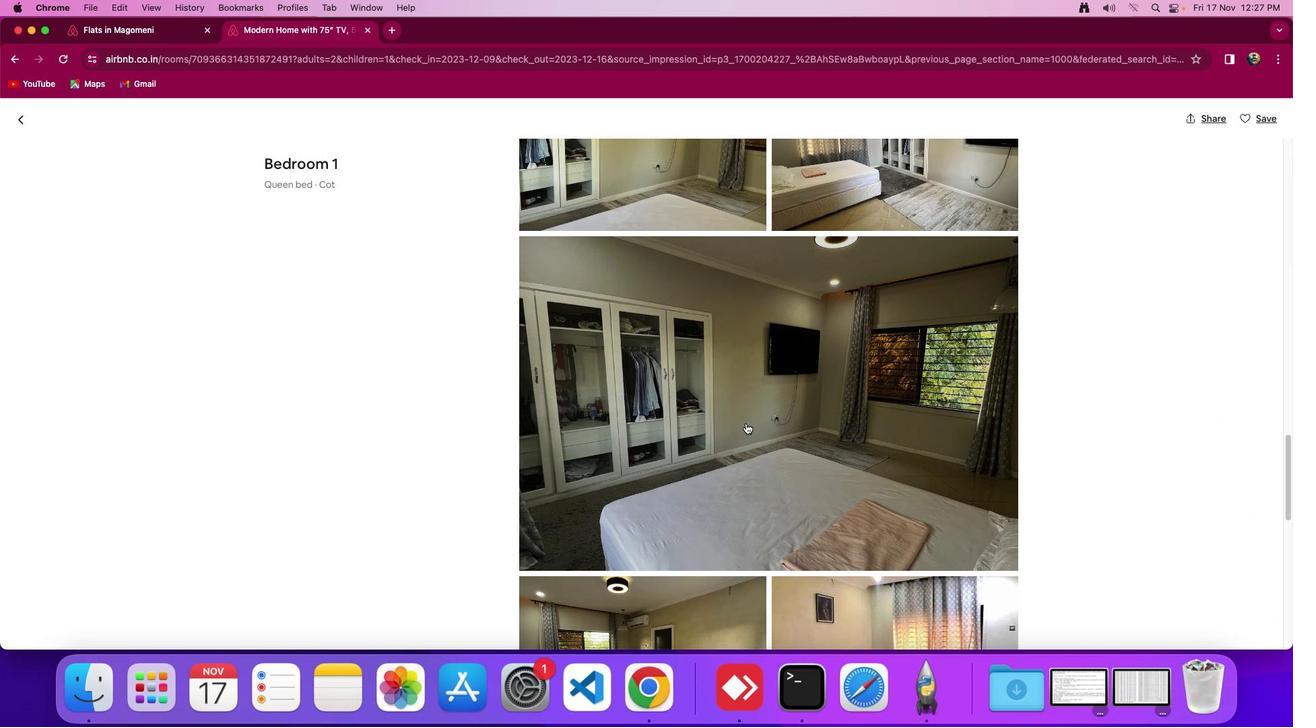 
Action: Mouse scrolled (746, 423) with delta (0, -2)
Screenshot: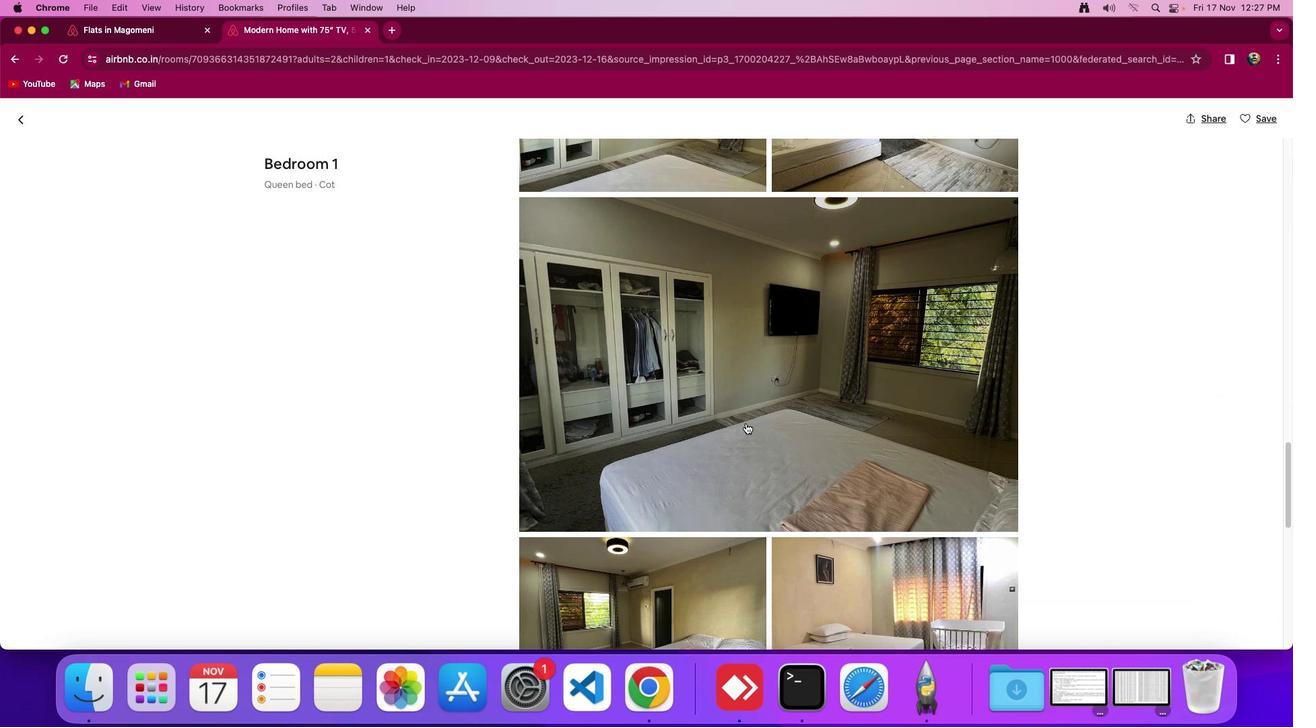 
Action: Mouse moved to (745, 419)
Screenshot: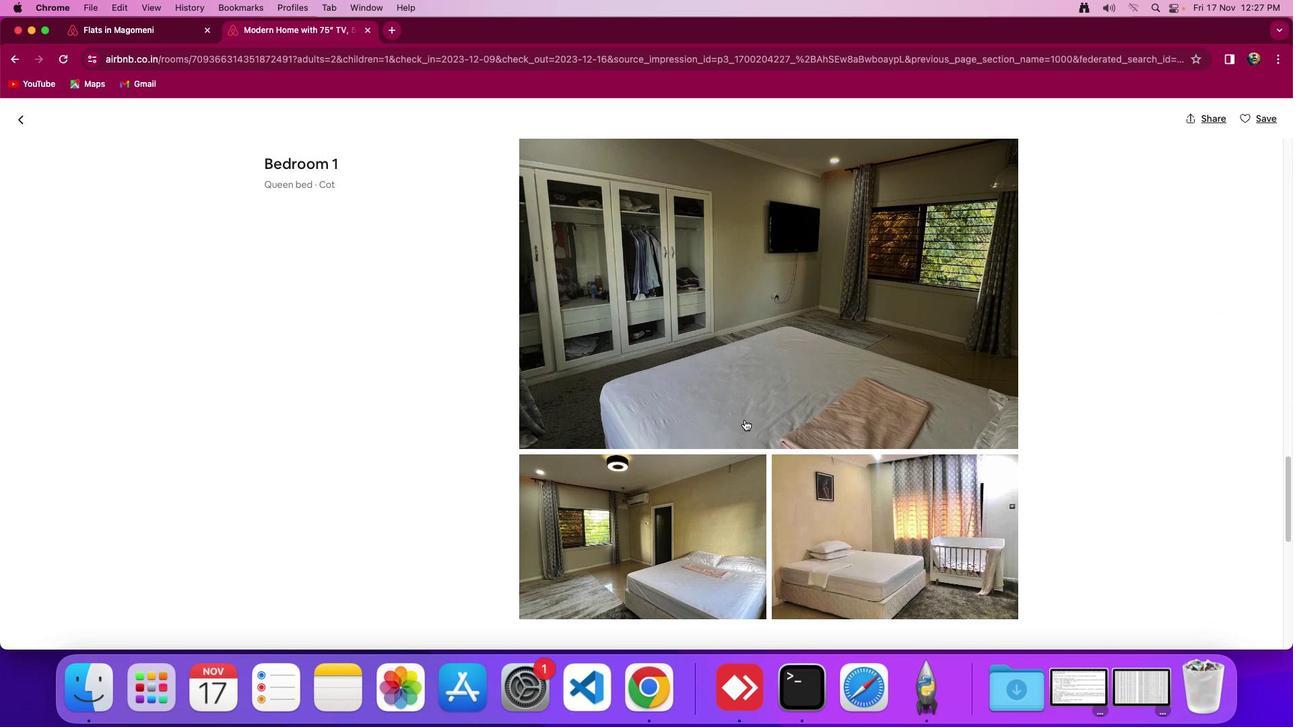 
Action: Mouse scrolled (745, 419) with delta (0, 0)
Screenshot: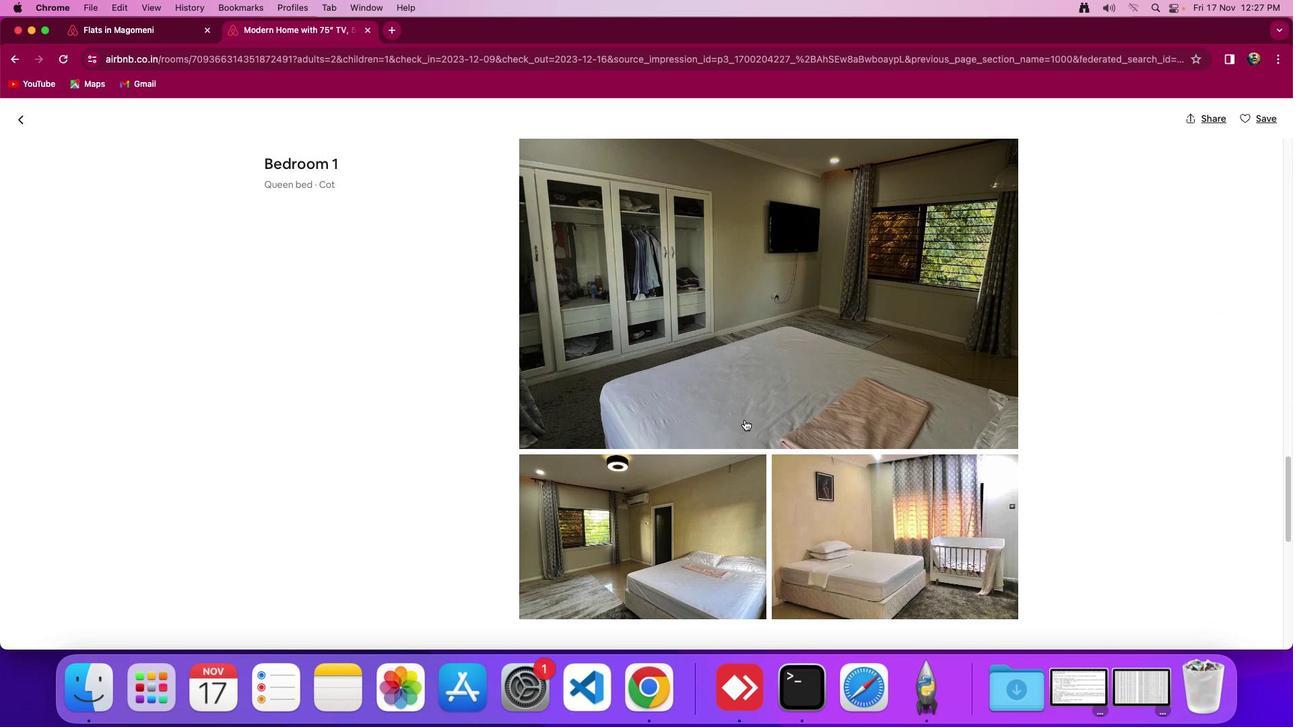 
Action: Mouse moved to (745, 419)
Screenshot: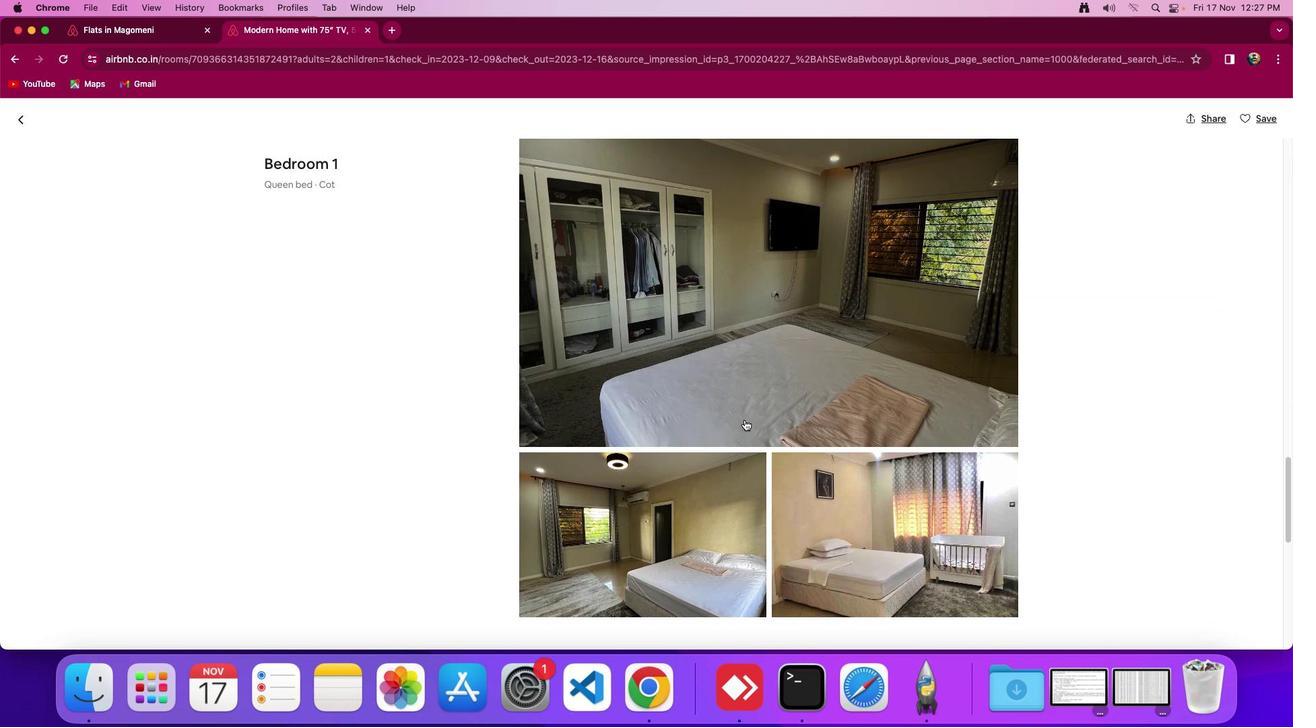 
Action: Mouse scrolled (745, 419) with delta (0, 0)
Screenshot: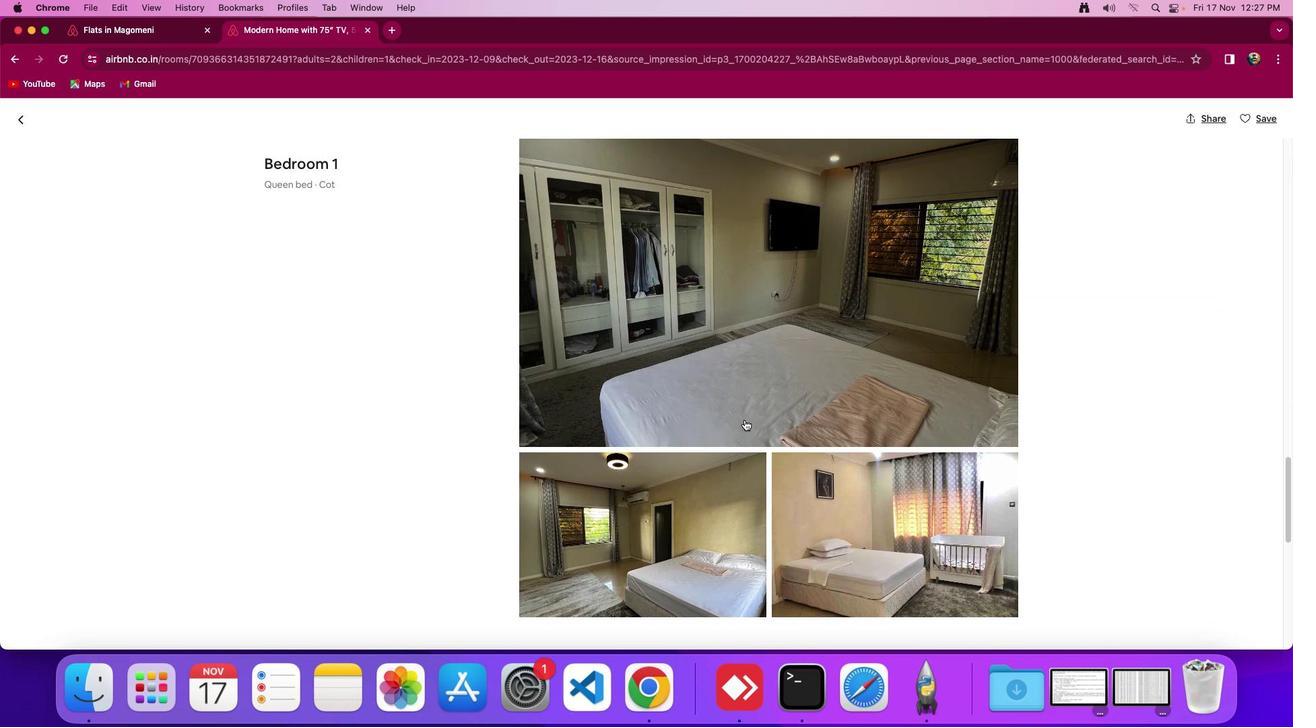 
Action: Mouse scrolled (745, 419) with delta (0, -2)
Screenshot: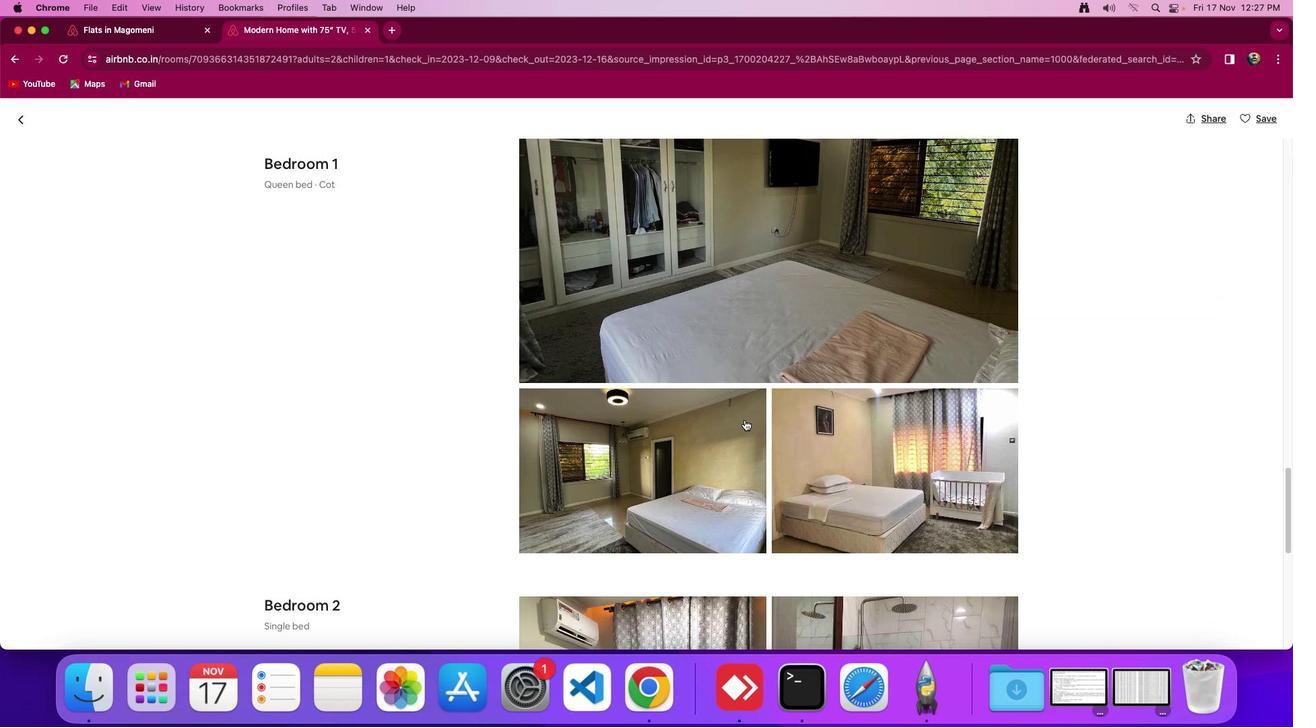 
Action: Mouse scrolled (745, 419) with delta (0, 0)
Screenshot: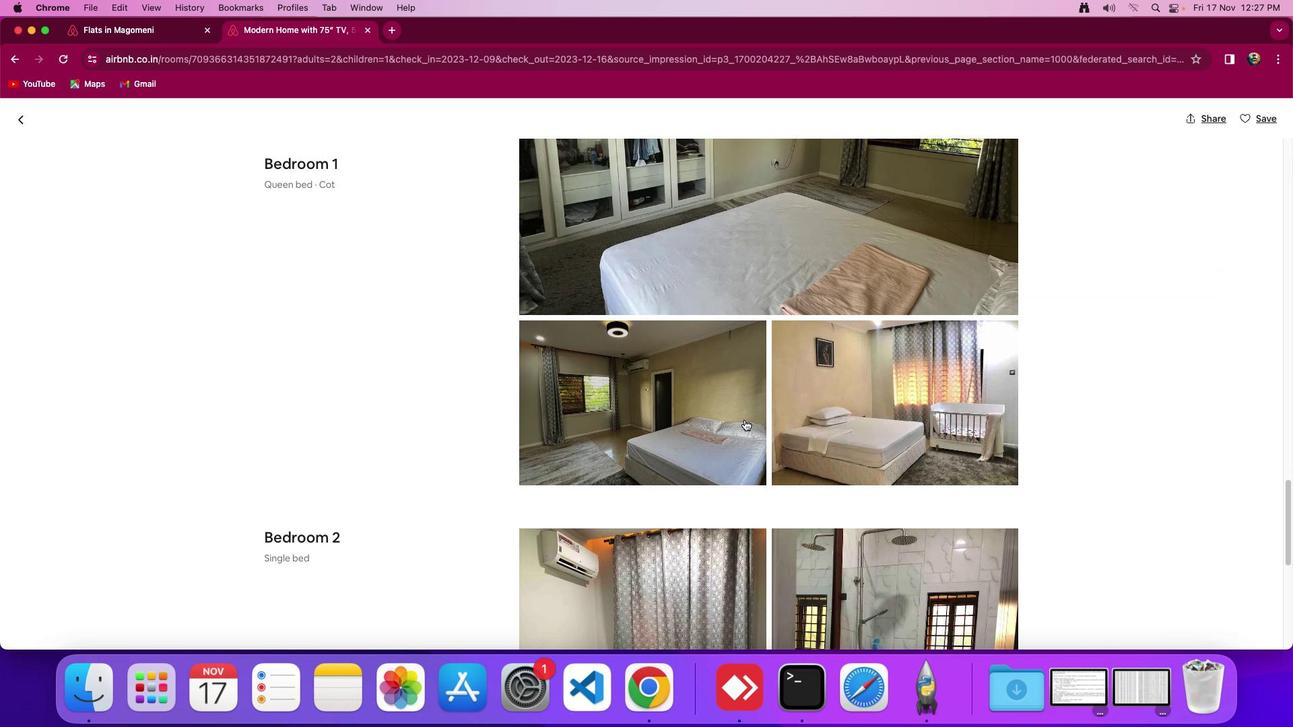 
Action: Mouse scrolled (745, 419) with delta (0, 0)
Screenshot: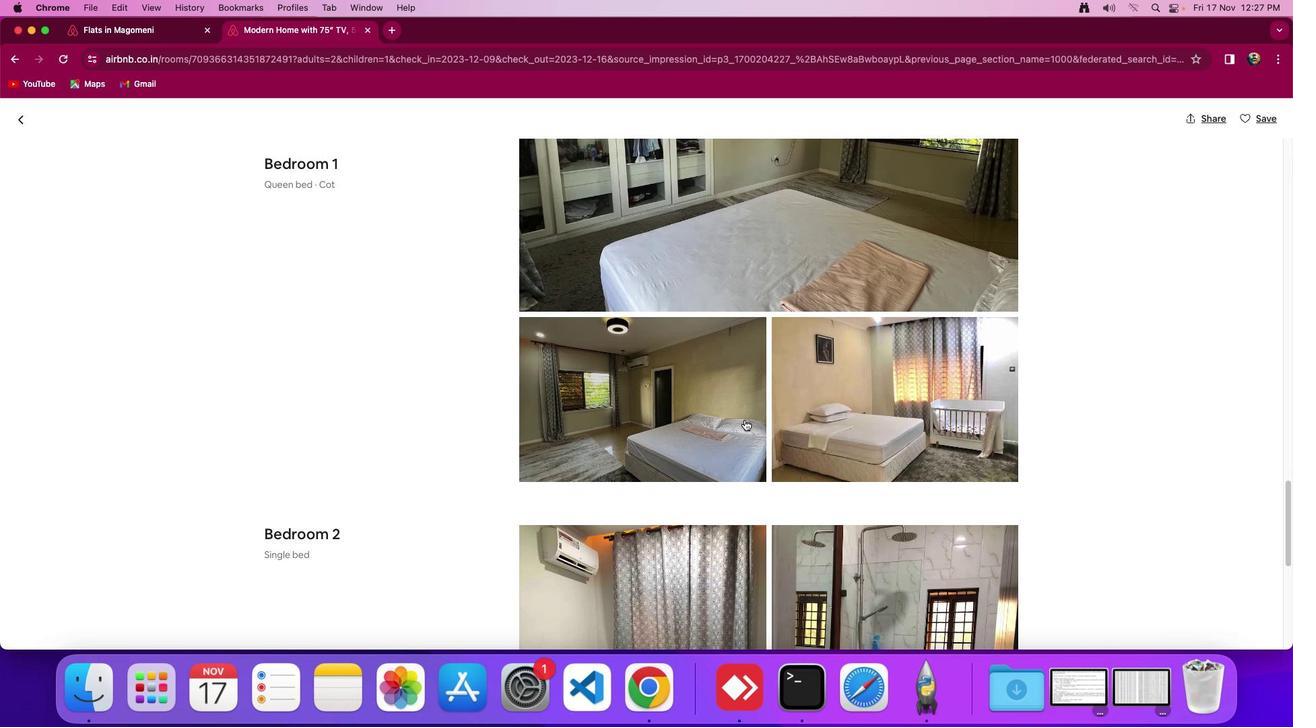 
Action: Mouse scrolled (745, 419) with delta (0, -2)
Screenshot: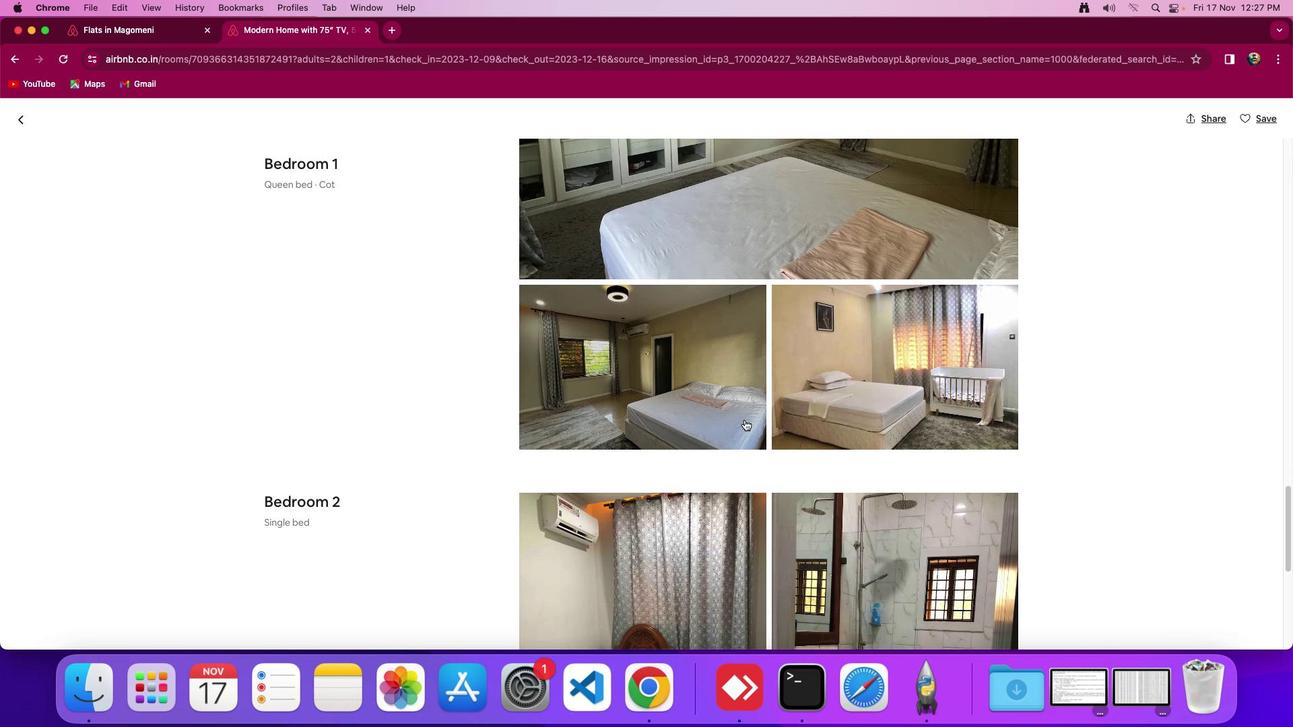 
Action: Mouse moved to (754, 431)
Screenshot: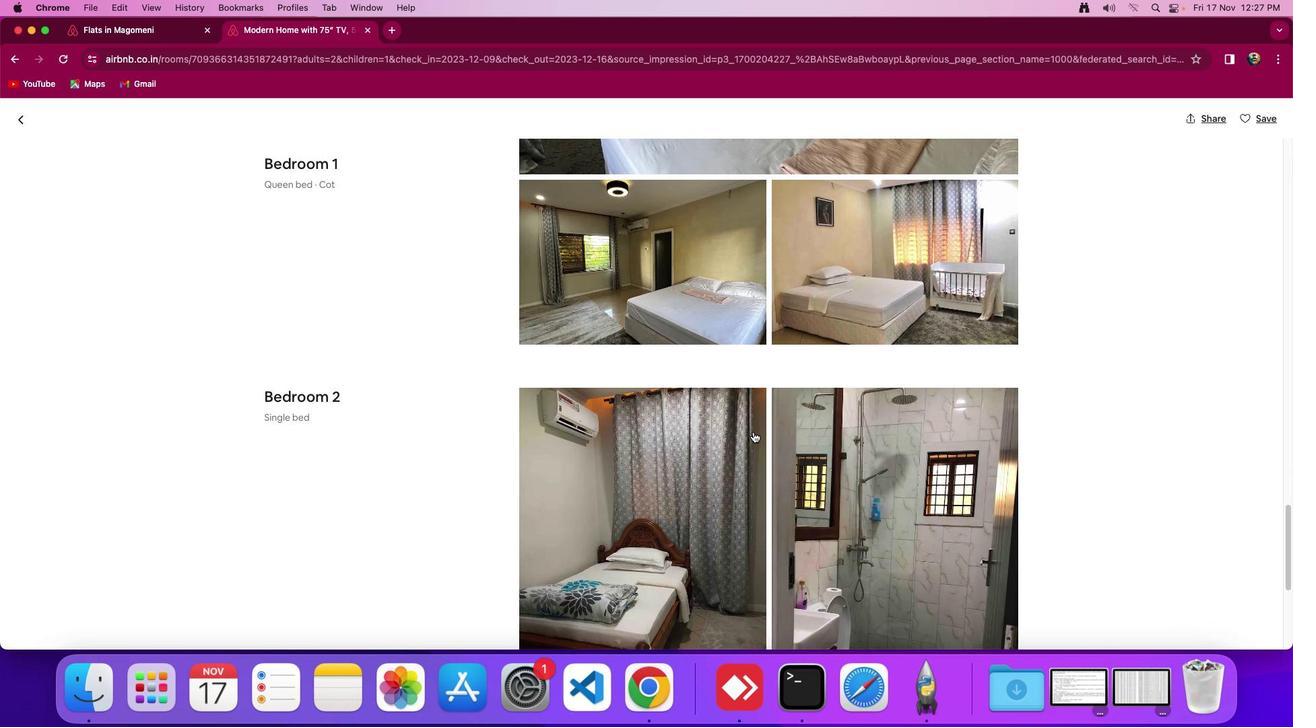 
Action: Mouse scrolled (754, 431) with delta (0, 0)
Screenshot: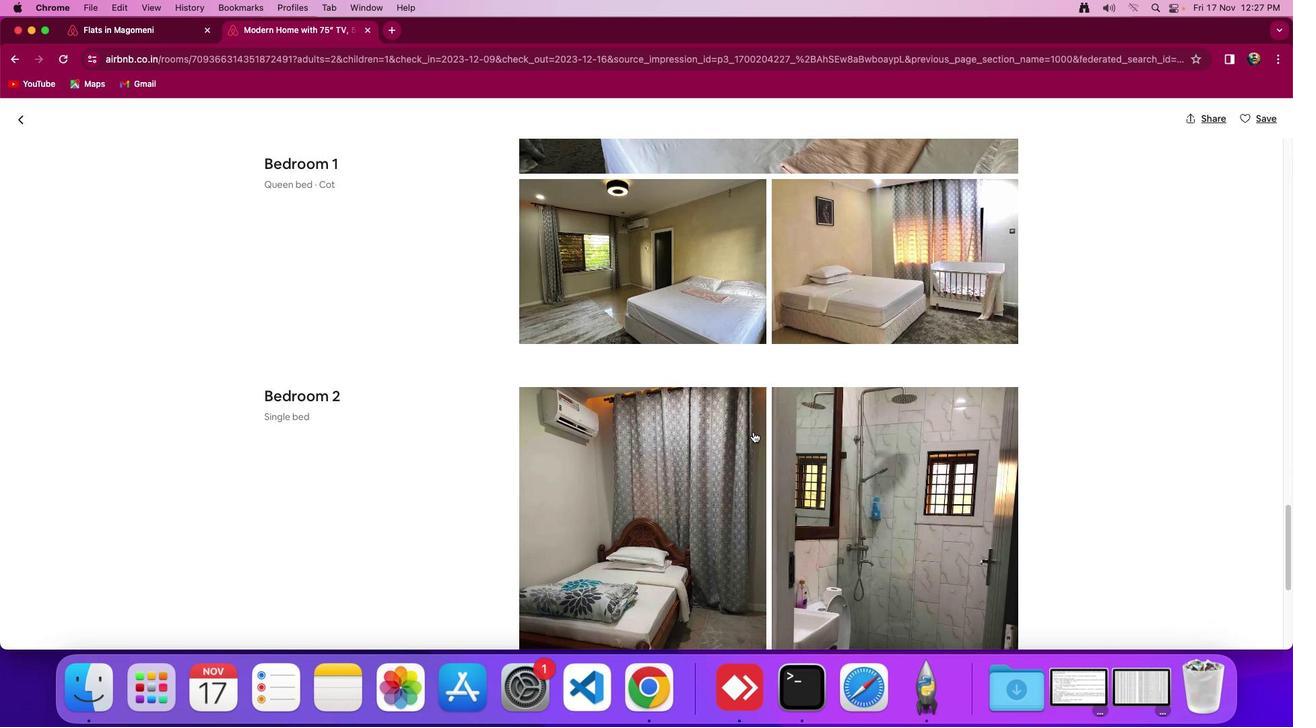 
Action: Mouse scrolled (754, 431) with delta (0, 0)
Screenshot: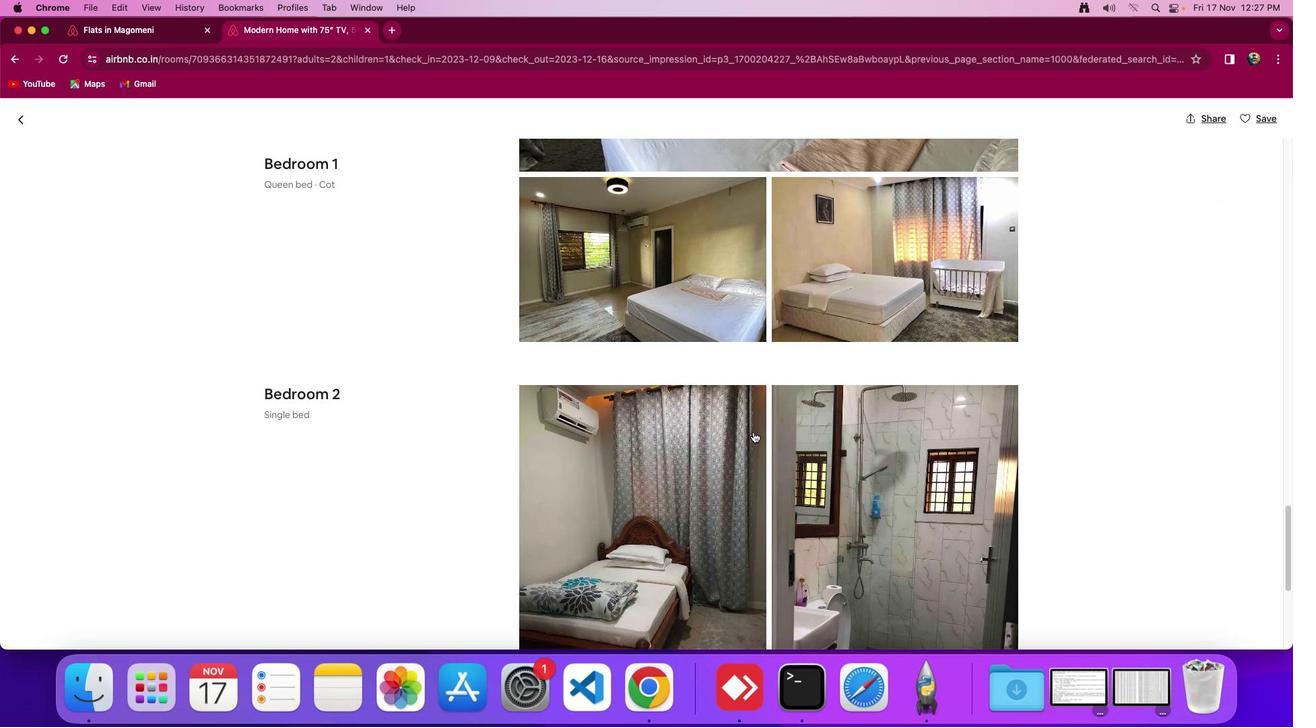 
Action: Mouse scrolled (754, 431) with delta (0, -2)
Screenshot: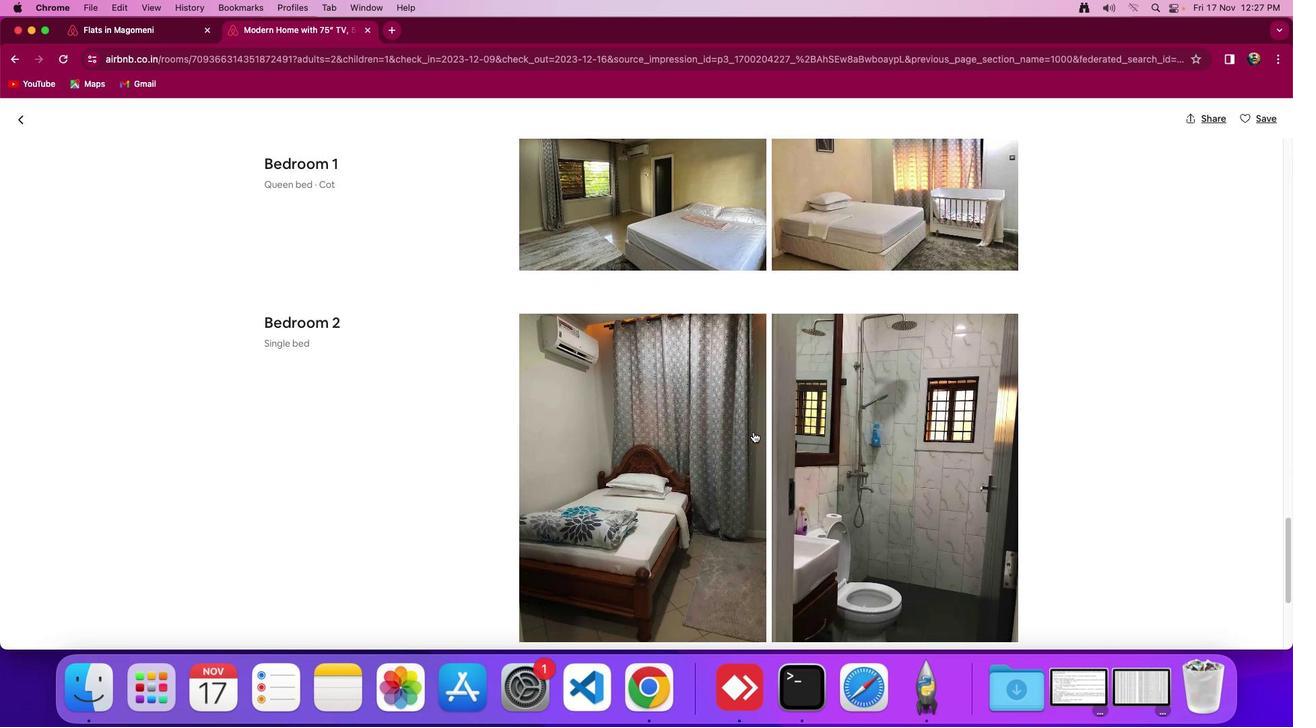 
Action: Mouse scrolled (754, 431) with delta (0, -4)
Screenshot: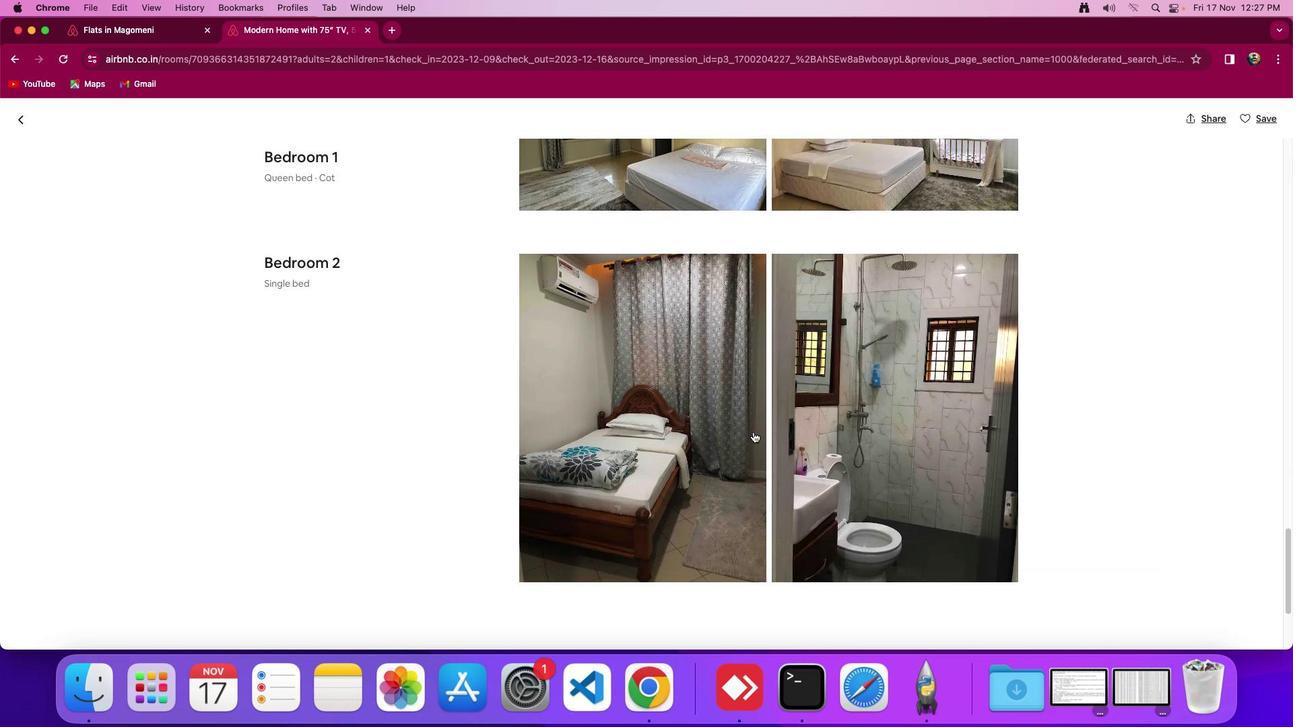 
Action: Mouse moved to (754, 432)
Screenshot: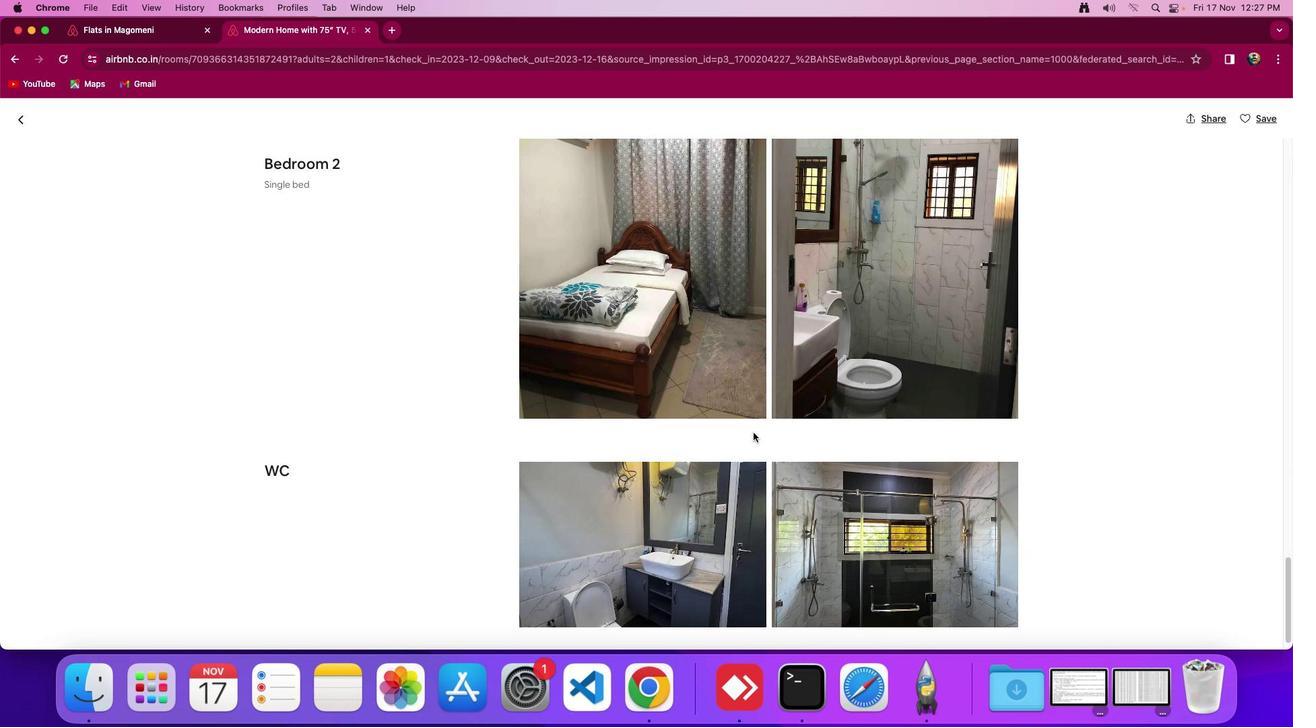 
Action: Mouse scrolled (754, 432) with delta (0, 0)
Screenshot: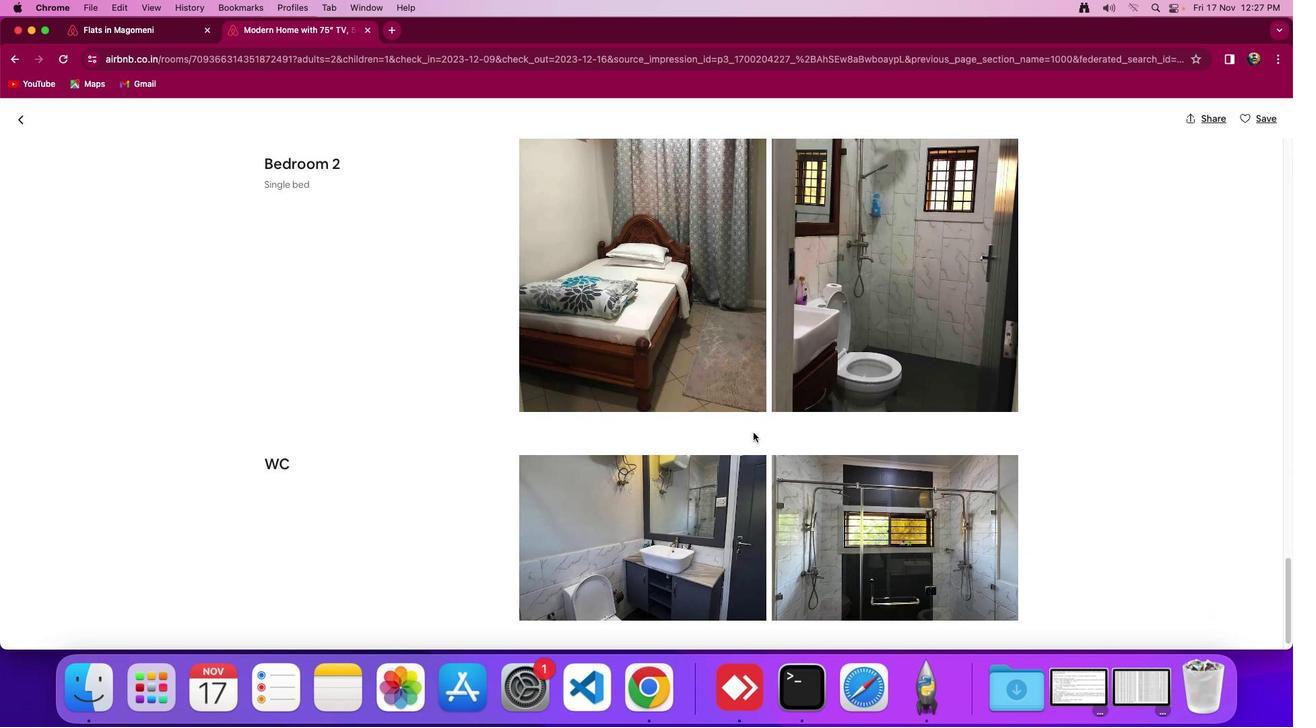 
Action: Mouse scrolled (754, 432) with delta (0, 0)
Screenshot: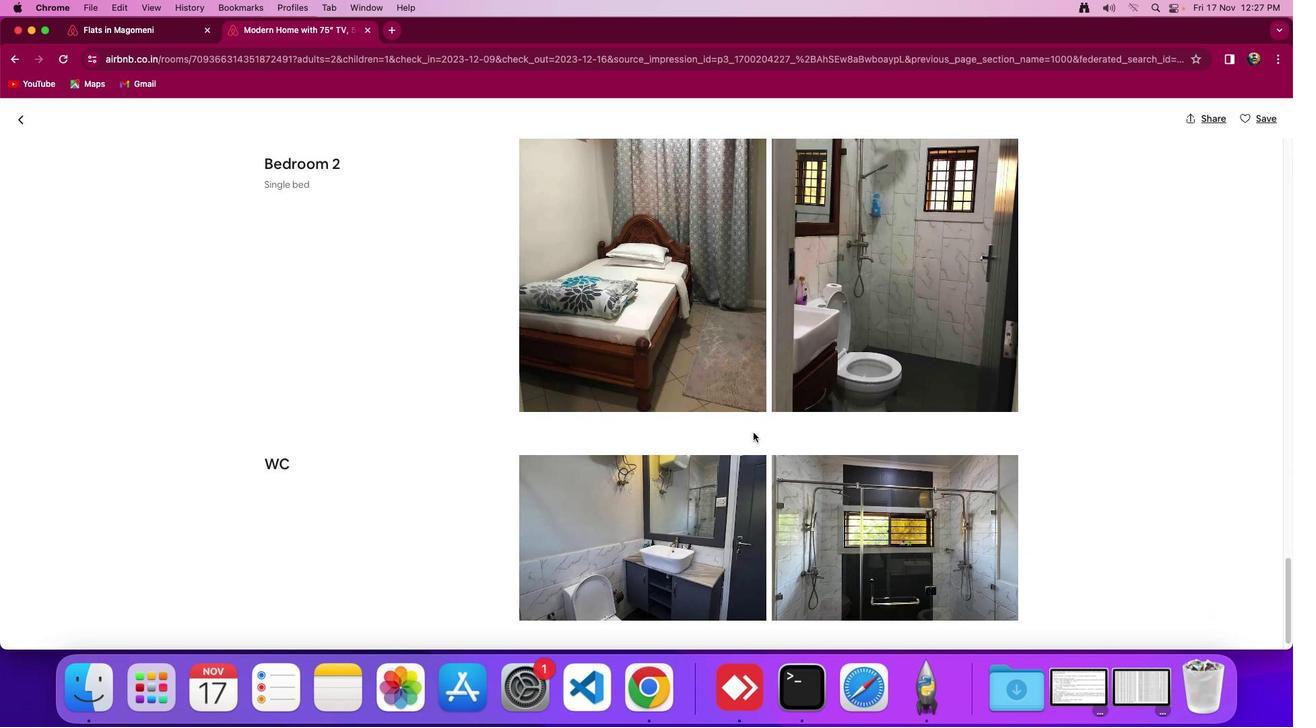 
Action: Mouse moved to (753, 433)
Screenshot: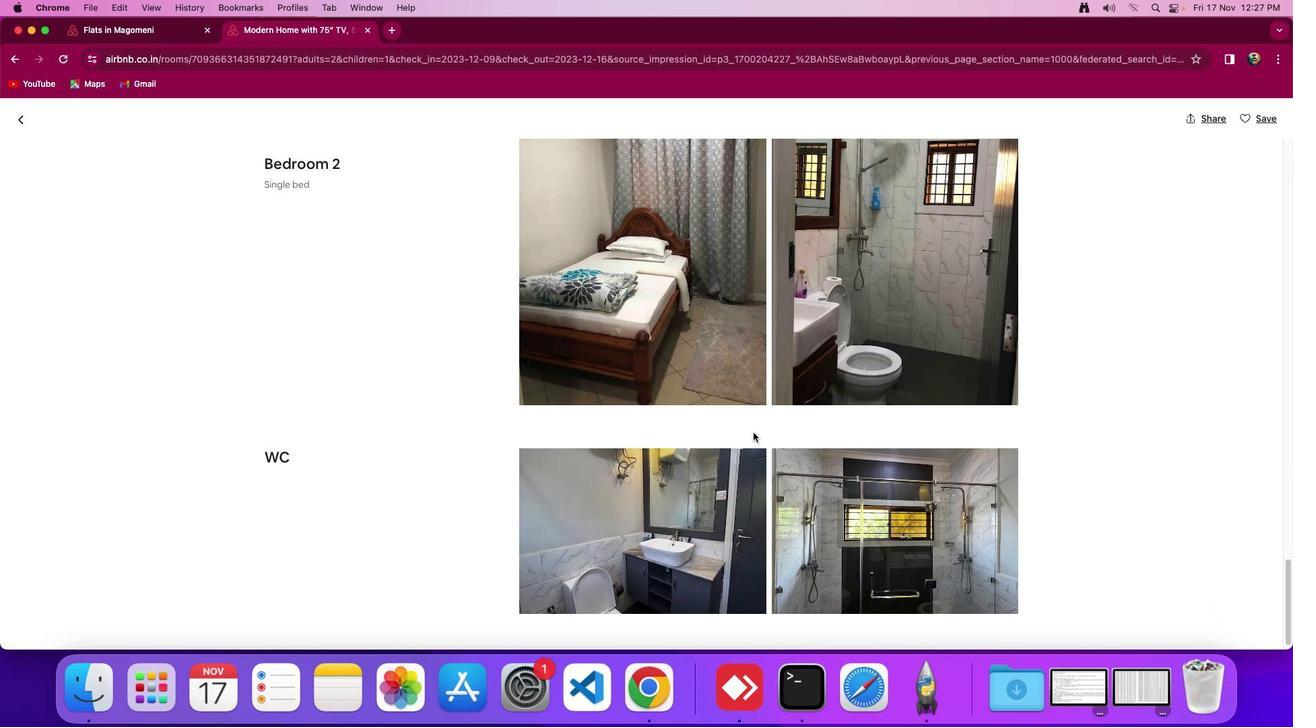 
Action: Mouse scrolled (753, 433) with delta (0, -2)
Screenshot: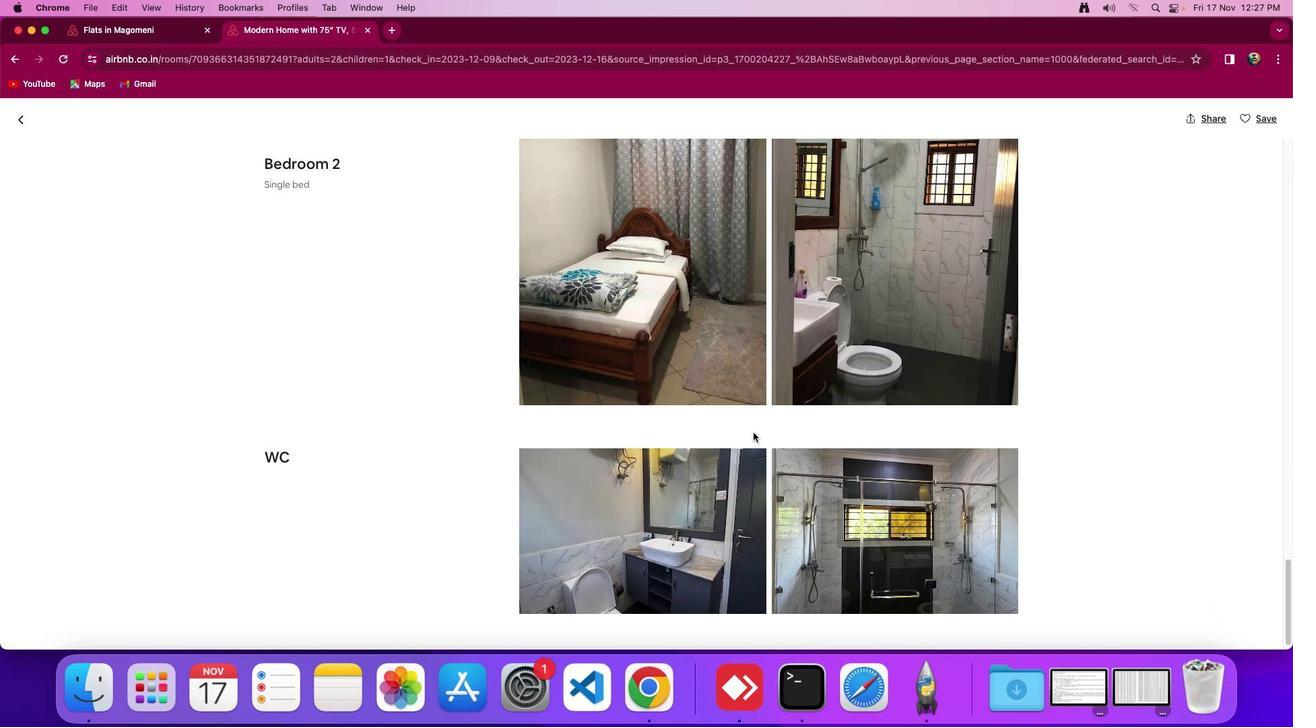 
Action: Mouse moved to (752, 435)
Screenshot: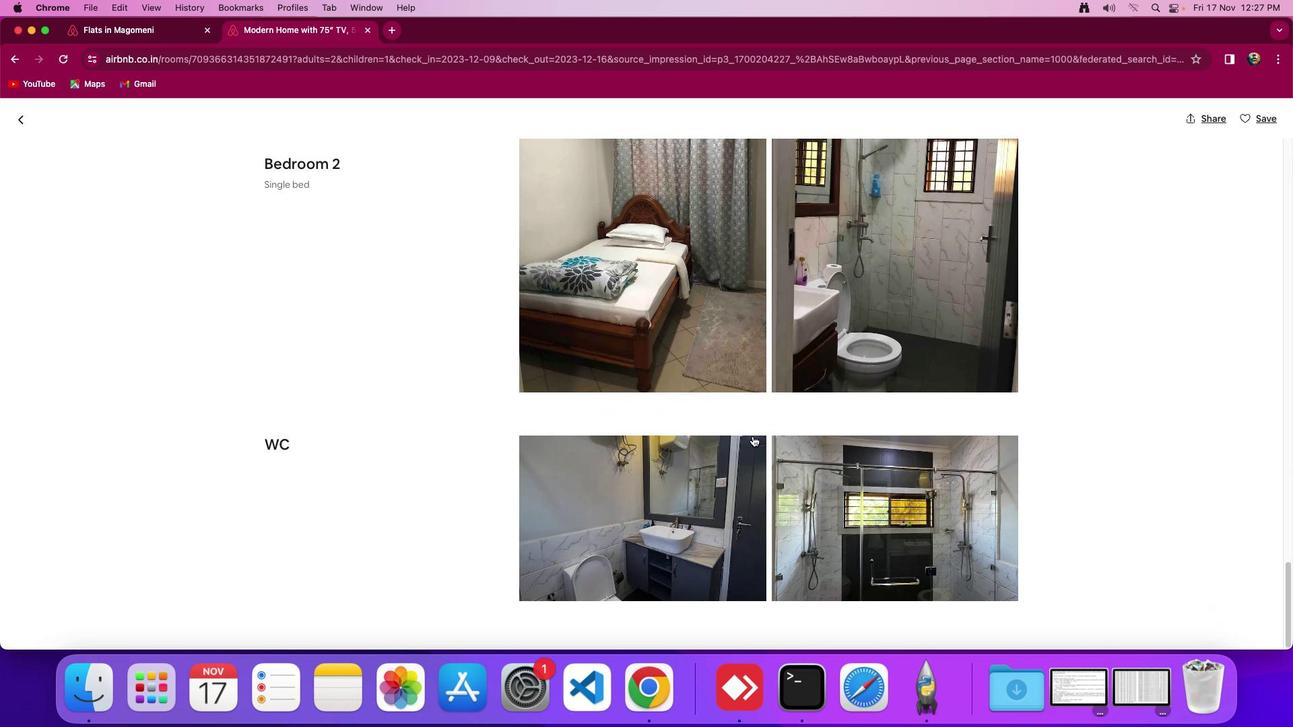 
Action: Mouse scrolled (752, 435) with delta (0, 0)
Screenshot: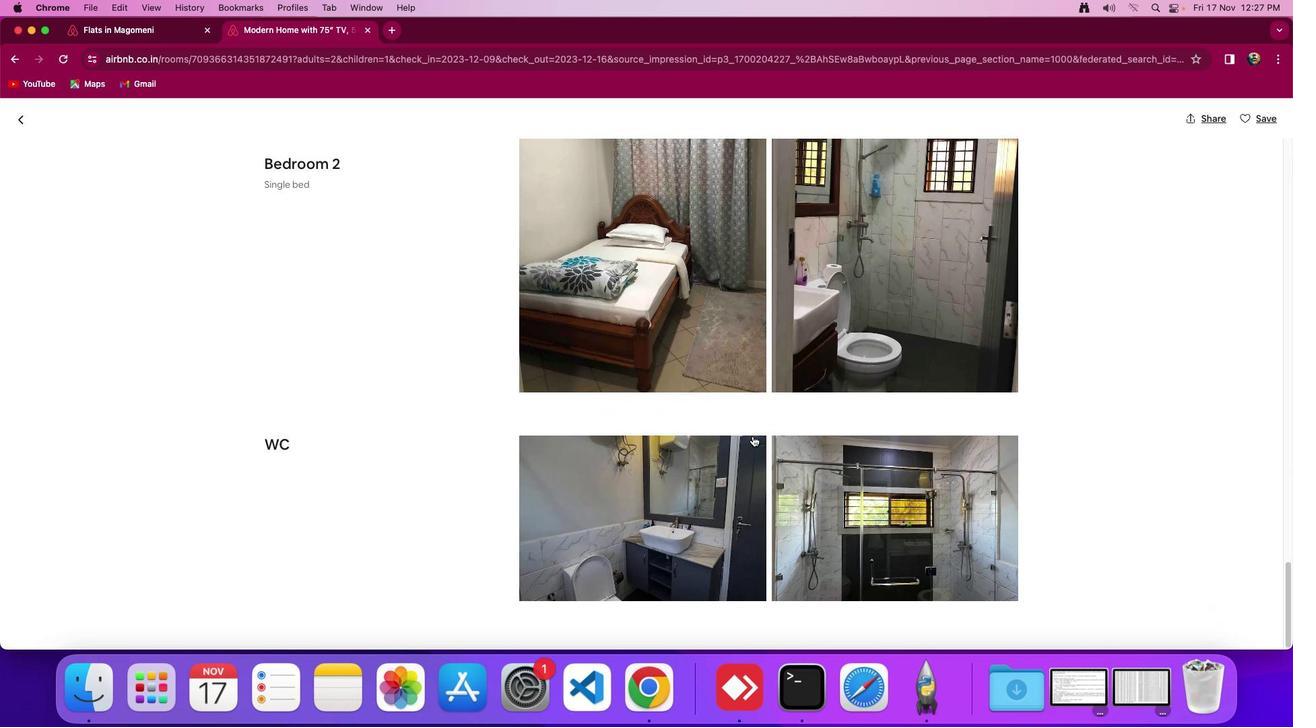 
Action: Mouse scrolled (752, 435) with delta (0, 0)
Screenshot: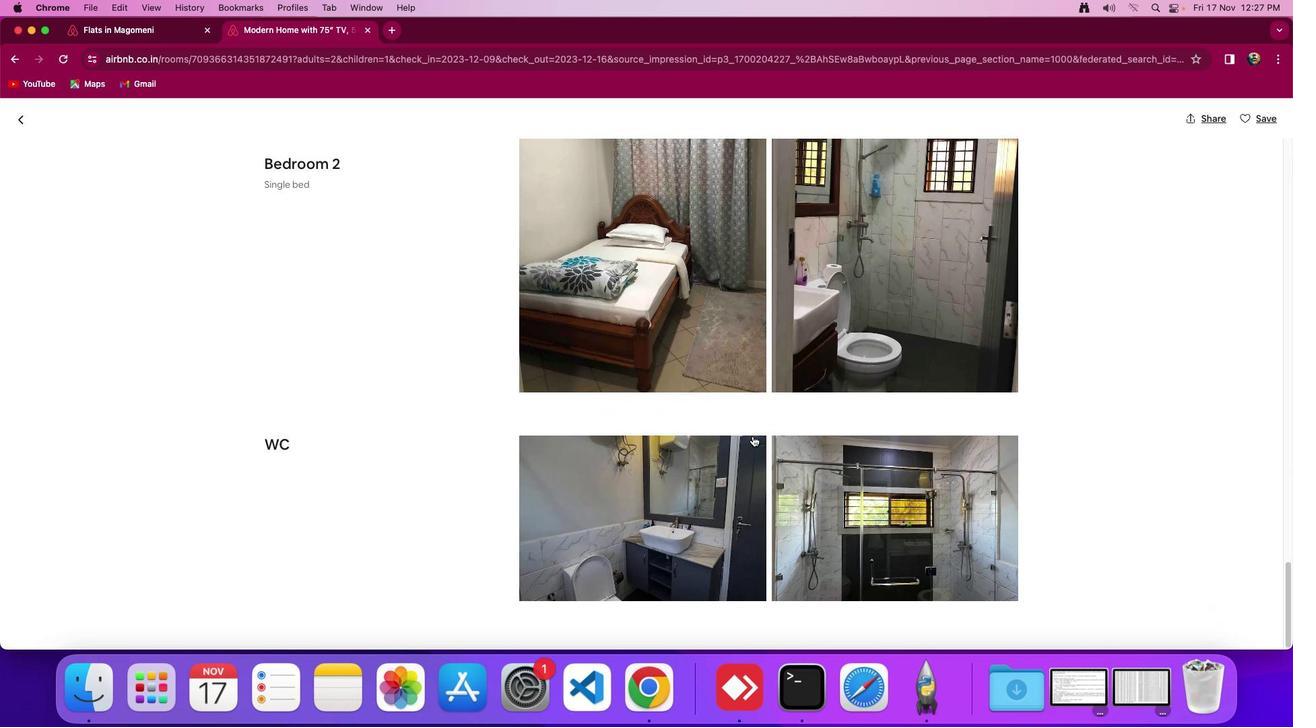 
Action: Mouse scrolled (752, 435) with delta (0, -2)
Screenshot: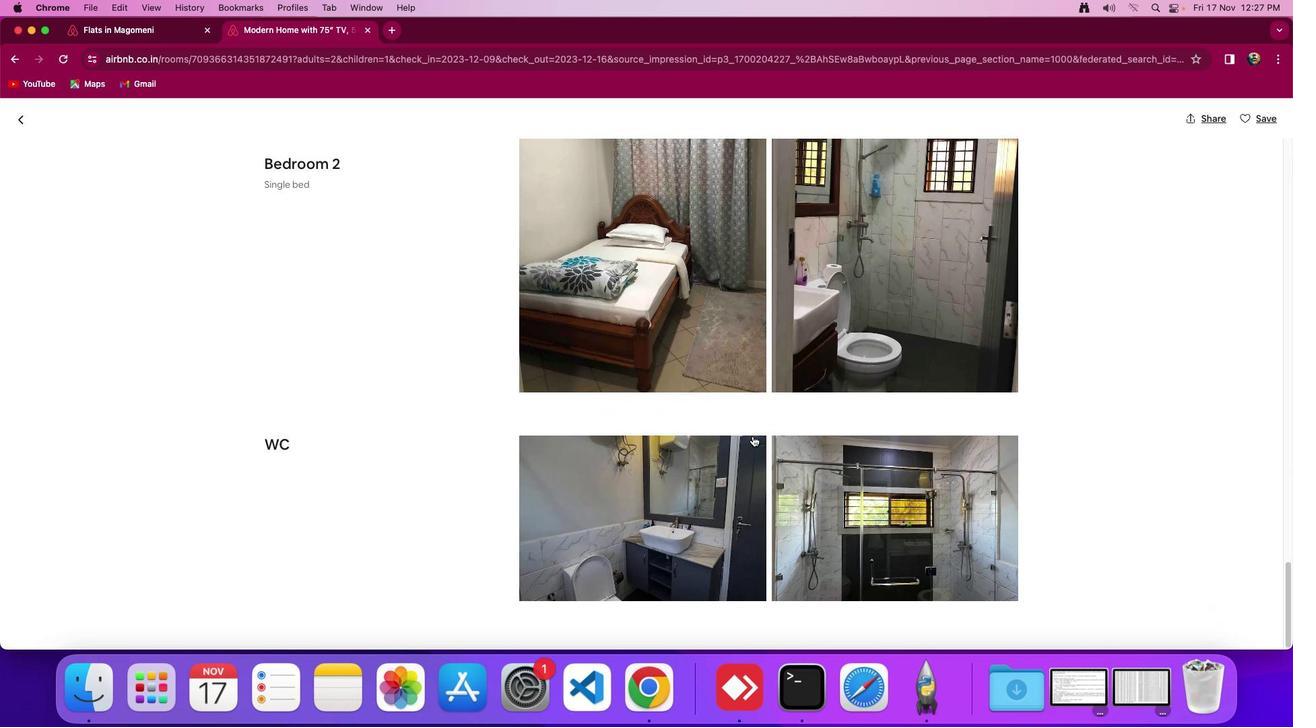 
Action: Mouse moved to (752, 436)
Screenshot: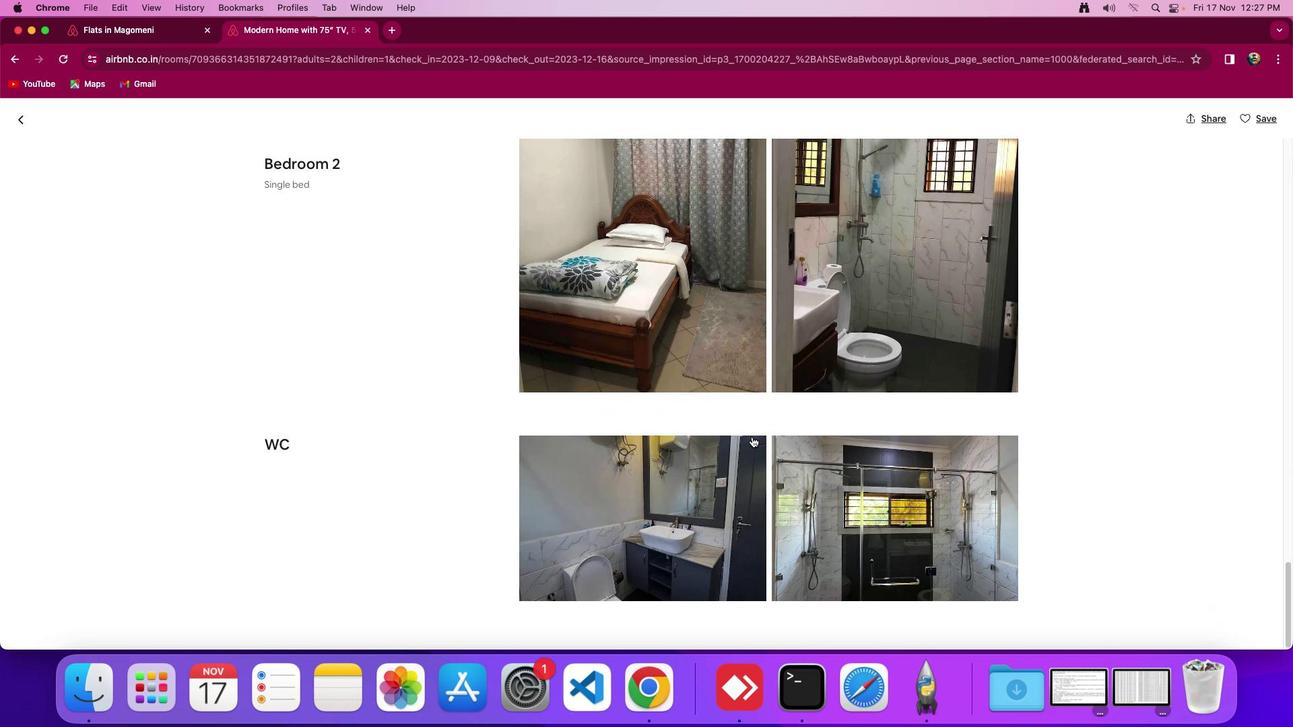 
Action: Mouse scrolled (752, 436) with delta (0, 0)
Screenshot: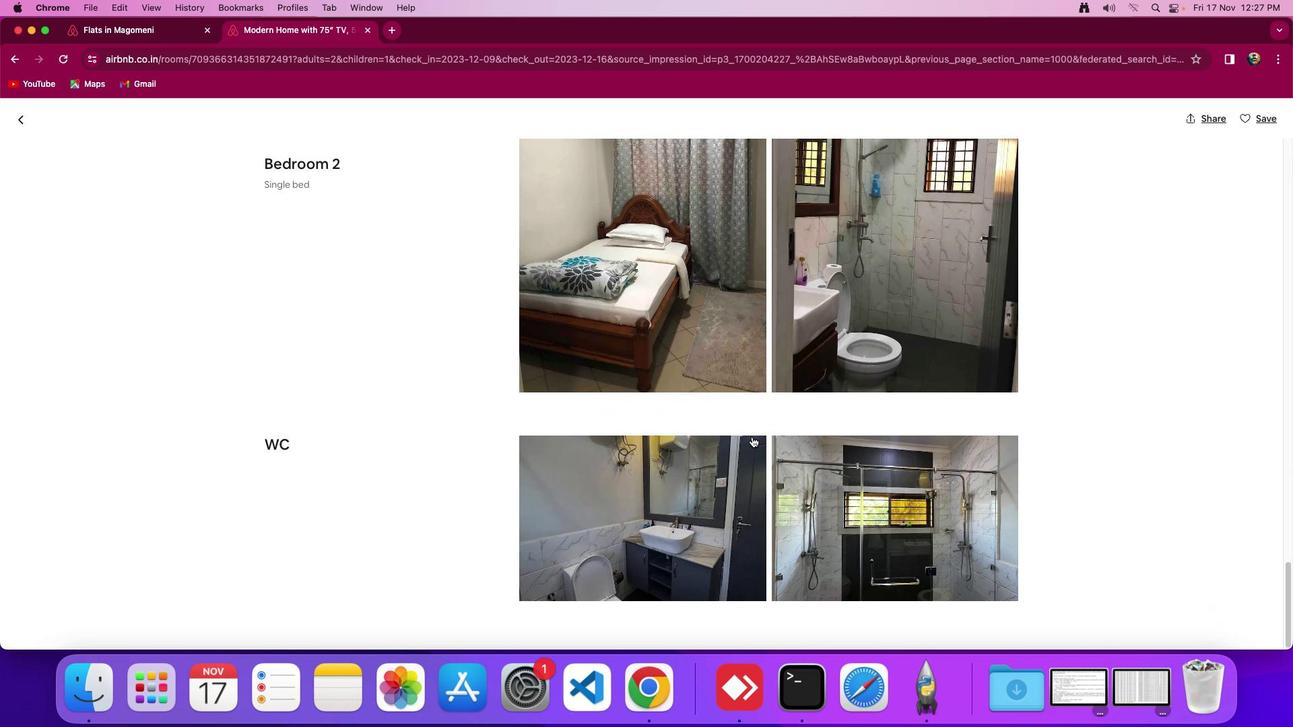 
Action: Mouse scrolled (752, 436) with delta (0, 0)
Screenshot: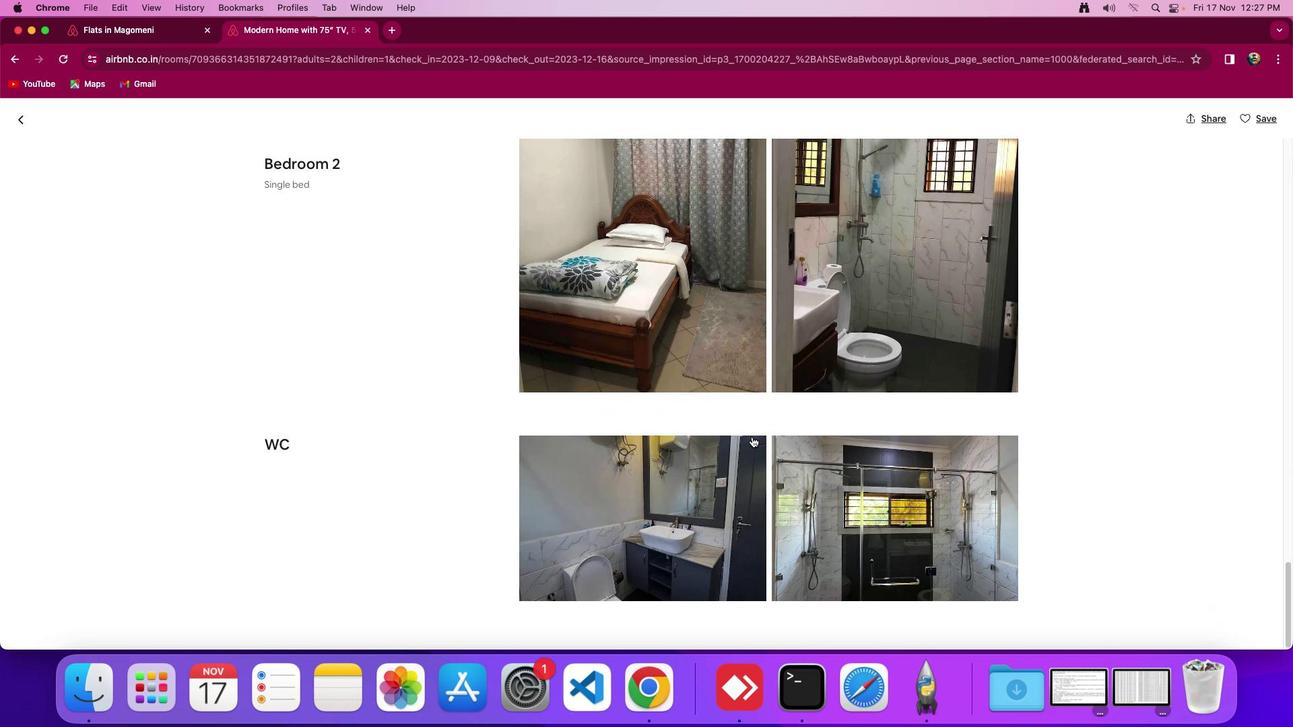 
Action: Mouse scrolled (752, 436) with delta (0, -2)
Screenshot: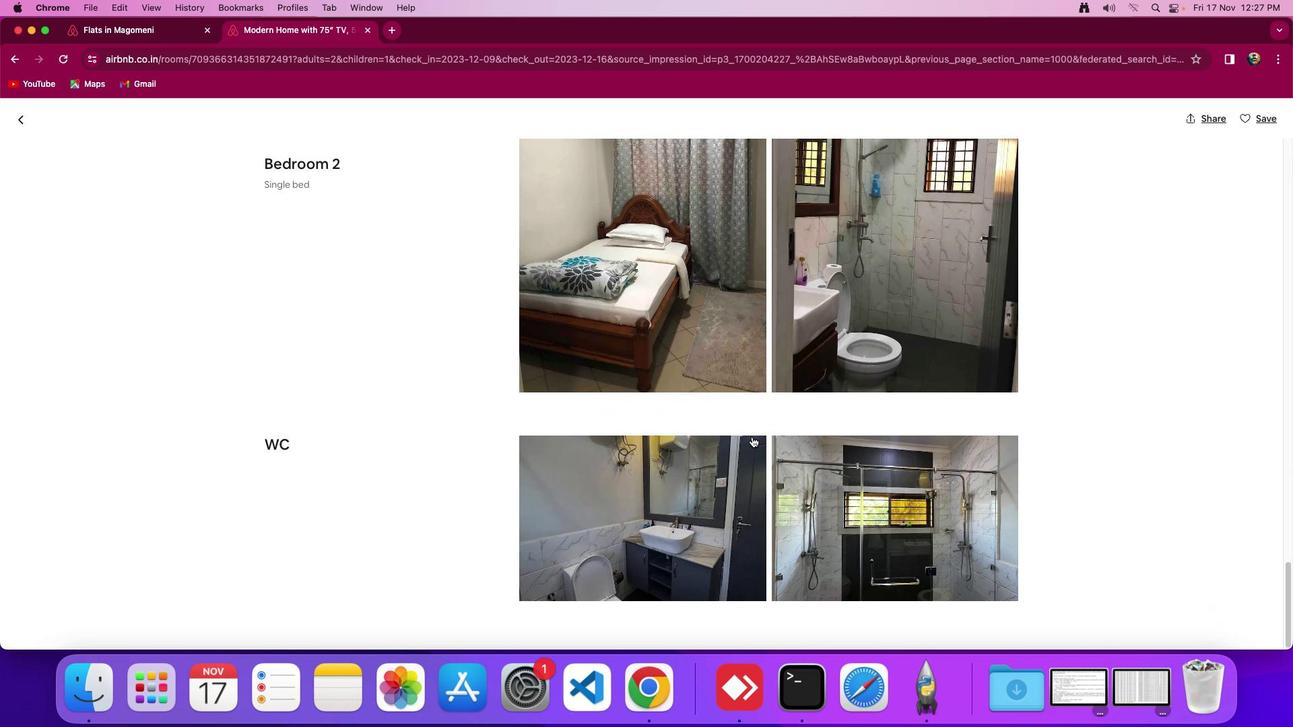 
Action: Mouse scrolled (752, 436) with delta (0, -4)
Screenshot: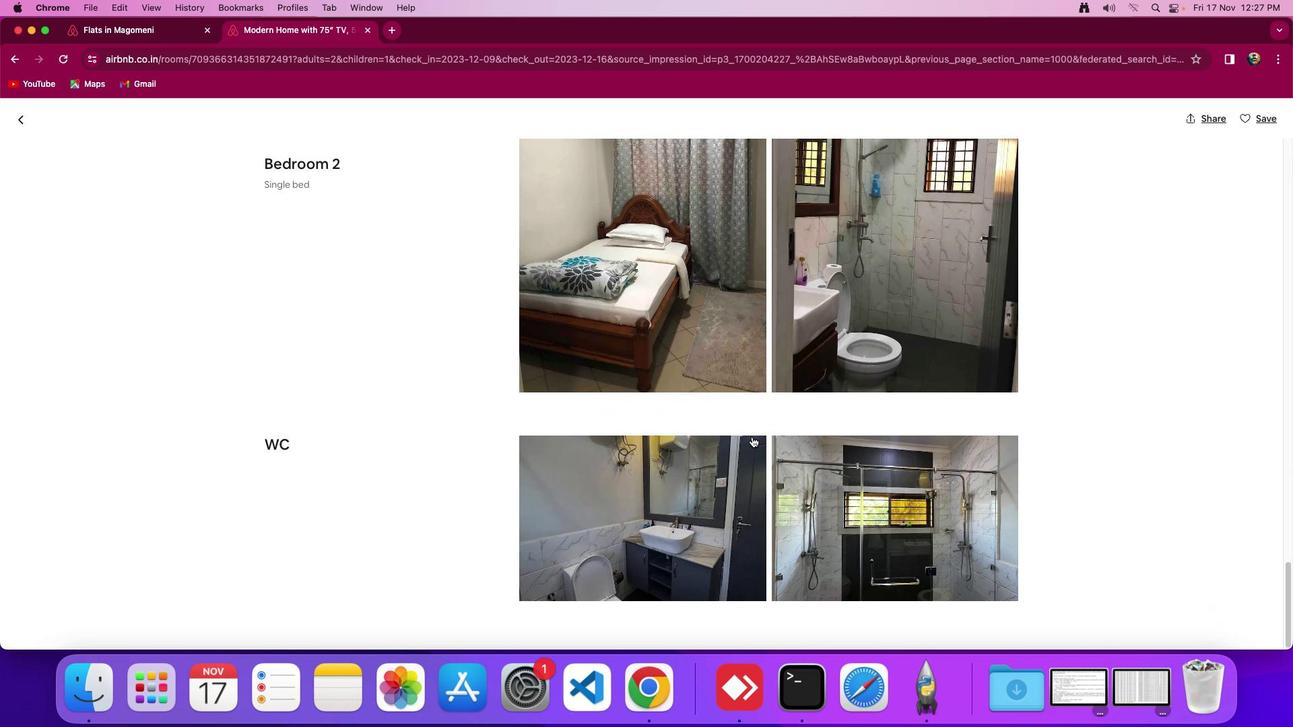 
Action: Mouse moved to (23, 121)
Screenshot: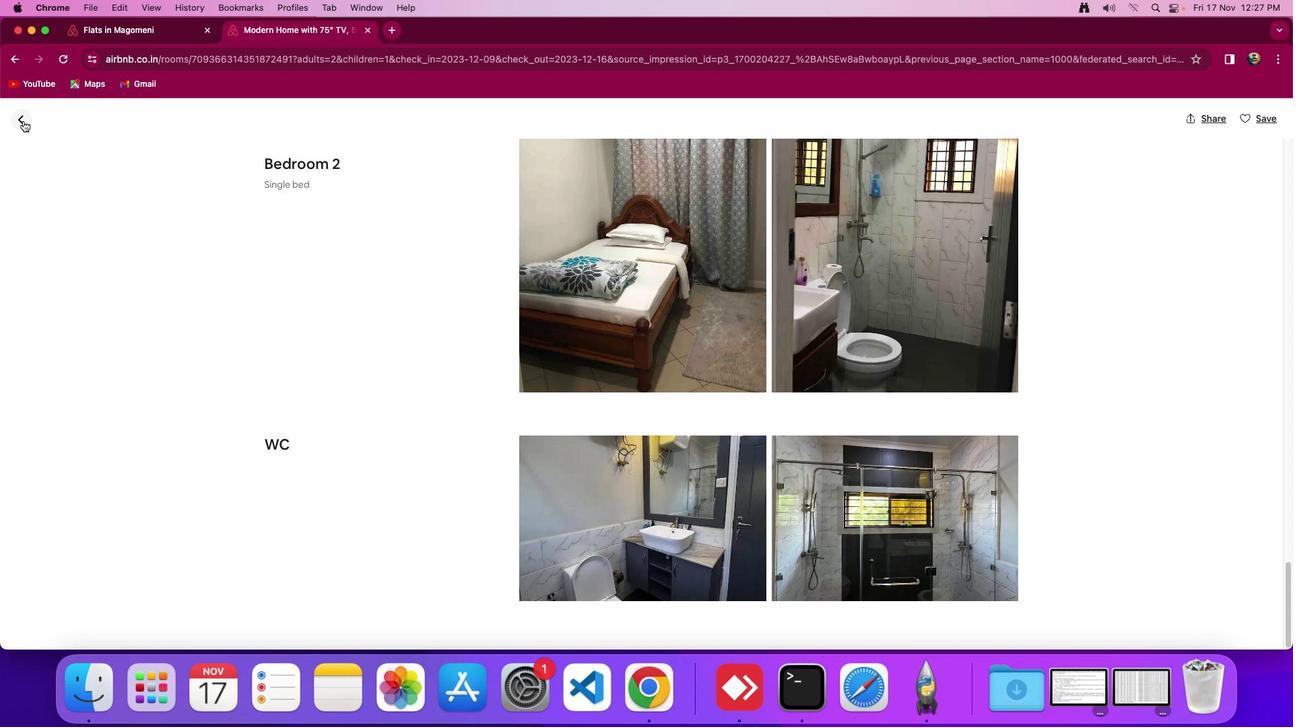 
Action: Mouse pressed left at (23, 121)
Screenshot: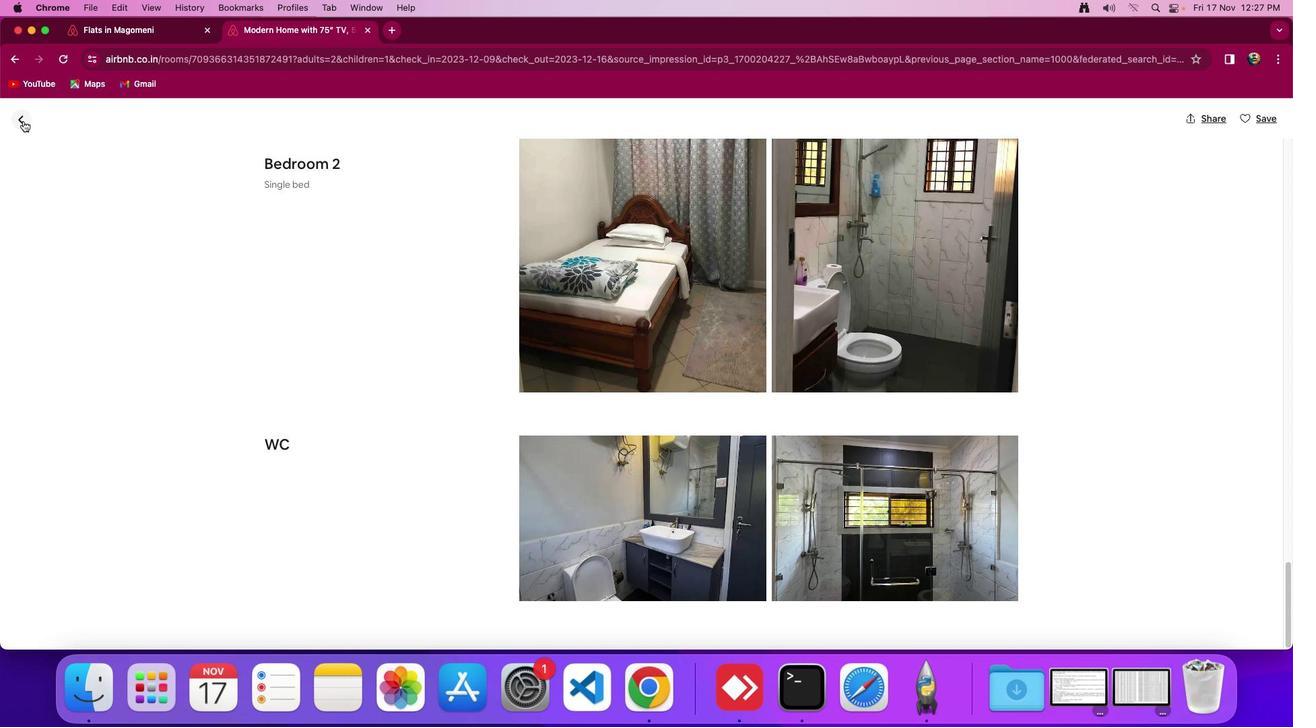 
Action: Mouse moved to (446, 368)
Screenshot: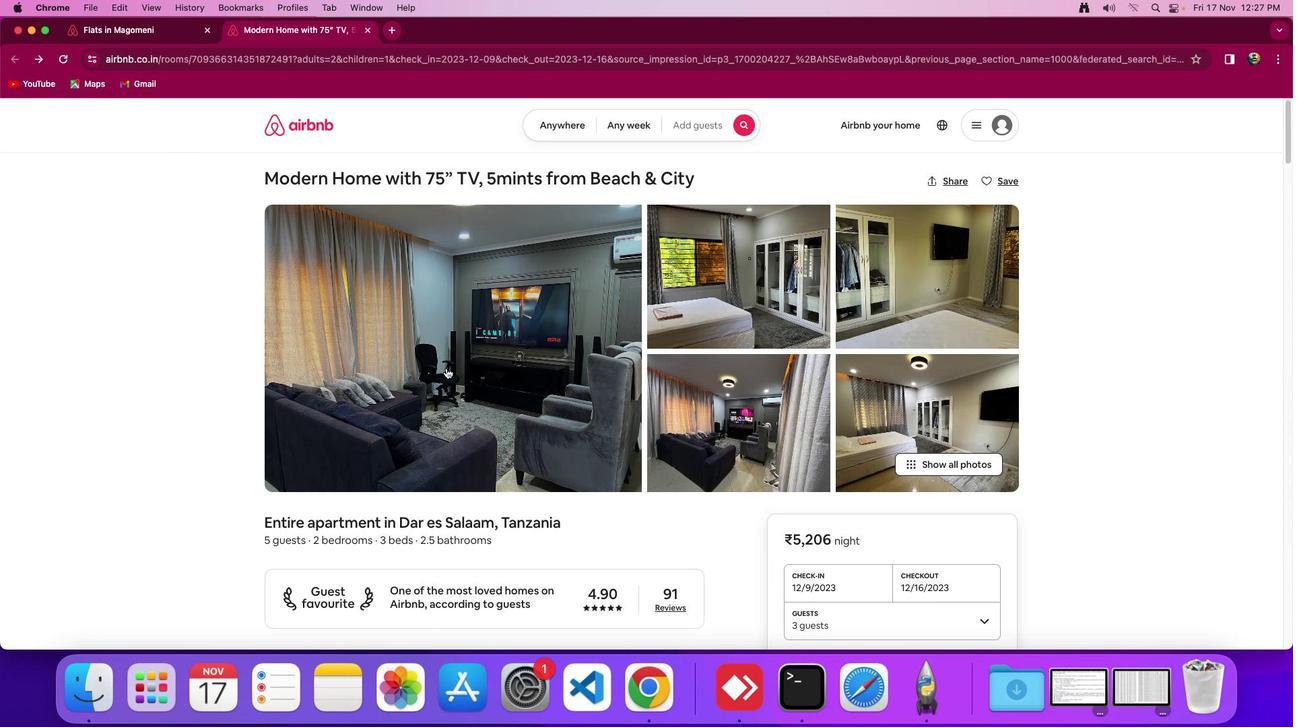 
Action: Mouse scrolled (446, 368) with delta (0, 0)
Screenshot: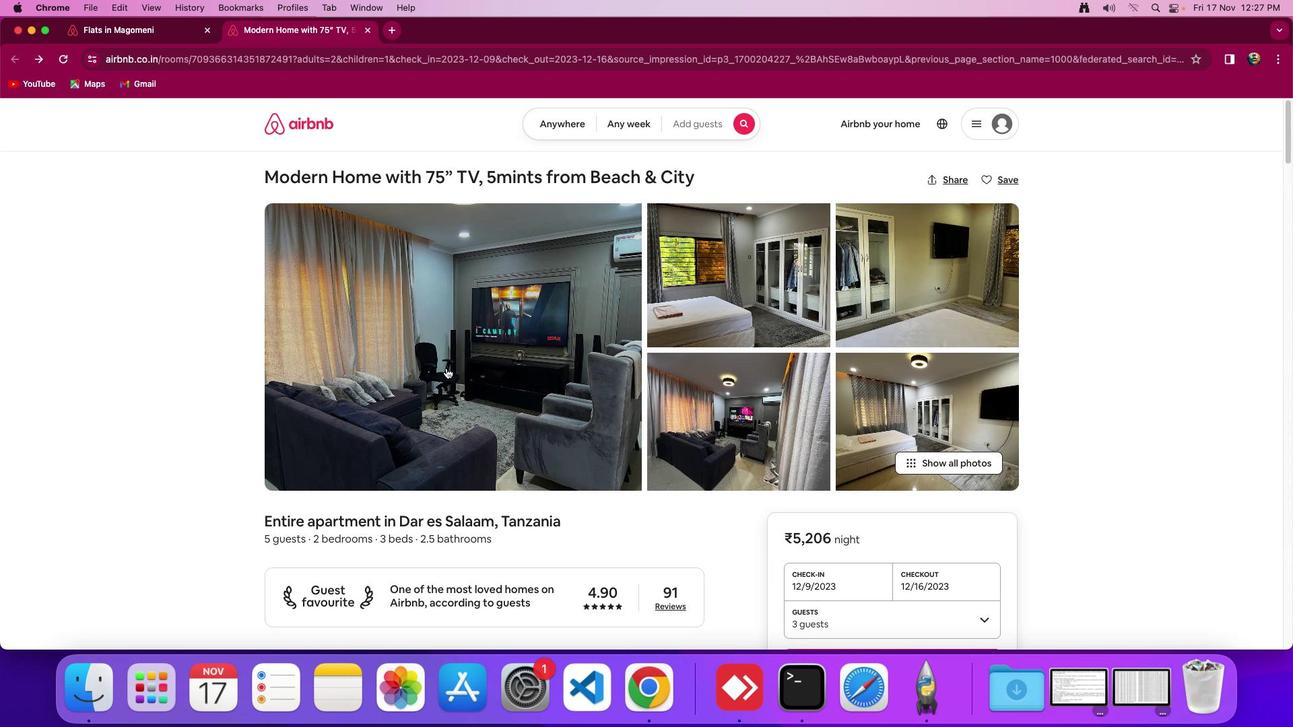 
Action: Mouse scrolled (446, 368) with delta (0, 0)
Screenshot: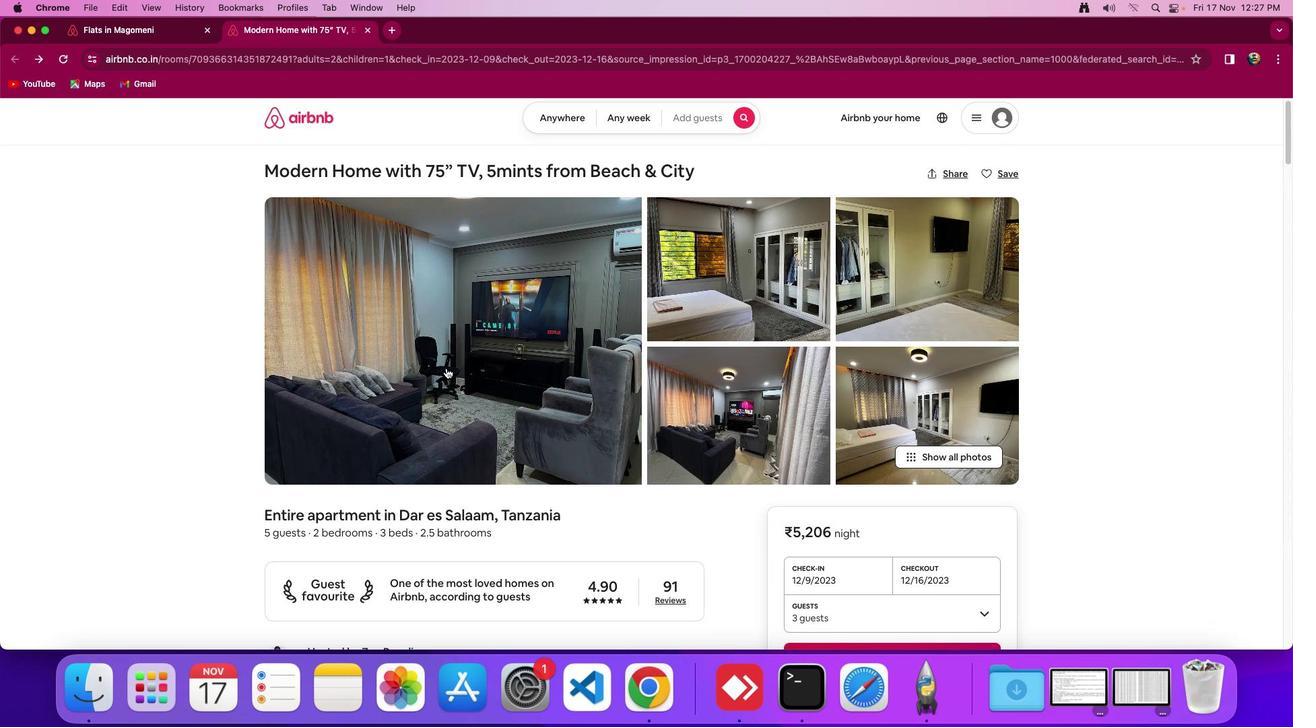 
Action: Mouse scrolled (446, 368) with delta (0, -2)
Screenshot: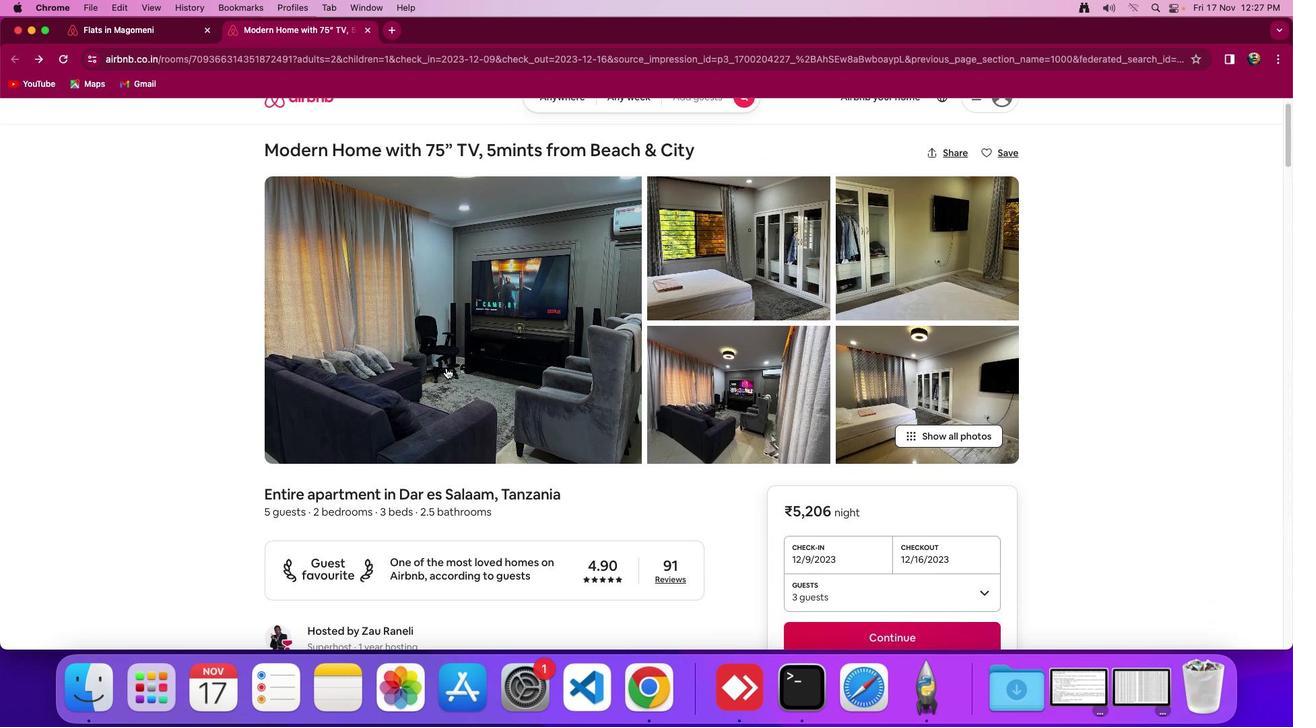 
Action: Mouse moved to (446, 368)
Screenshot: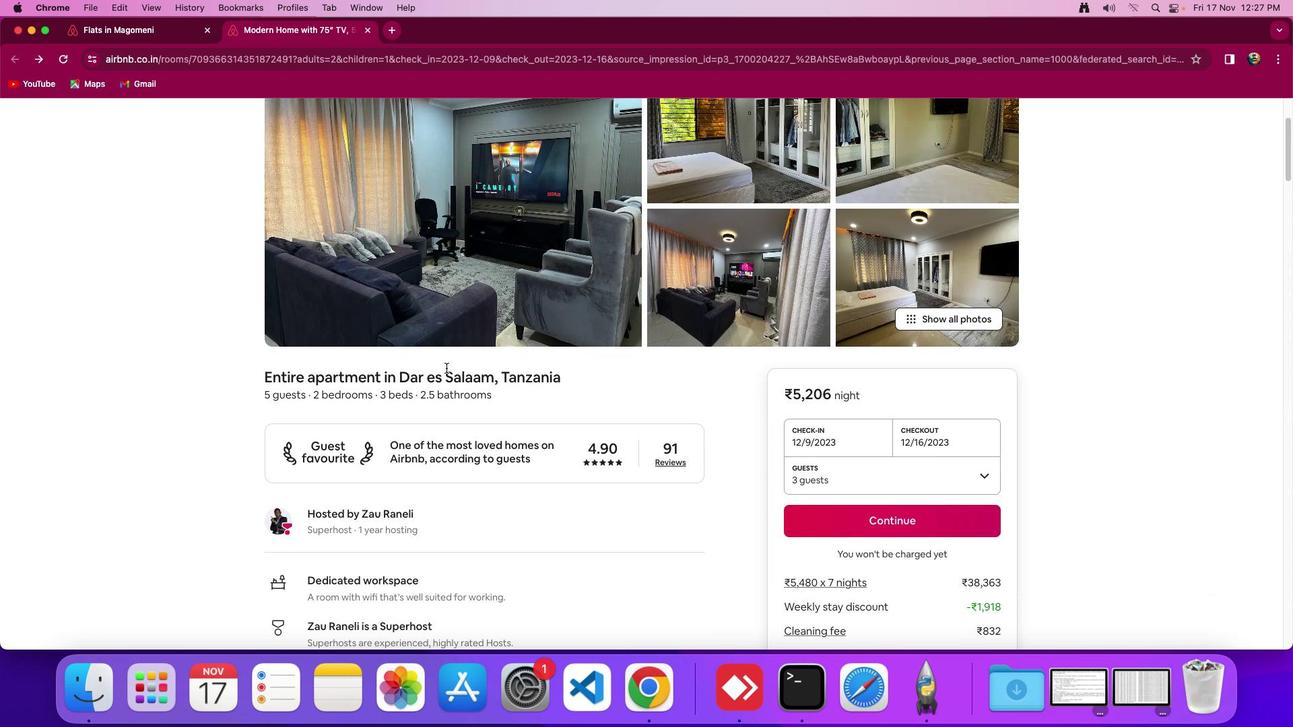 
Action: Mouse scrolled (446, 368) with delta (0, 0)
Screenshot: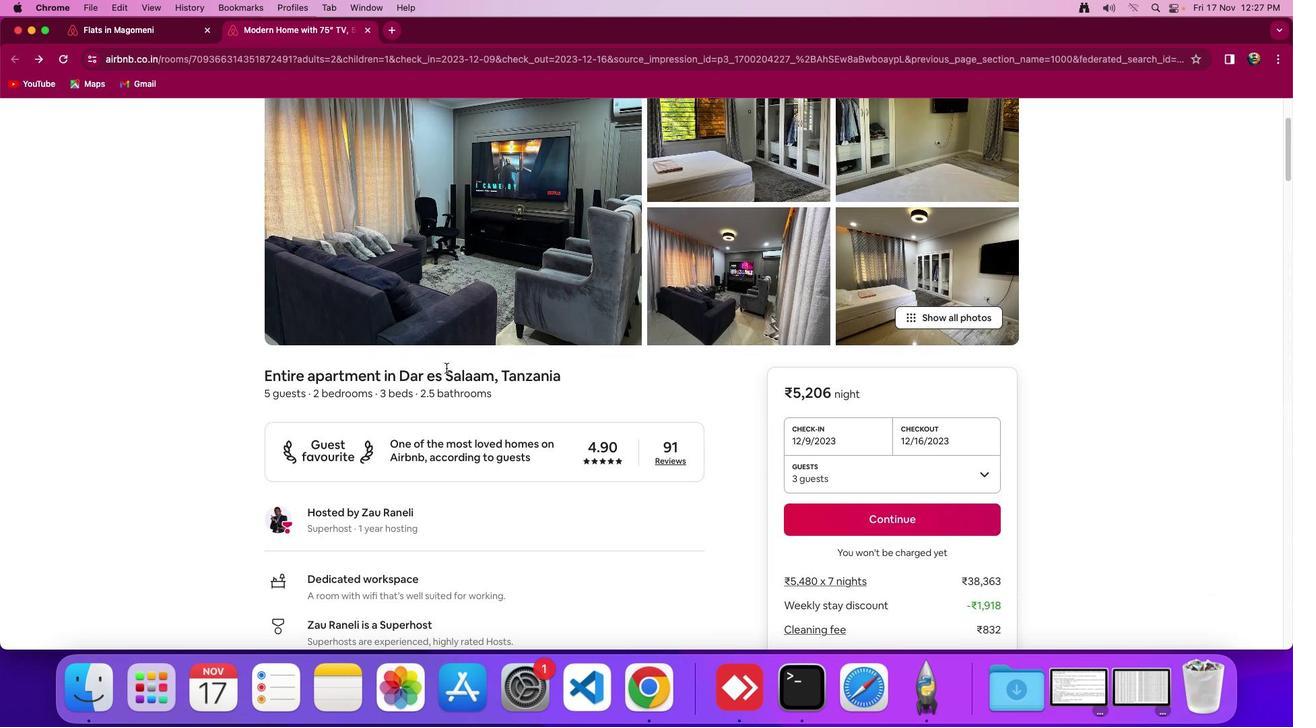 
Action: Mouse scrolled (446, 368) with delta (0, 0)
Screenshot: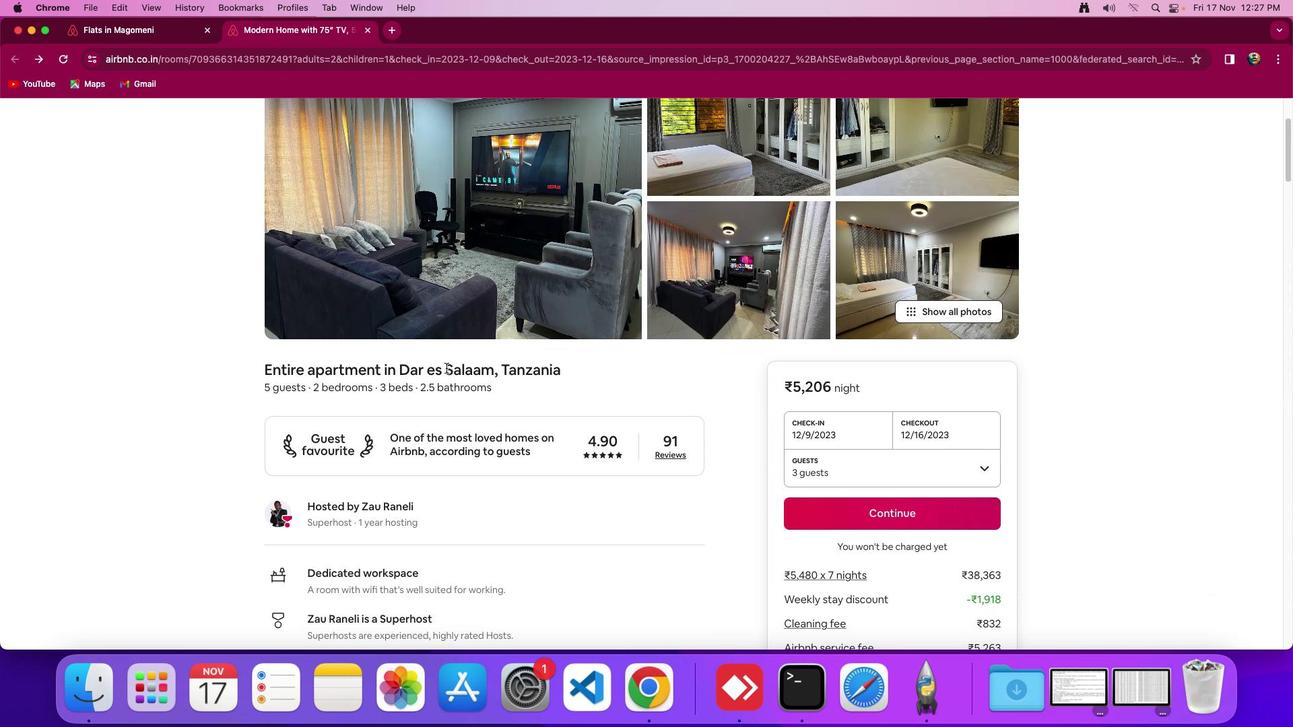 
Action: Mouse scrolled (446, 368) with delta (0, -2)
Screenshot: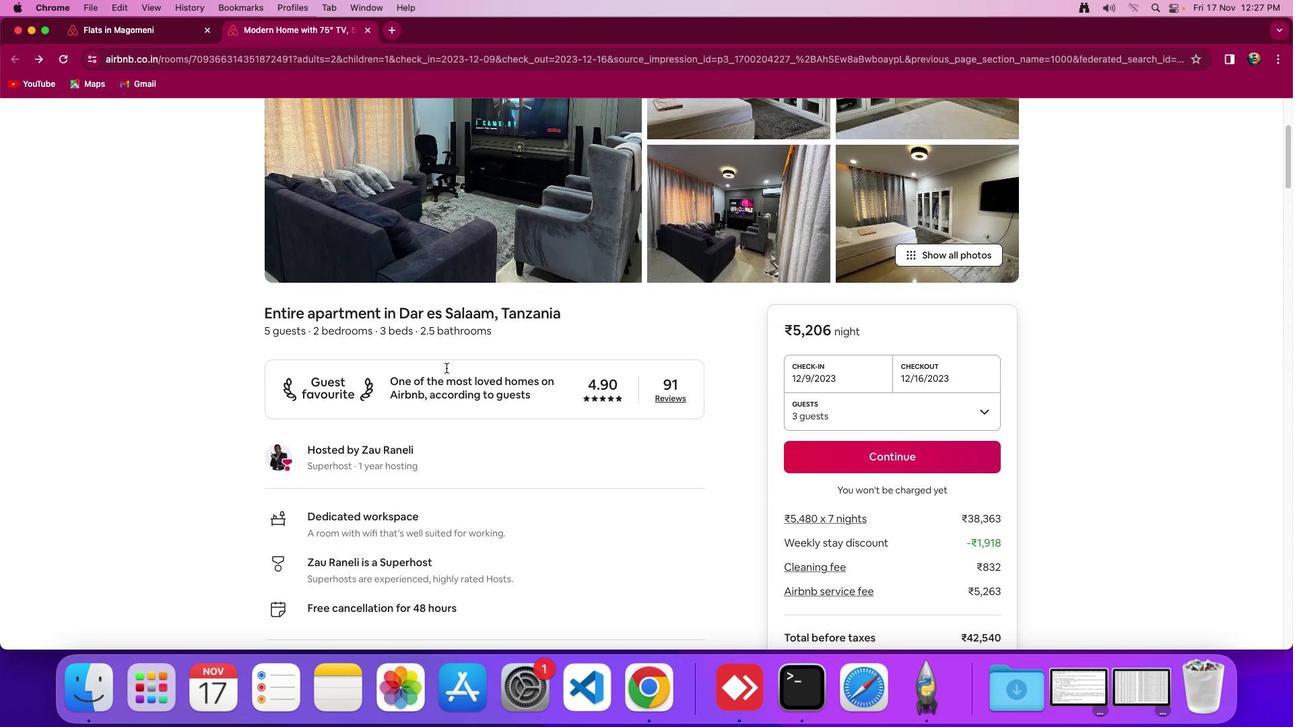 
Action: Mouse moved to (454, 403)
Screenshot: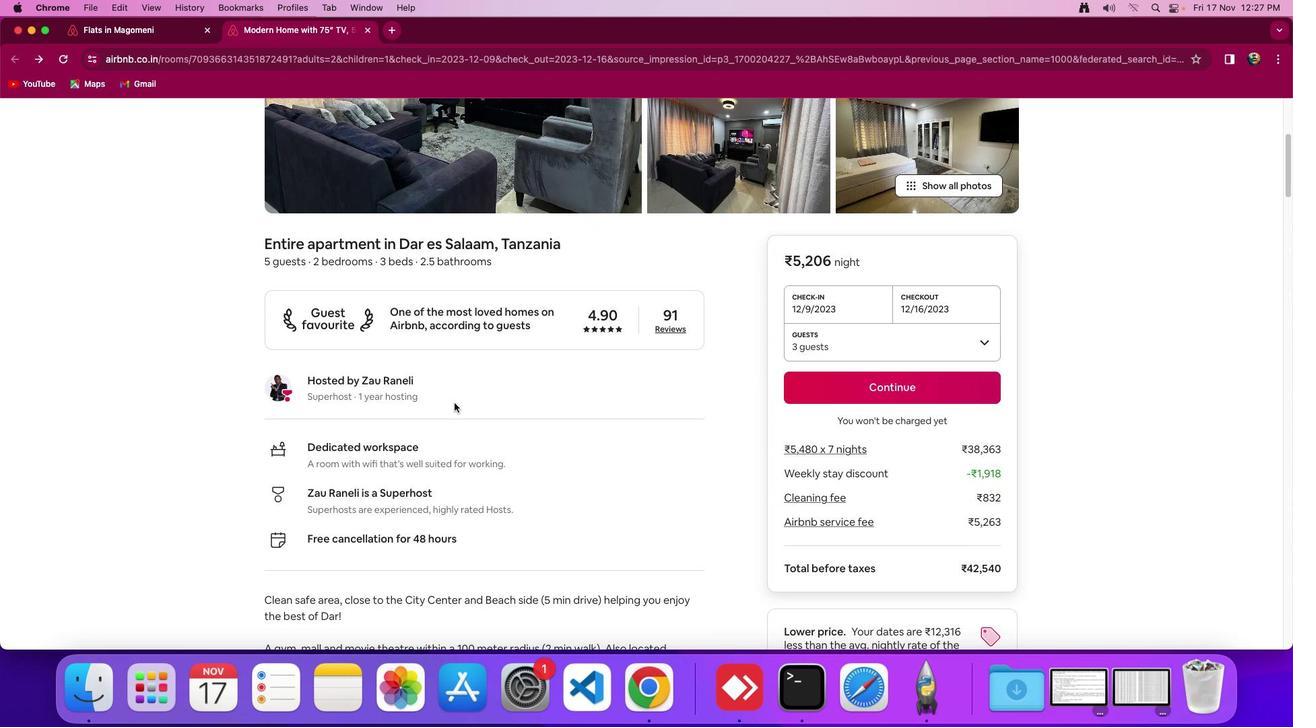 
Action: Mouse scrolled (454, 403) with delta (0, 0)
Screenshot: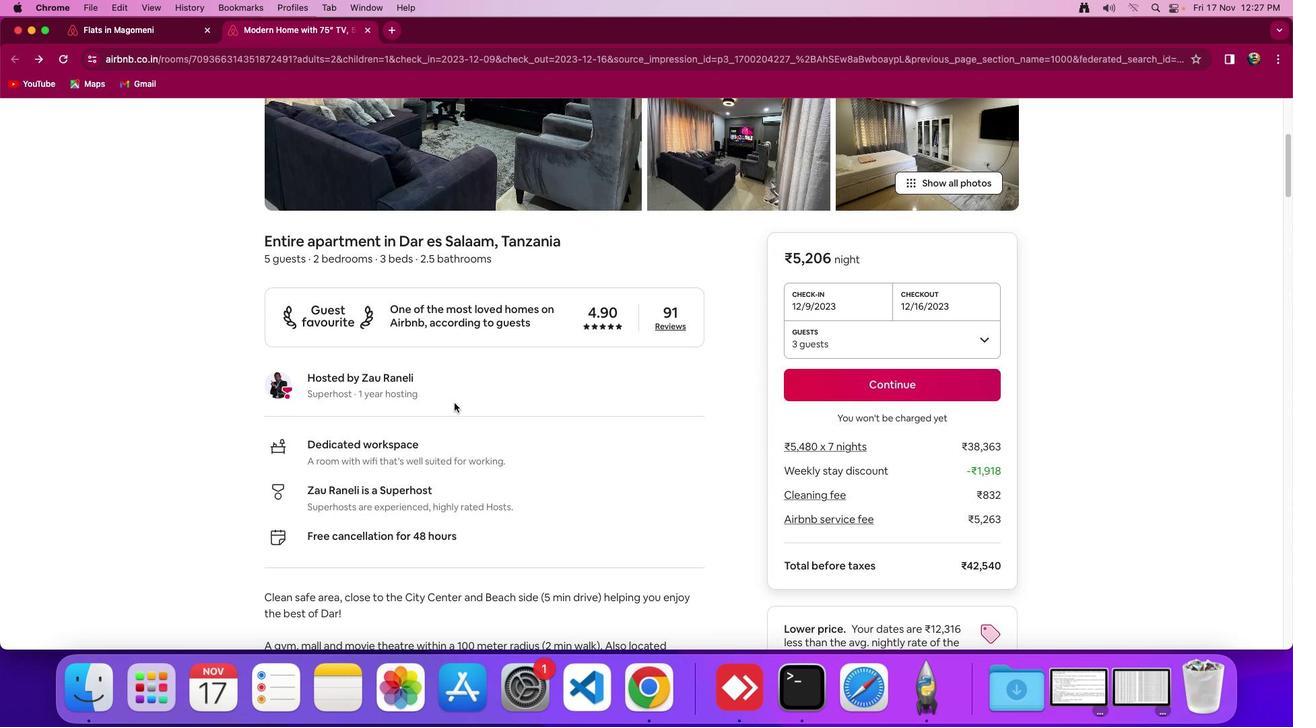 
Action: Mouse scrolled (454, 403) with delta (0, 0)
Screenshot: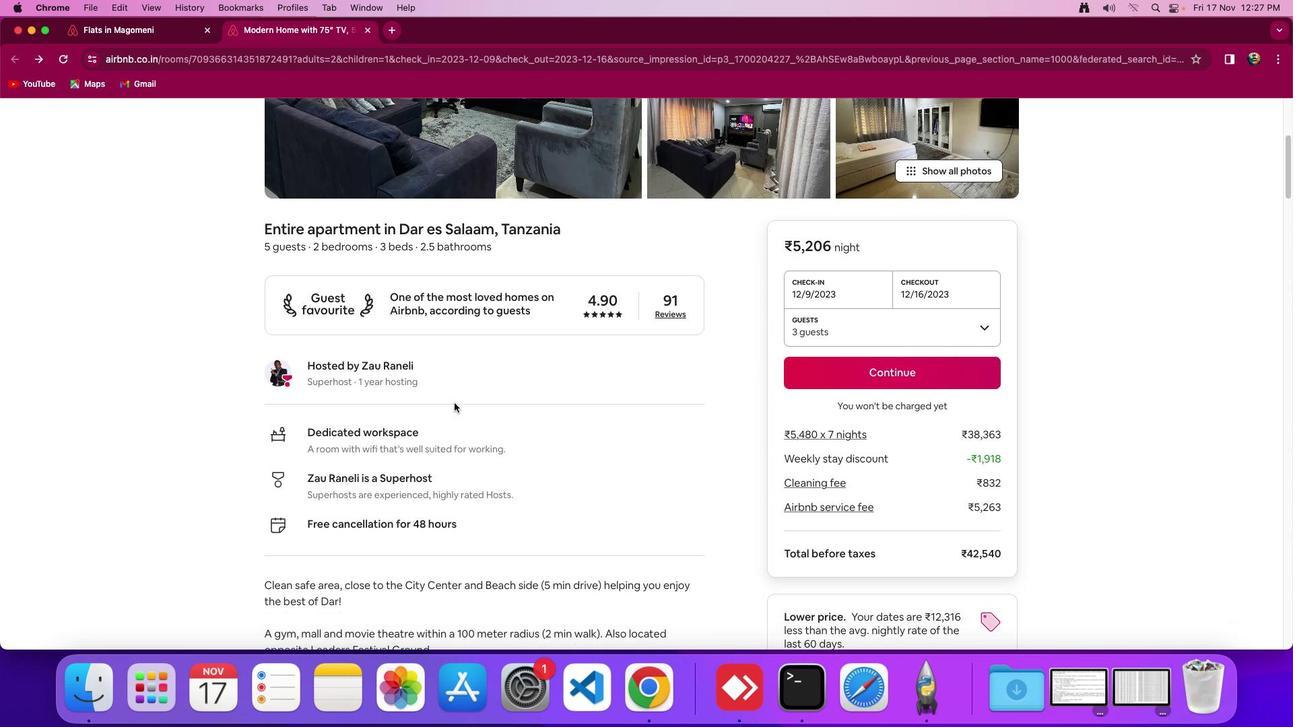 
Action: Mouse moved to (454, 403)
Screenshot: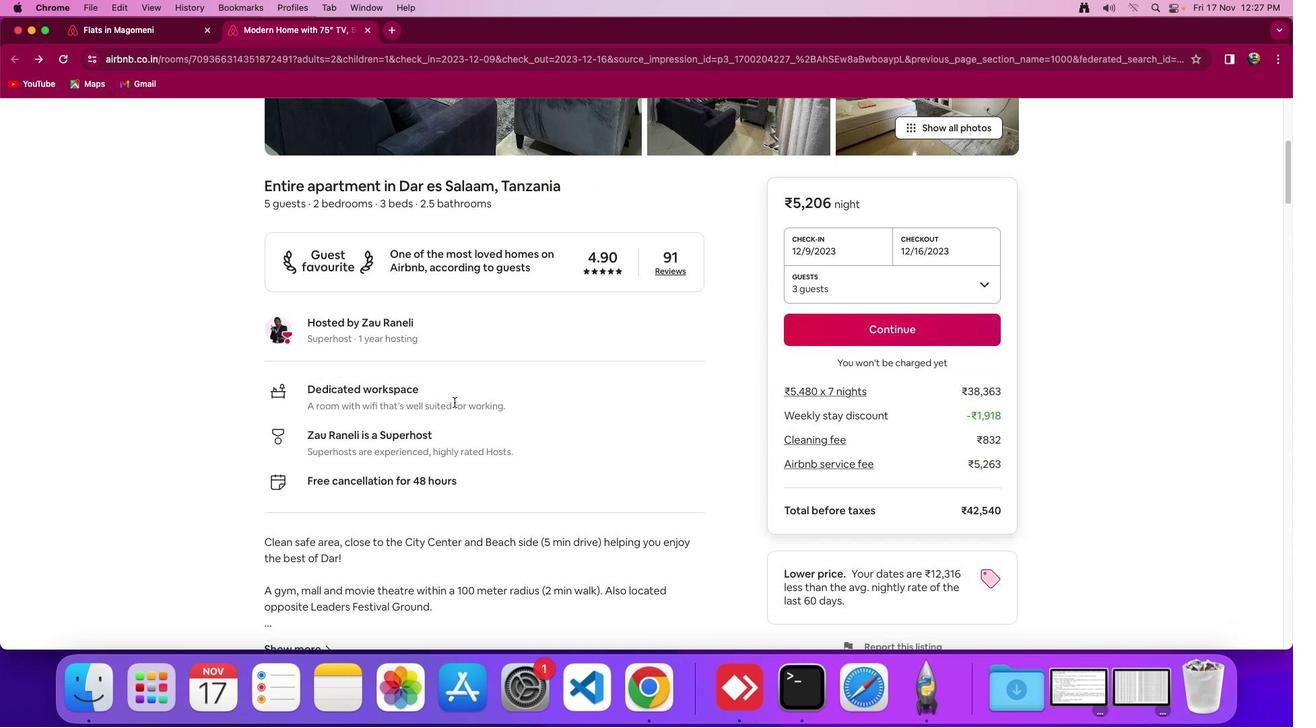 
Action: Mouse scrolled (454, 403) with delta (0, -2)
Screenshot: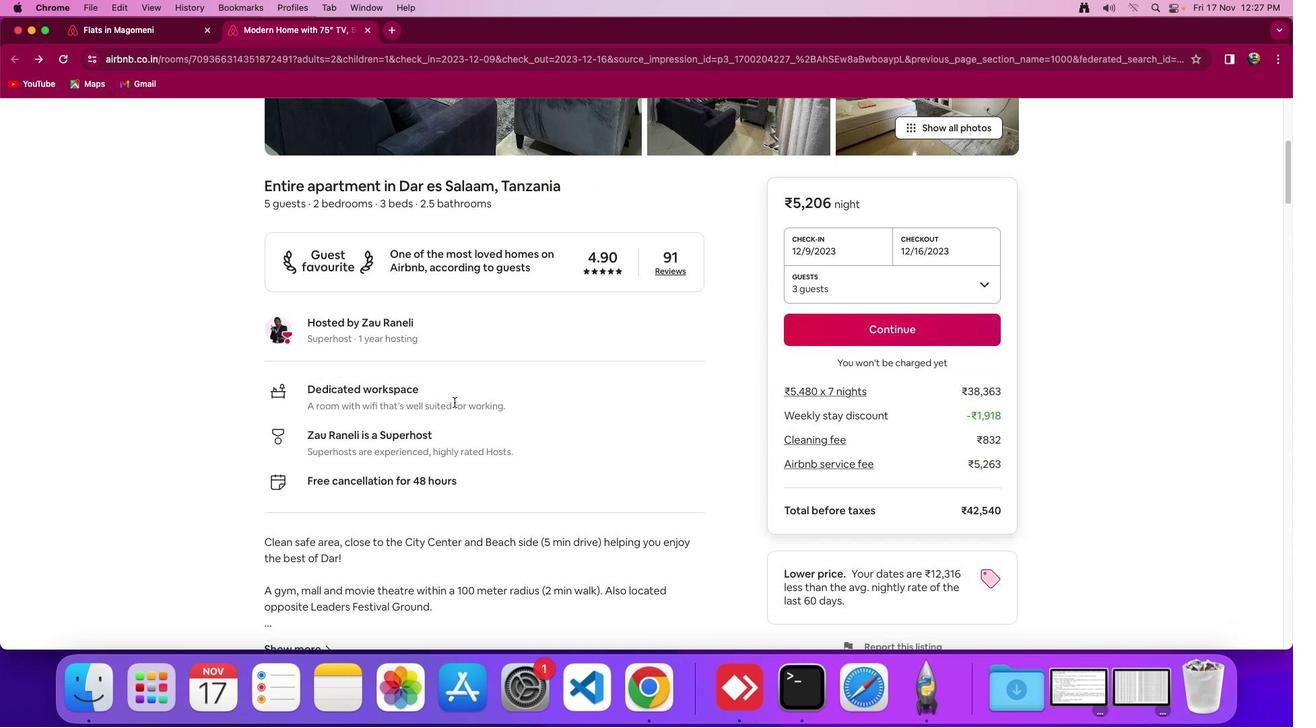 
Action: Mouse scrolled (454, 403) with delta (0, -4)
Screenshot: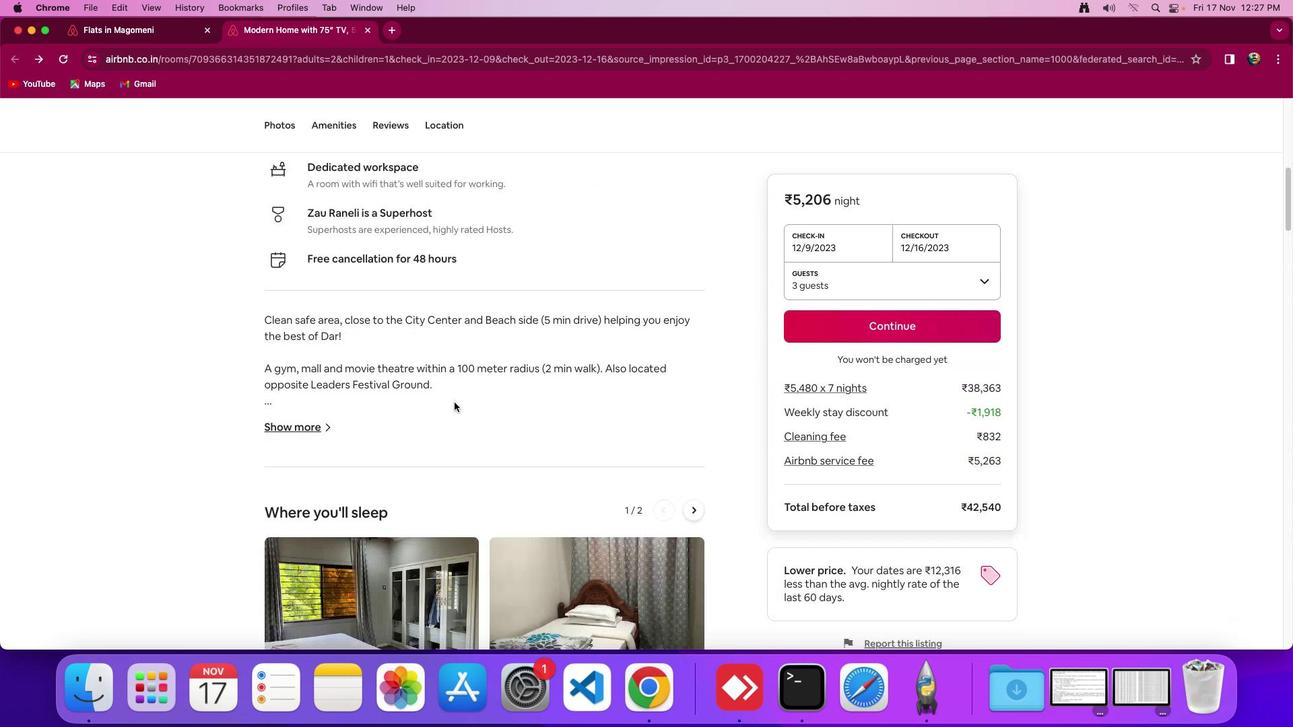 
Action: Mouse moved to (454, 402)
Screenshot: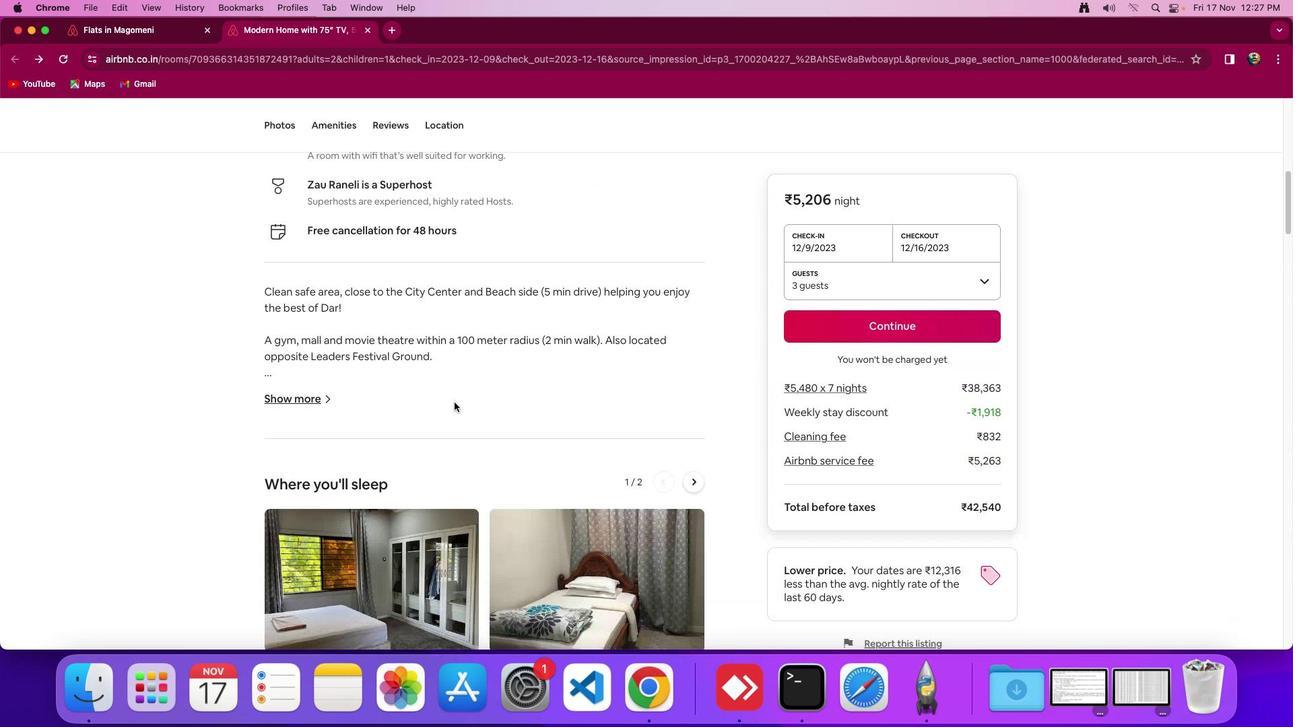 
Action: Mouse scrolled (454, 402) with delta (0, 0)
Screenshot: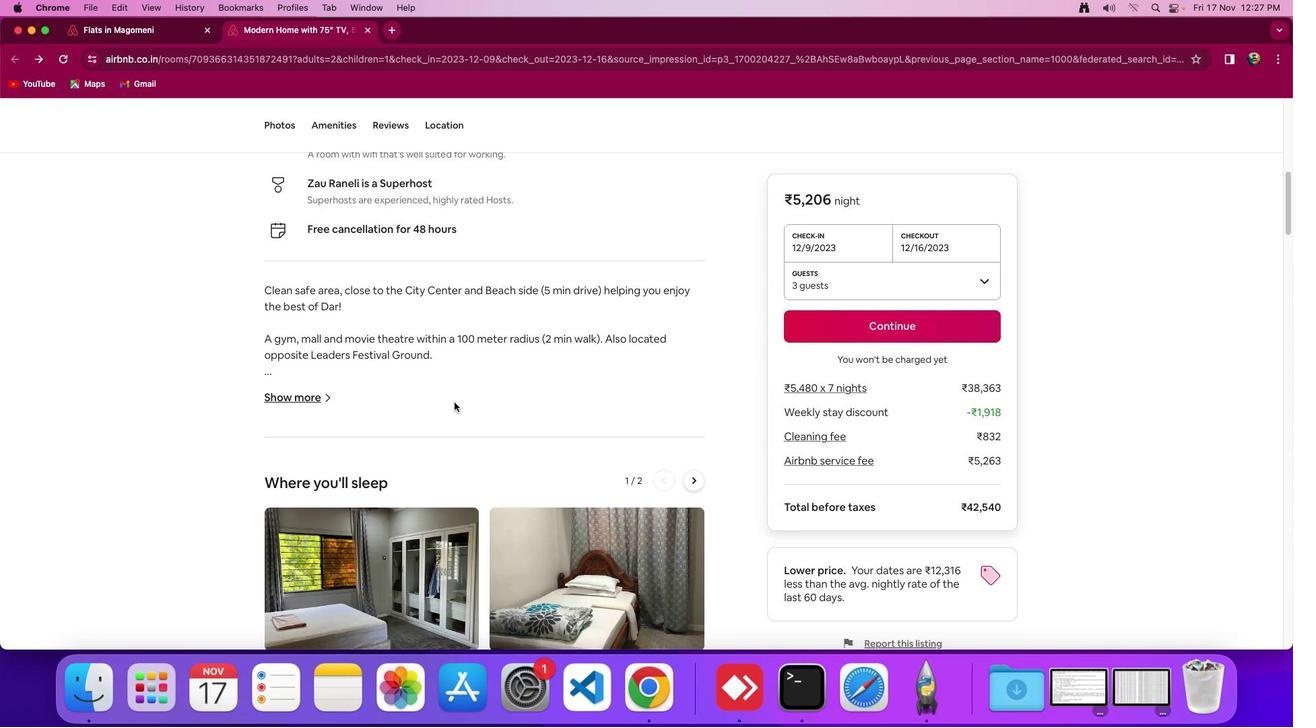
Action: Mouse scrolled (454, 402) with delta (0, 0)
Screenshot: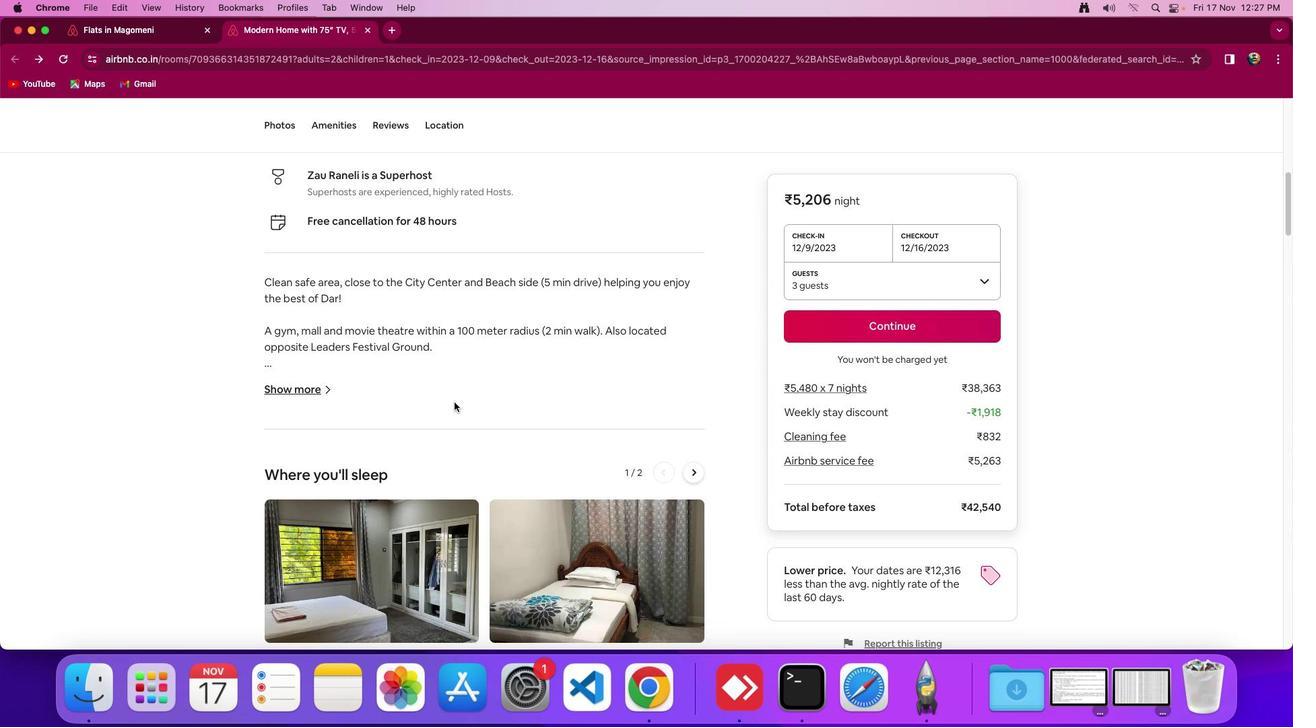 
Action: Mouse moved to (292, 376)
Screenshot: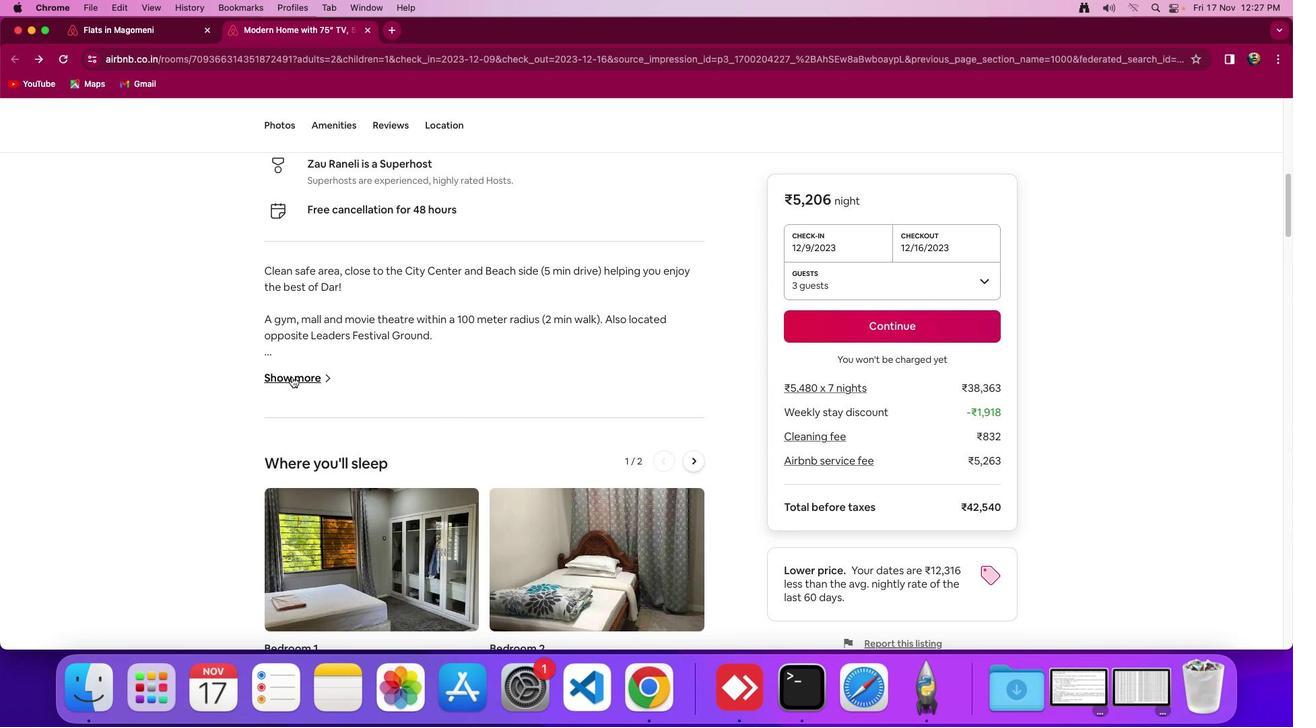 
Action: Mouse pressed left at (292, 376)
Screenshot: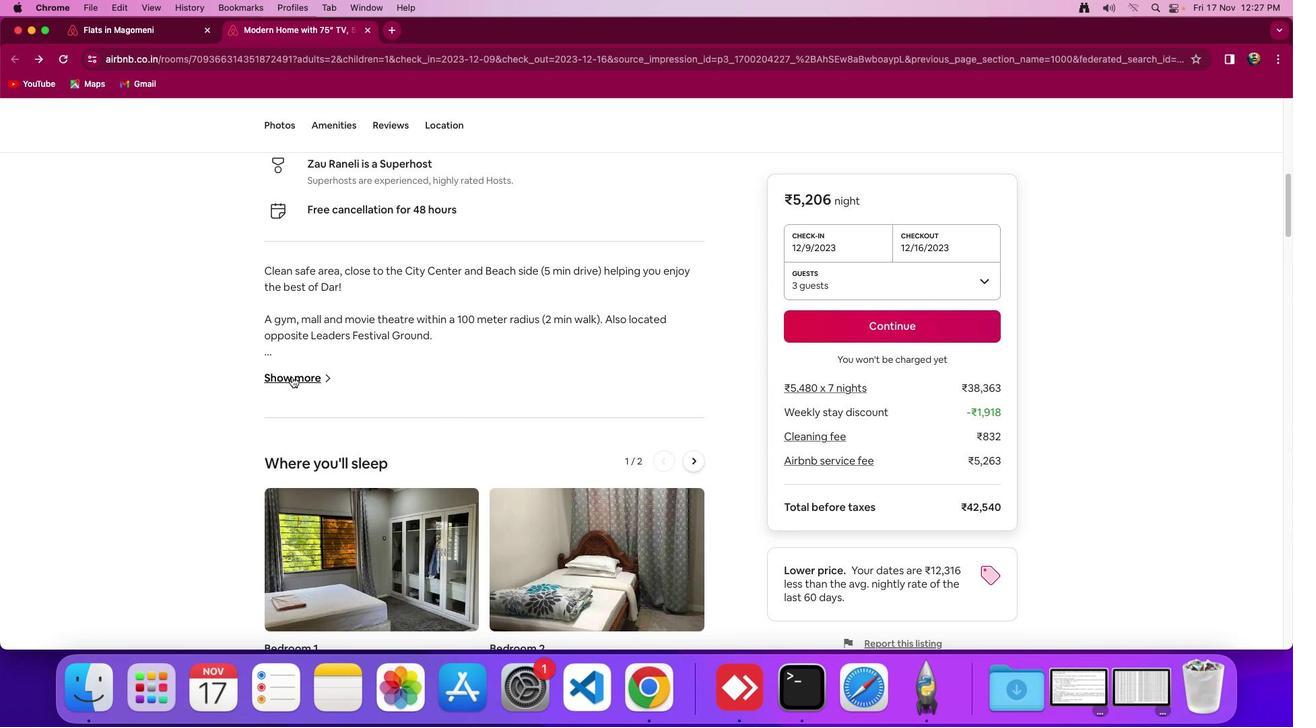 
Action: Mouse moved to (561, 369)
Screenshot: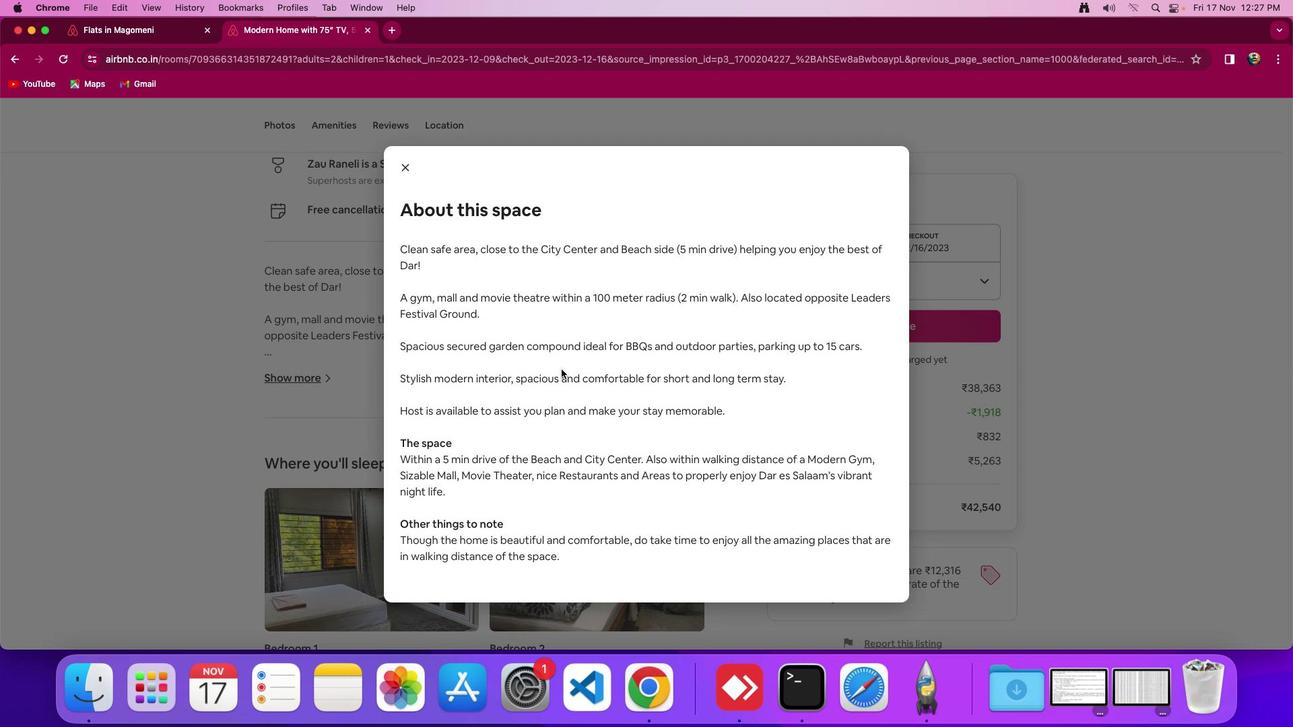 
Action: Mouse scrolled (561, 369) with delta (0, 0)
Screenshot: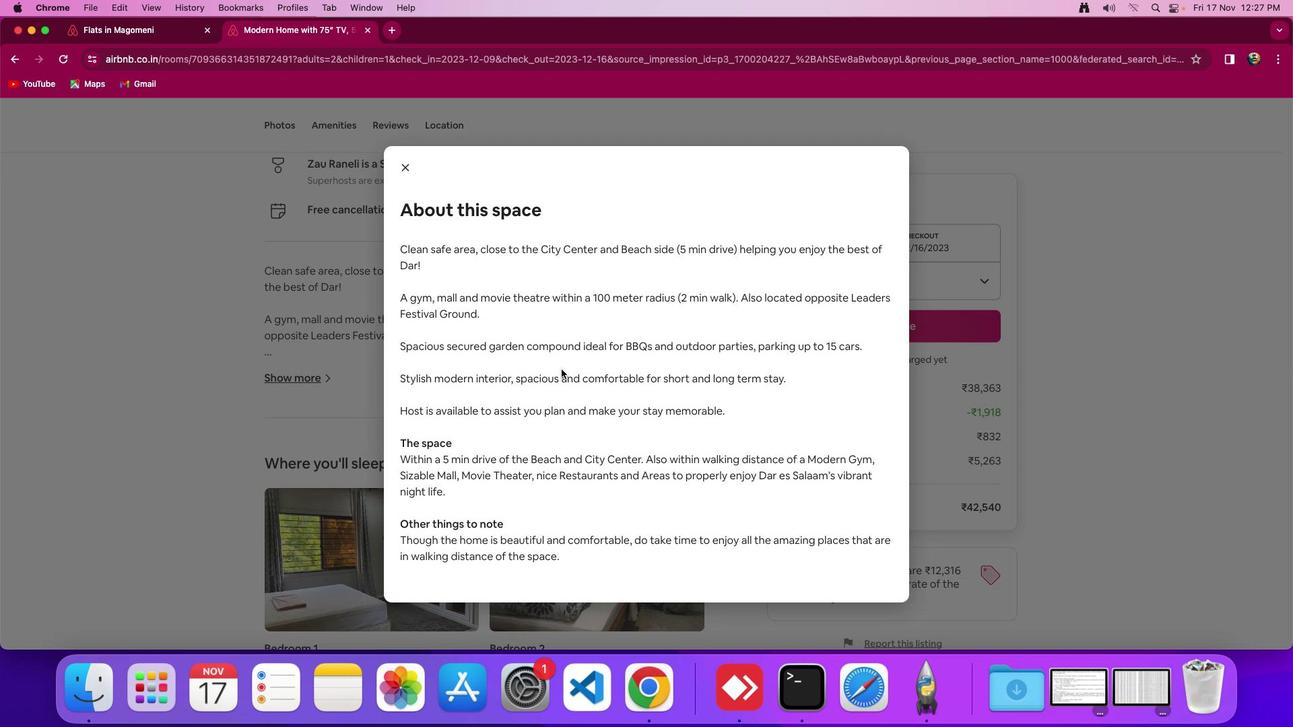 
Action: Mouse scrolled (561, 369) with delta (0, 0)
Screenshot: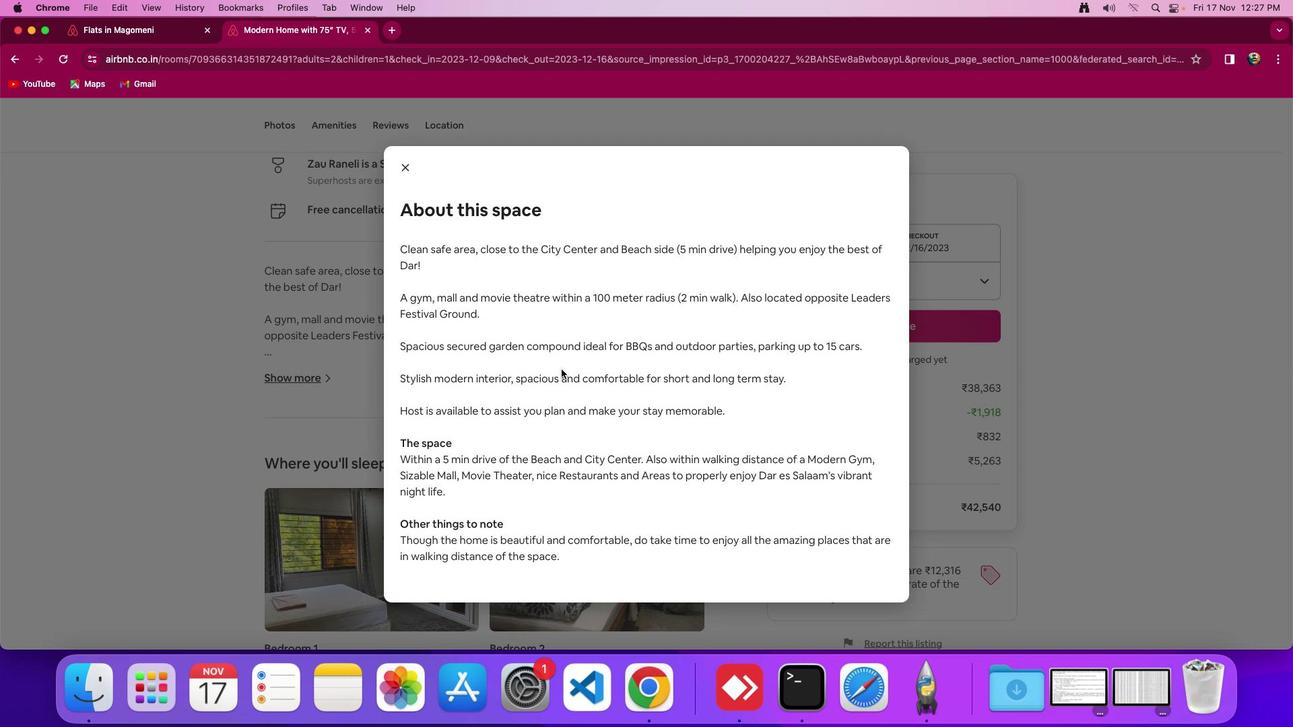 
Action: Mouse scrolled (561, 369) with delta (0, -1)
Screenshot: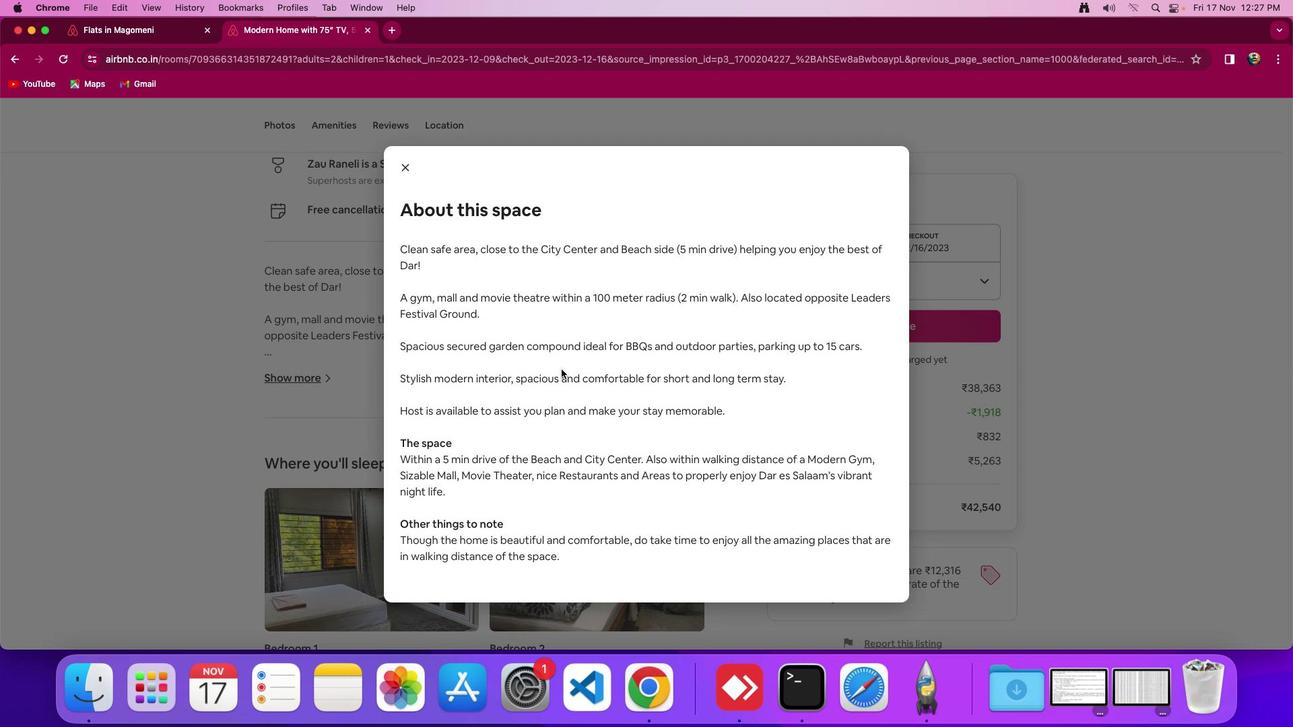 
Action: Mouse moved to (398, 171)
Screenshot: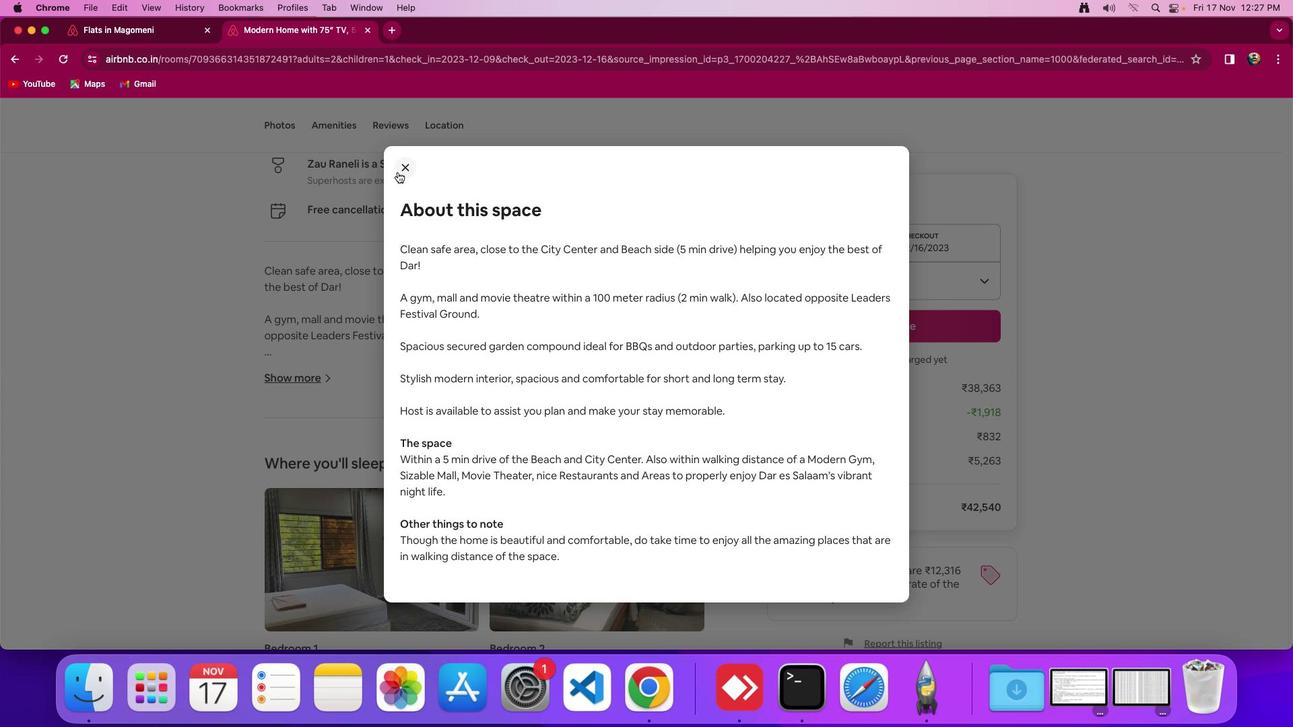 
Action: Mouse pressed left at (398, 171)
Screenshot: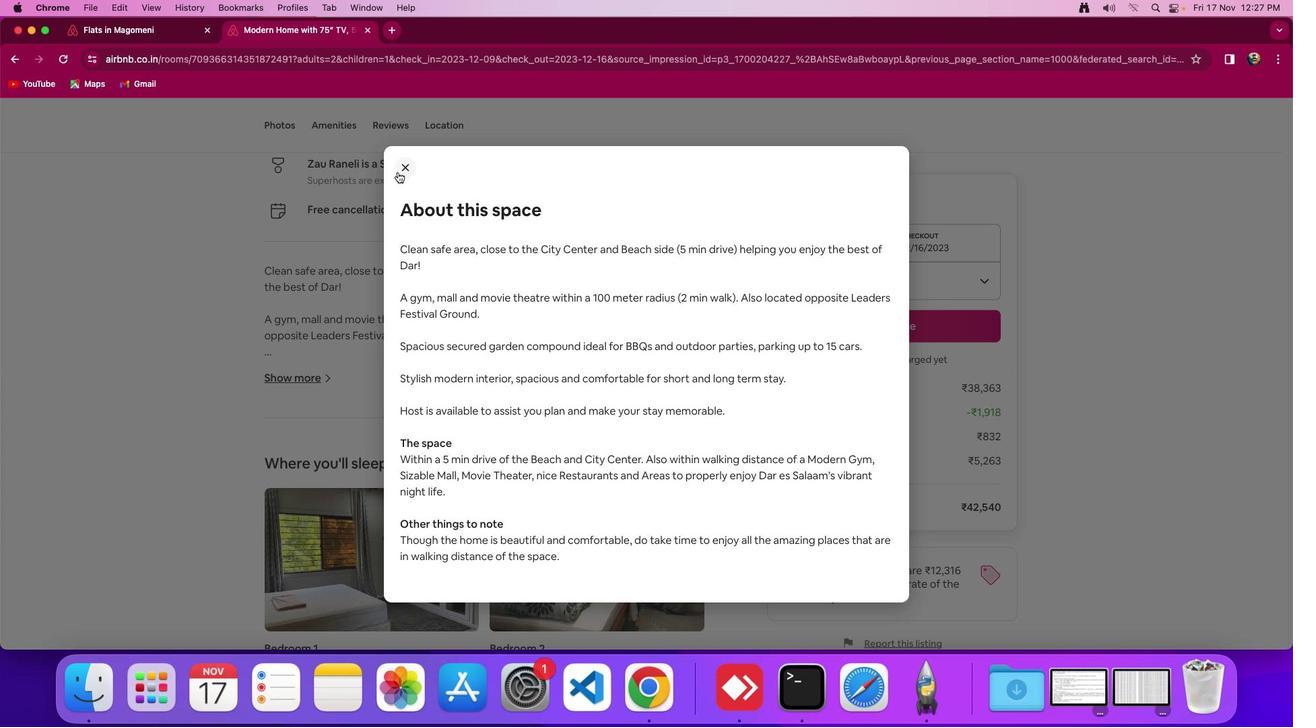 
Action: Mouse moved to (434, 364)
Screenshot: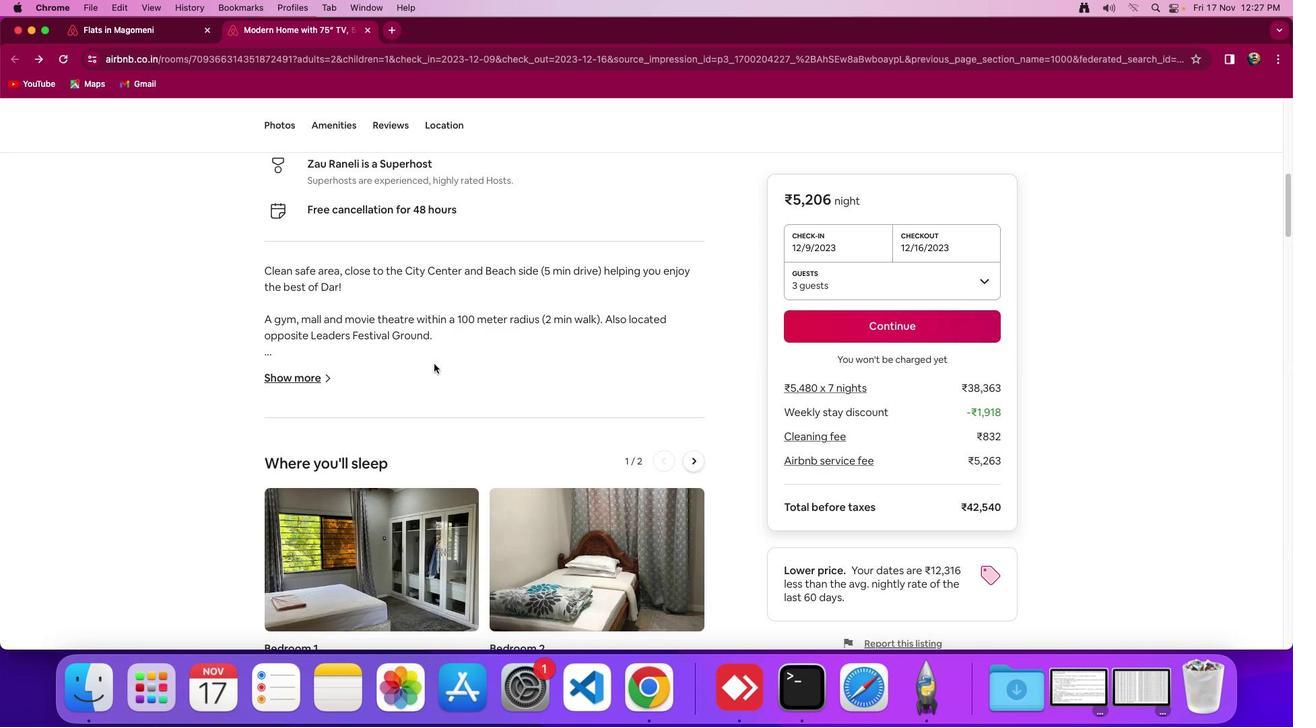 
Action: Mouse scrolled (434, 364) with delta (0, 0)
Screenshot: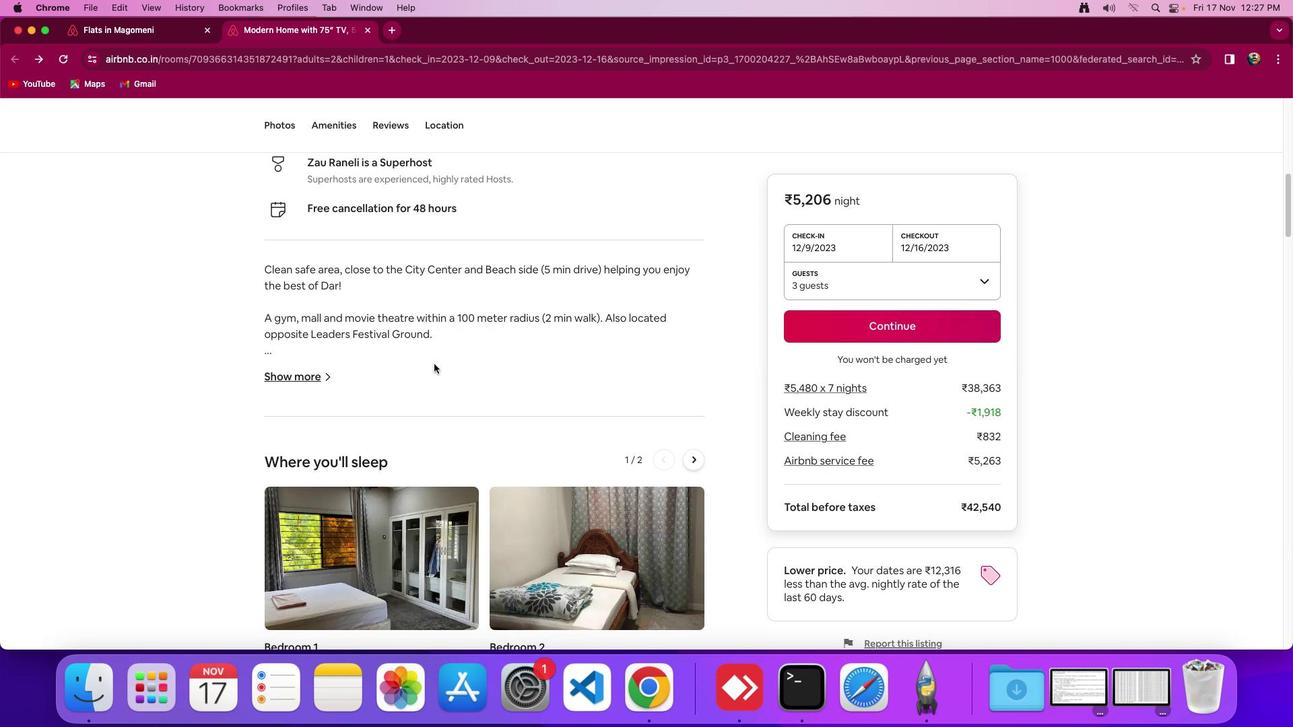 
Action: Mouse scrolled (434, 364) with delta (0, 0)
Screenshot: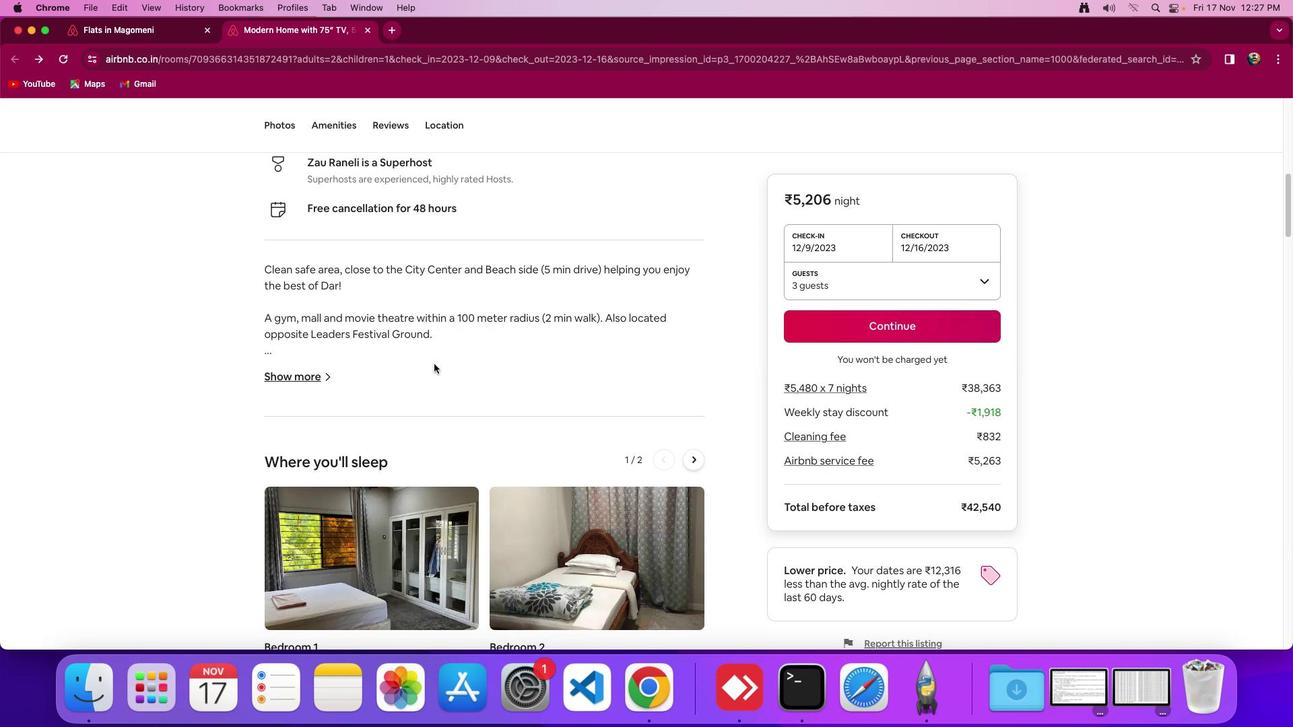
Action: Mouse scrolled (434, 364) with delta (0, -1)
Screenshot: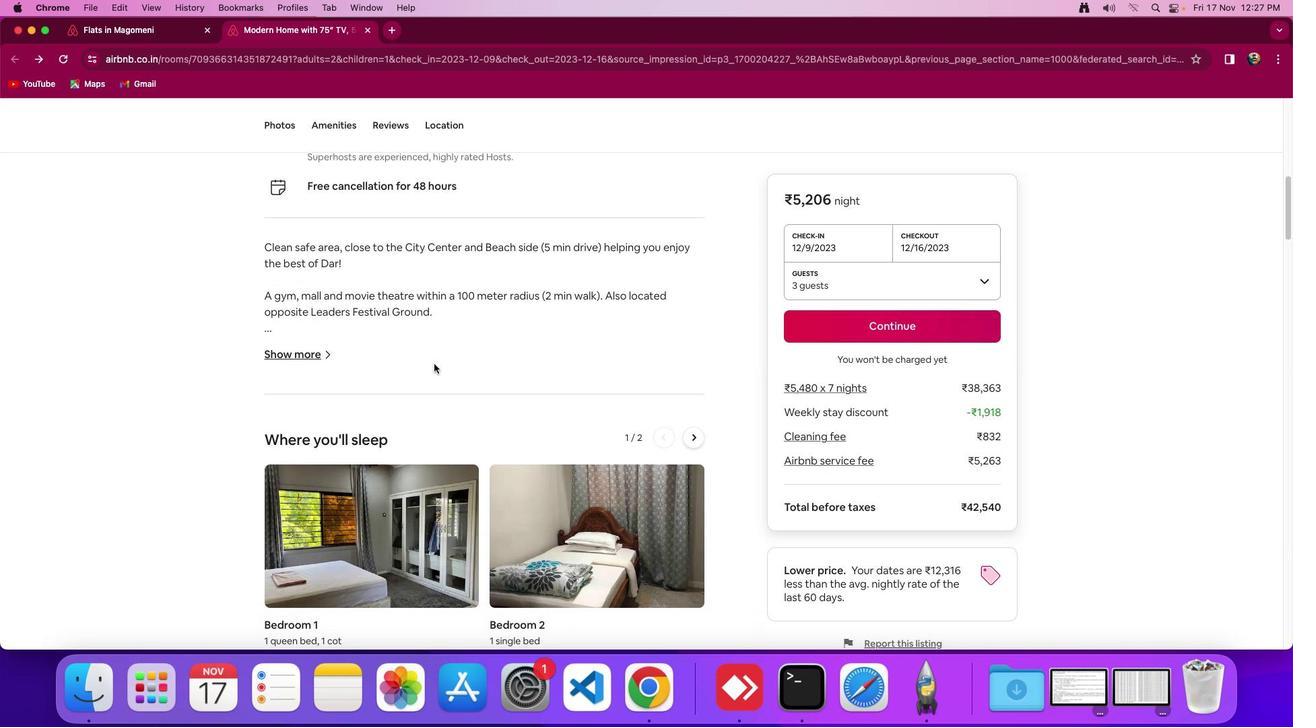 
Action: Mouse scrolled (434, 364) with delta (0, 0)
Screenshot: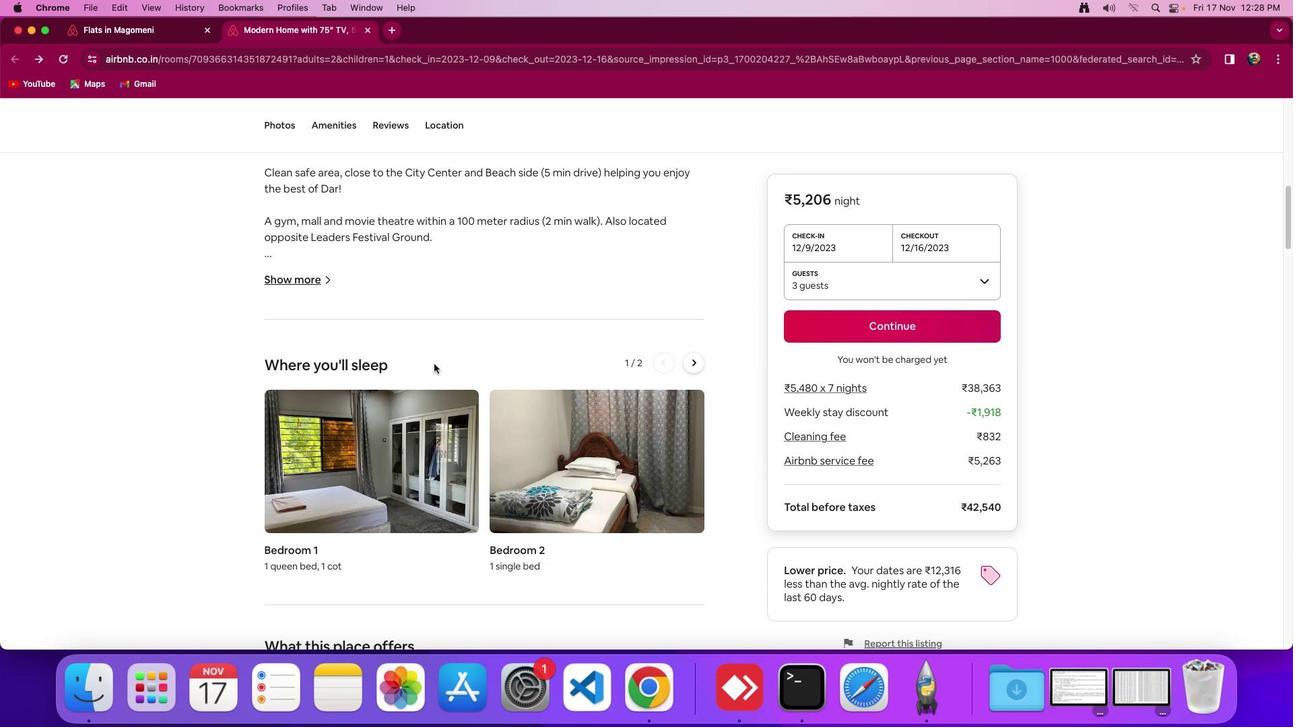 
Action: Mouse scrolled (434, 364) with delta (0, 0)
Screenshot: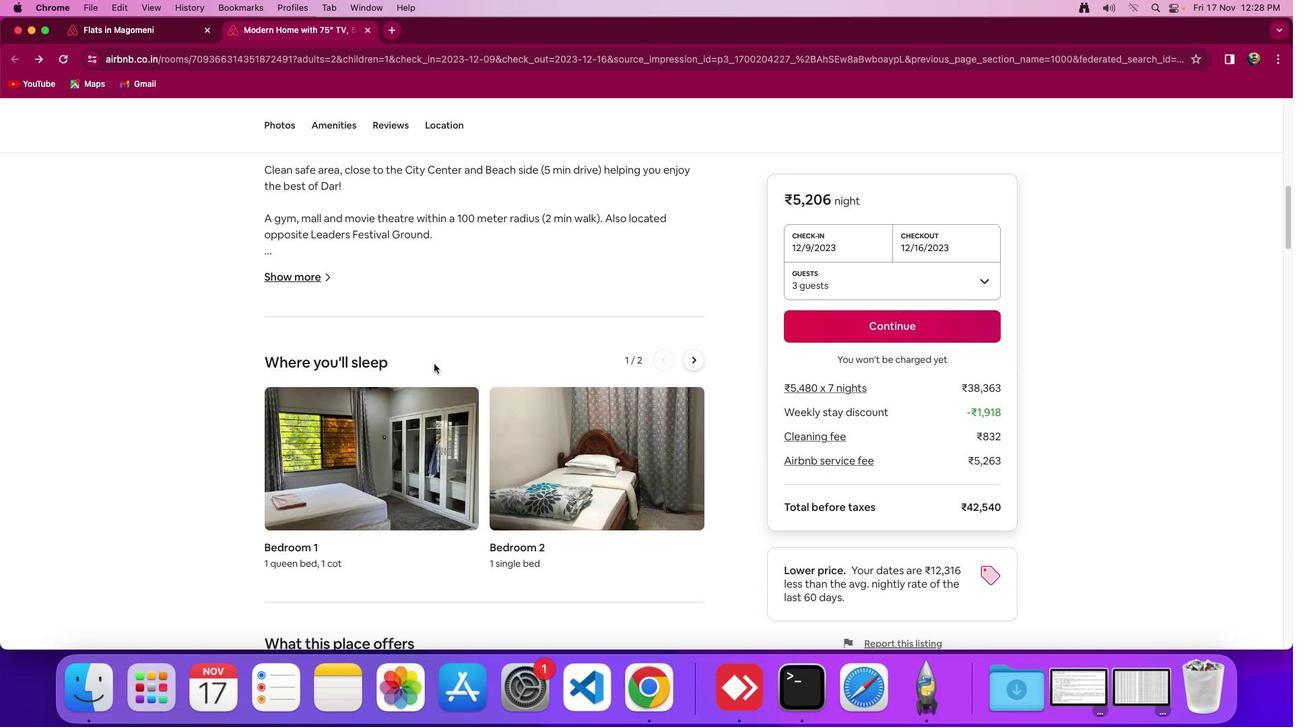 
Action: Mouse scrolled (434, 364) with delta (0, -2)
Screenshot: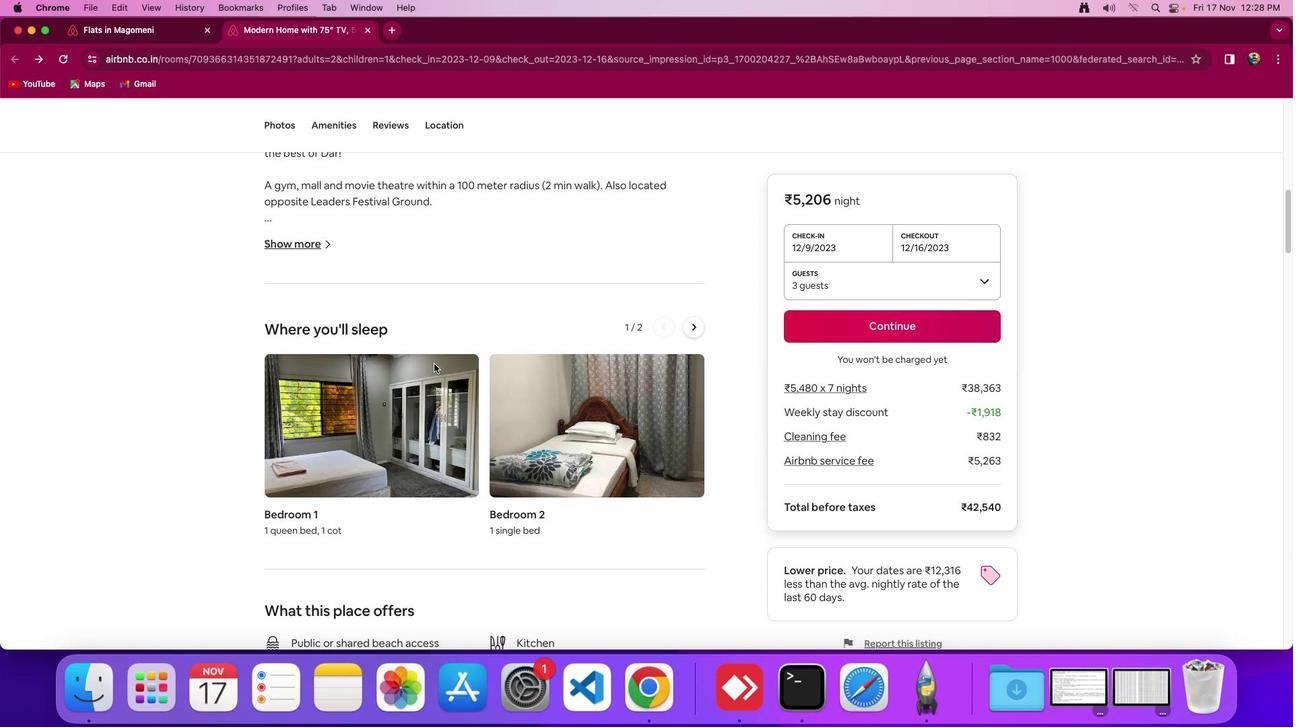 
Action: Mouse scrolled (434, 364) with delta (0, 0)
Screenshot: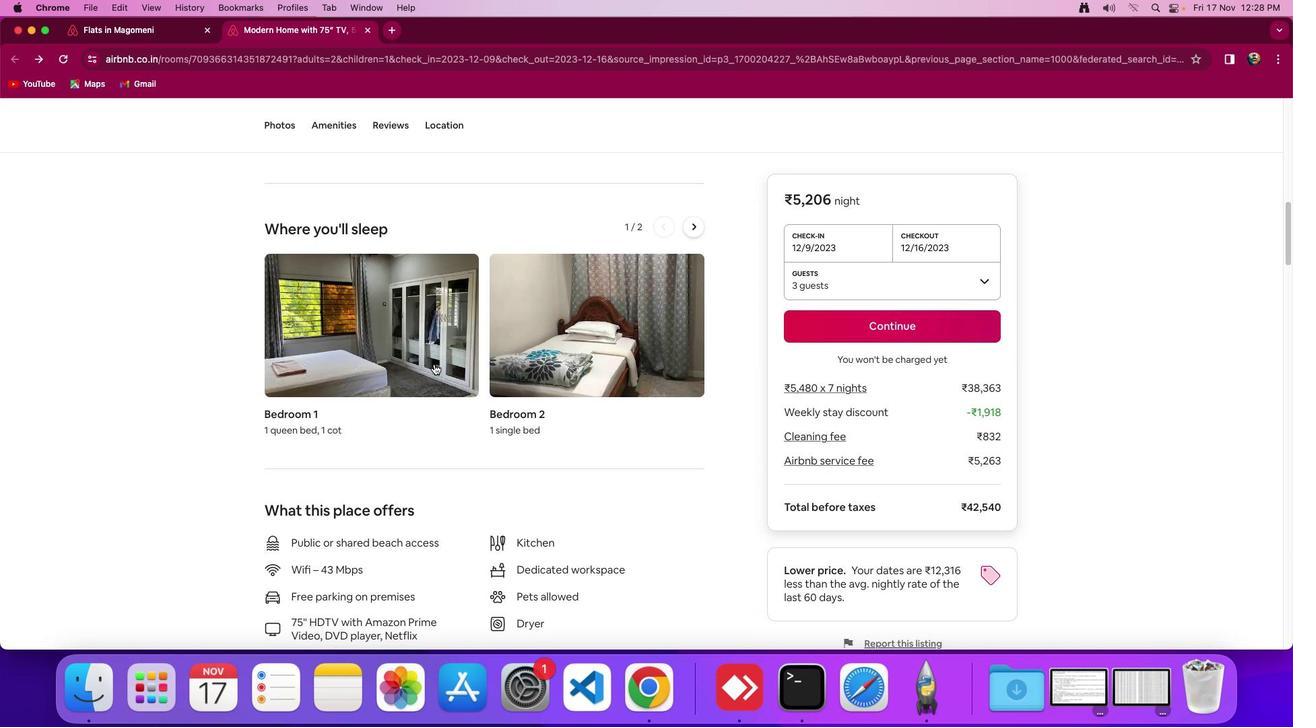 
Action: Mouse scrolled (434, 364) with delta (0, 0)
Screenshot: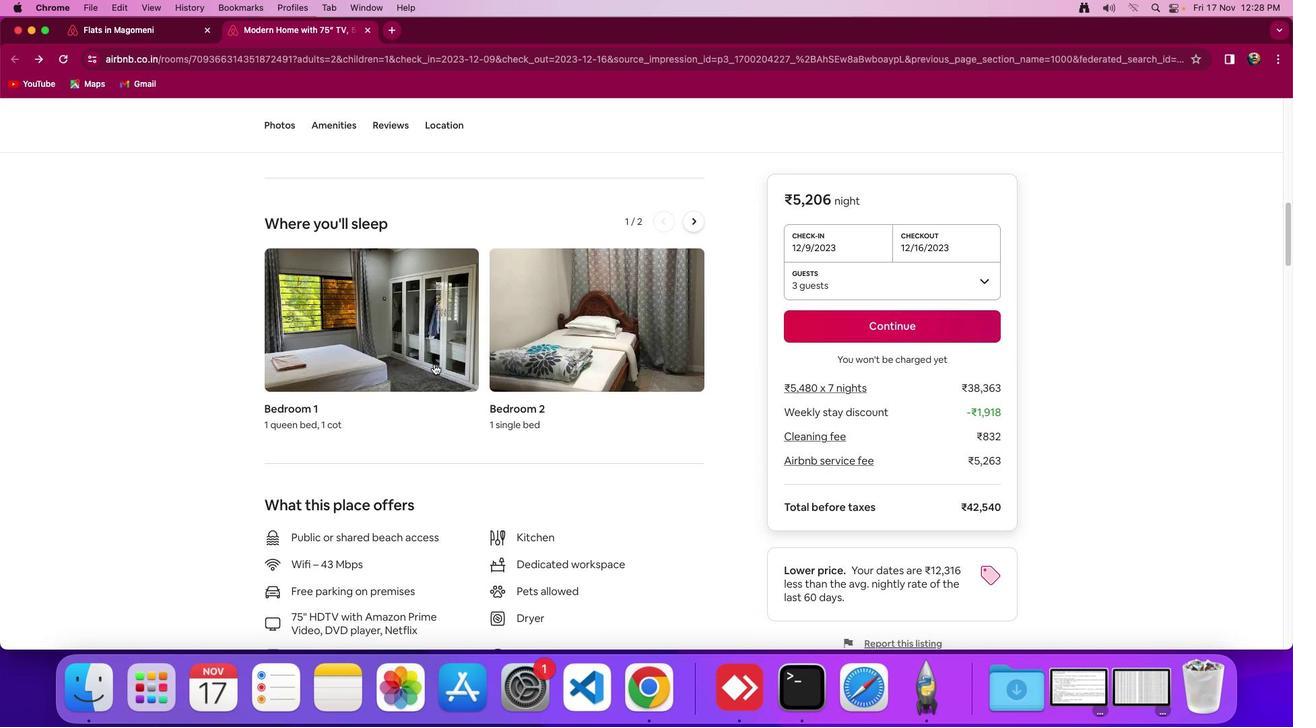
Action: Mouse scrolled (434, 364) with delta (0, -2)
Screenshot: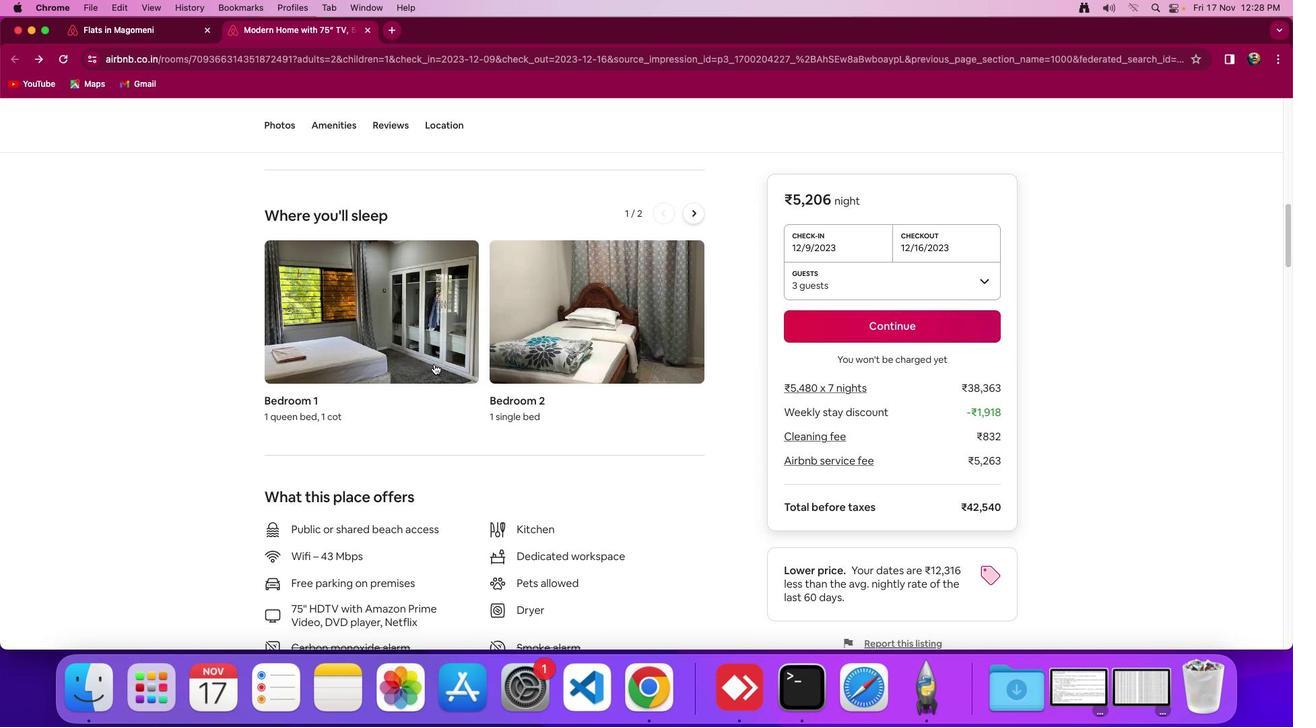 
Action: Mouse moved to (349, 587)
Screenshot: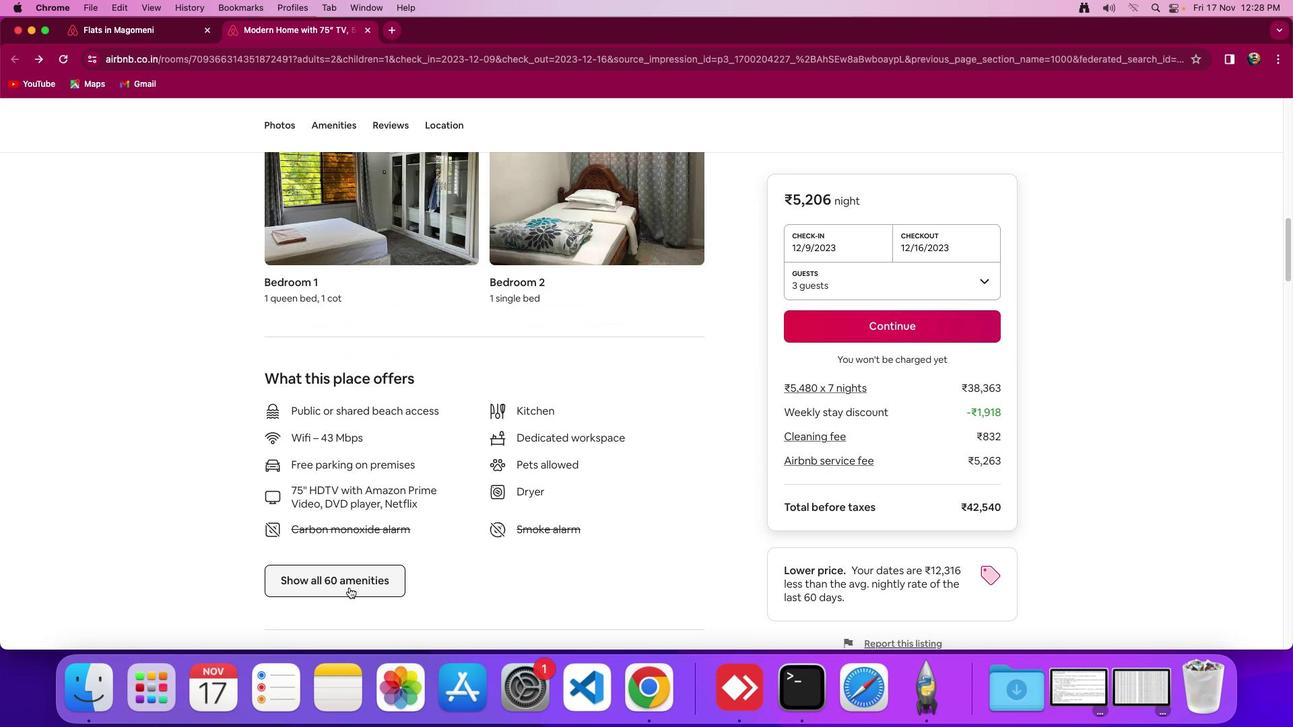 
Action: Mouse pressed left at (349, 587)
Screenshot: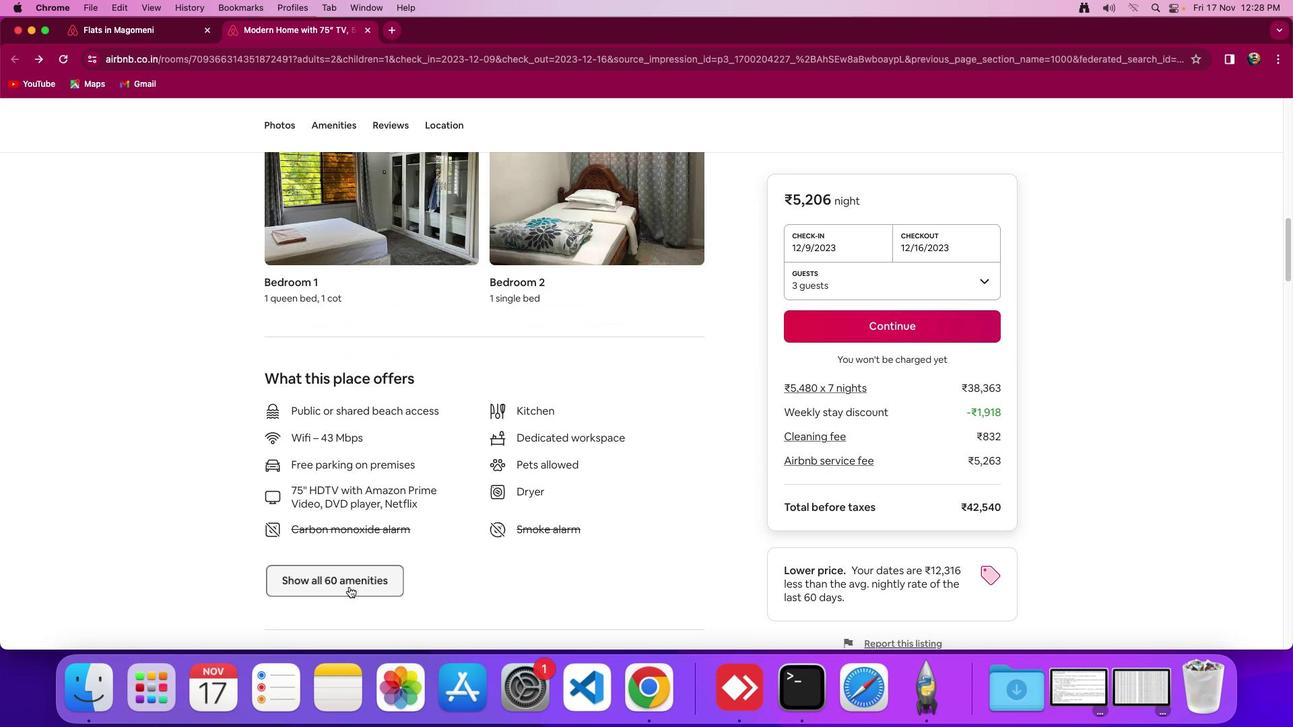 
Action: Mouse moved to (543, 508)
Screenshot: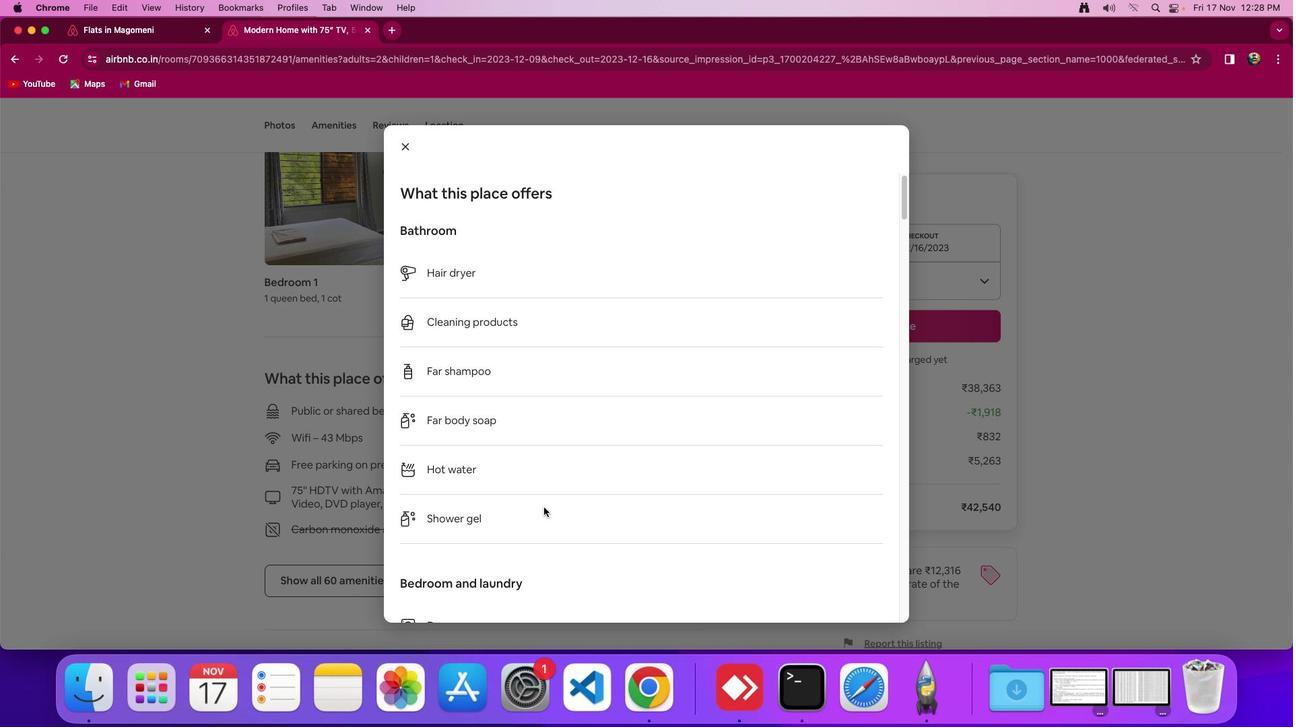 
Action: Mouse scrolled (543, 508) with delta (0, 0)
Screenshot: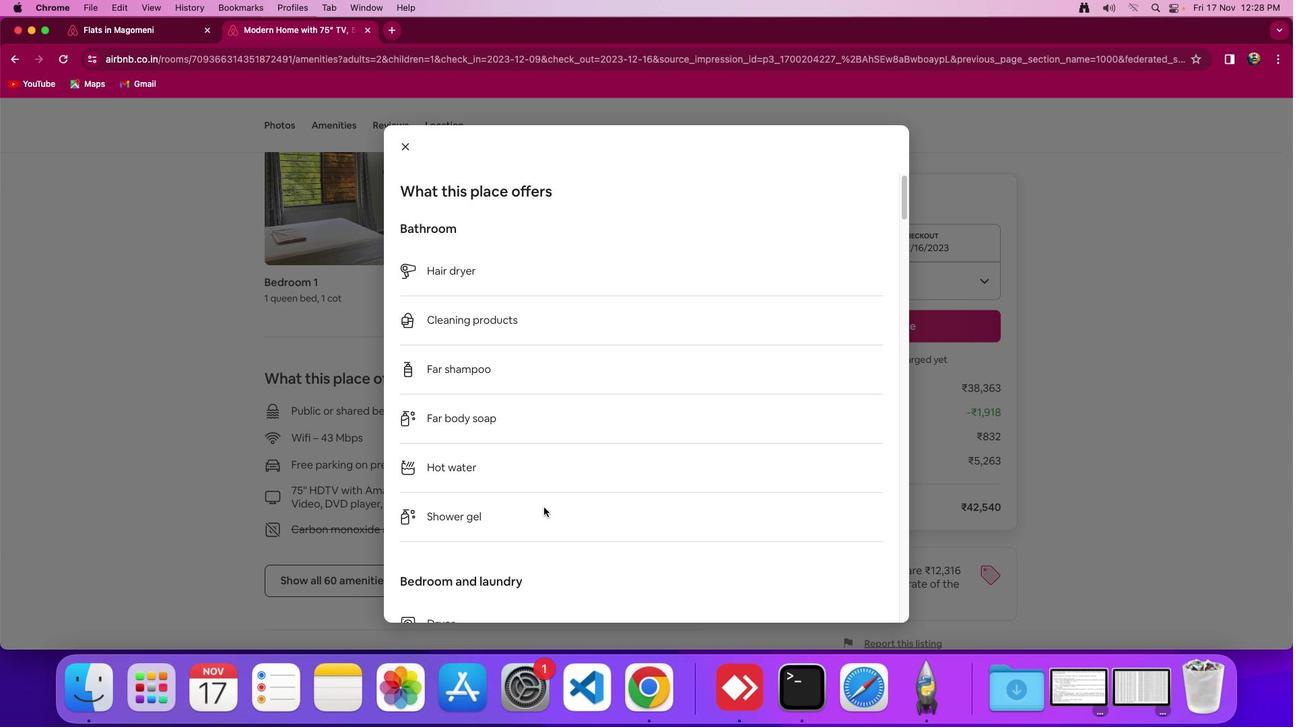 
Action: Mouse scrolled (543, 508) with delta (0, 0)
Screenshot: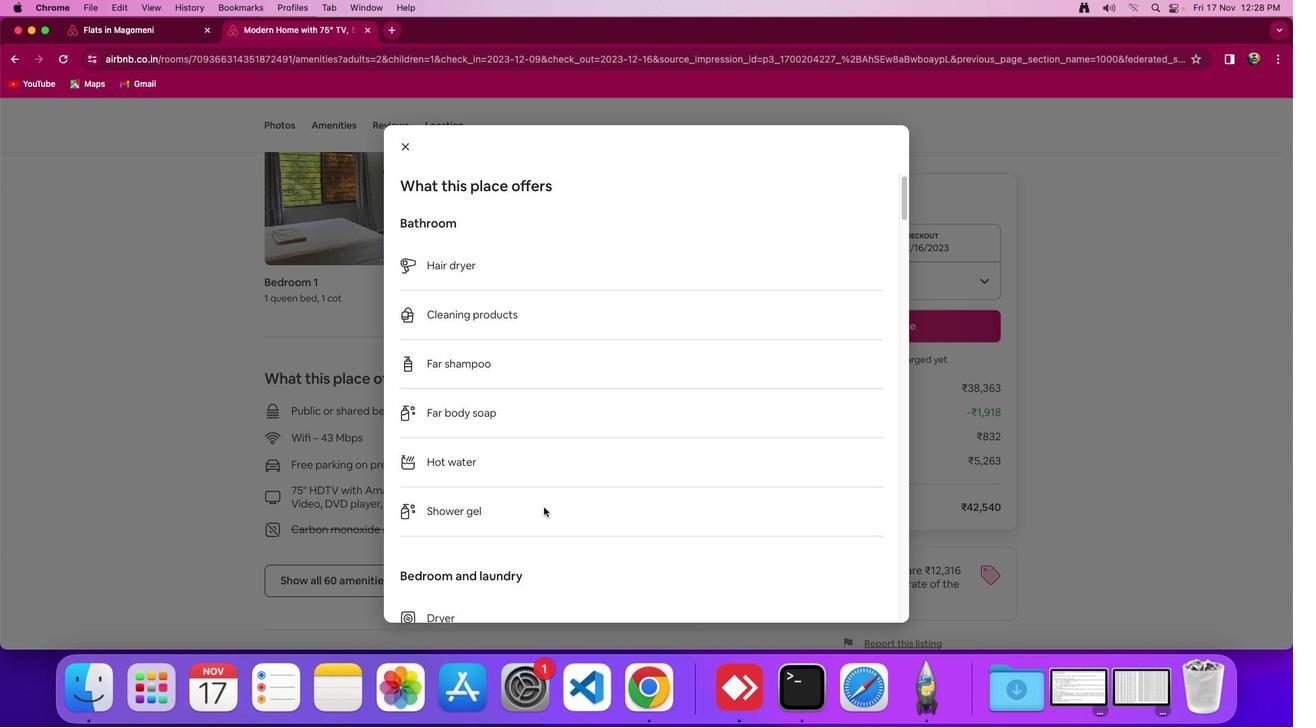 
Action: Mouse moved to (544, 506)
Screenshot: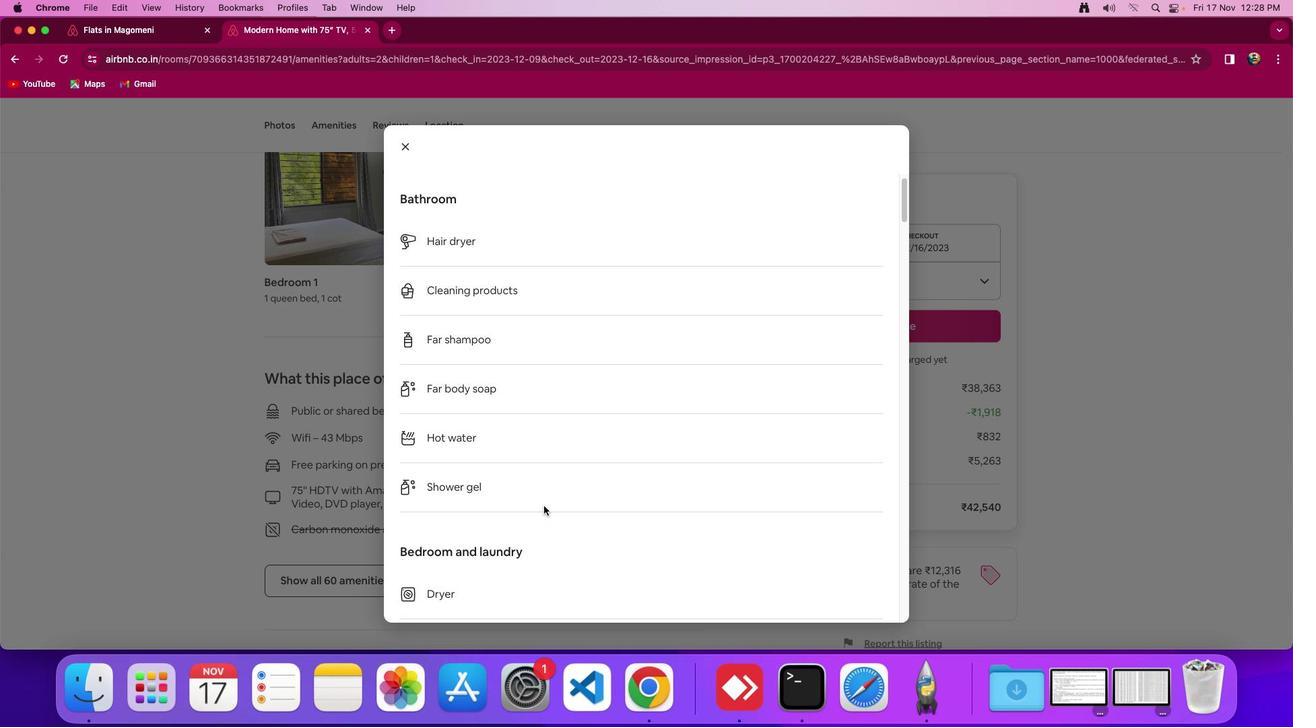 
Action: Mouse scrolled (544, 506) with delta (0, 0)
Screenshot: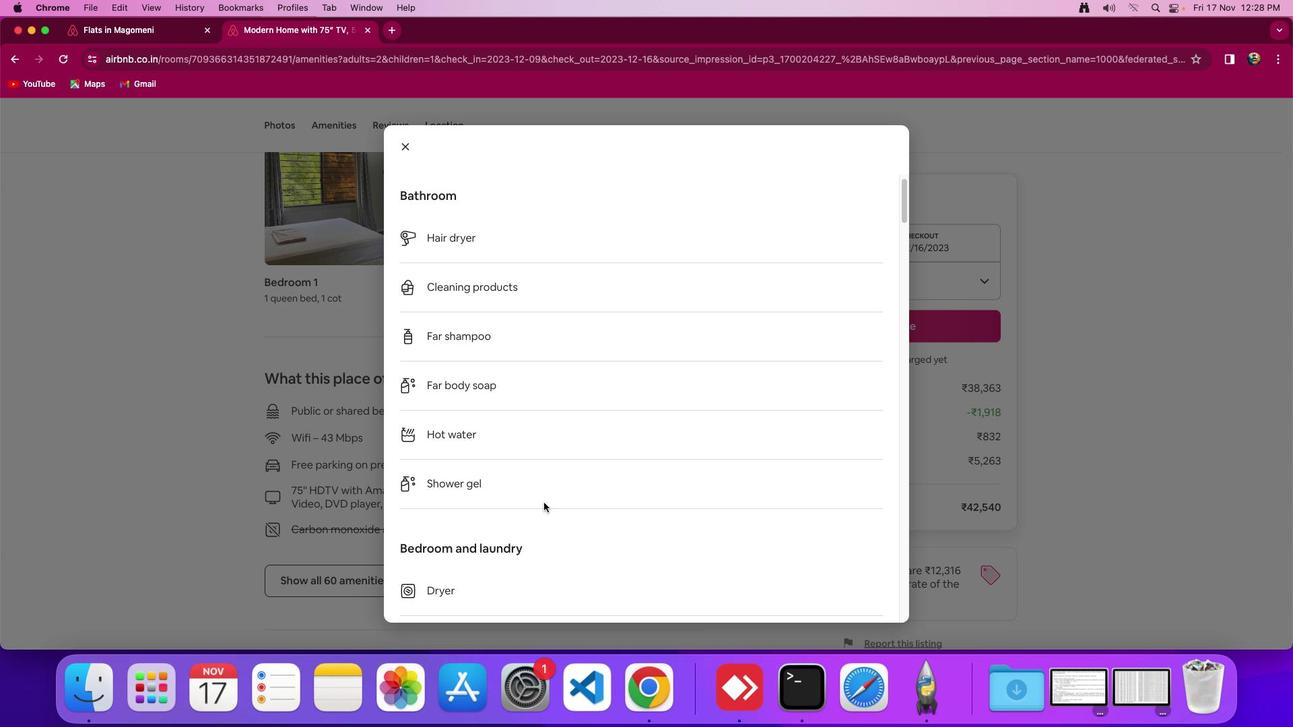 
Action: Mouse scrolled (544, 506) with delta (0, 0)
Screenshot: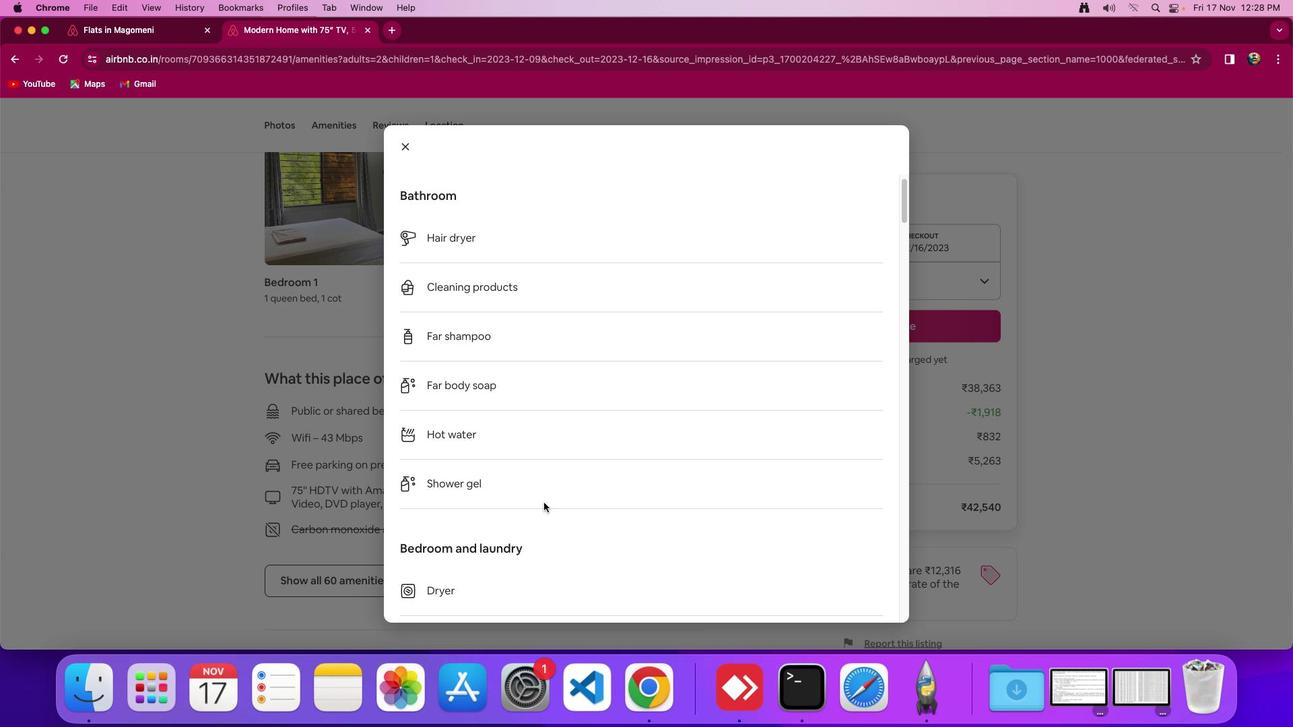 
Action: Mouse moved to (544, 503)
Screenshot: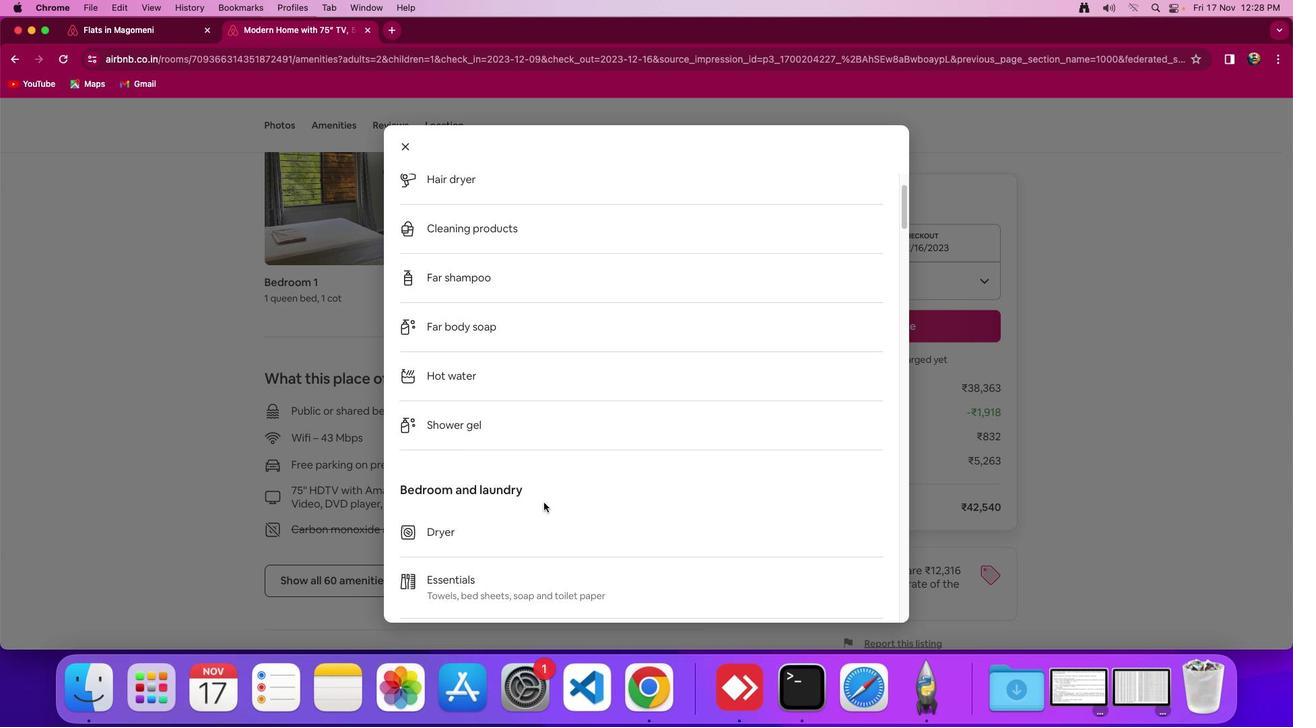 
Action: Mouse scrolled (544, 503) with delta (0, -2)
Screenshot: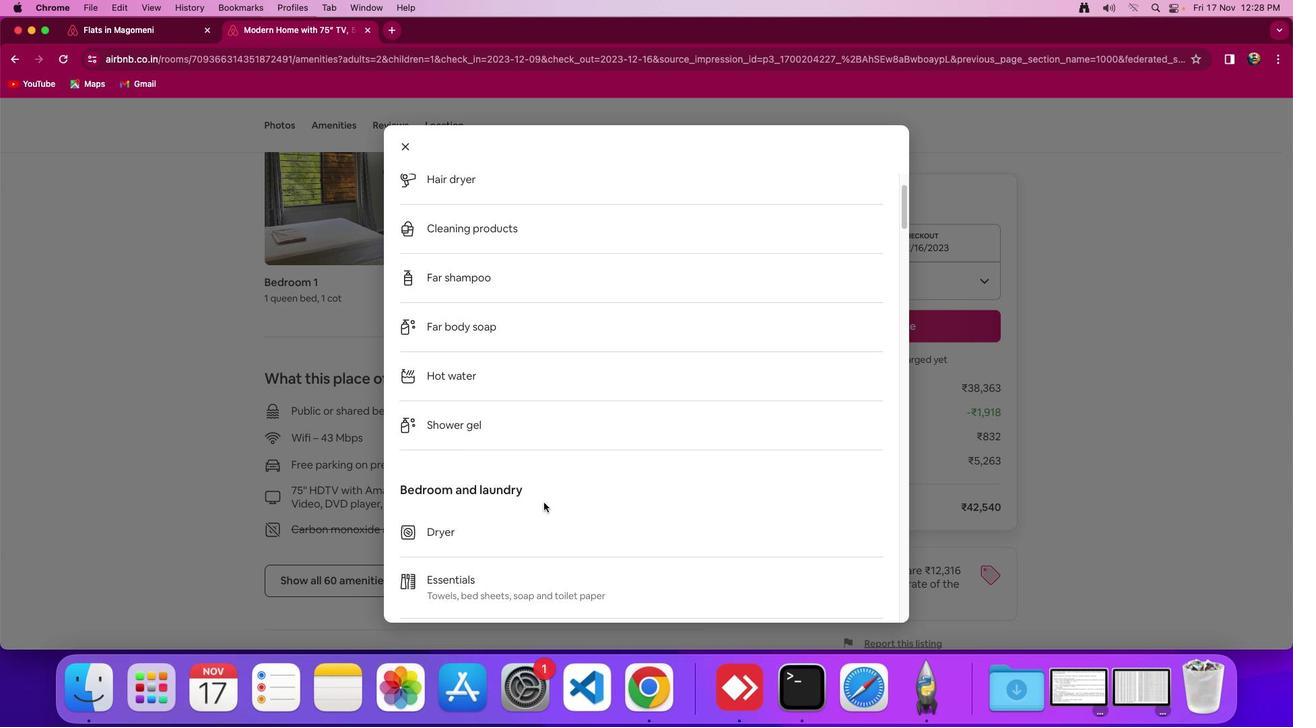 
Action: Mouse moved to (544, 503)
Screenshot: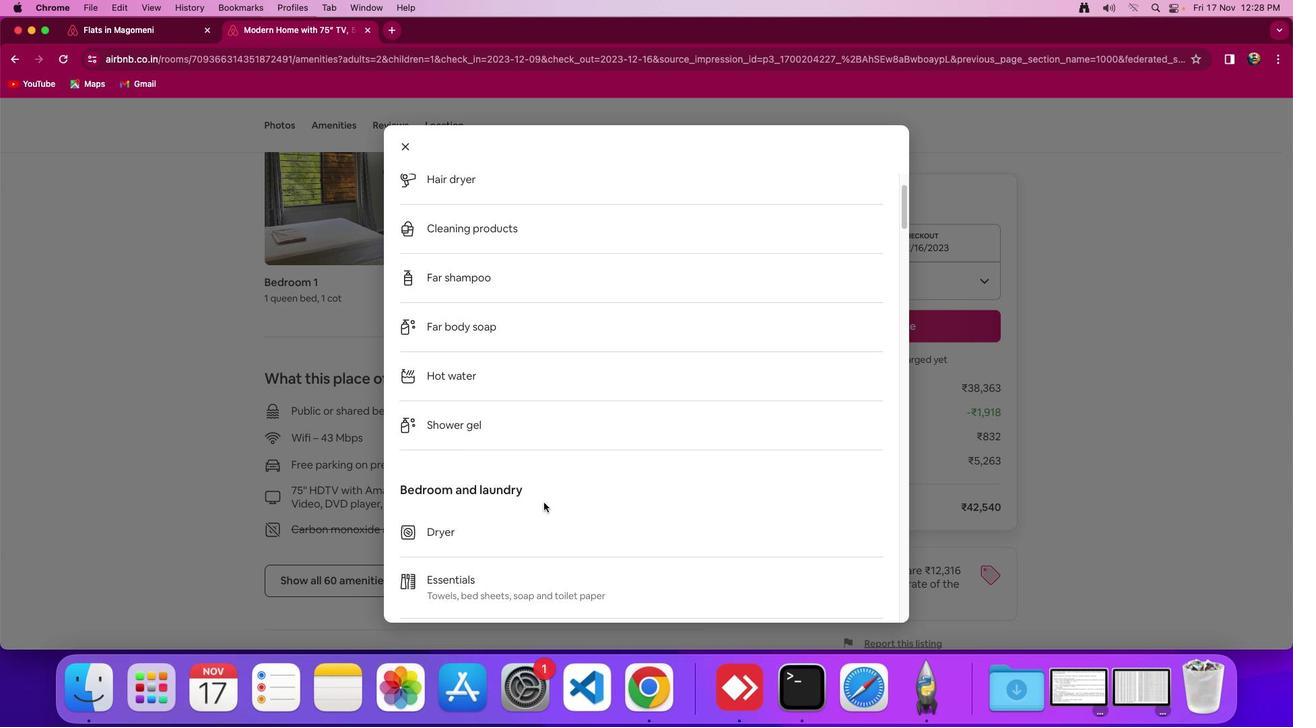 
Action: Mouse scrolled (544, 503) with delta (0, -3)
Screenshot: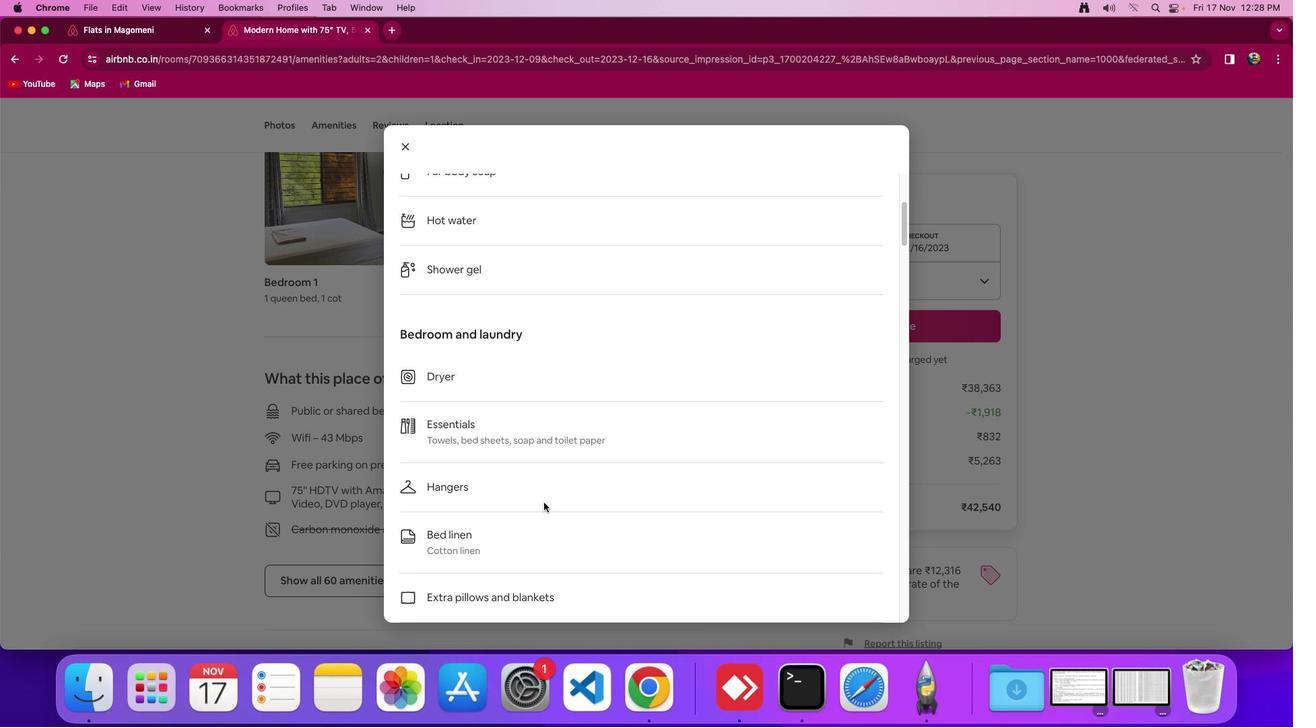 
Action: Mouse moved to (545, 493)
Screenshot: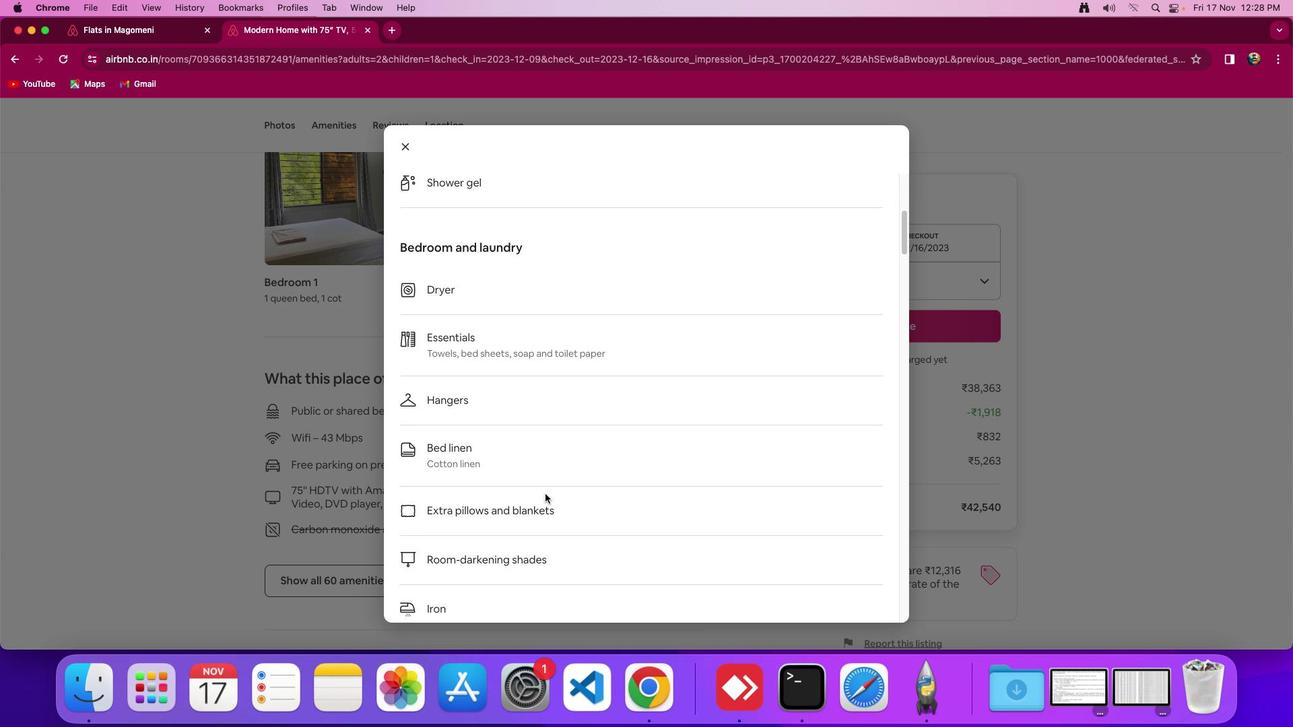 
Action: Mouse scrolled (545, 493) with delta (0, 0)
Screenshot: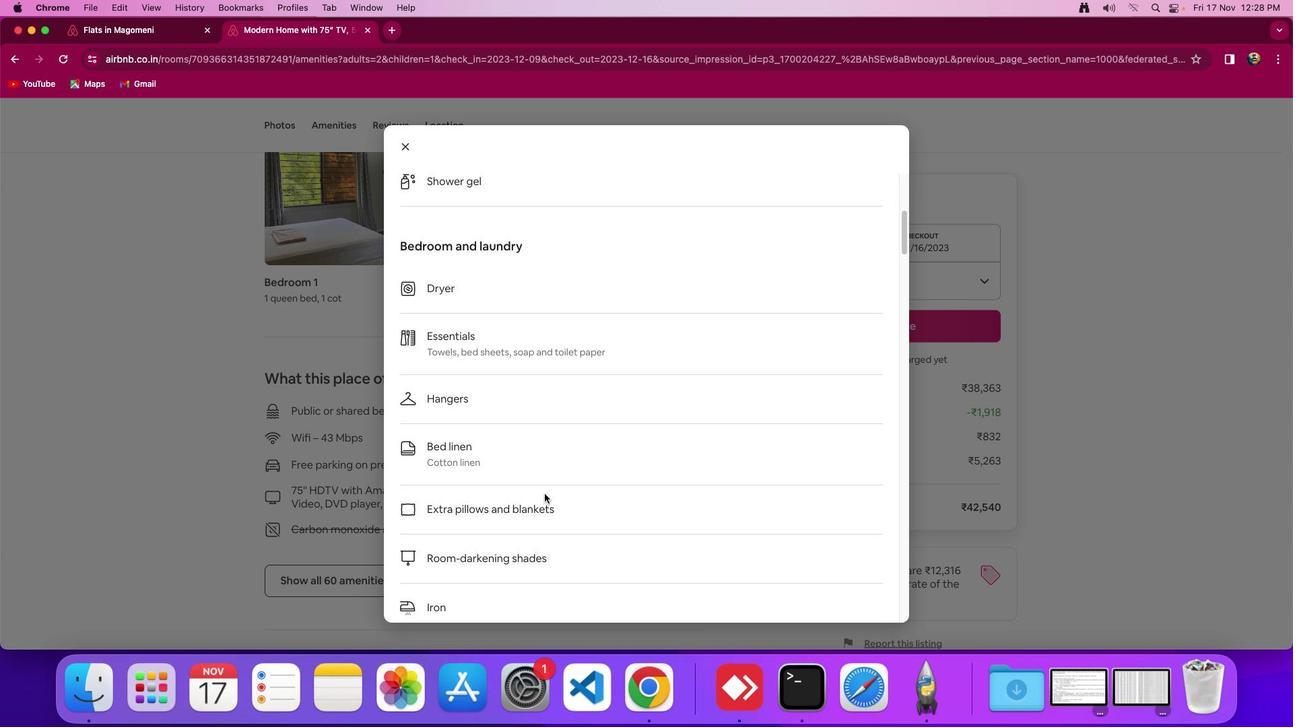 
Action: Mouse moved to (545, 494)
Screenshot: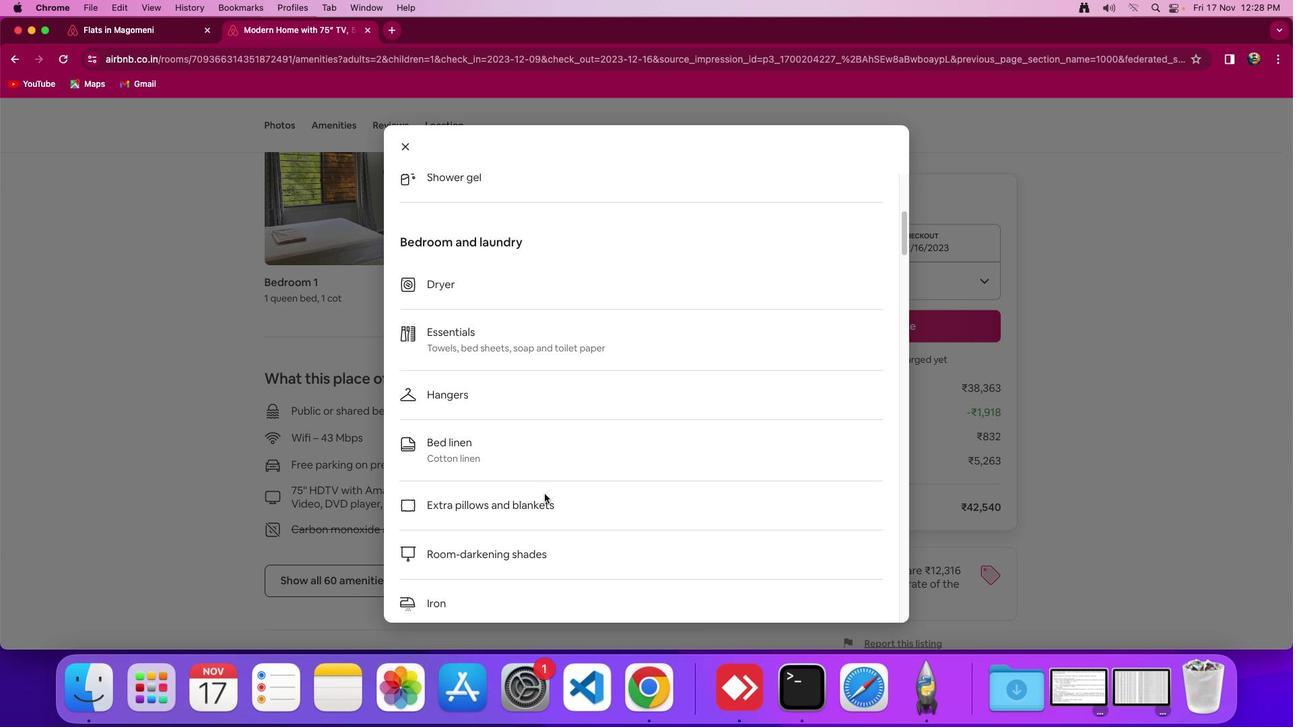 
Action: Mouse scrolled (545, 494) with delta (0, 0)
Screenshot: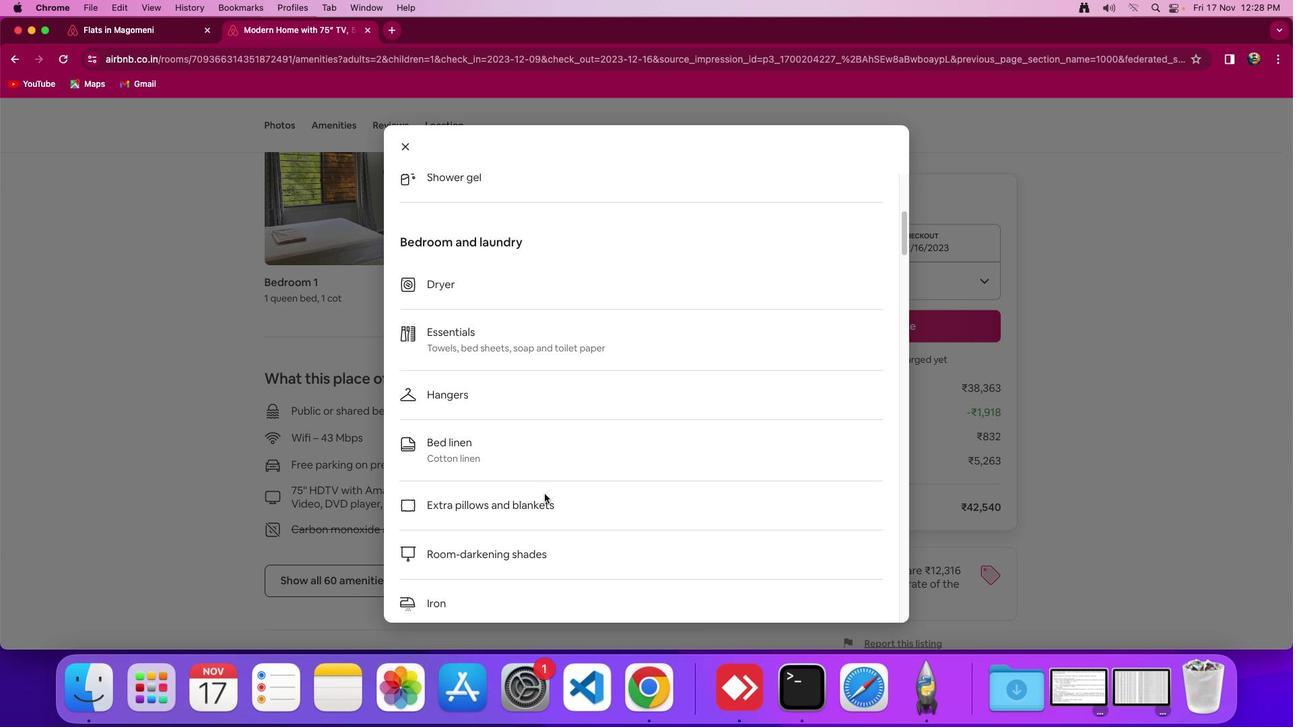 
Action: Mouse scrolled (545, 494) with delta (0, 0)
